 Task: Save favorite listings for townhouses in Springfield, Illinois, with a minimum of 3 bedrooms and a garage, and create a shortlist of properties to tour.
Action: Mouse moved to (295, 214)
Screenshot: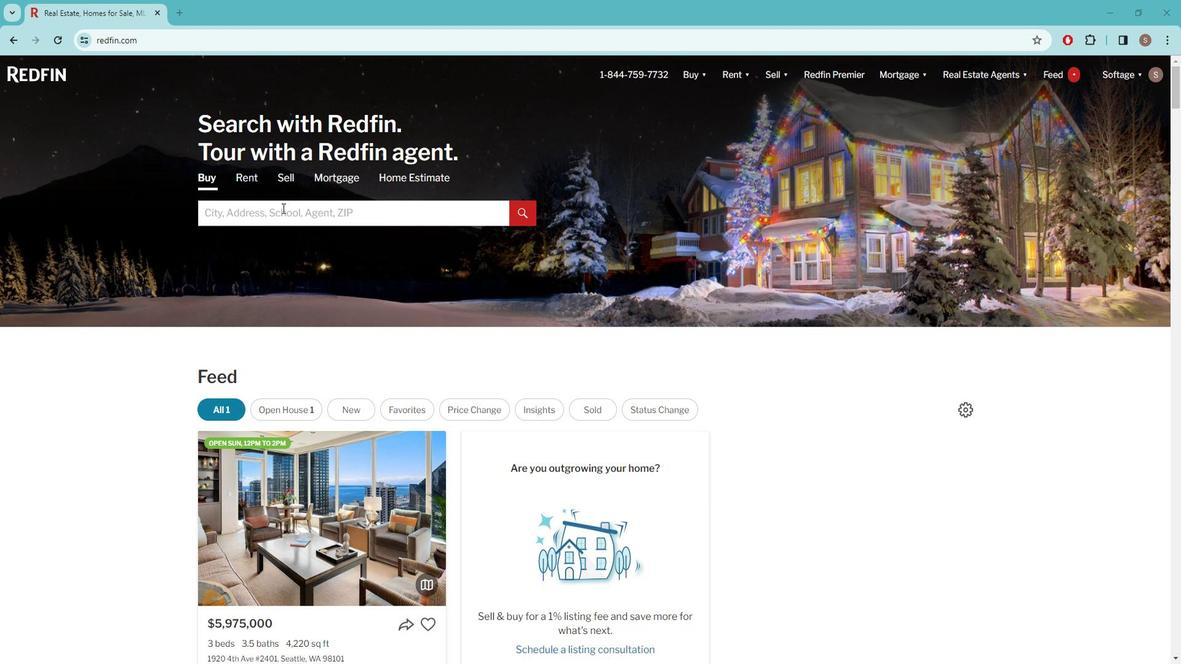 
Action: Mouse pressed left at (295, 214)
Screenshot: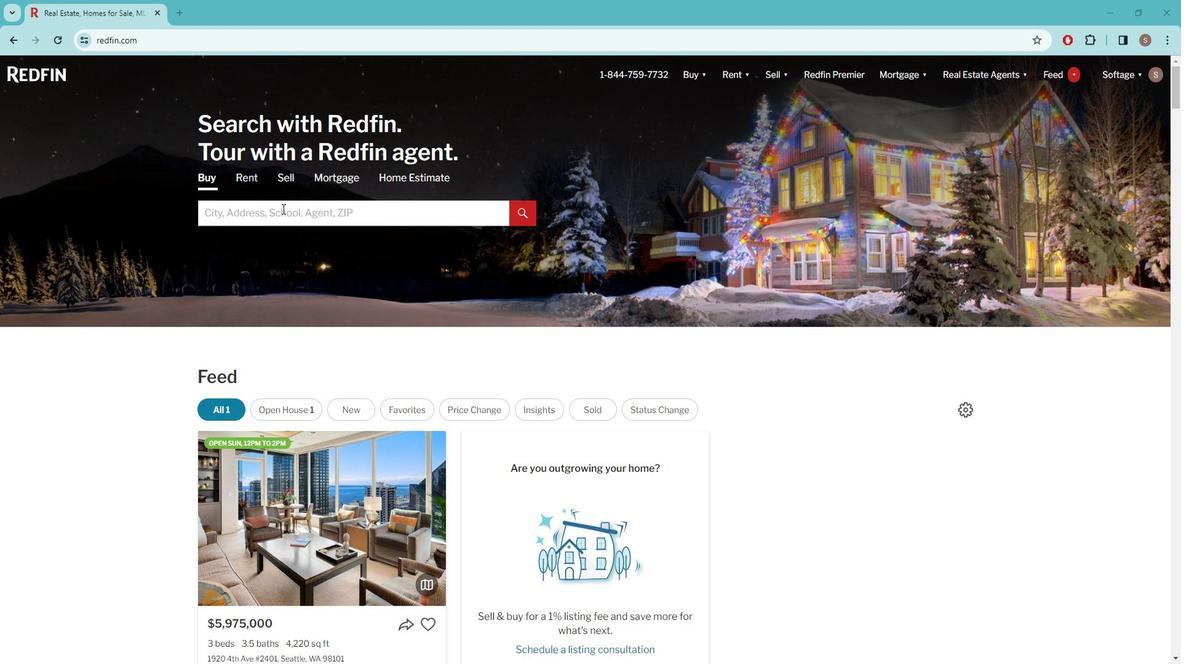 
Action: Key pressed s<Key.caps_lock>PRINGFIELD
Screenshot: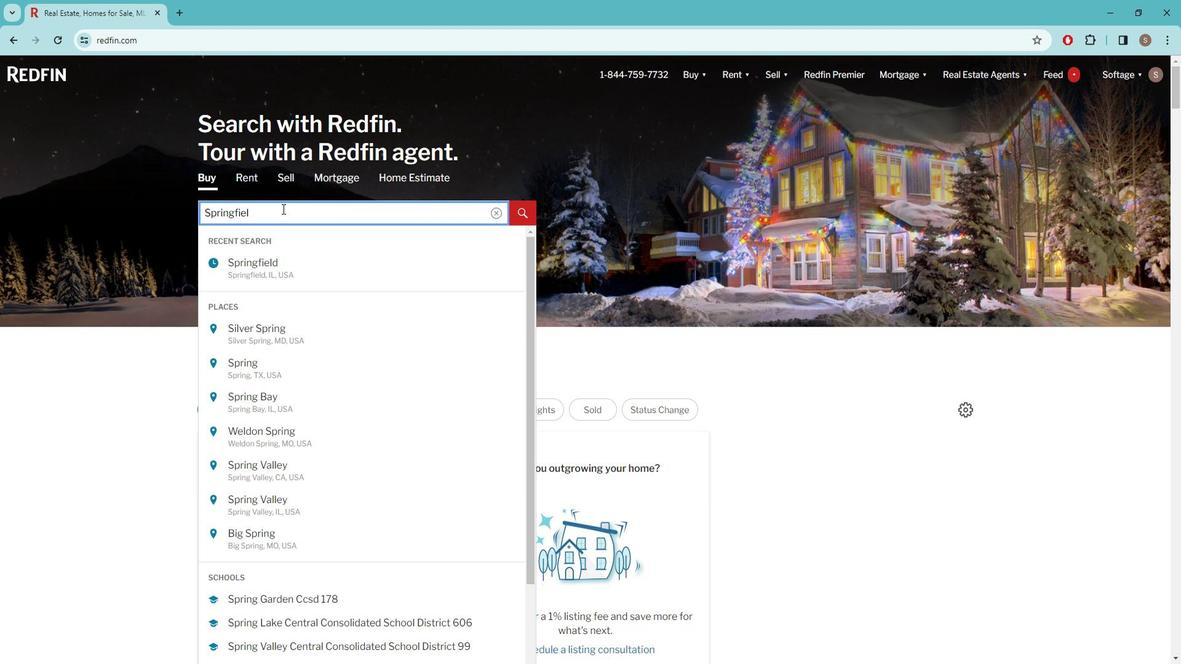 
Action: Mouse moved to (299, 275)
Screenshot: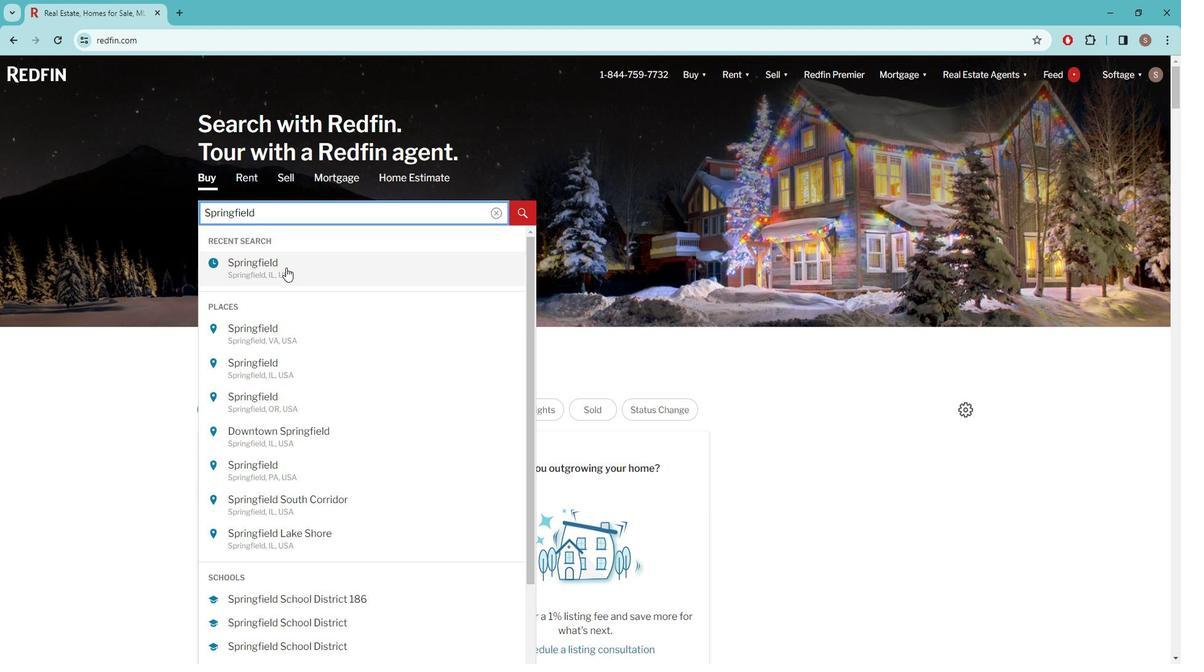 
Action: Mouse pressed left at (299, 275)
Screenshot: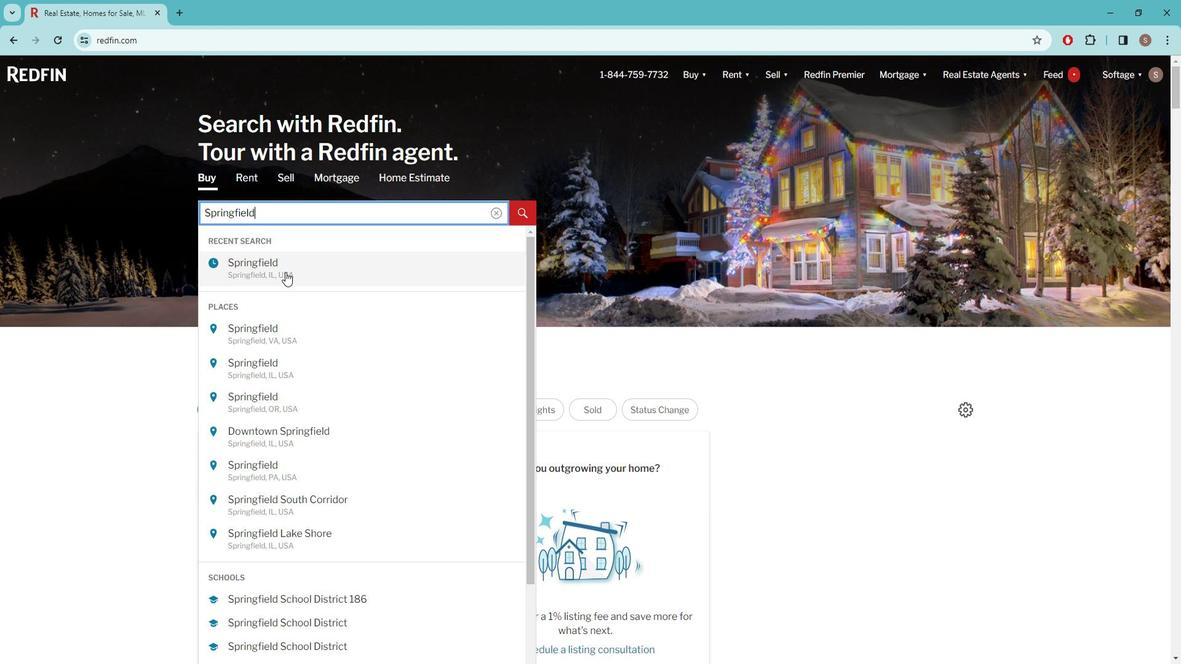 
Action: Mouse moved to (1047, 156)
Screenshot: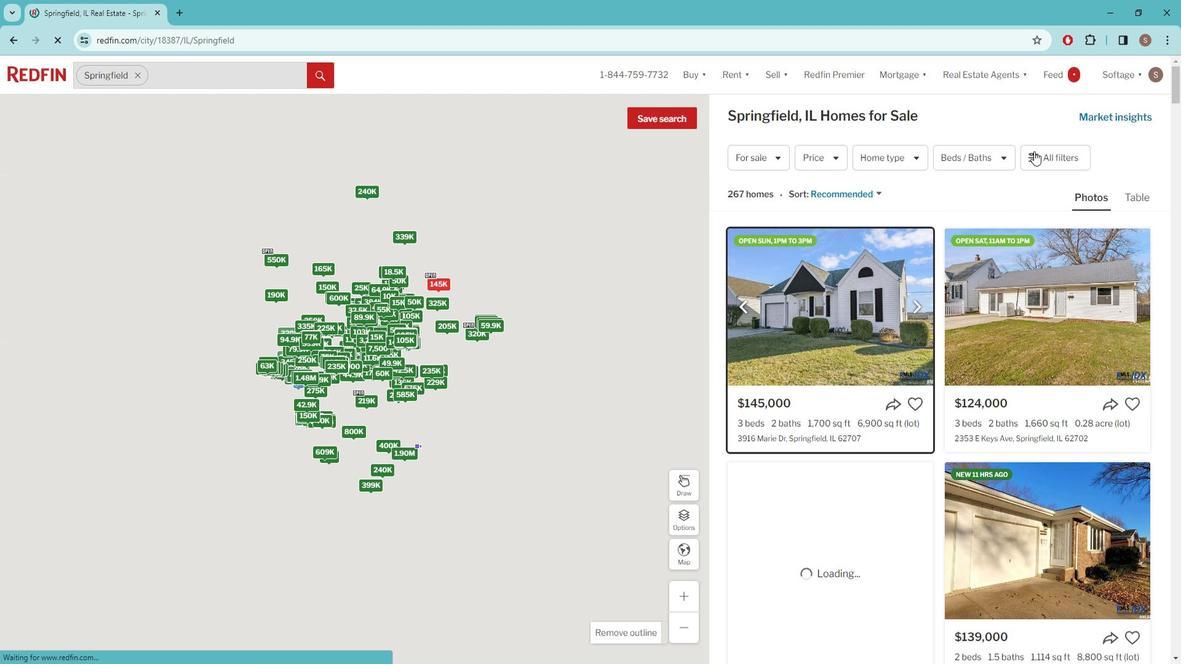 
Action: Mouse pressed left at (1047, 156)
Screenshot: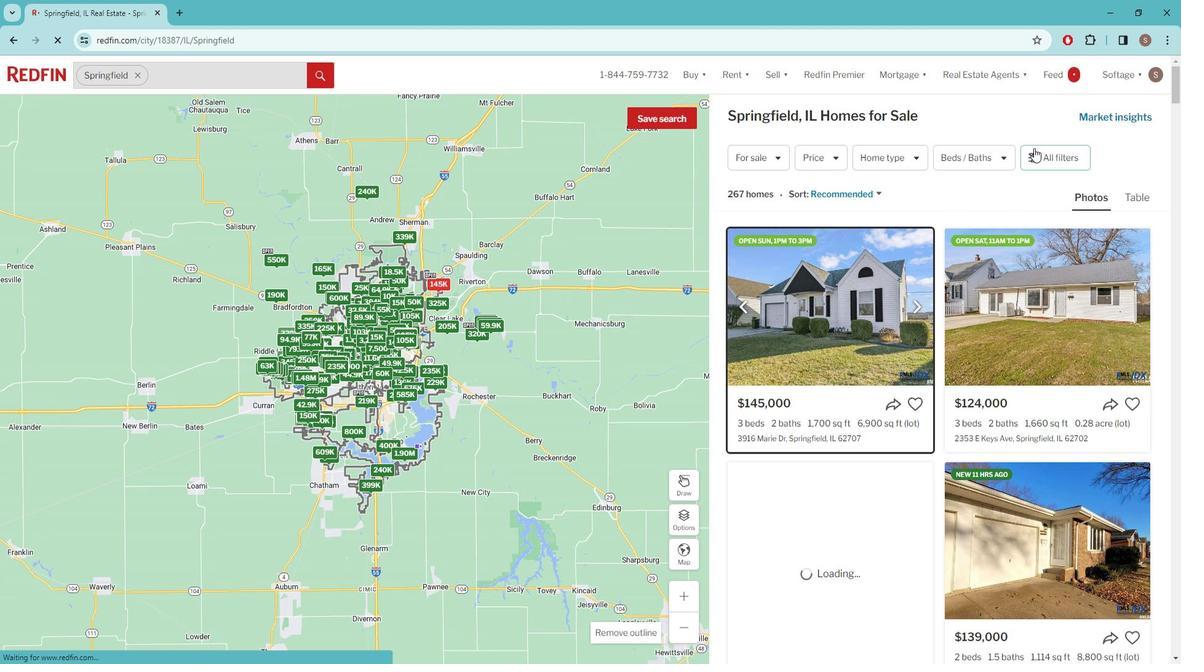 
Action: Mouse pressed left at (1047, 156)
Screenshot: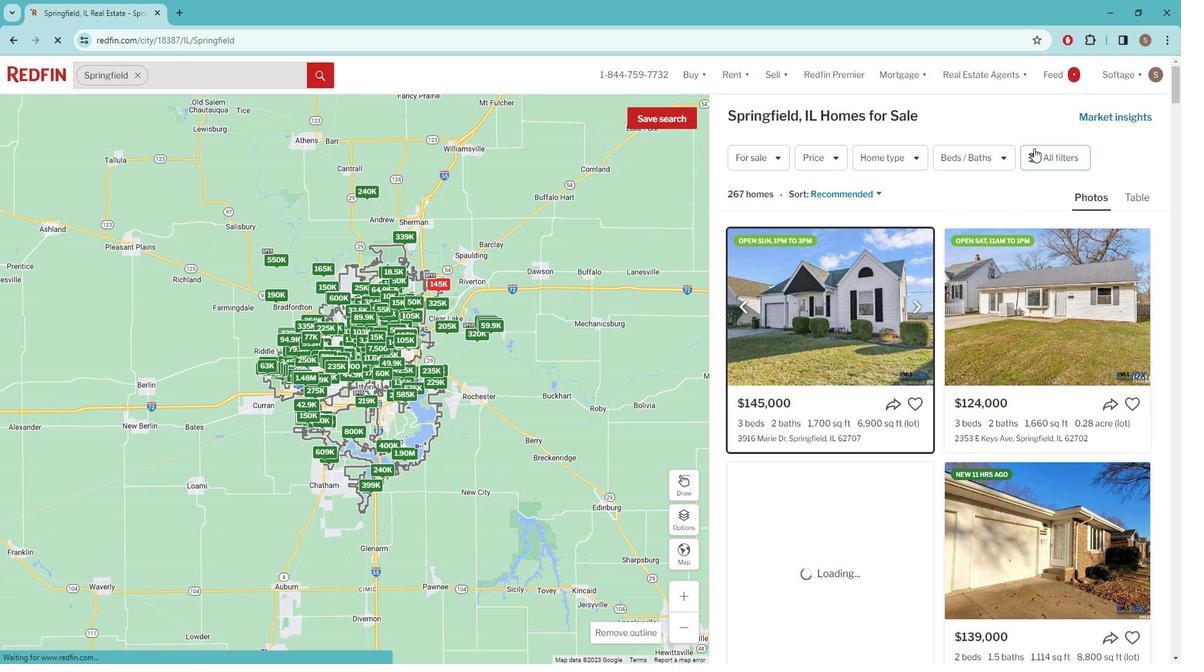 
Action: Mouse pressed left at (1047, 156)
Screenshot: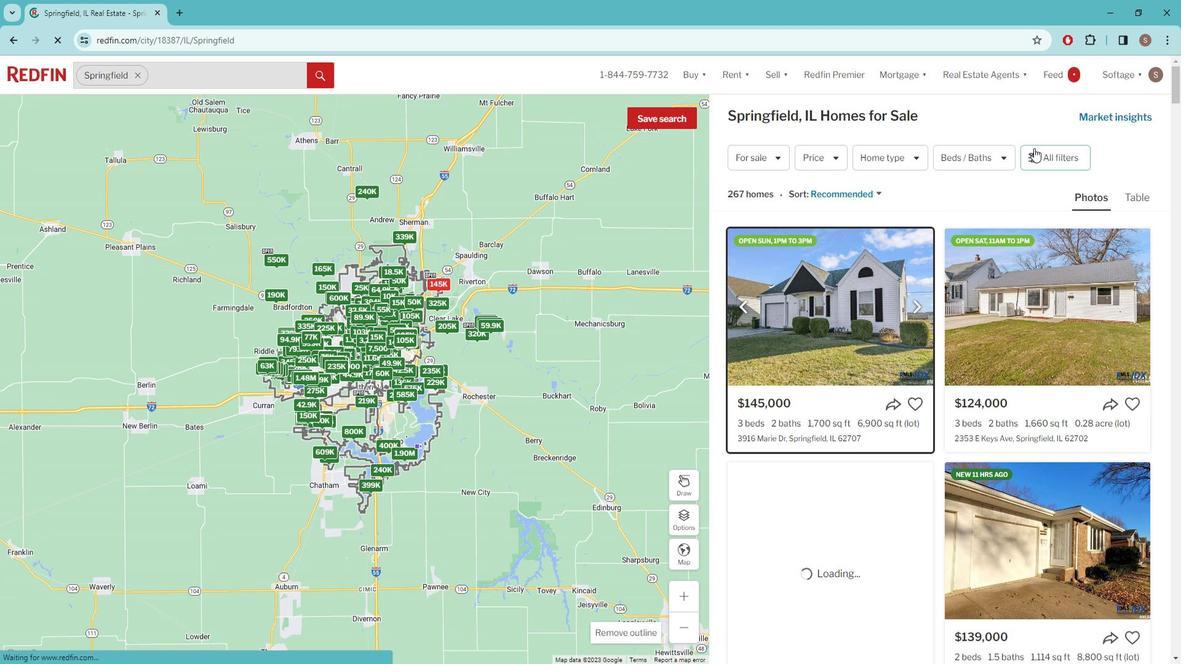 
Action: Mouse moved to (1048, 160)
Screenshot: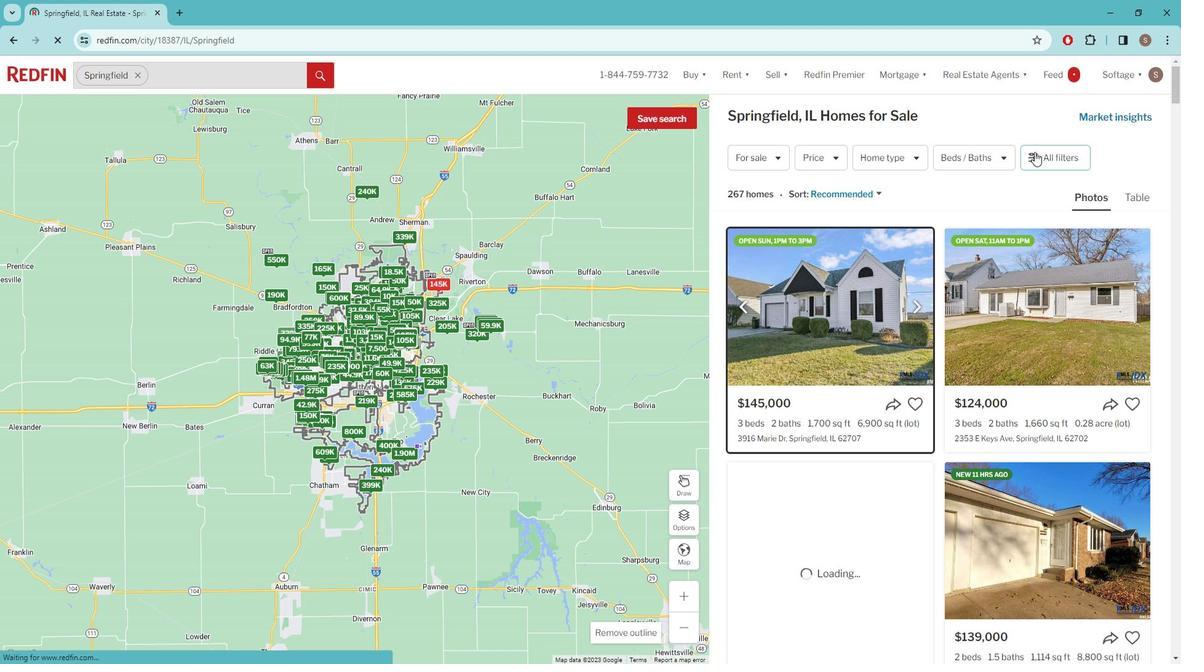 
Action: Mouse pressed left at (1048, 160)
Screenshot: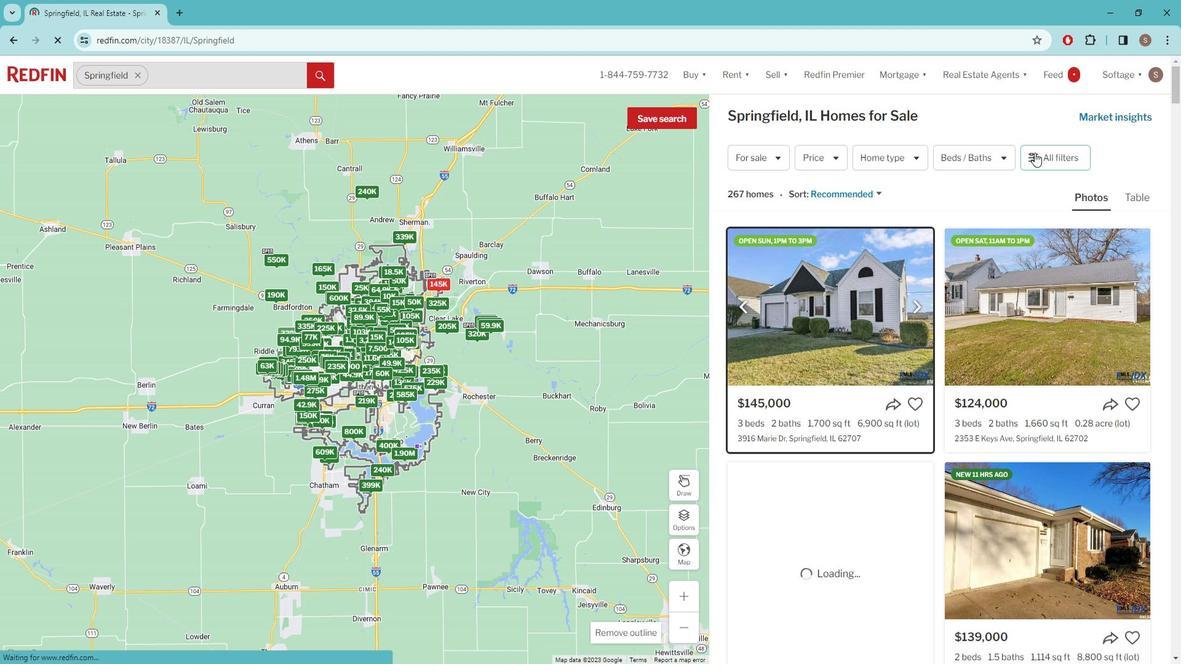 
Action: Mouse pressed left at (1048, 160)
Screenshot: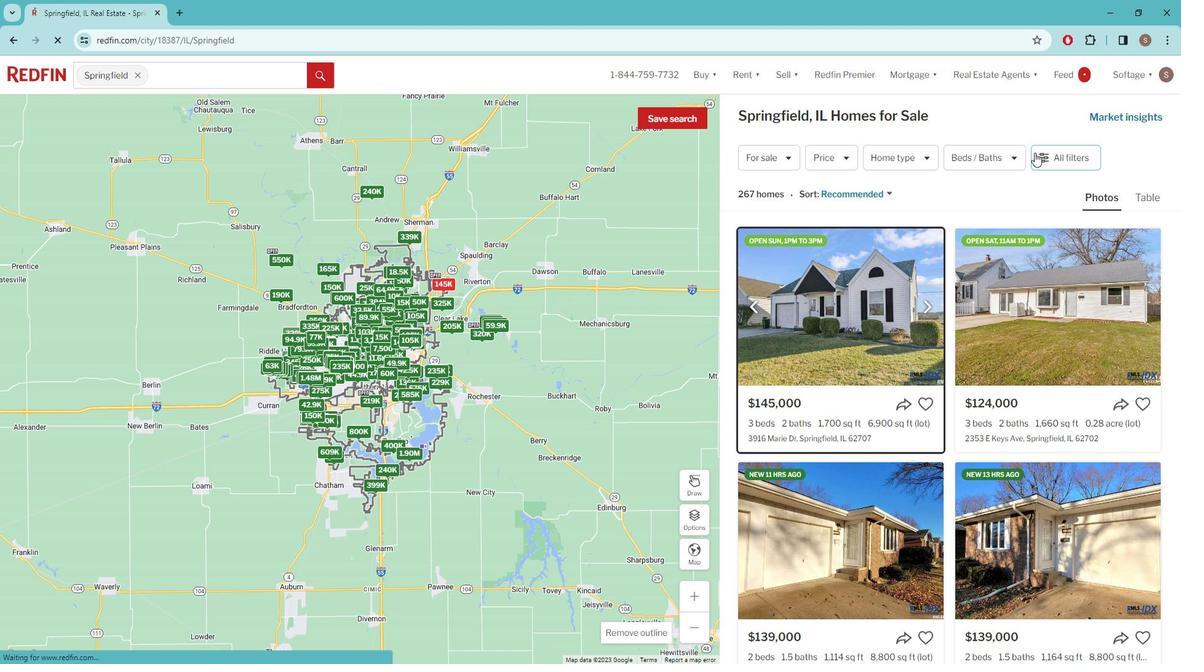 
Action: Mouse moved to (1051, 163)
Screenshot: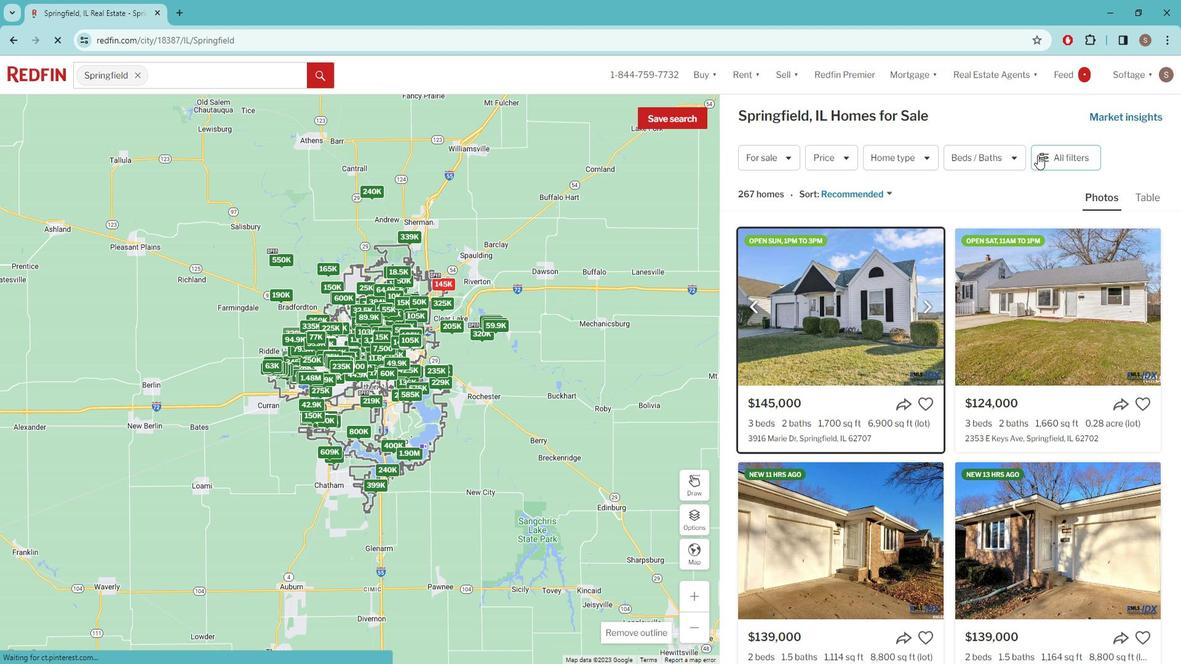 
Action: Mouse pressed left at (1051, 163)
Screenshot: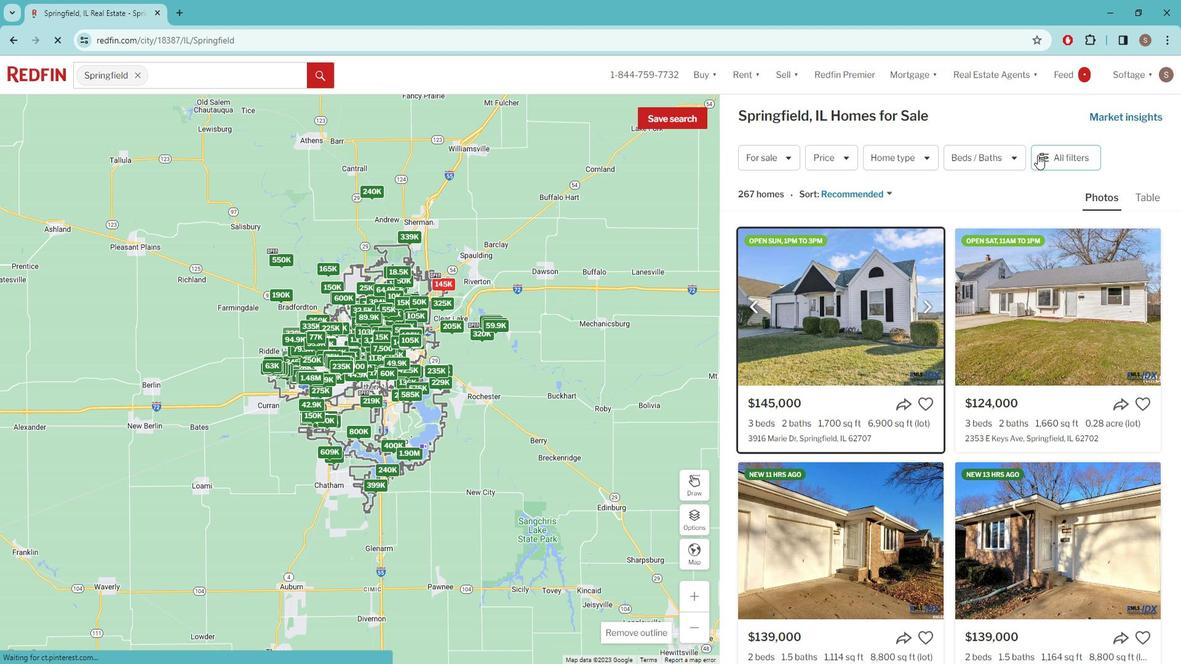 
Action: Mouse moved to (1008, 191)
Screenshot: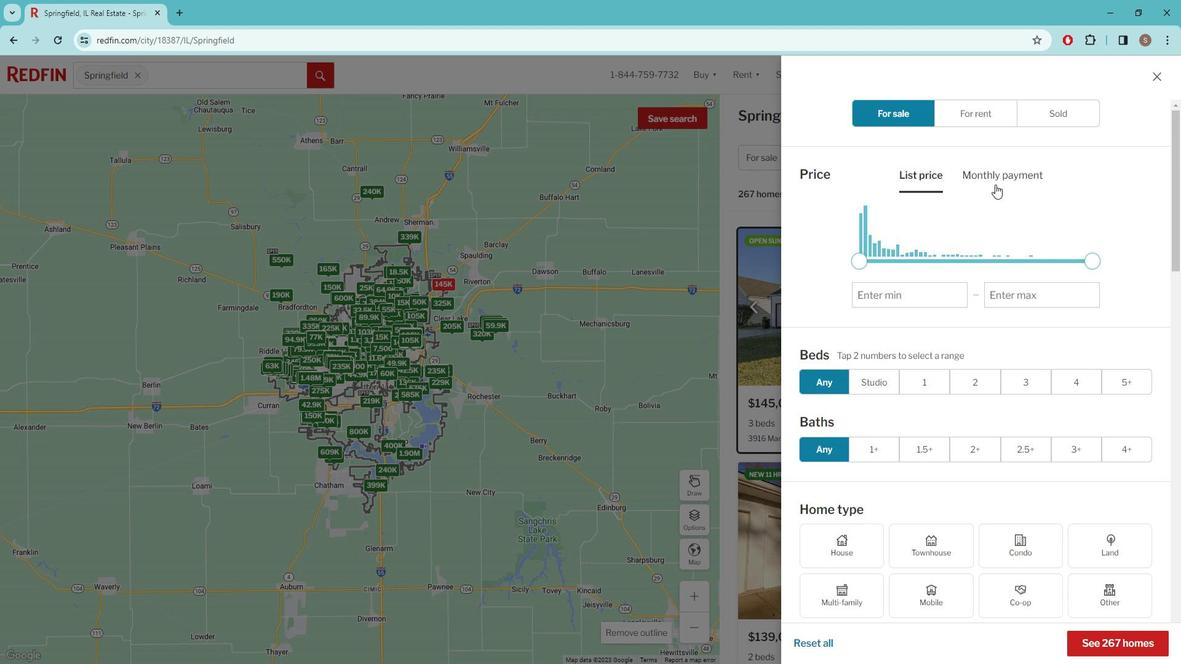 
Action: Mouse scrolled (1008, 191) with delta (0, 0)
Screenshot: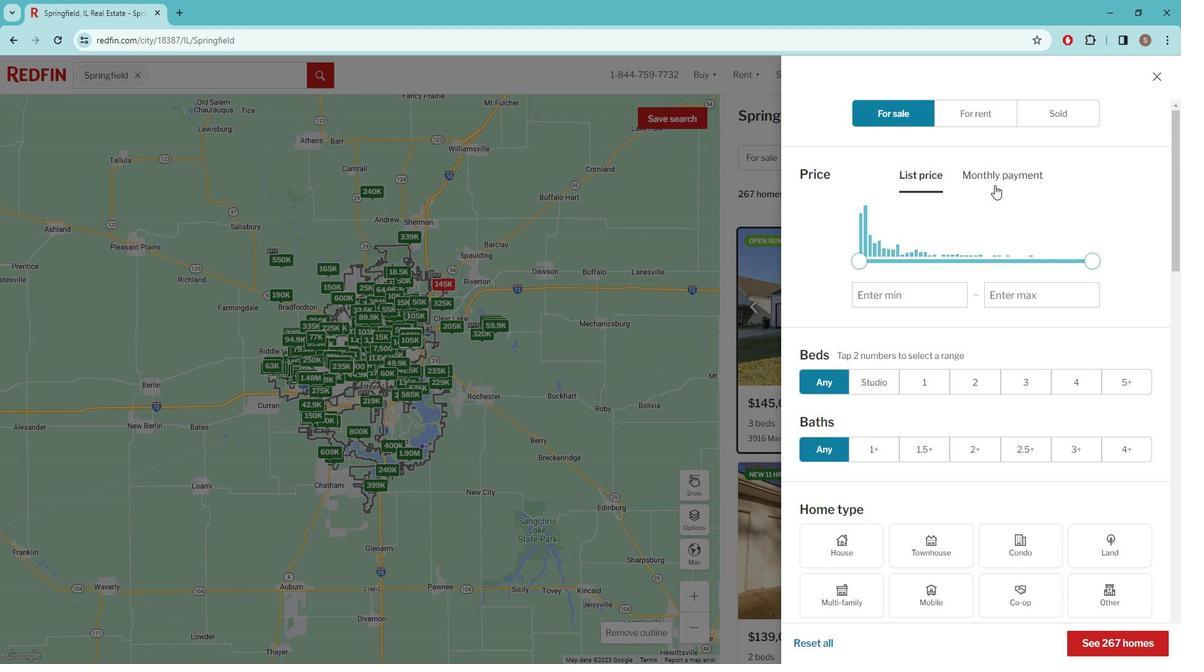 
Action: Mouse moved to (1043, 319)
Screenshot: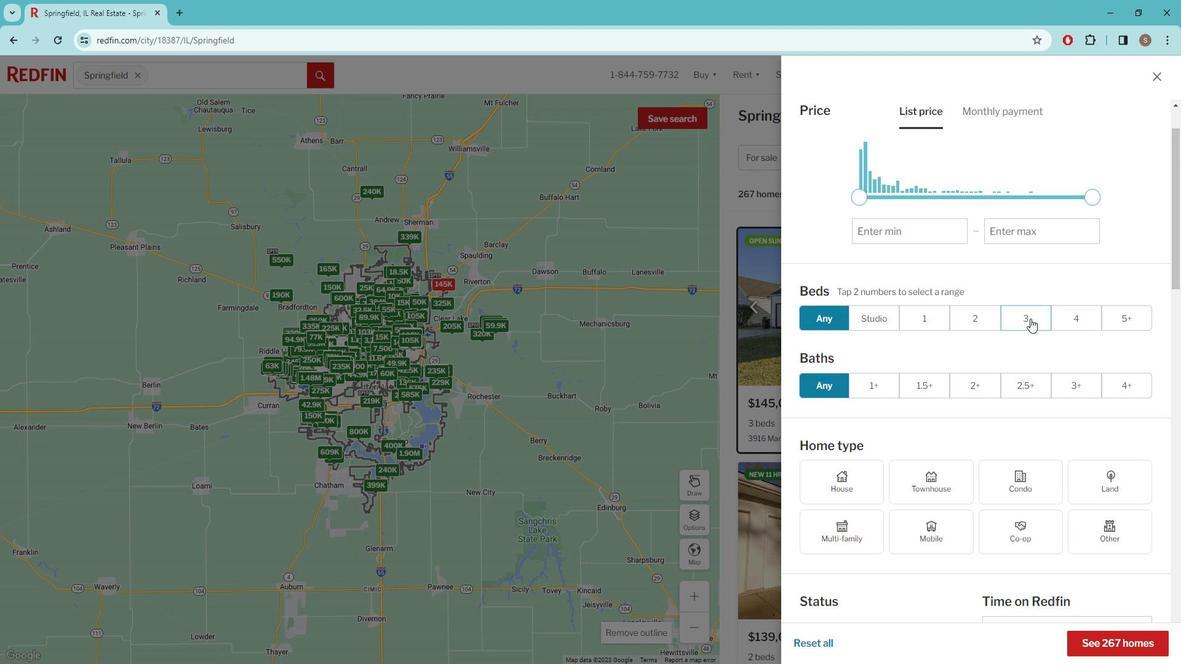 
Action: Mouse pressed left at (1043, 319)
Screenshot: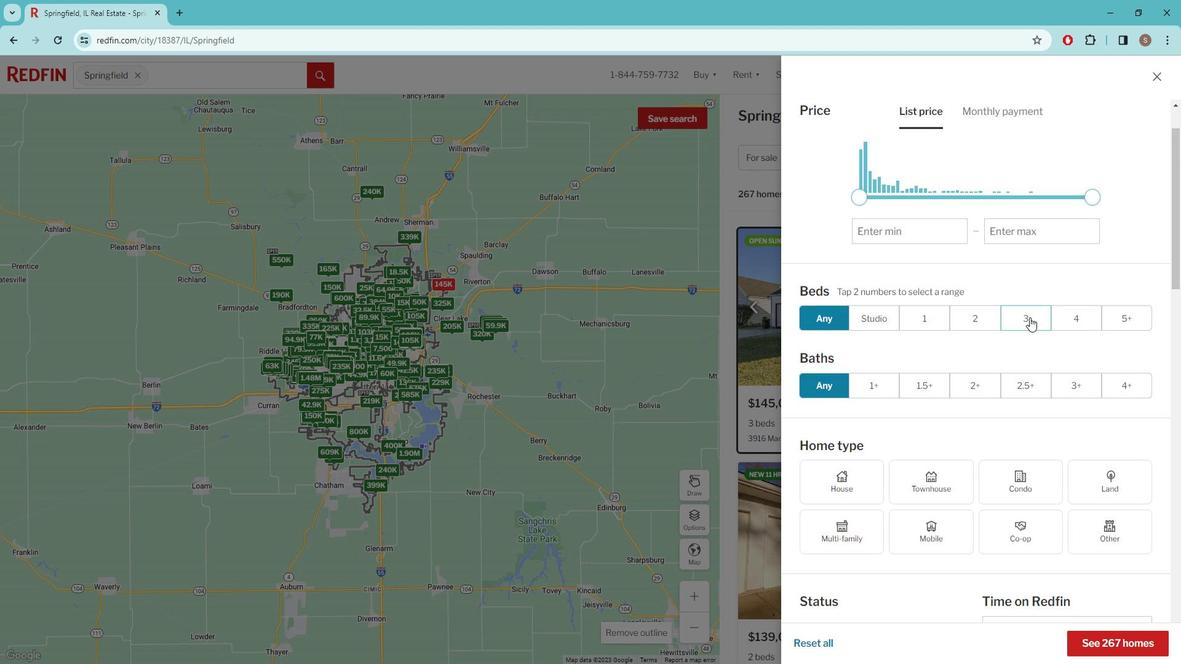 
Action: Mouse moved to (1042, 319)
Screenshot: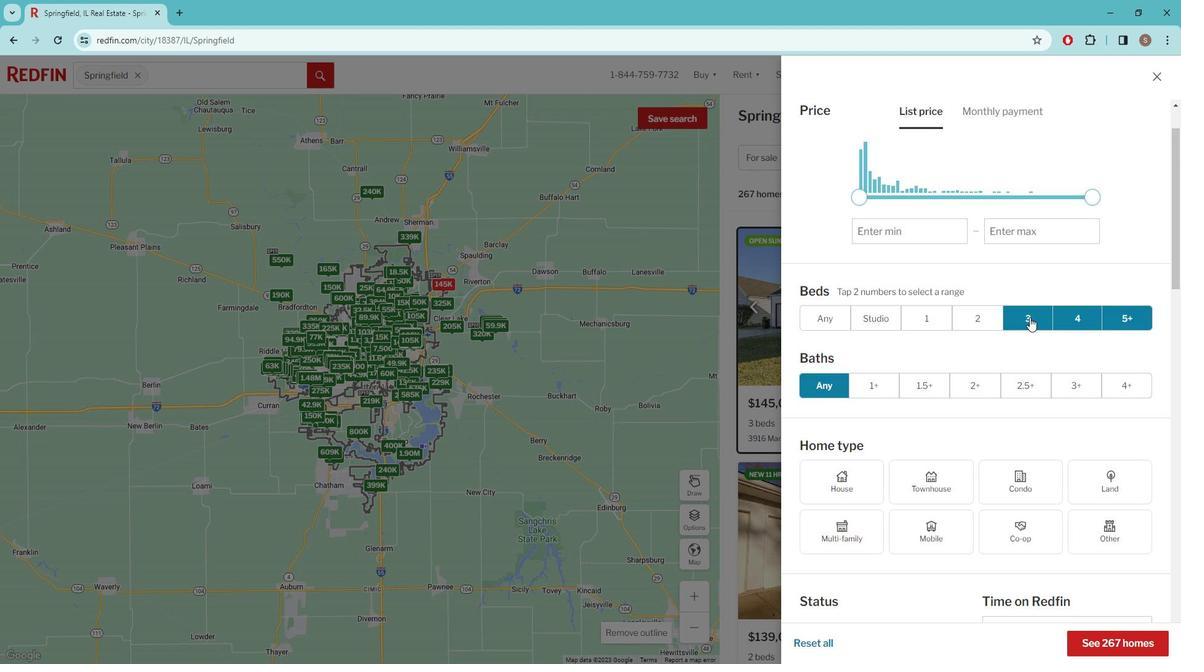 
Action: Mouse pressed left at (1042, 319)
Screenshot: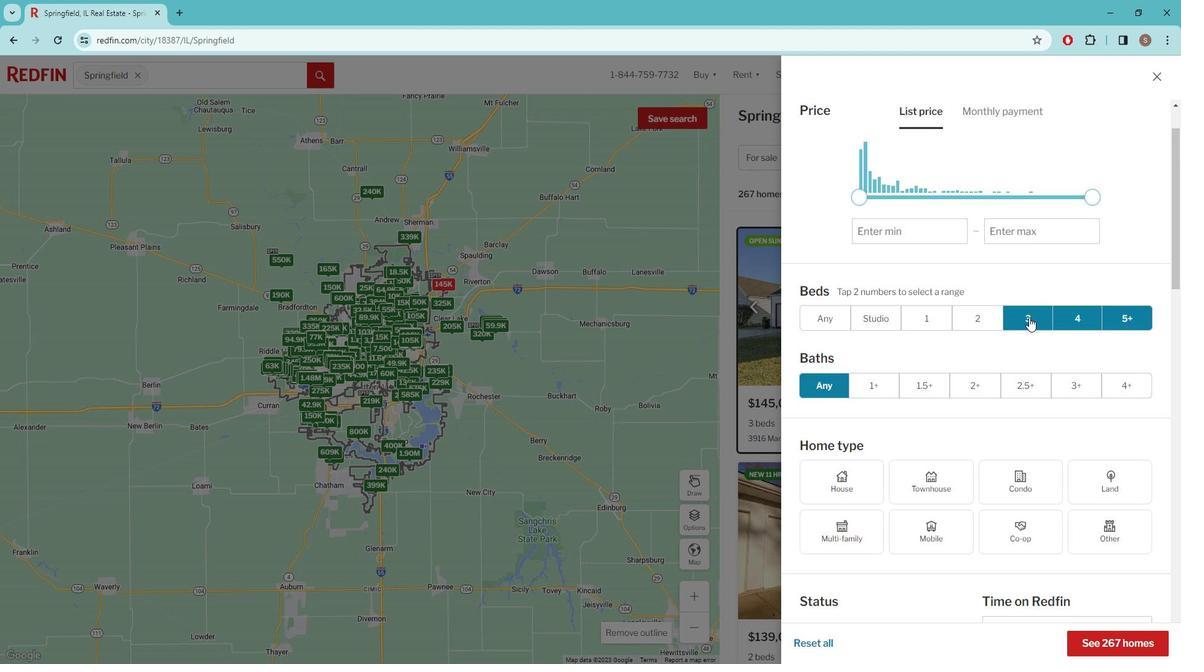 
Action: Mouse moved to (1042, 319)
Screenshot: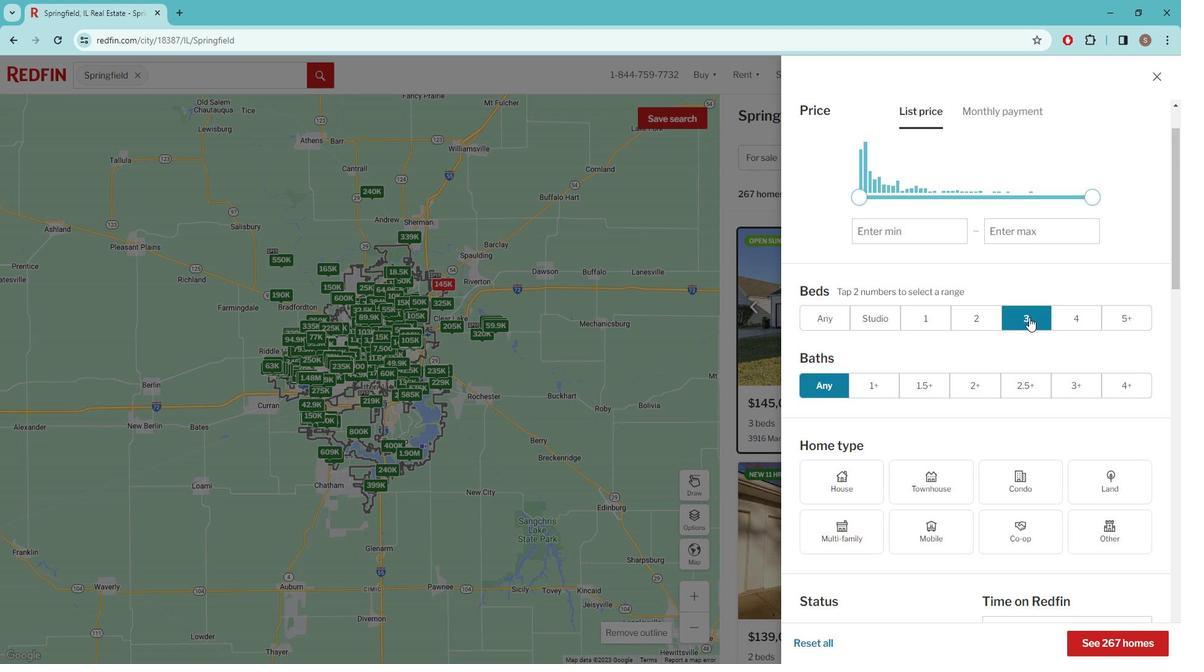 
Action: Mouse scrolled (1042, 318) with delta (0, 0)
Screenshot: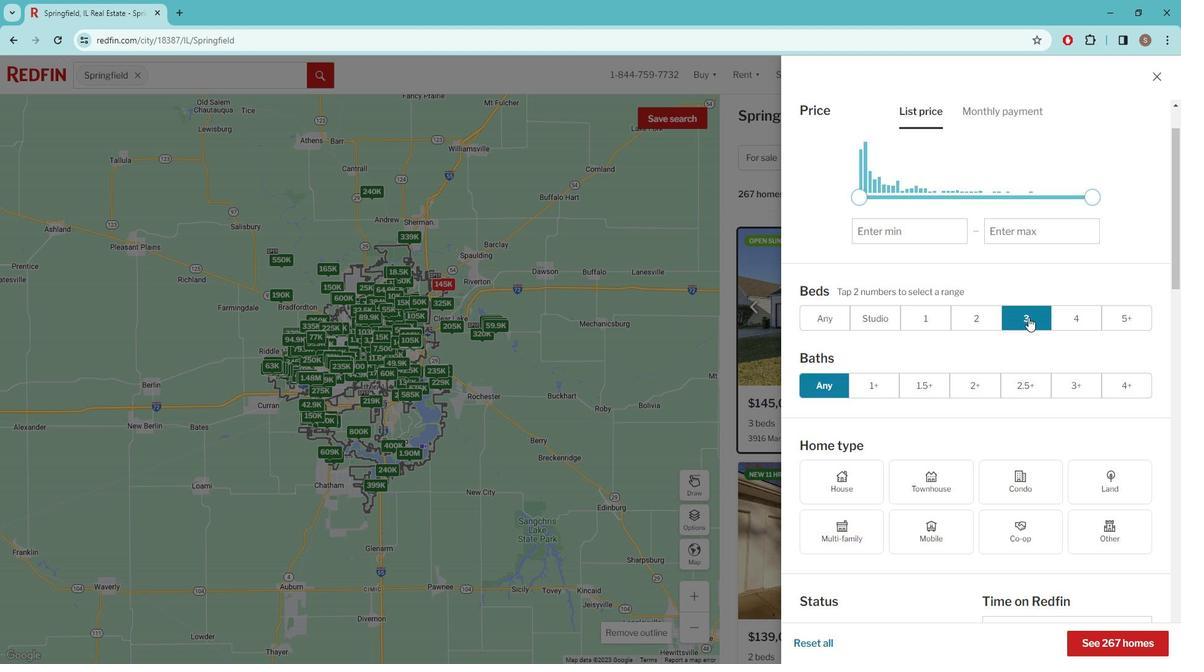 
Action: Mouse moved to (950, 405)
Screenshot: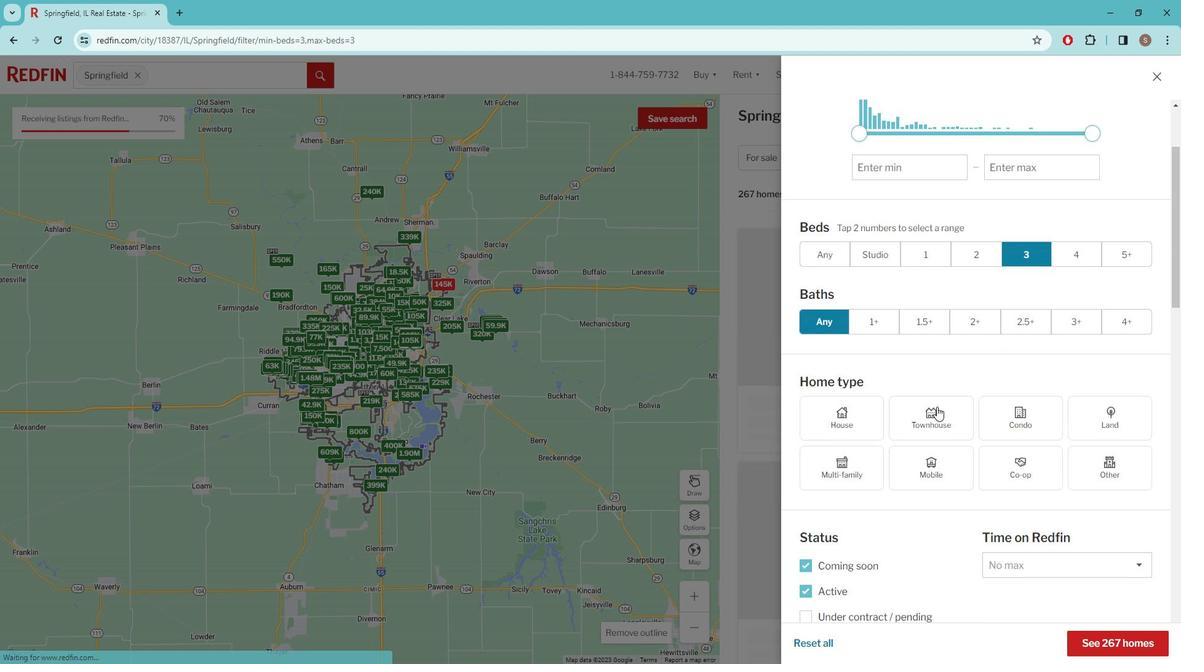 
Action: Mouse pressed left at (950, 405)
Screenshot: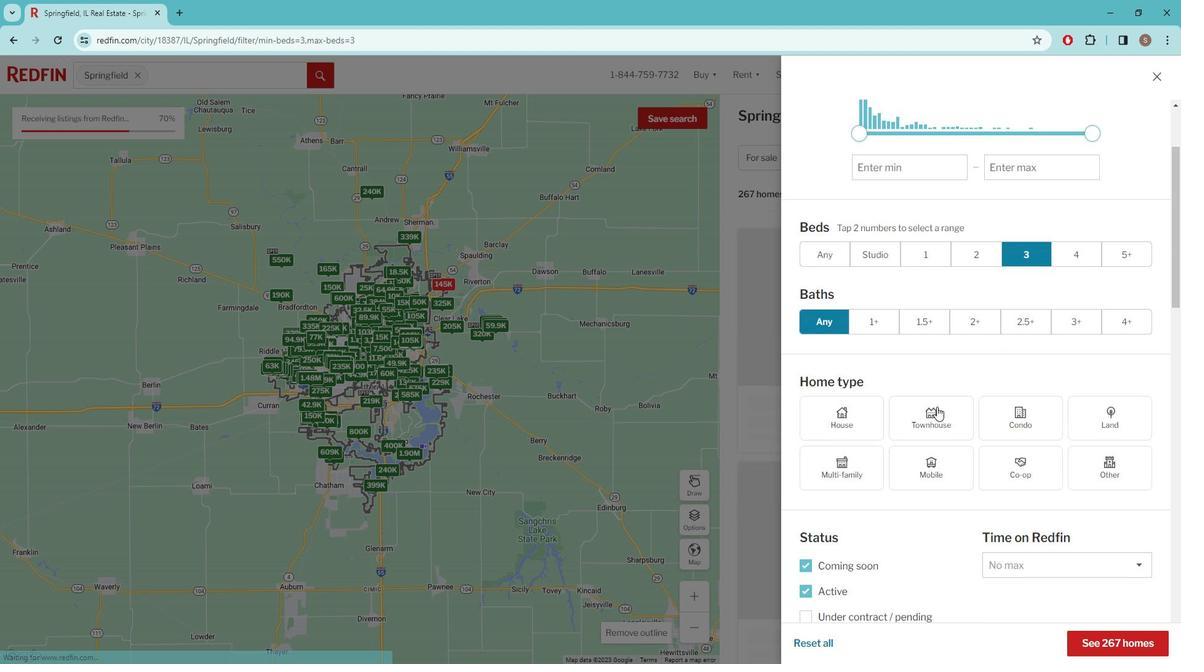 
Action: Mouse scrolled (950, 404) with delta (0, 0)
Screenshot: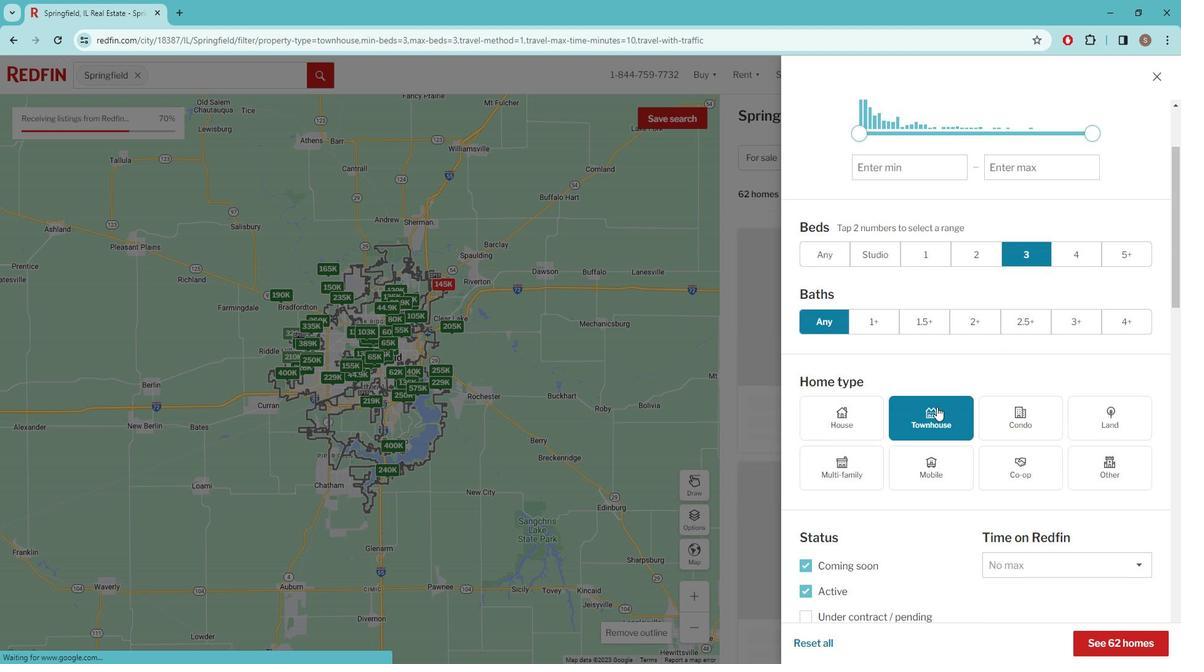 
Action: Mouse moved to (948, 404)
Screenshot: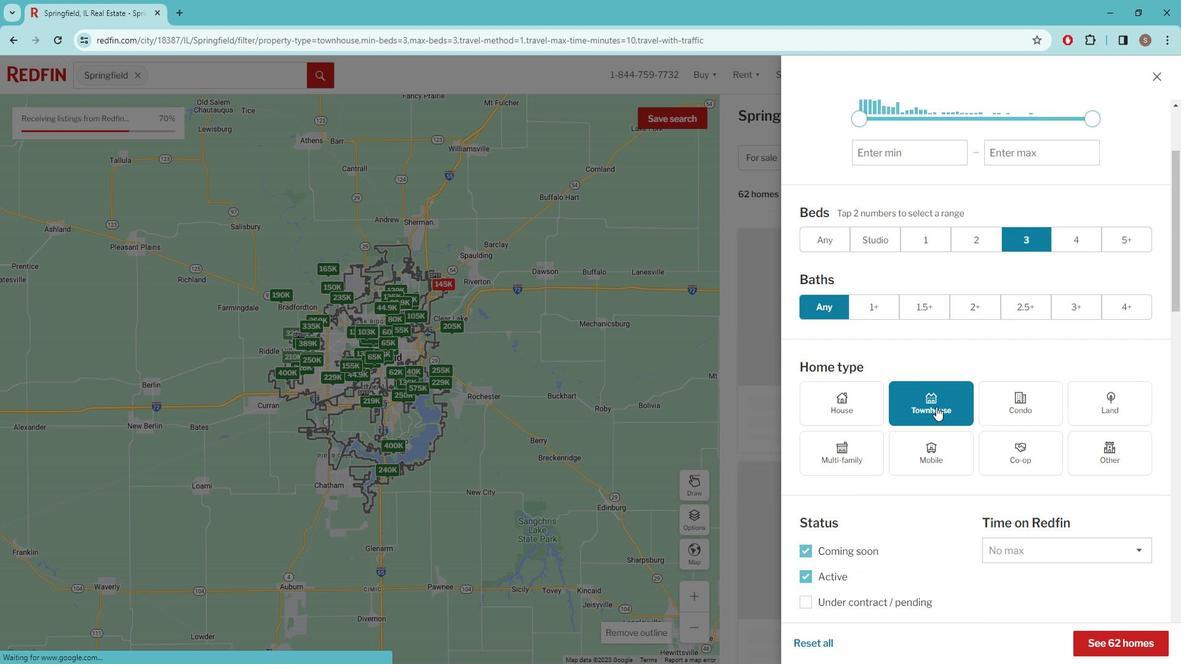 
Action: Mouse scrolled (948, 404) with delta (0, 0)
Screenshot: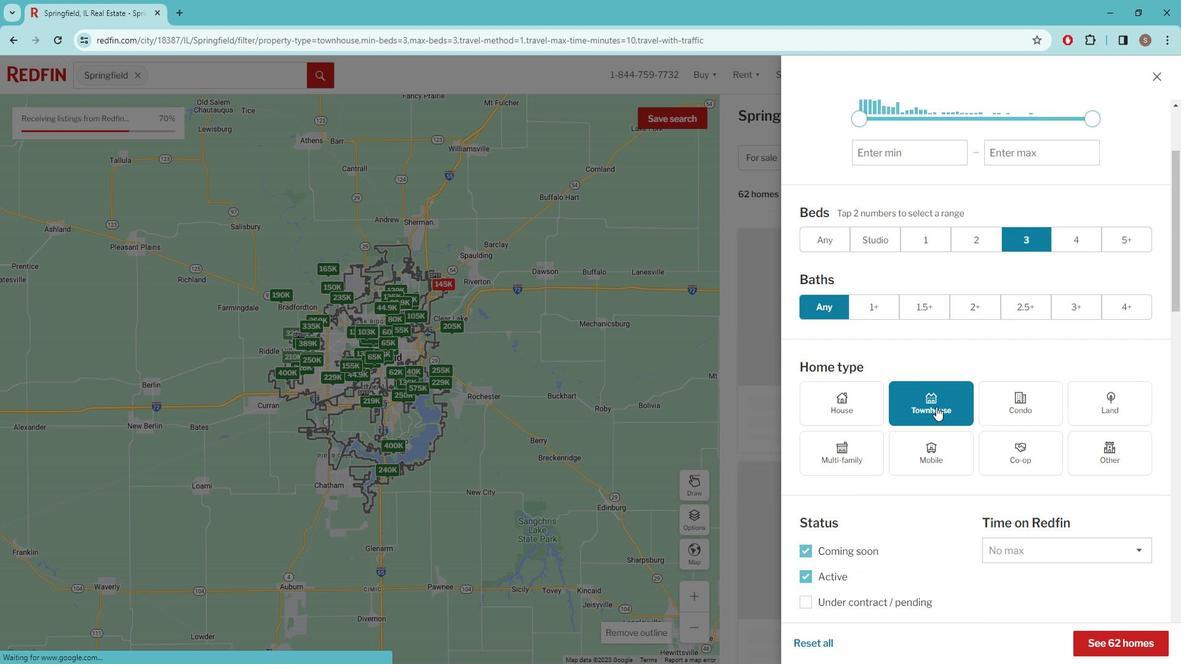 
Action: Mouse moved to (940, 400)
Screenshot: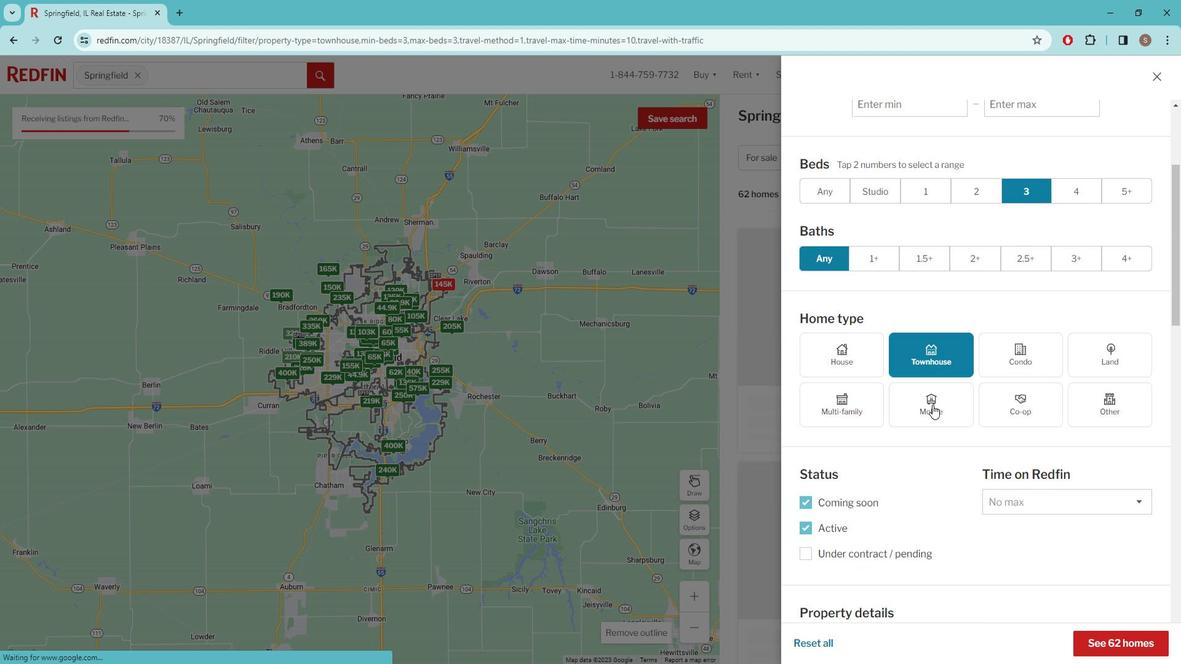 
Action: Mouse scrolled (940, 399) with delta (0, 0)
Screenshot: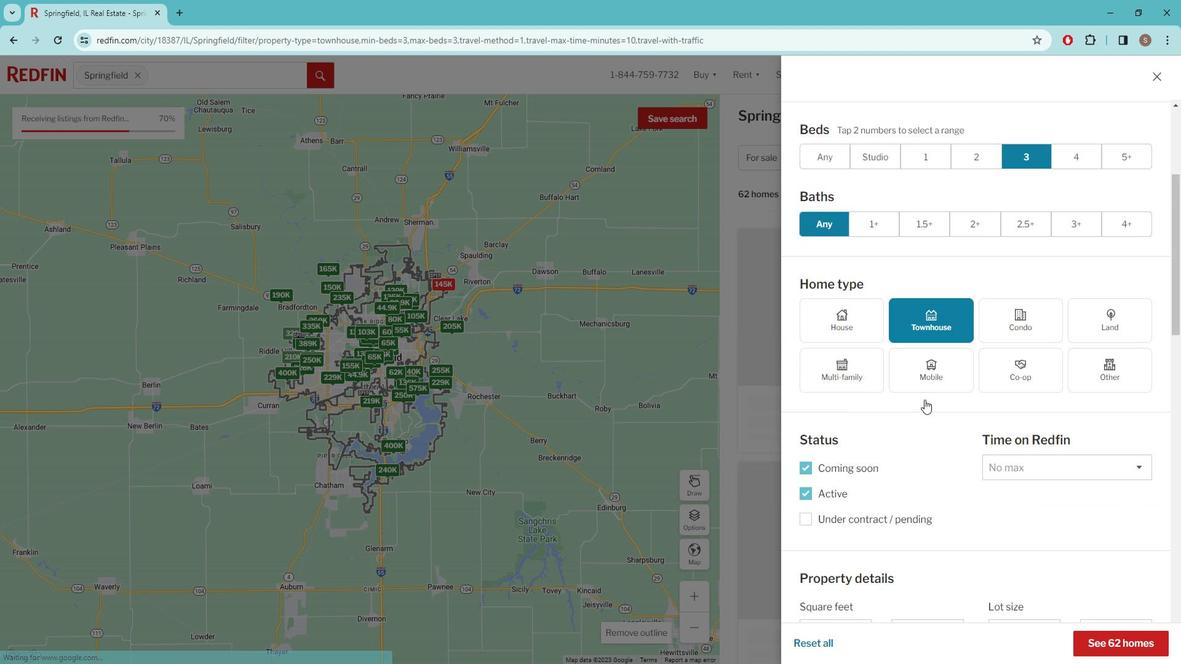 
Action: Mouse moved to (927, 396)
Screenshot: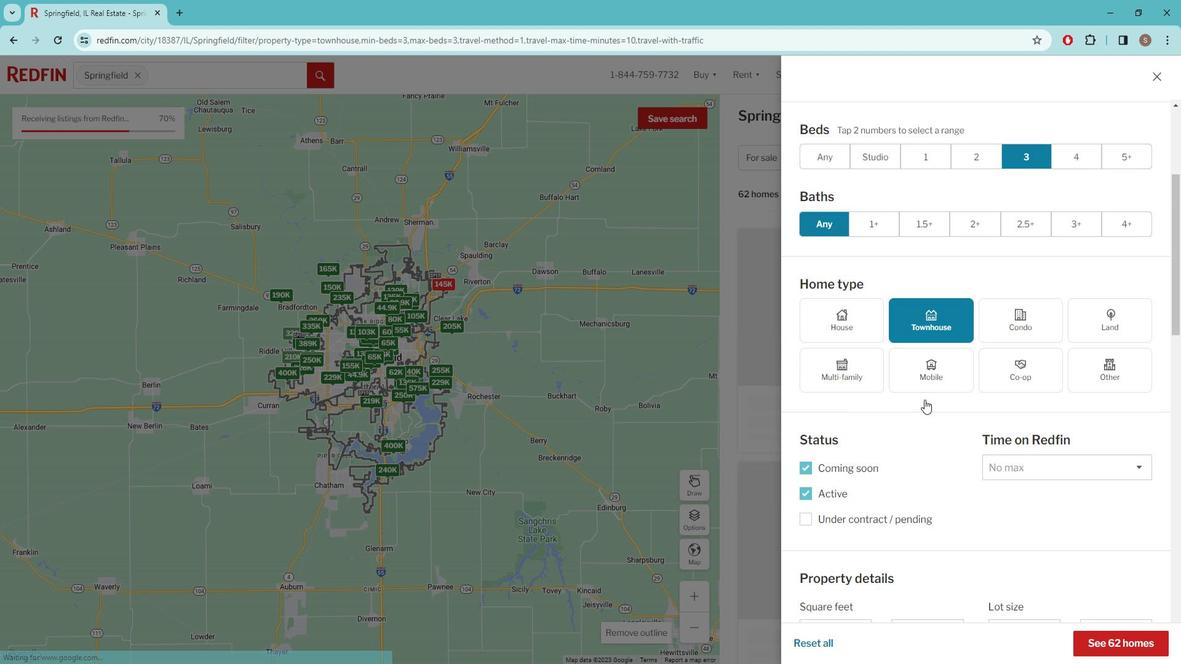 
Action: Mouse scrolled (927, 395) with delta (0, 0)
Screenshot: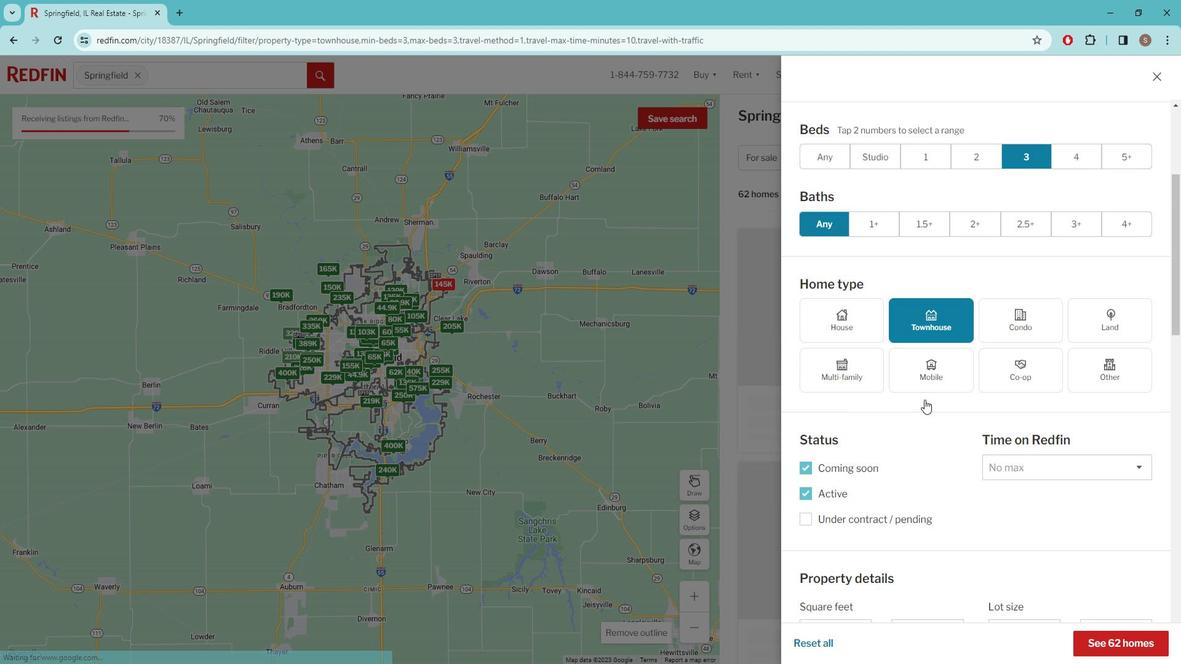 
Action: Mouse moved to (871, 452)
Screenshot: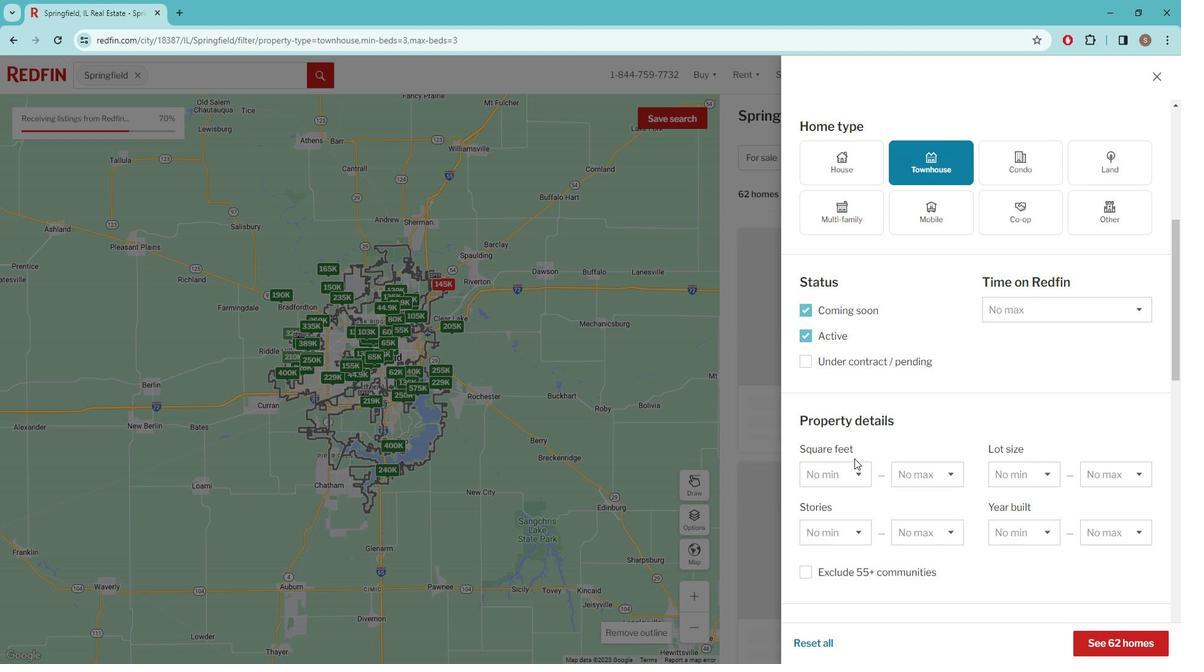 
Action: Mouse scrolled (871, 451) with delta (0, 0)
Screenshot: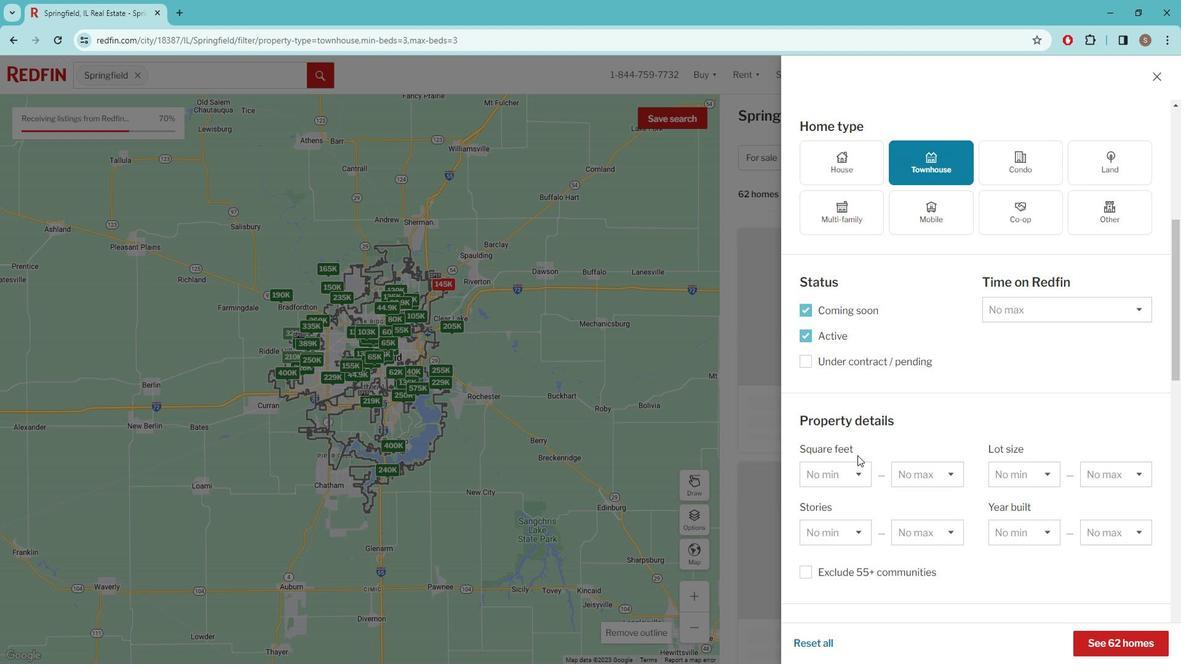 
Action: Mouse moved to (871, 451)
Screenshot: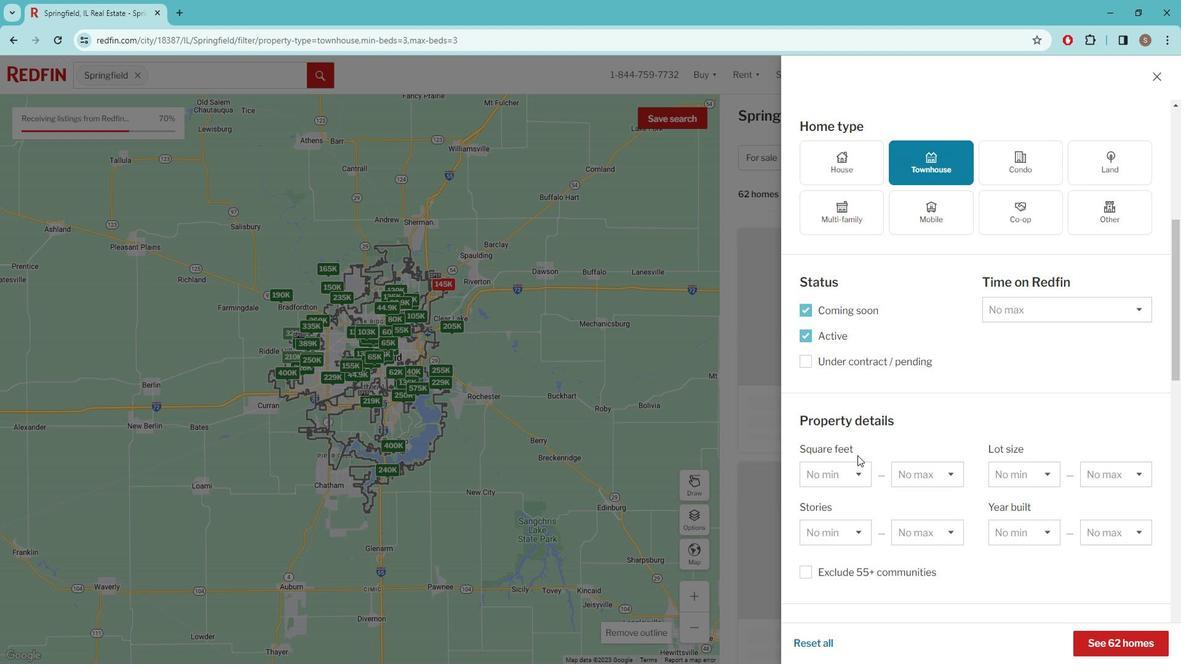 
Action: Mouse scrolled (871, 450) with delta (0, 0)
Screenshot: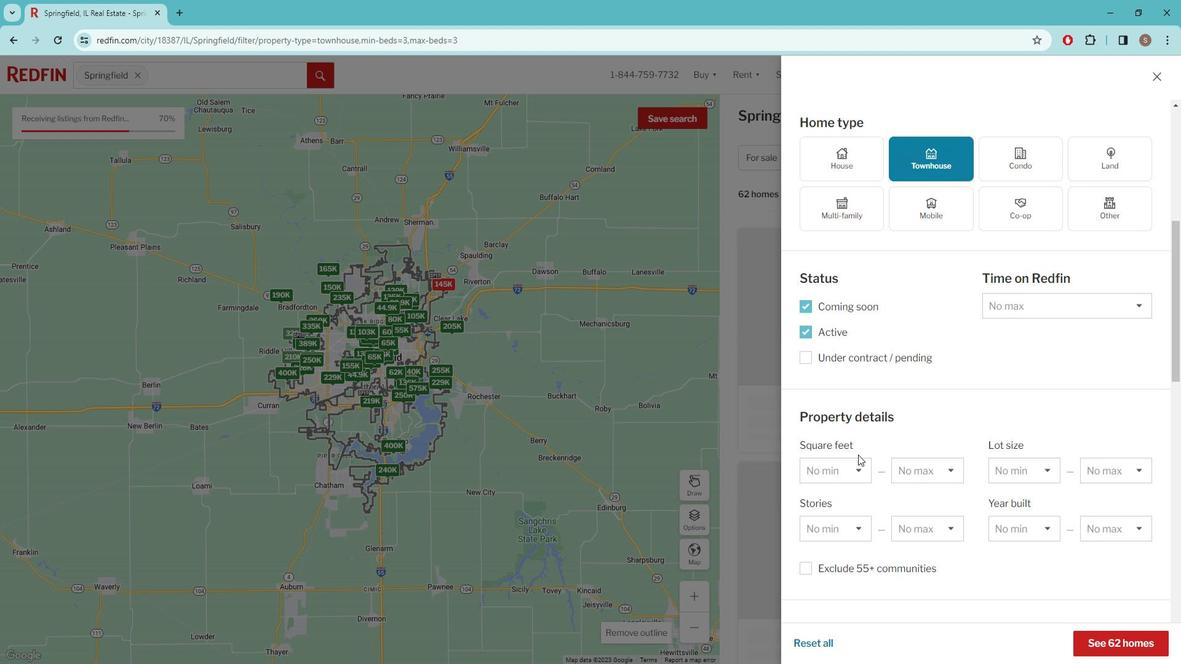 
Action: Mouse moved to (871, 449)
Screenshot: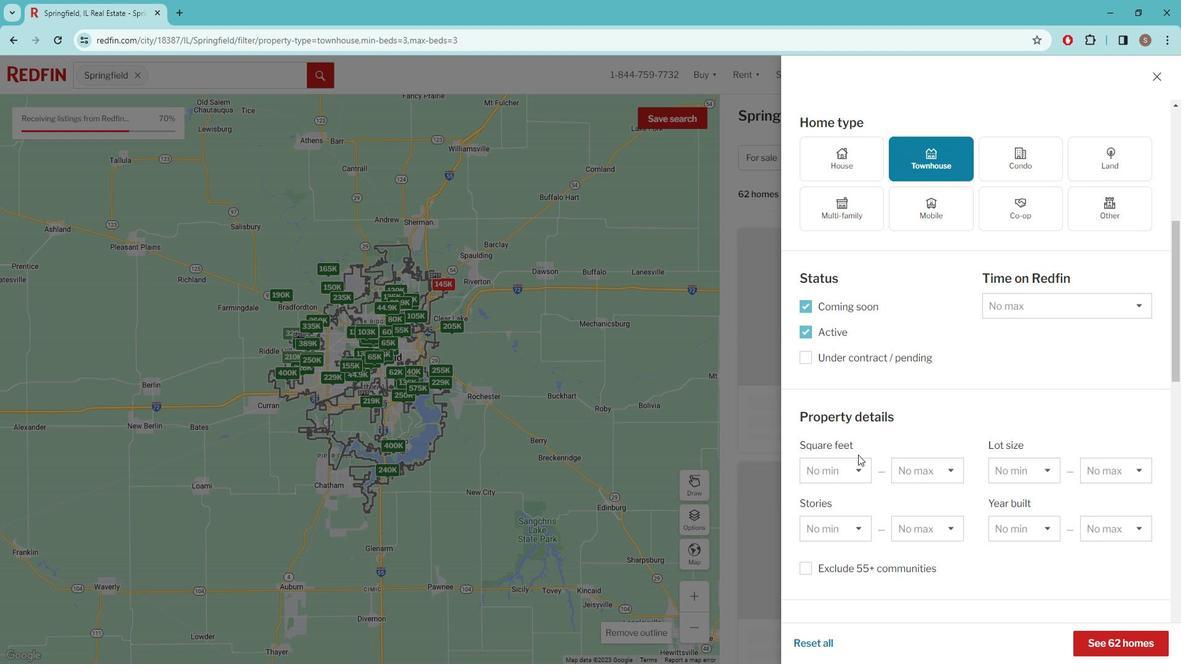 
Action: Mouse scrolled (871, 449) with delta (0, 0)
Screenshot: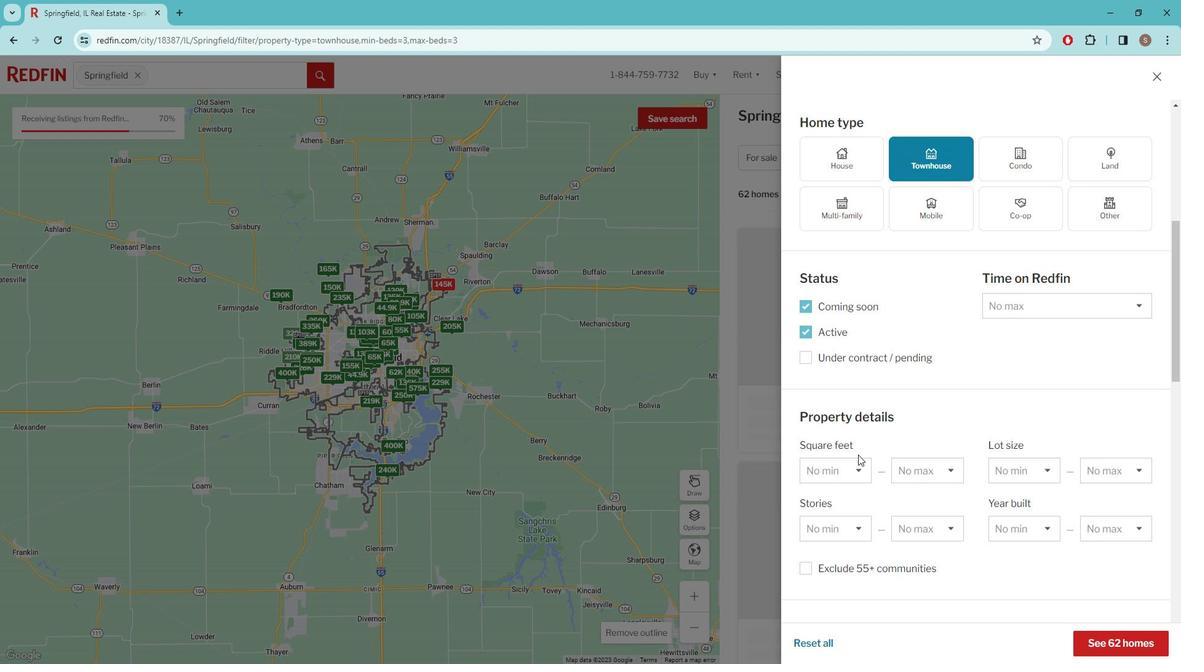
Action: Mouse moved to (855, 487)
Screenshot: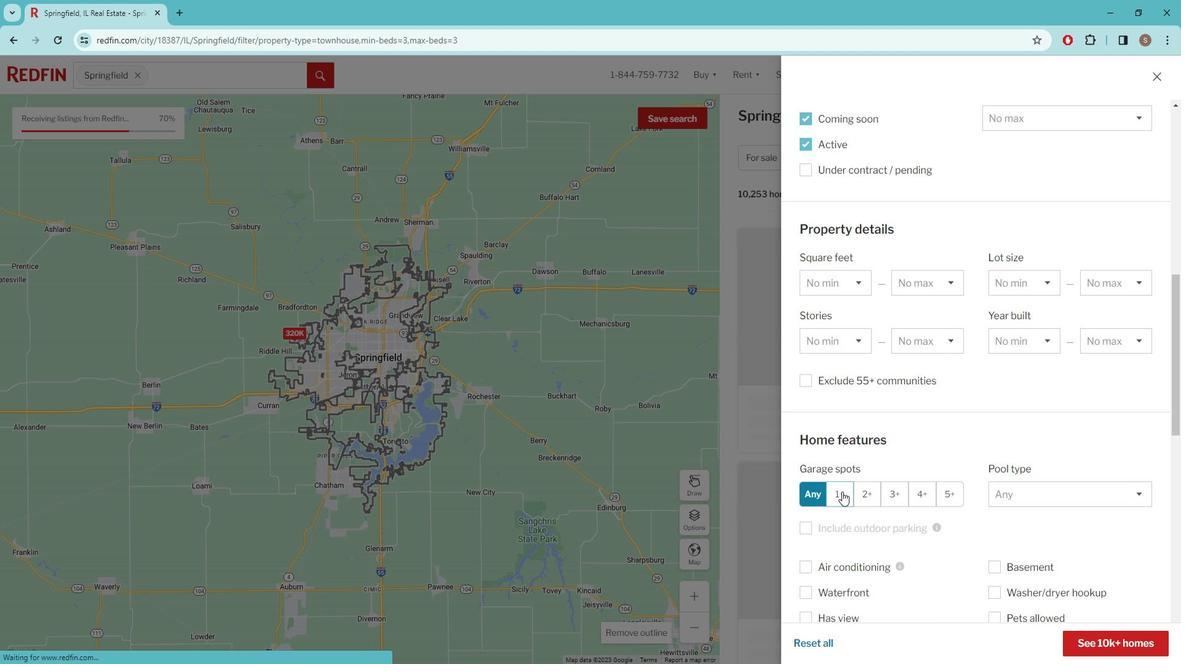 
Action: Mouse pressed left at (855, 487)
Screenshot: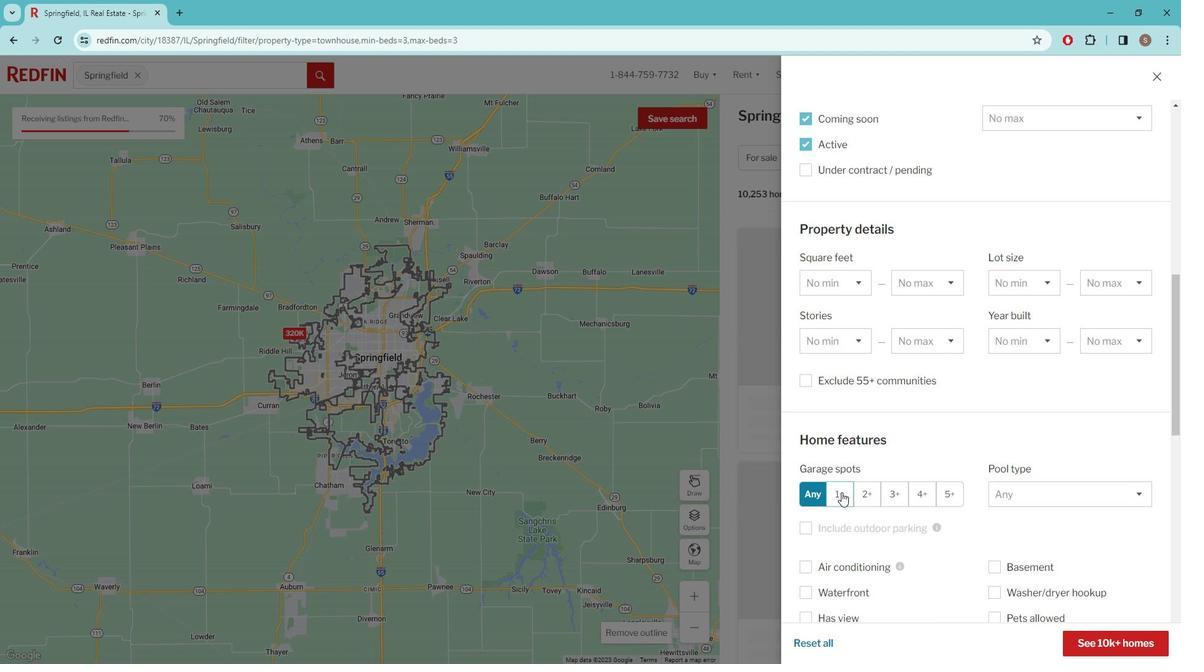 
Action: Mouse moved to (863, 481)
Screenshot: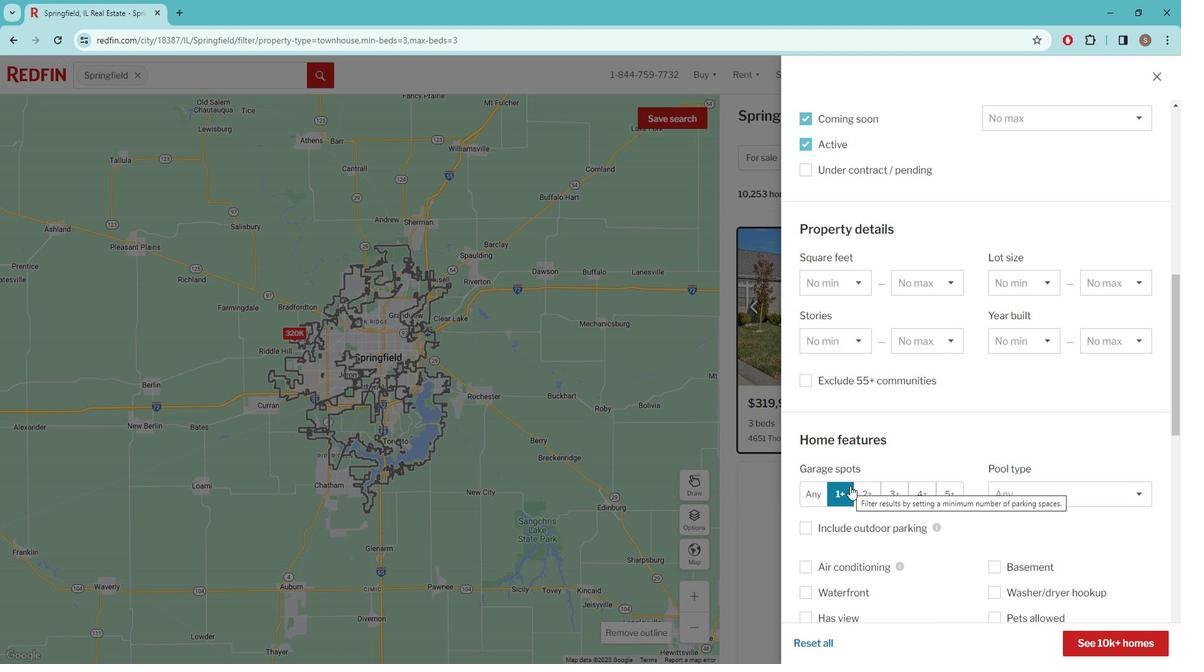 
Action: Mouse scrolled (863, 480) with delta (0, 0)
Screenshot: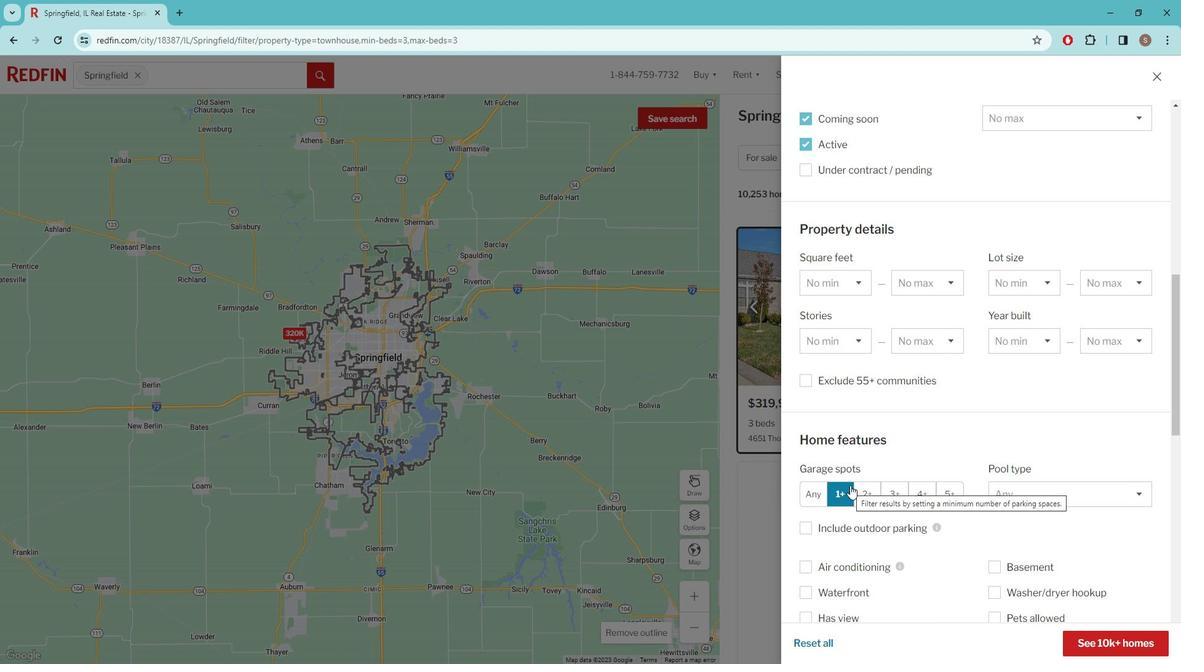 
Action: Mouse moved to (878, 468)
Screenshot: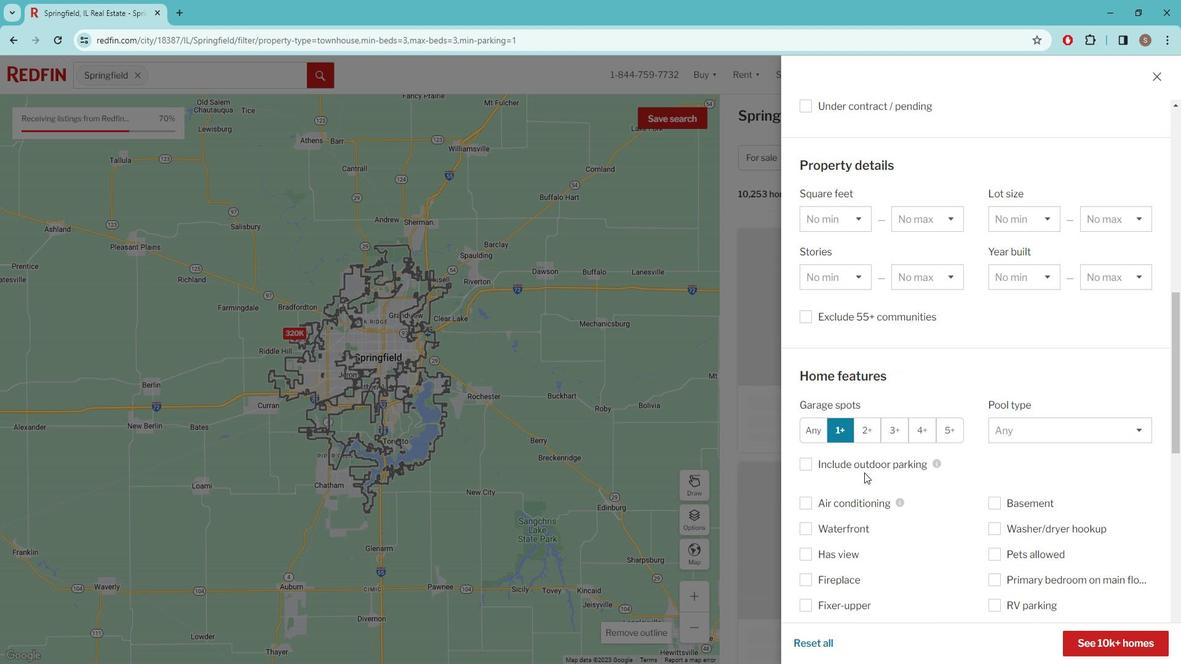 
Action: Mouse scrolled (878, 467) with delta (0, 0)
Screenshot: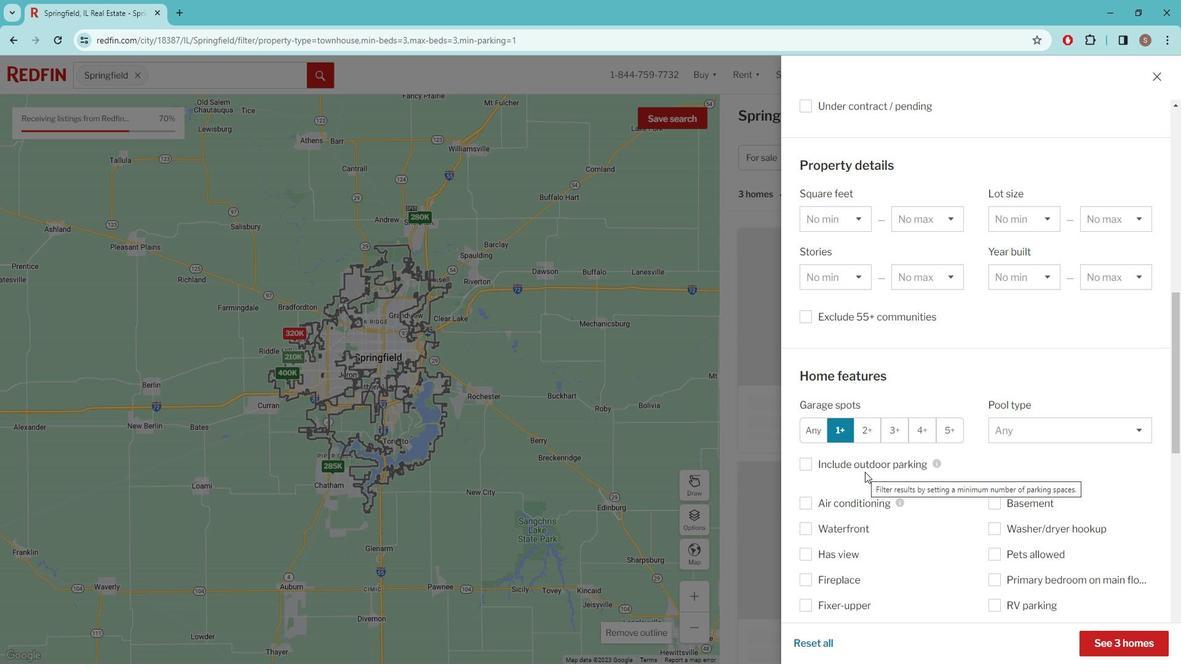 
Action: Mouse moved to (880, 465)
Screenshot: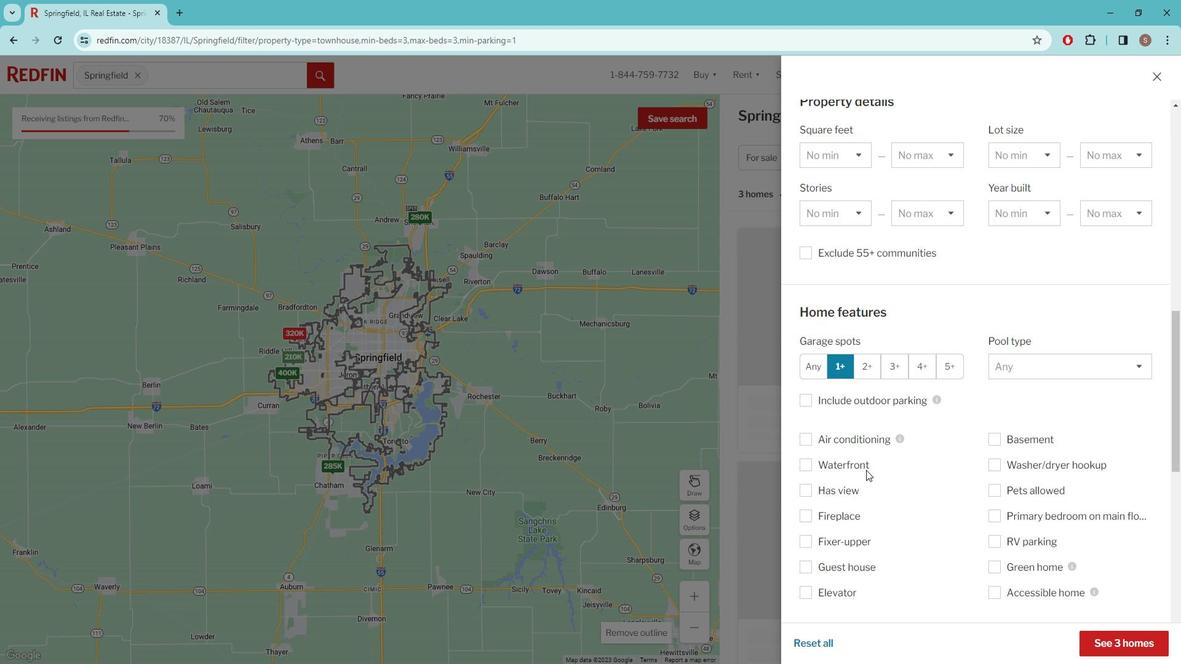 
Action: Mouse scrolled (880, 465) with delta (0, 0)
Screenshot: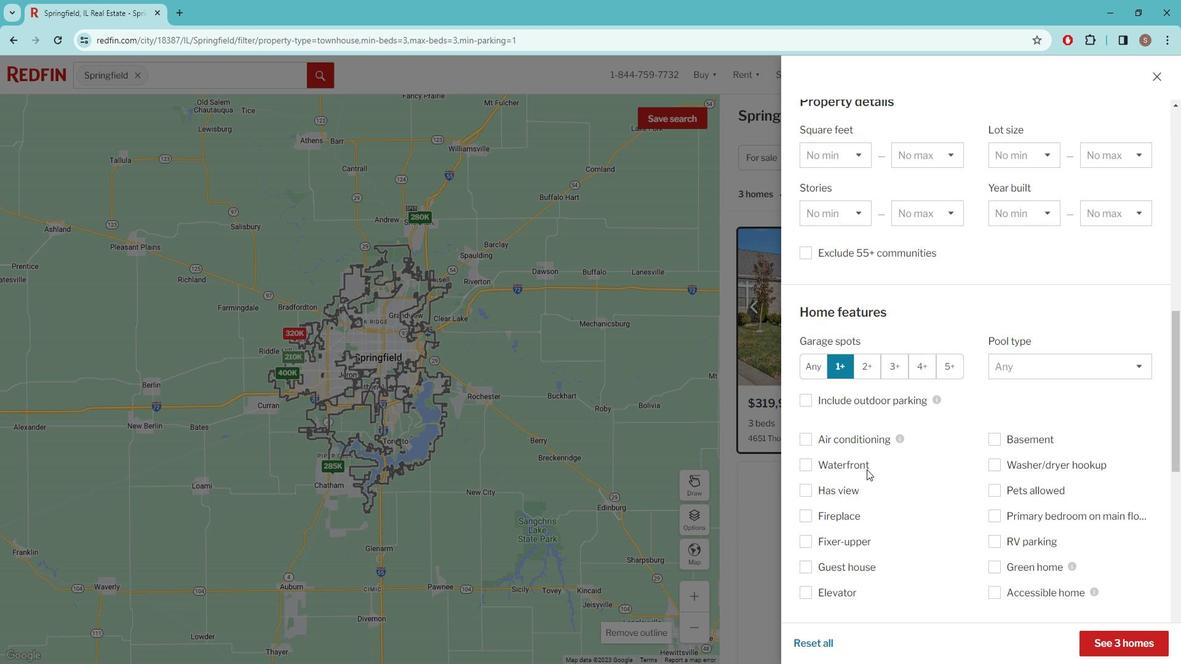 
Action: Mouse moved to (880, 465)
Screenshot: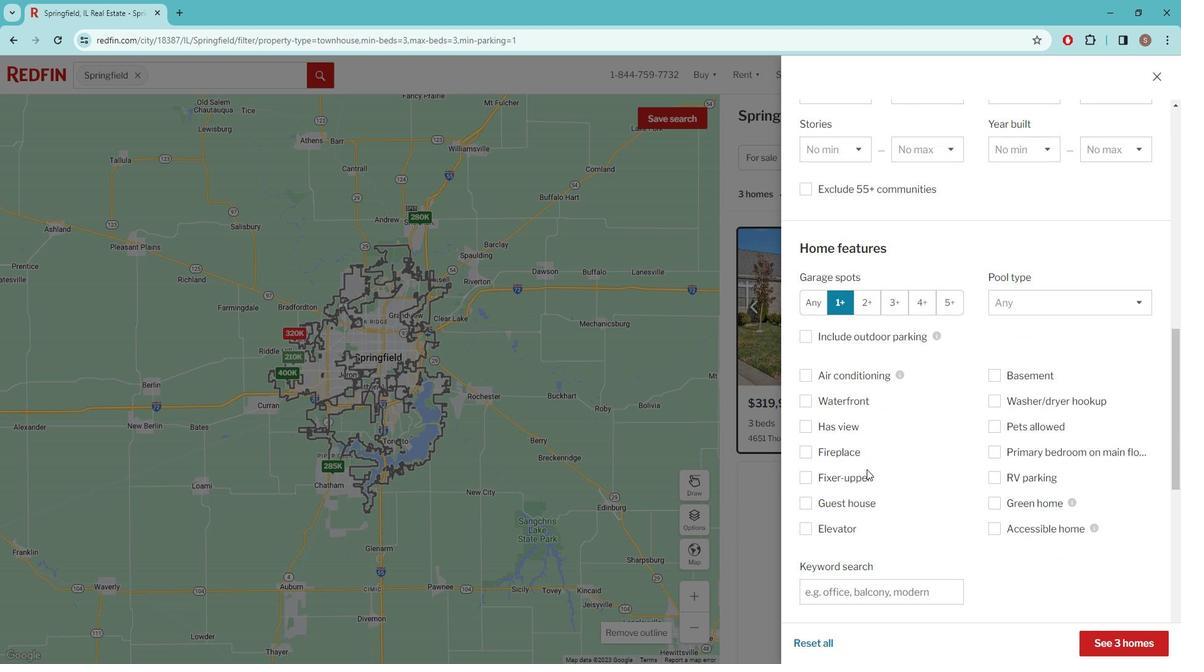 
Action: Mouse scrolled (880, 464) with delta (0, 0)
Screenshot: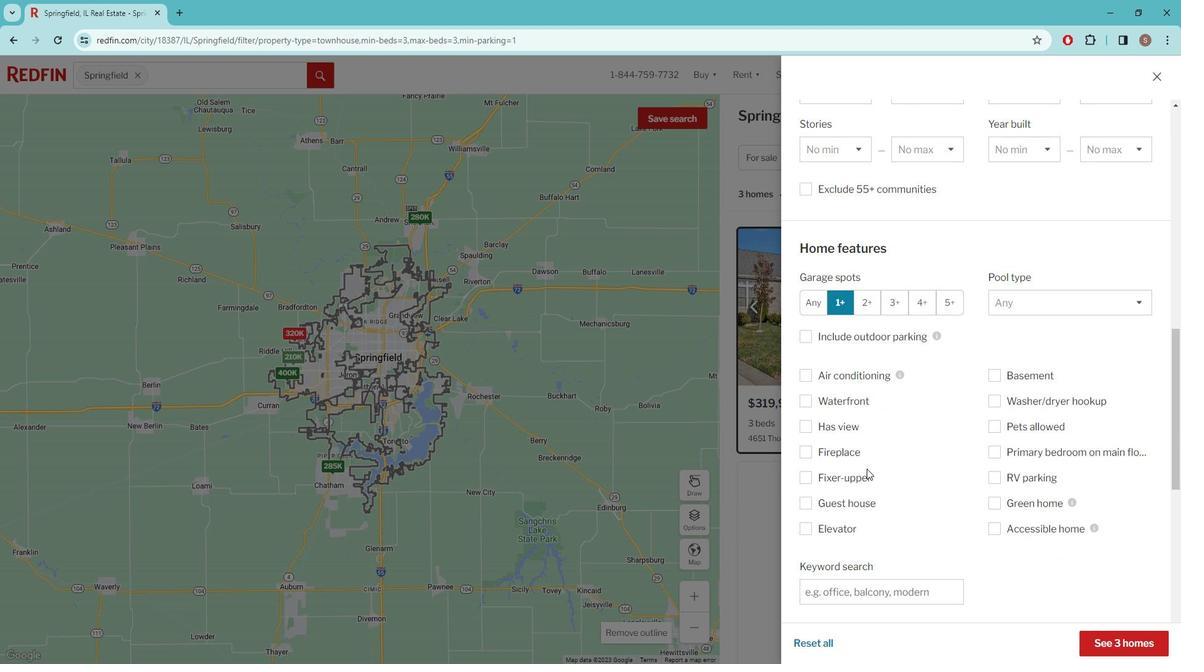 
Action: Mouse scrolled (880, 464) with delta (0, 0)
Screenshot: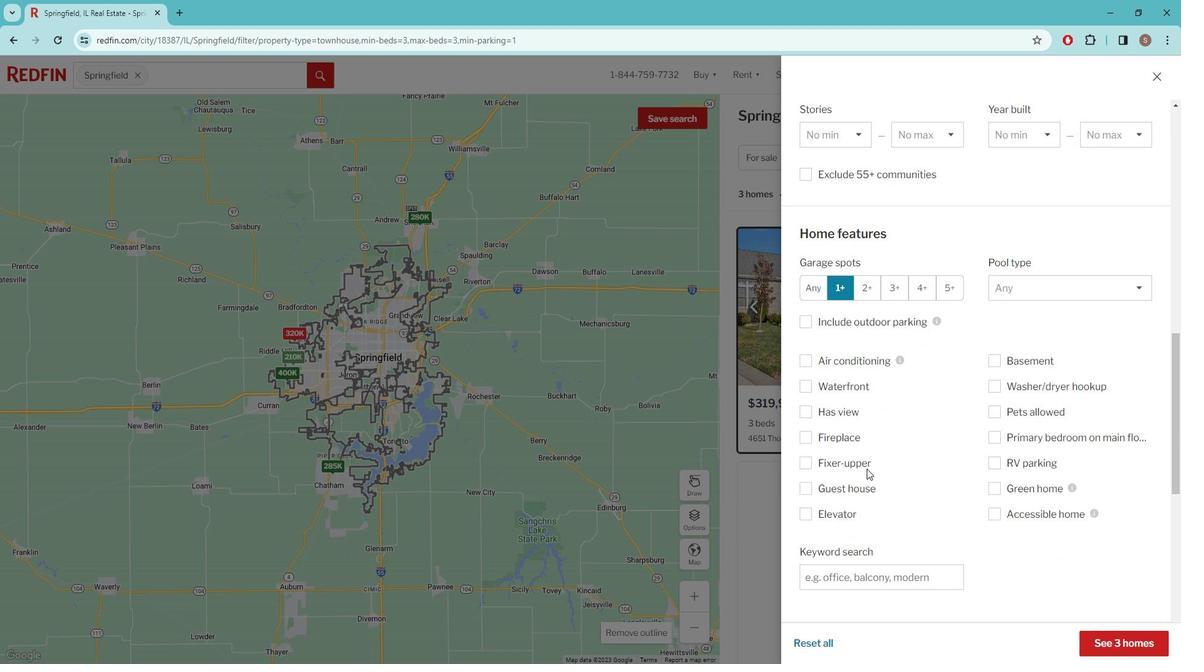 
Action: Mouse moved to (881, 463)
Screenshot: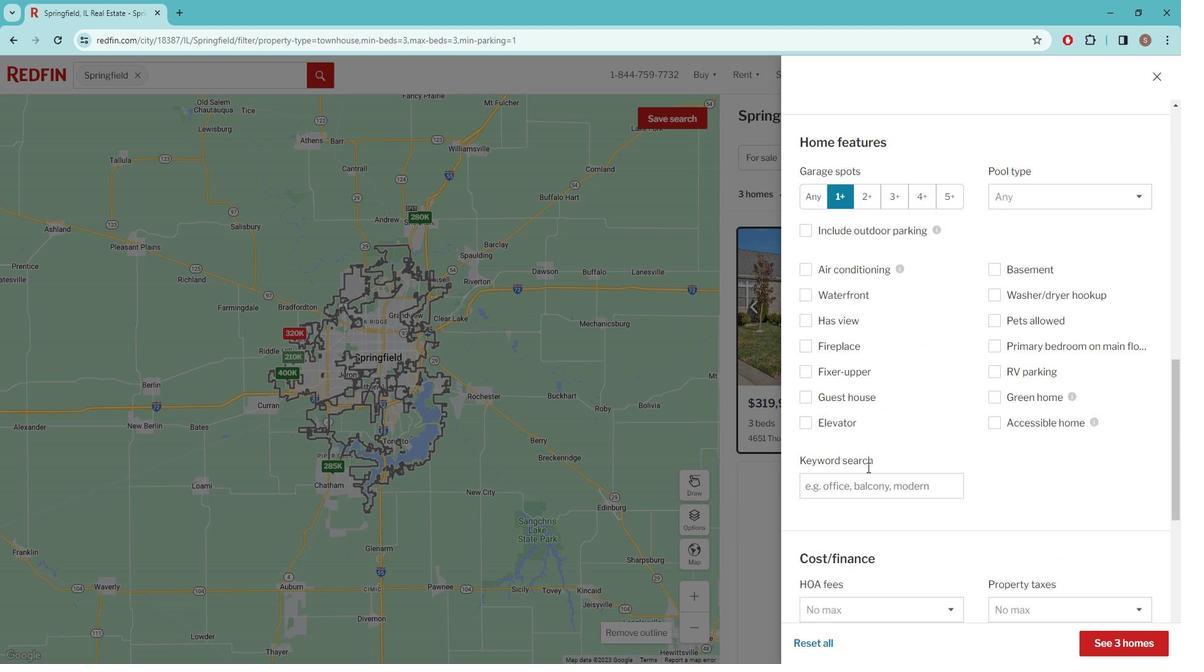 
Action: Mouse scrolled (881, 463) with delta (0, 0)
Screenshot: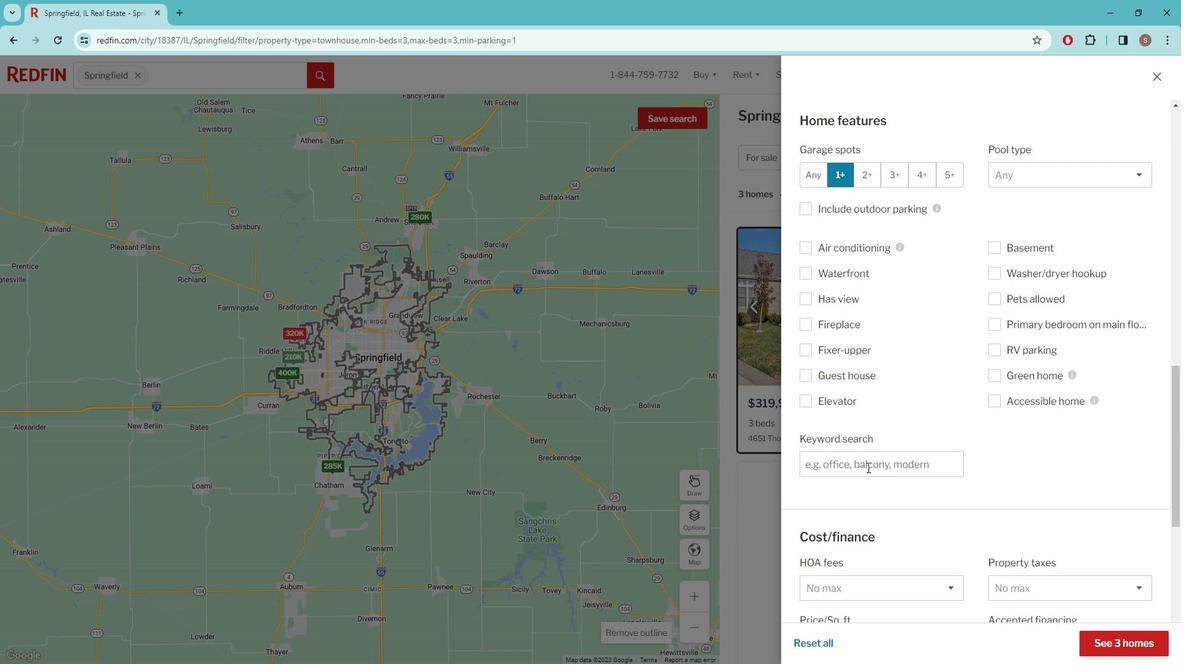 
Action: Mouse scrolled (881, 463) with delta (0, 0)
Screenshot: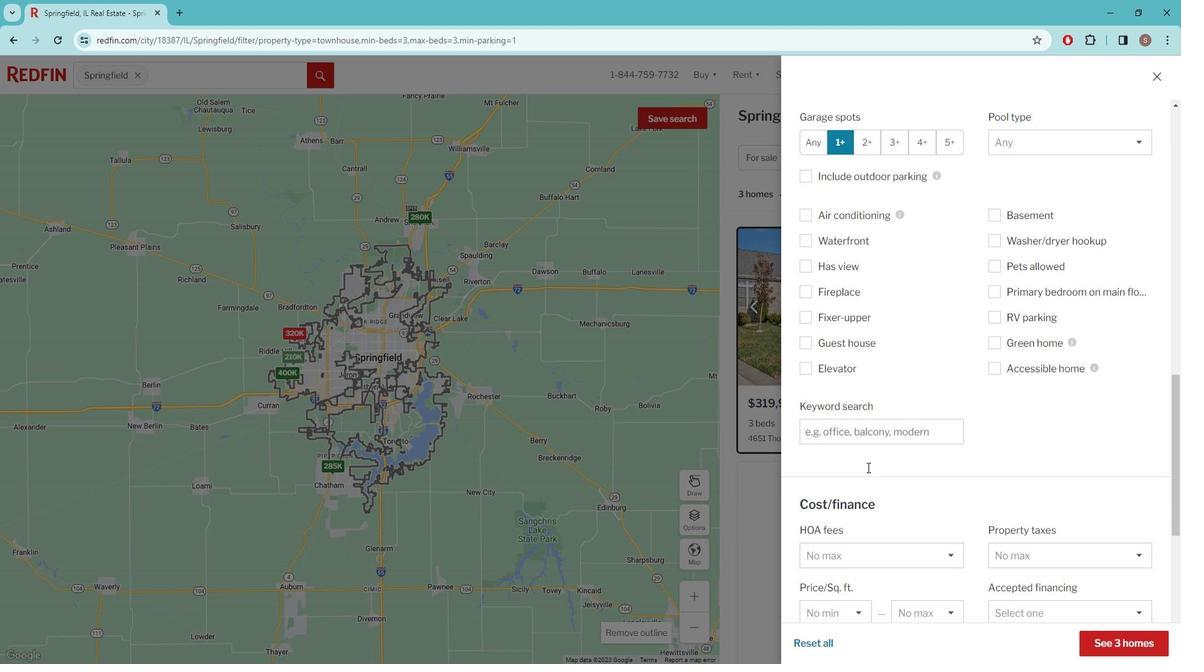
Action: Mouse scrolled (881, 463) with delta (0, 0)
Screenshot: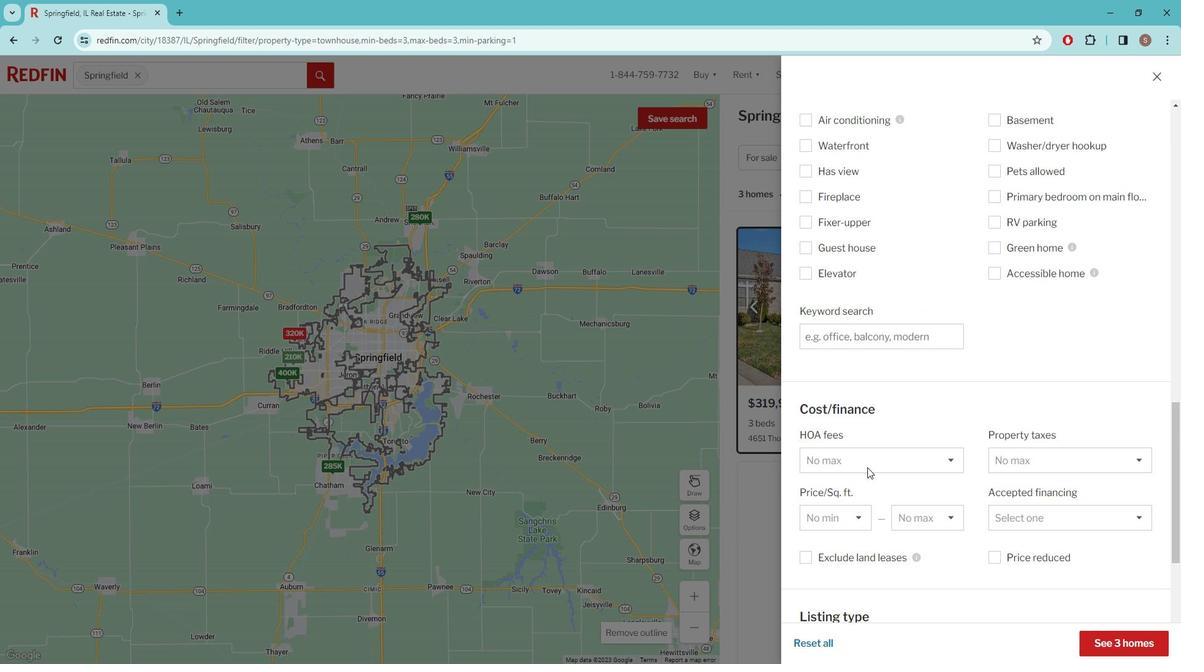
Action: Mouse scrolled (881, 463) with delta (0, 0)
Screenshot: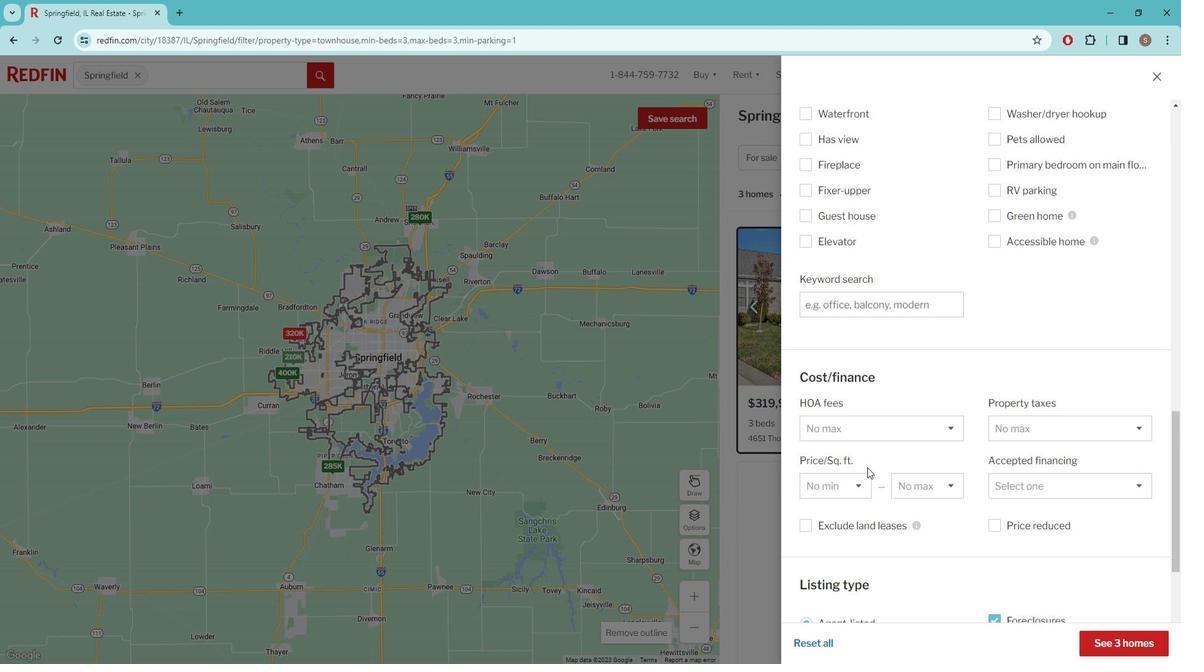 
Action: Mouse scrolled (881, 463) with delta (0, 0)
Screenshot: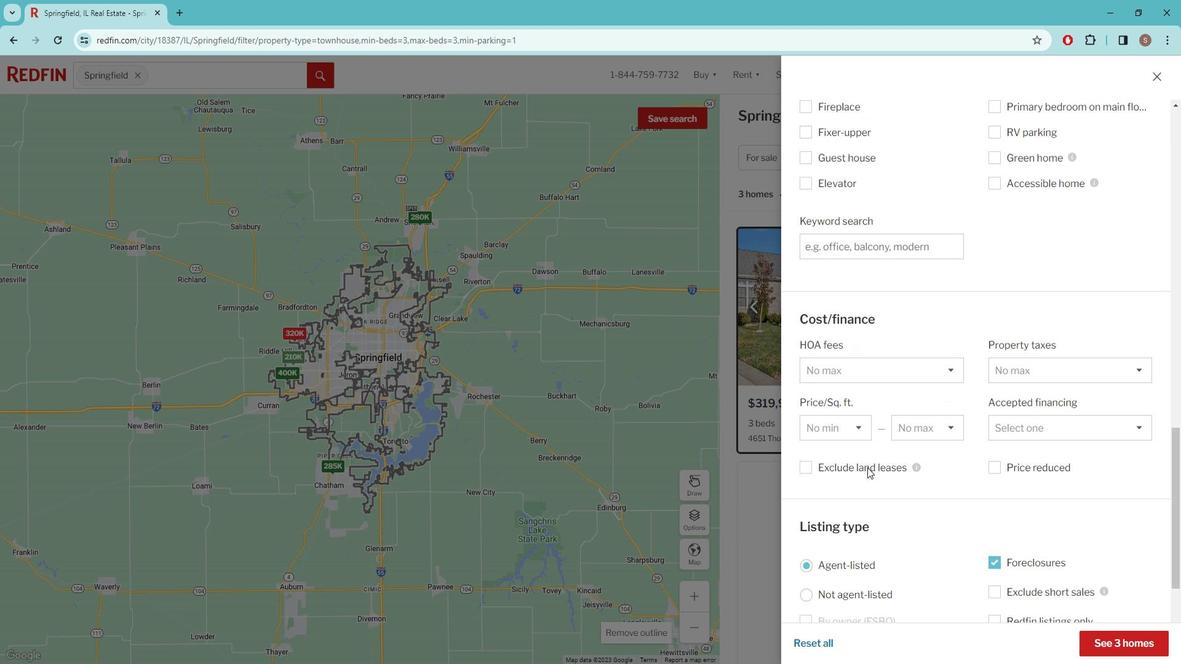 
Action: Mouse scrolled (881, 463) with delta (0, 0)
Screenshot: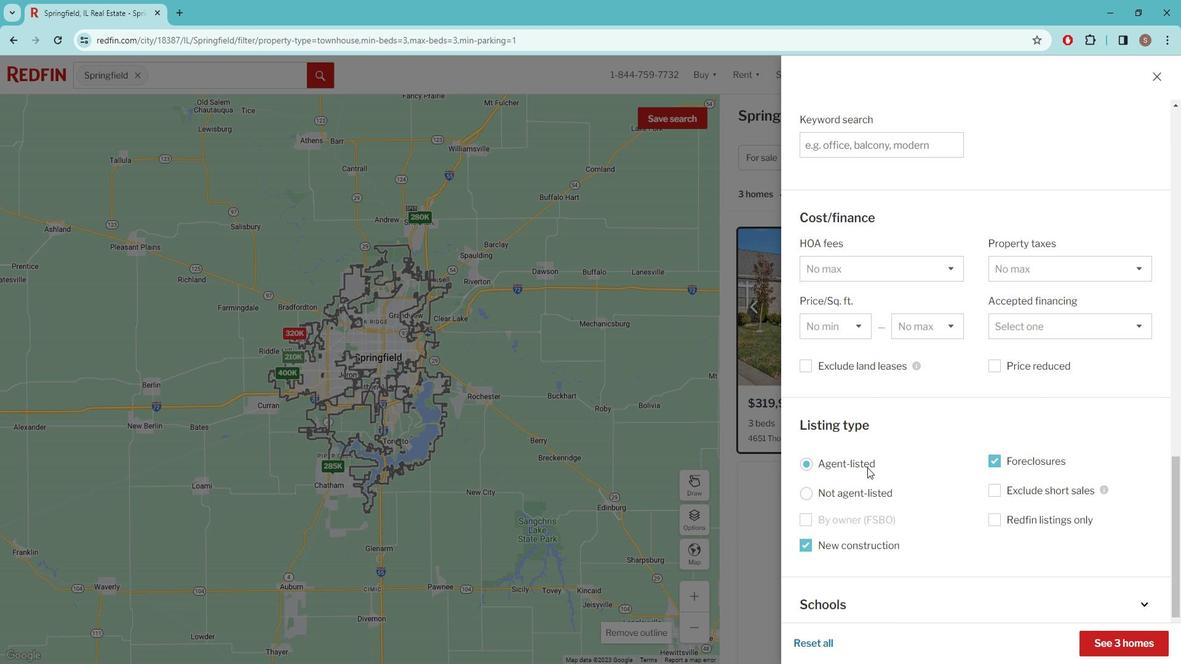 
Action: Mouse scrolled (881, 463) with delta (0, 0)
Screenshot: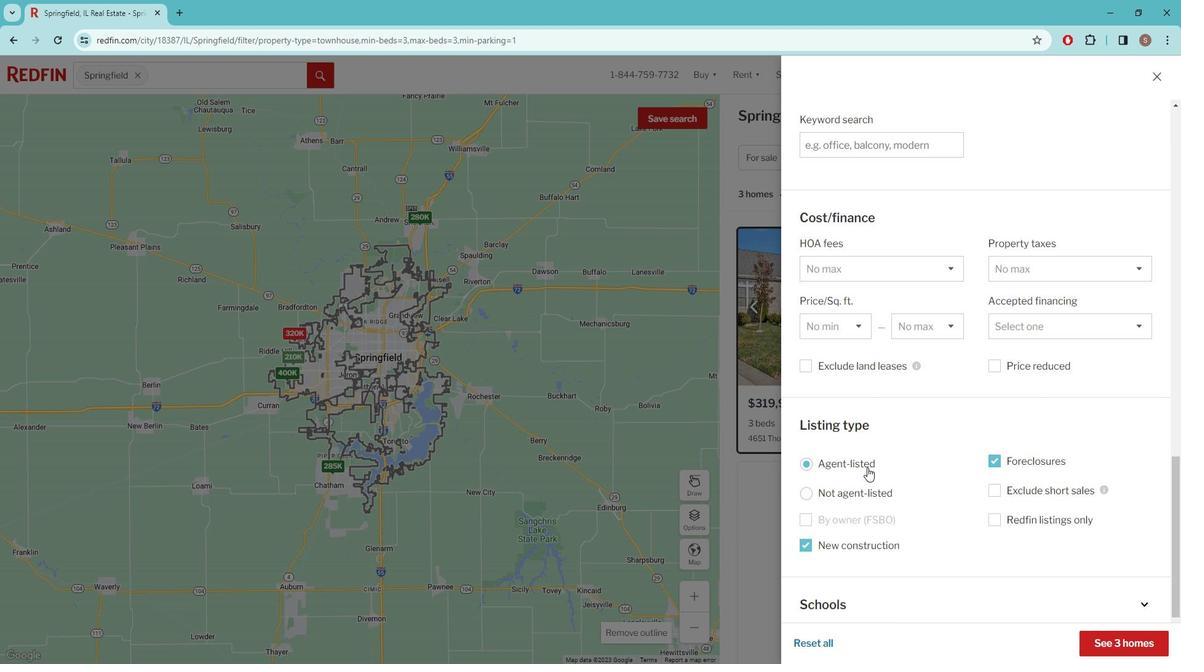 
Action: Mouse scrolled (881, 463) with delta (0, 0)
Screenshot: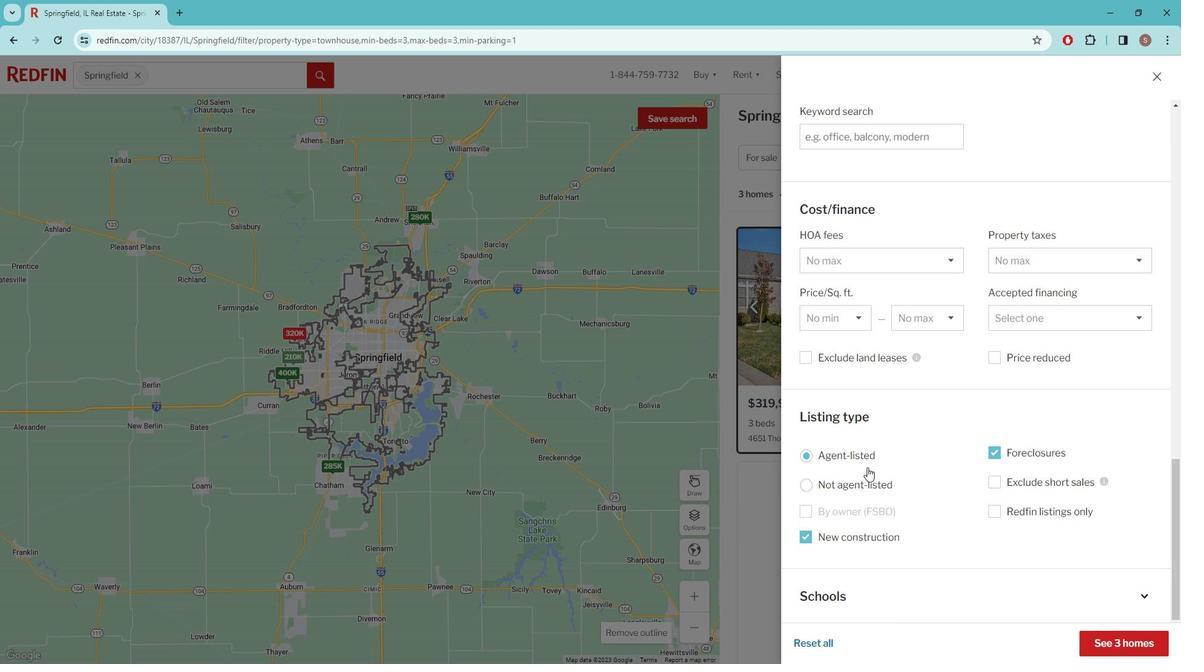 
Action: Mouse moved to (882, 463)
Screenshot: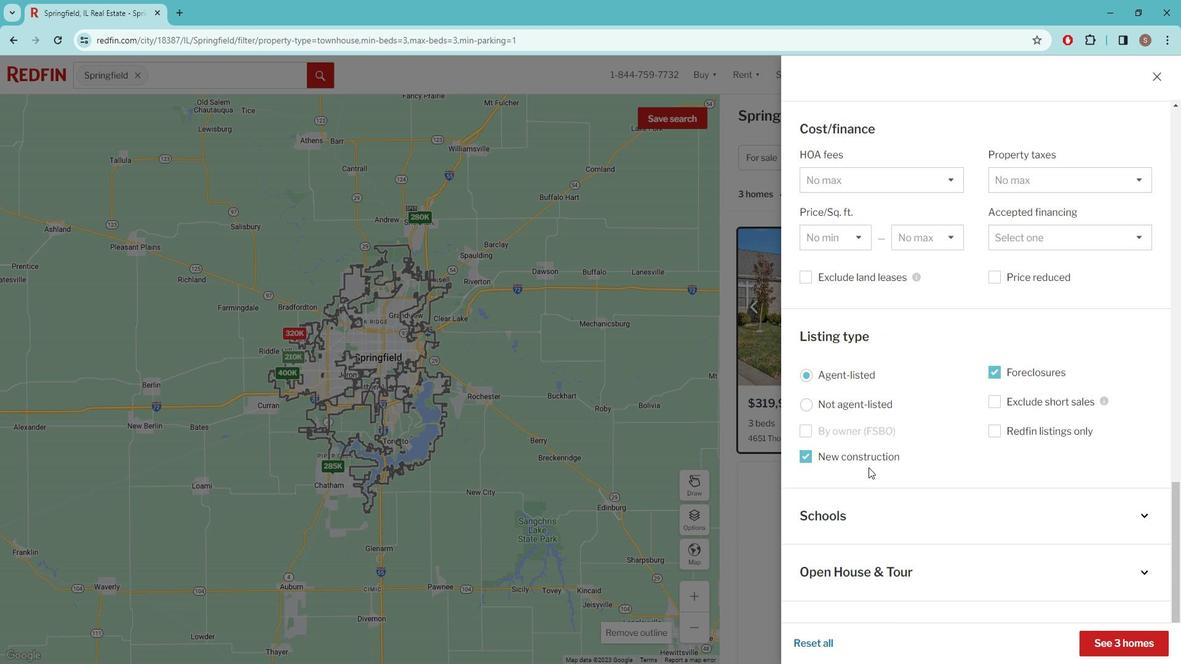 
Action: Mouse scrolled (882, 463) with delta (0, 0)
Screenshot: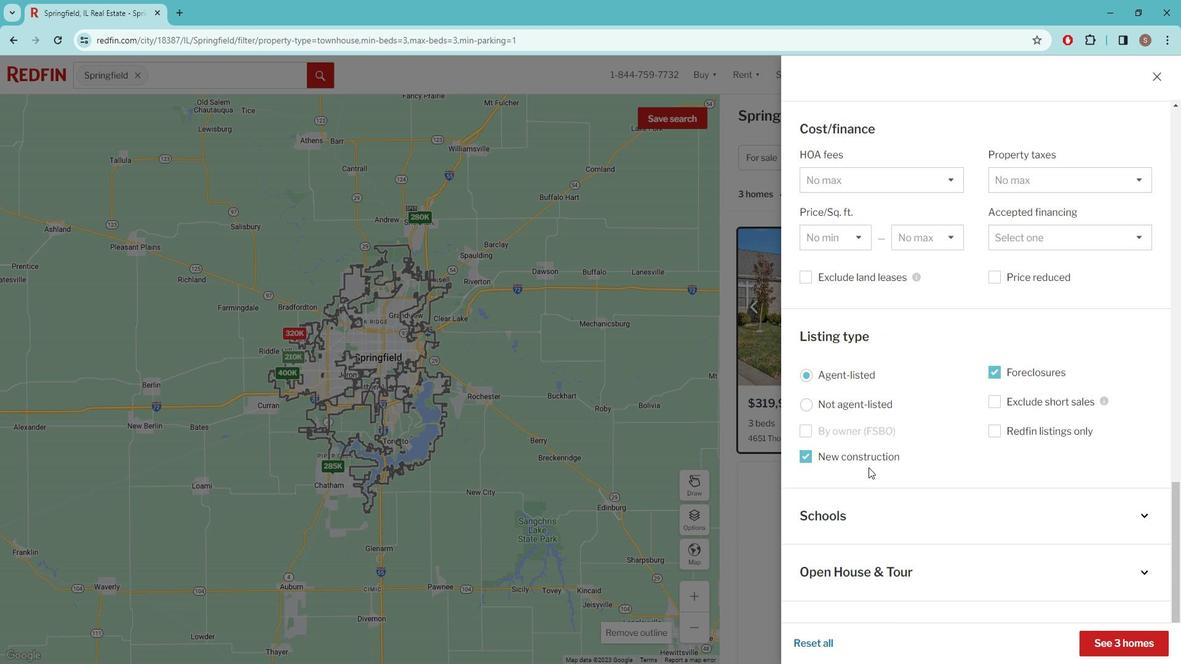 
Action: Mouse moved to (891, 464)
Screenshot: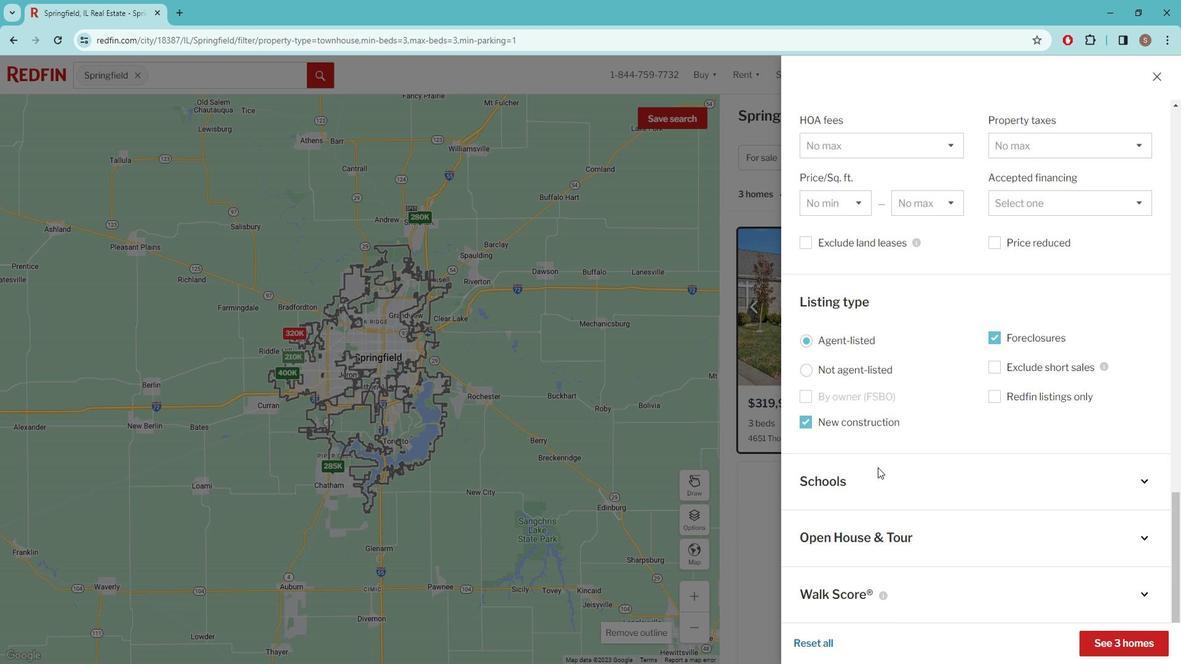 
Action: Mouse scrolled (891, 463) with delta (0, 0)
Screenshot: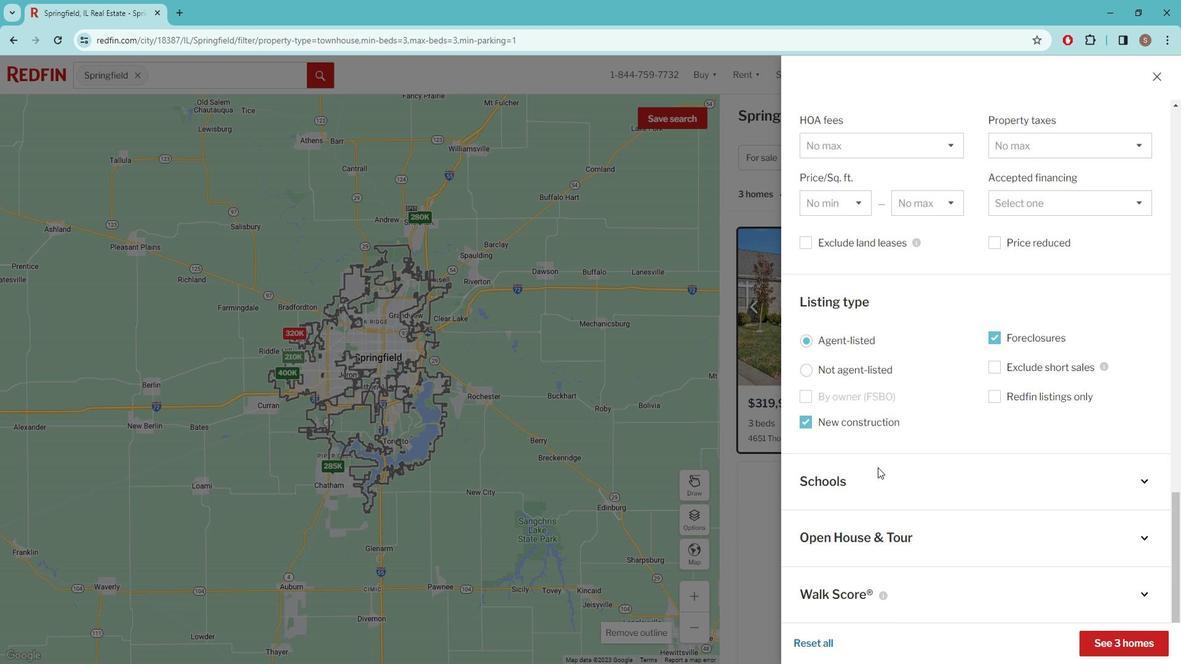 
Action: Mouse scrolled (891, 463) with delta (0, 0)
Screenshot: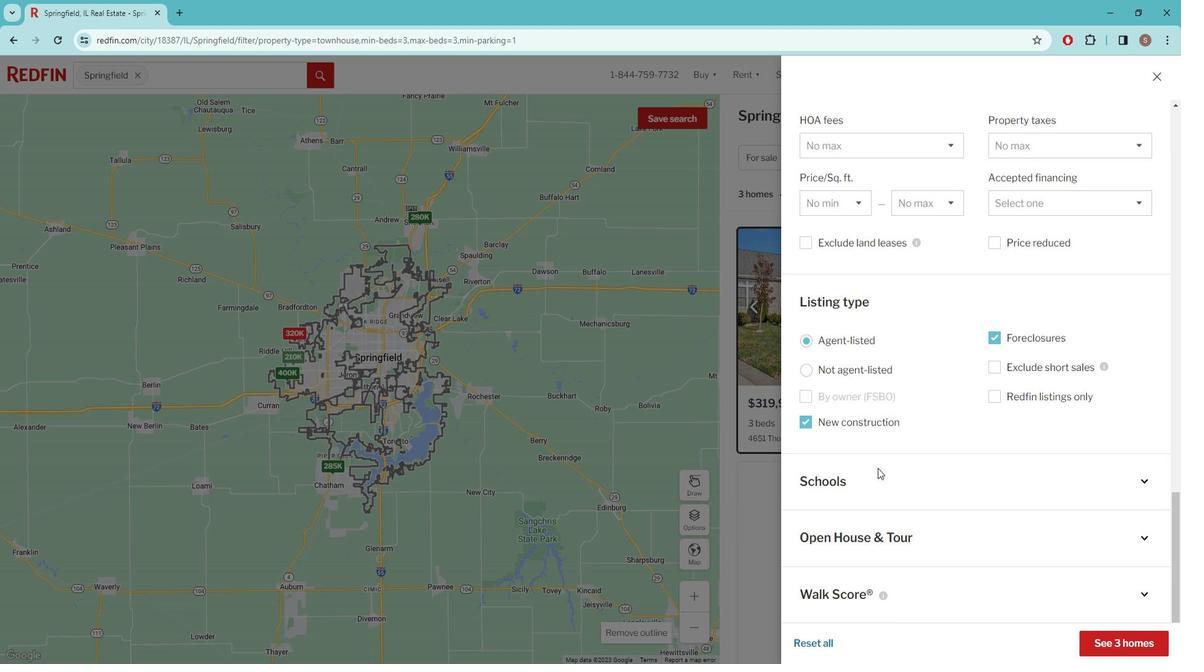 
Action: Mouse moved to (891, 465)
Screenshot: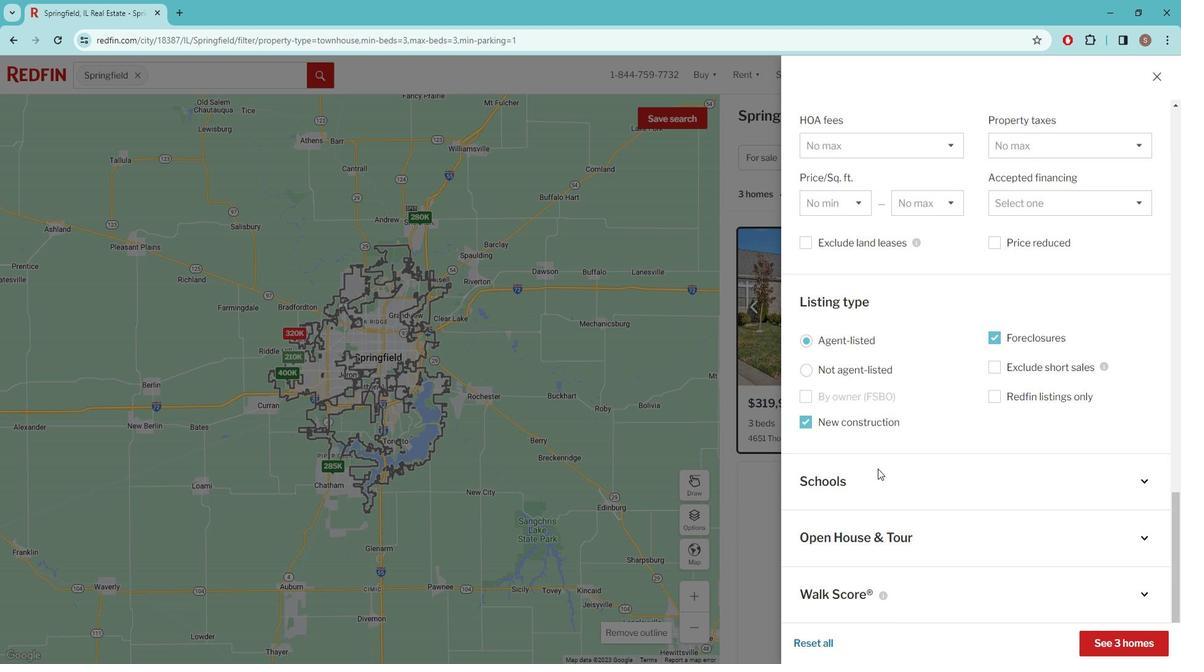 
Action: Mouse scrolled (891, 465) with delta (0, 0)
Screenshot: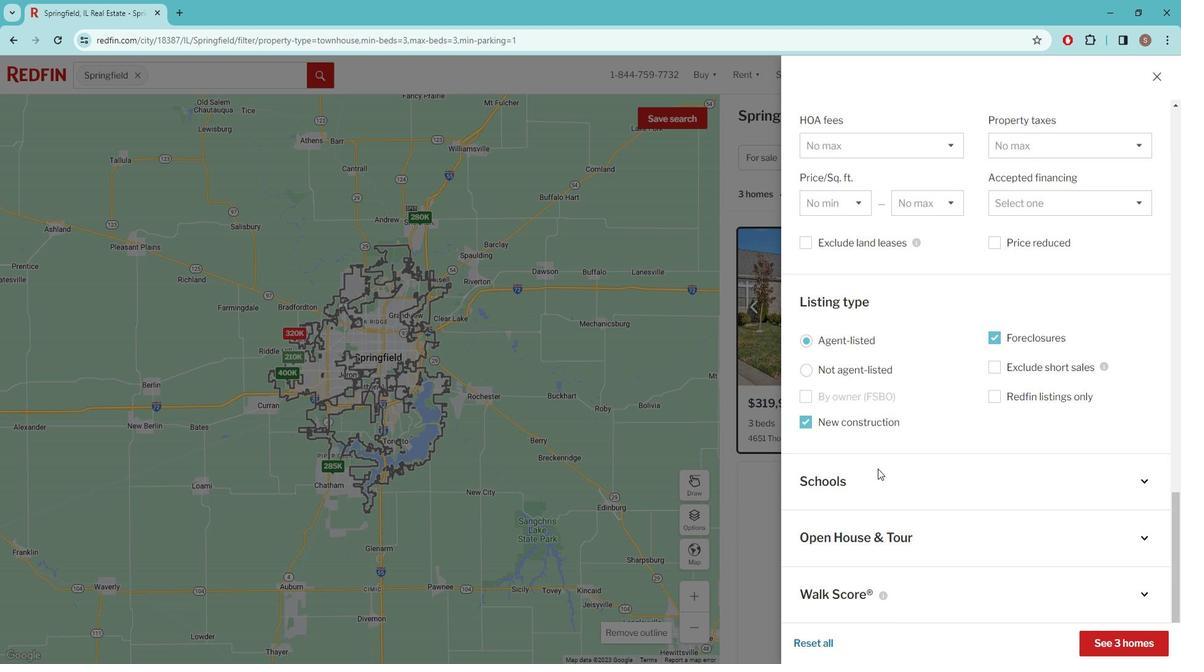 
Action: Mouse moved to (1124, 630)
Screenshot: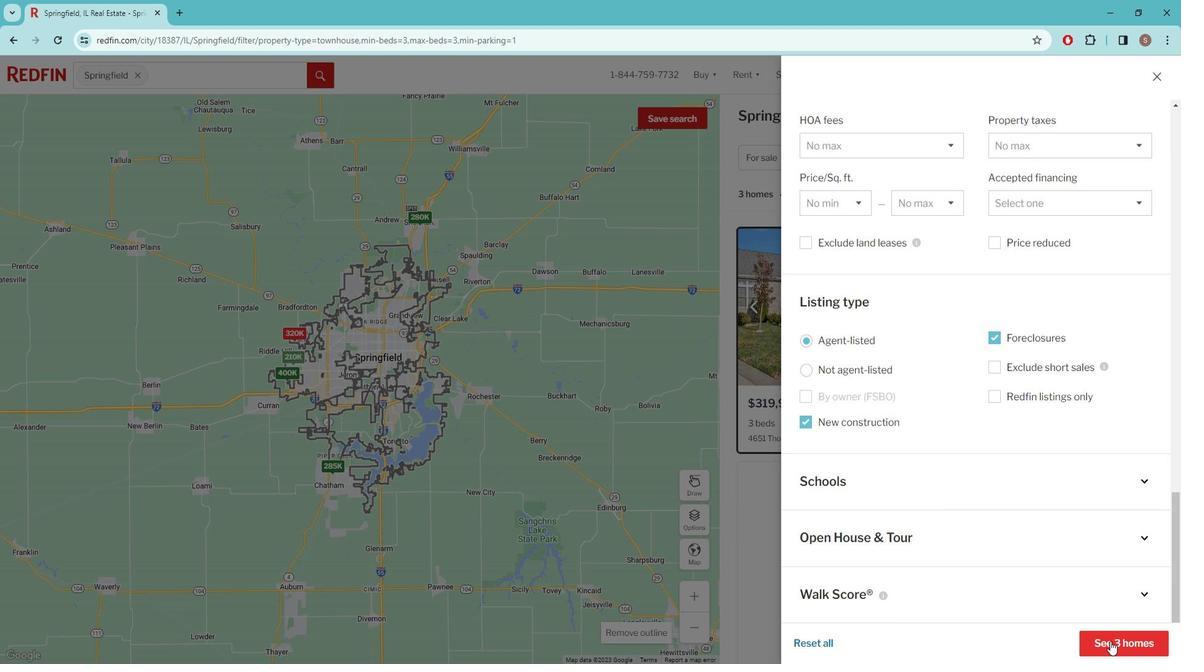 
Action: Mouse pressed left at (1124, 630)
Screenshot: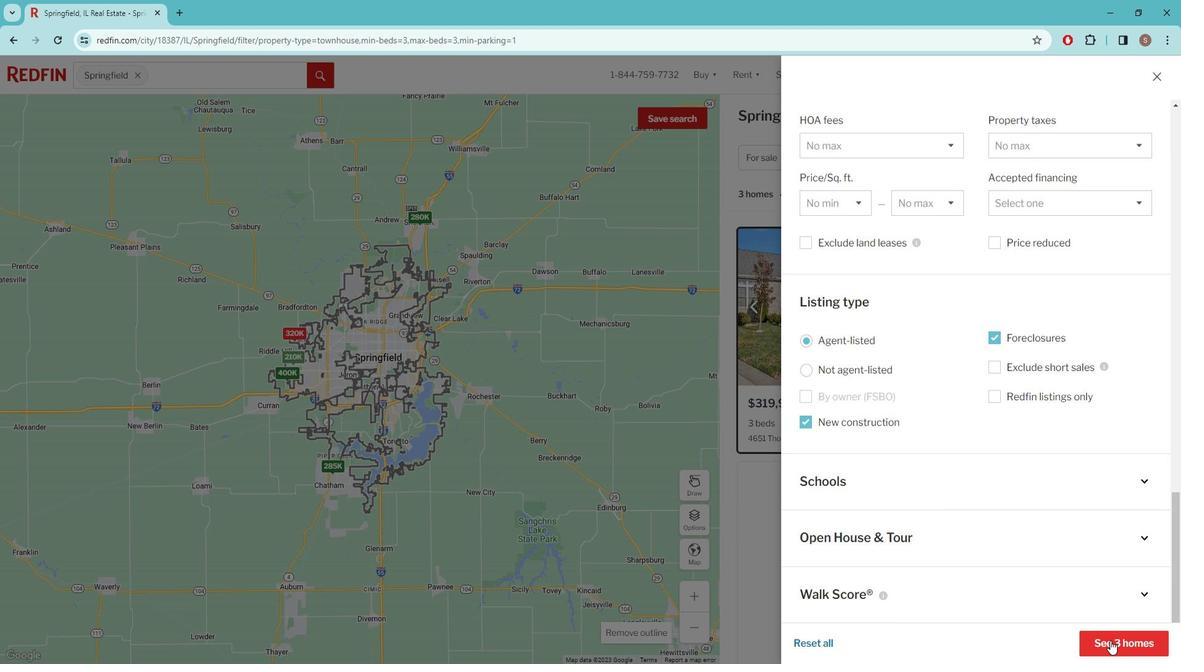 
Action: Mouse moved to (1145, 399)
Screenshot: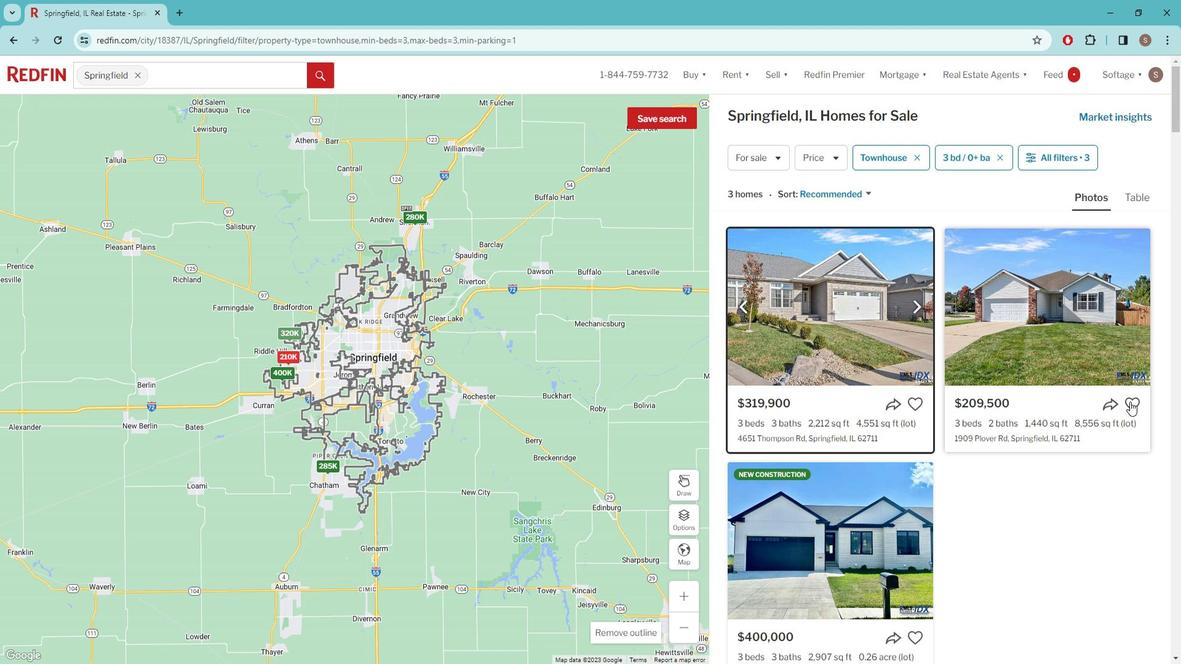 
Action: Mouse pressed left at (1145, 399)
Screenshot: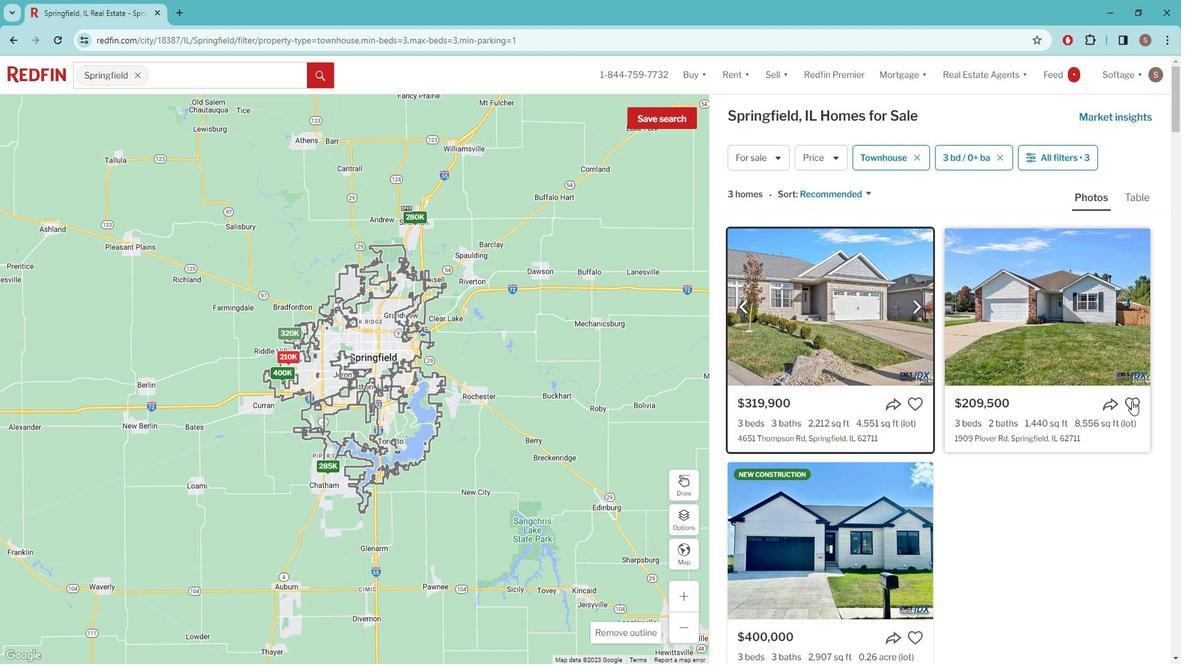 
Action: Mouse moved to (1084, 398)
Screenshot: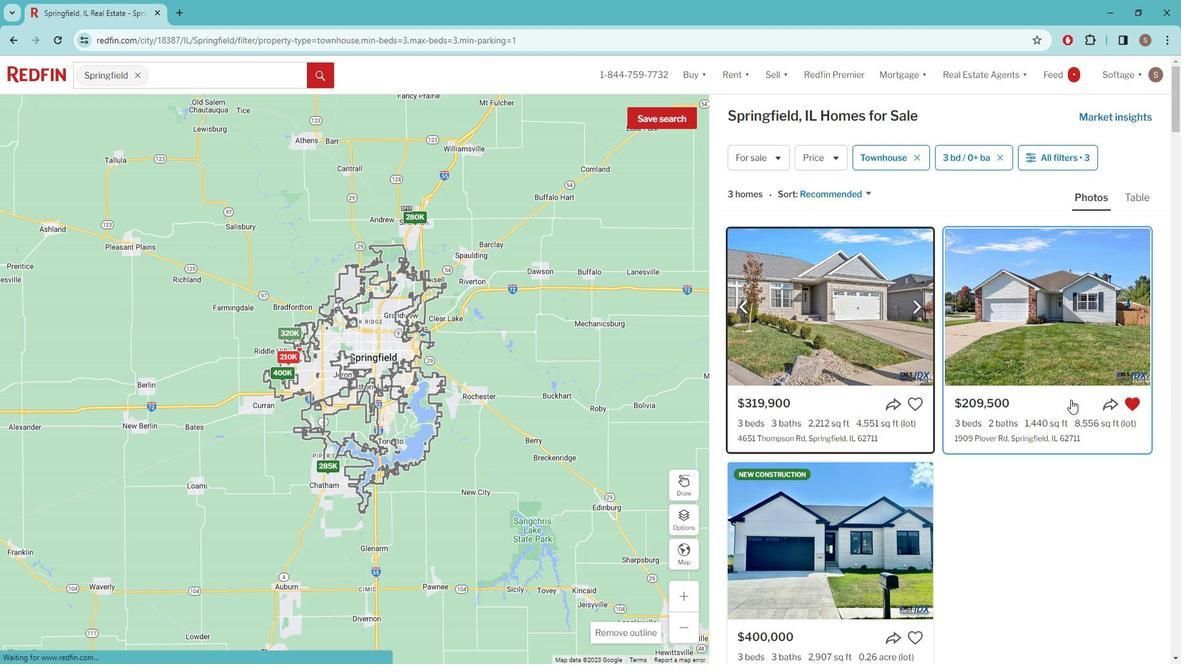 
Action: Mouse pressed left at (1084, 398)
Screenshot: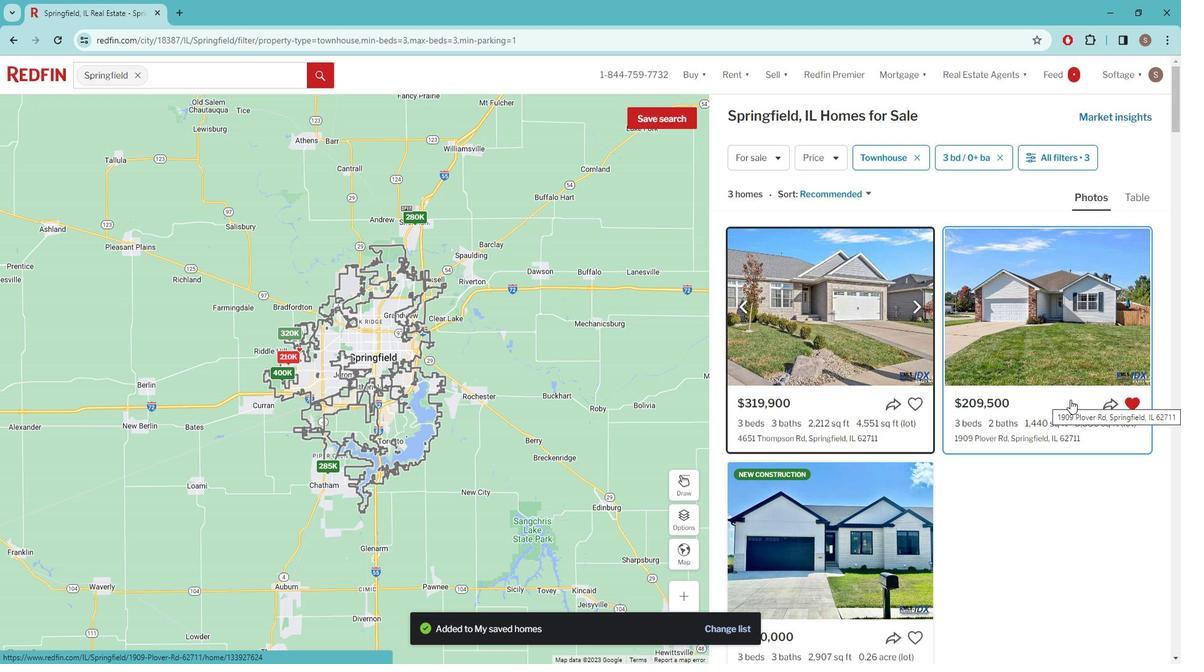 
Action: Mouse moved to (562, 266)
Screenshot: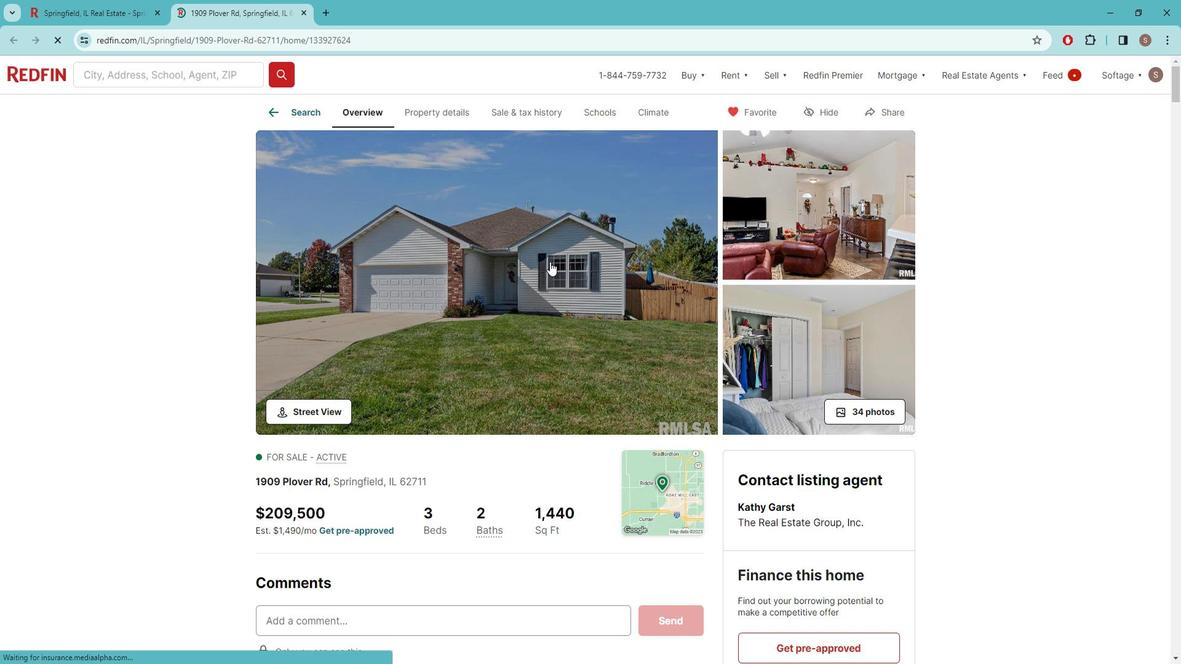 
Action: Mouse pressed left at (562, 266)
Screenshot: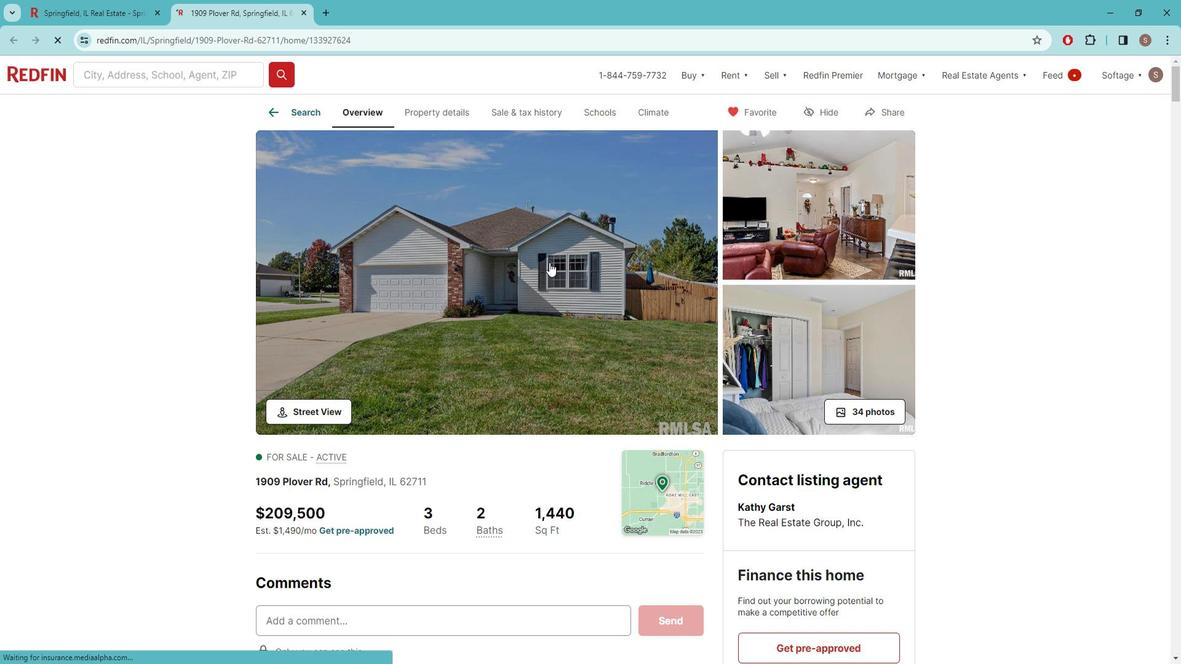 
Action: Mouse moved to (1120, 376)
Screenshot: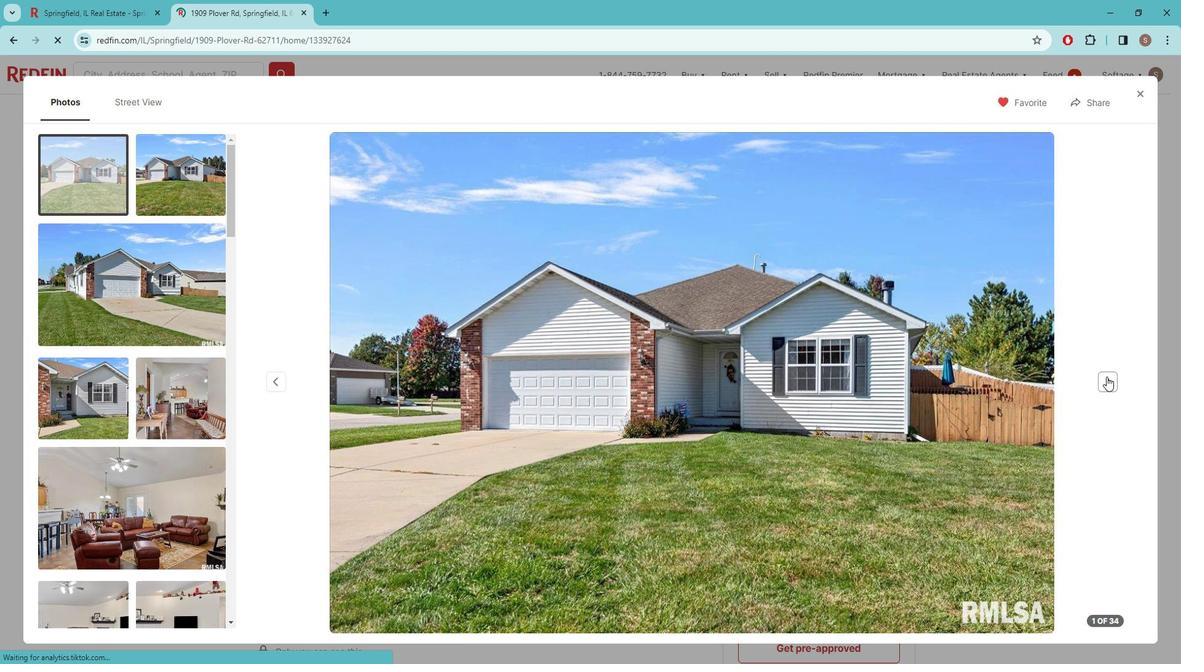 
Action: Mouse pressed left at (1120, 376)
Screenshot: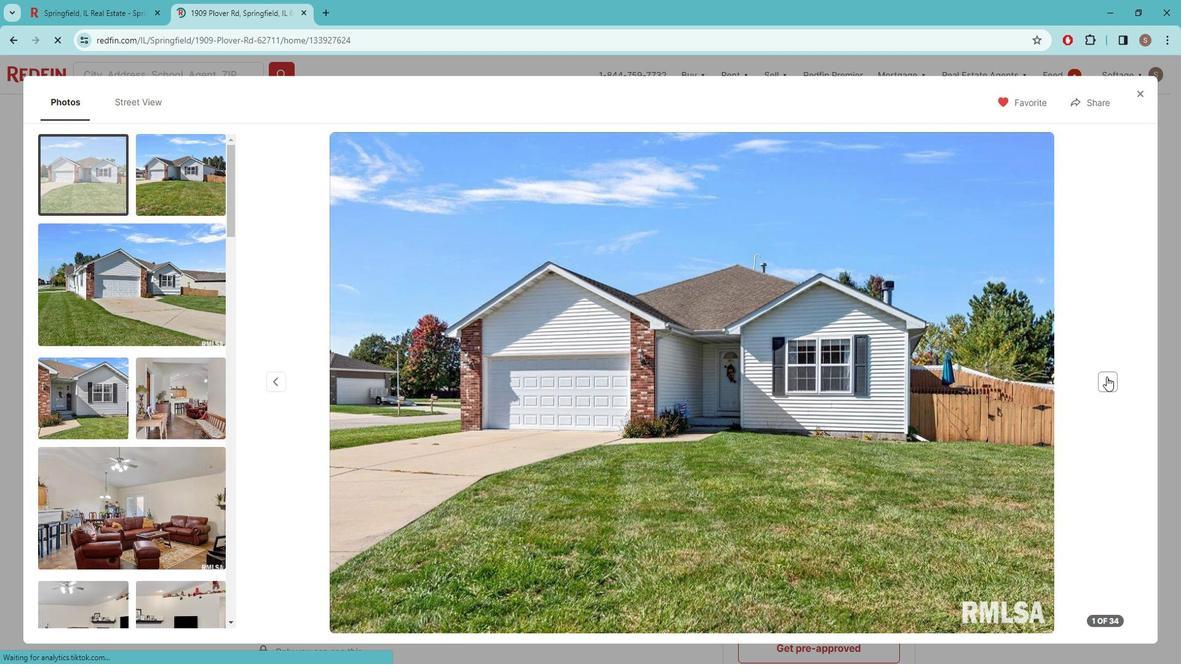
Action: Mouse pressed left at (1120, 376)
Screenshot: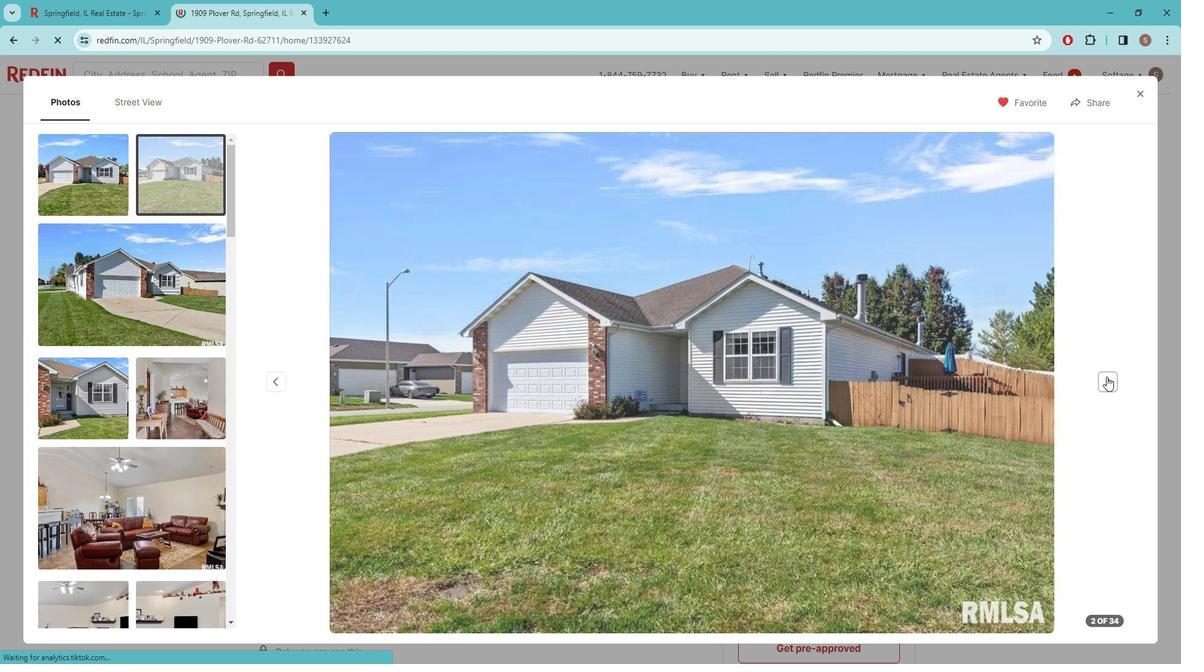
Action: Mouse moved to (1121, 376)
Screenshot: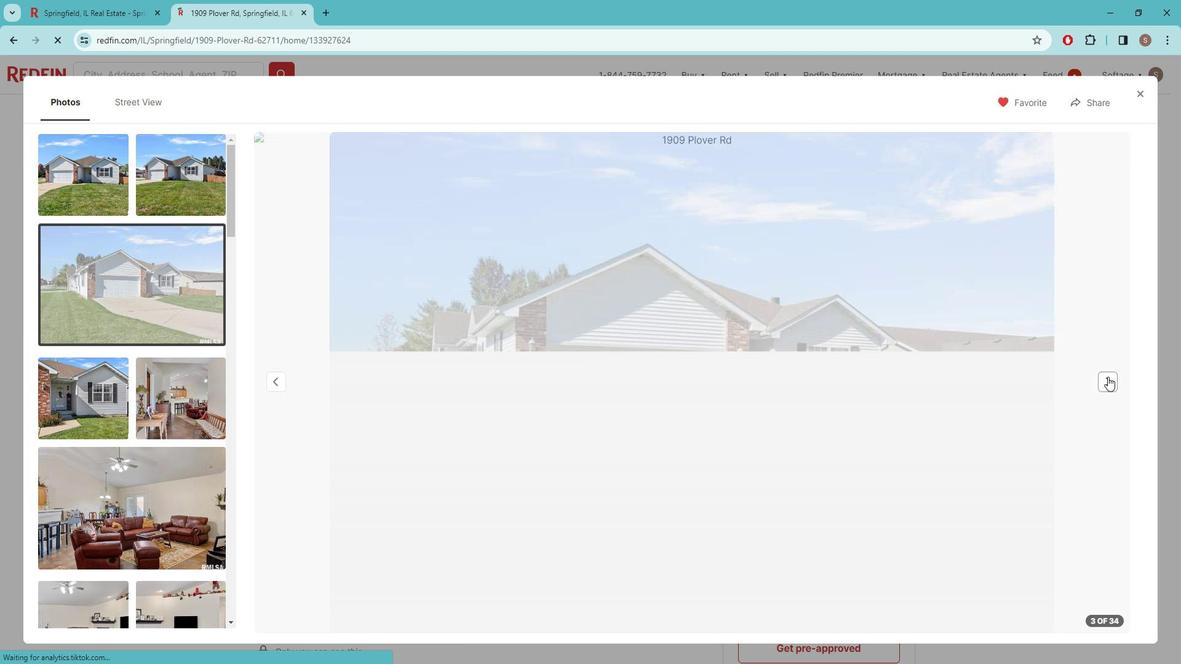 
Action: Mouse pressed left at (1121, 376)
Screenshot: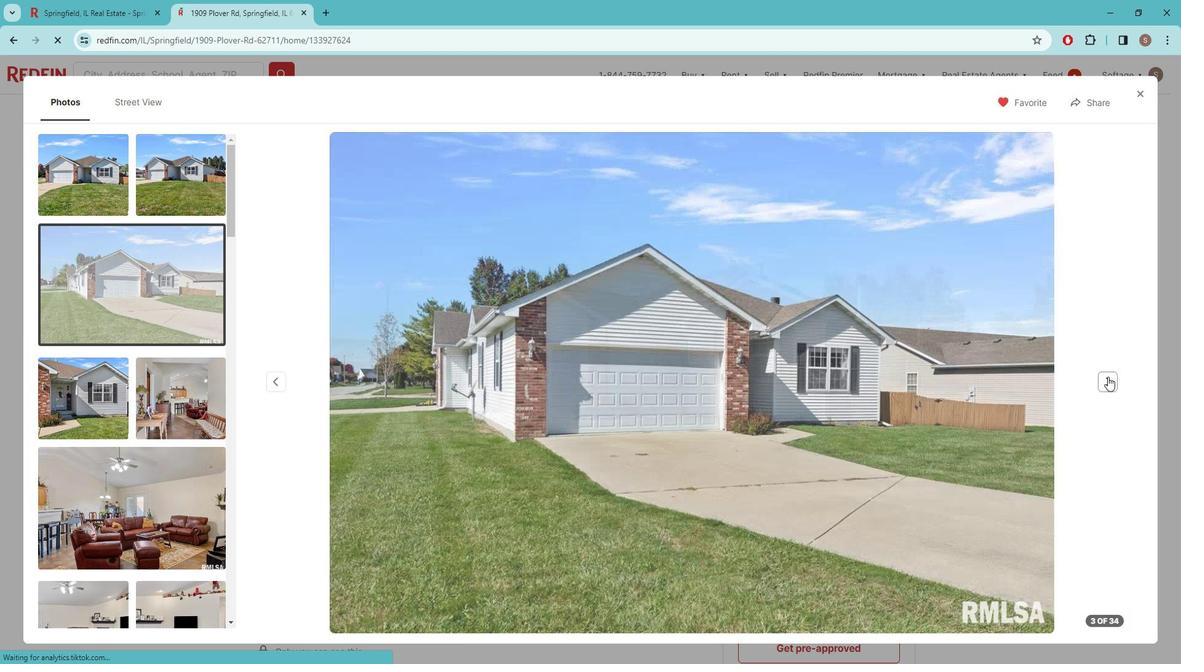 
Action: Mouse pressed left at (1121, 376)
Screenshot: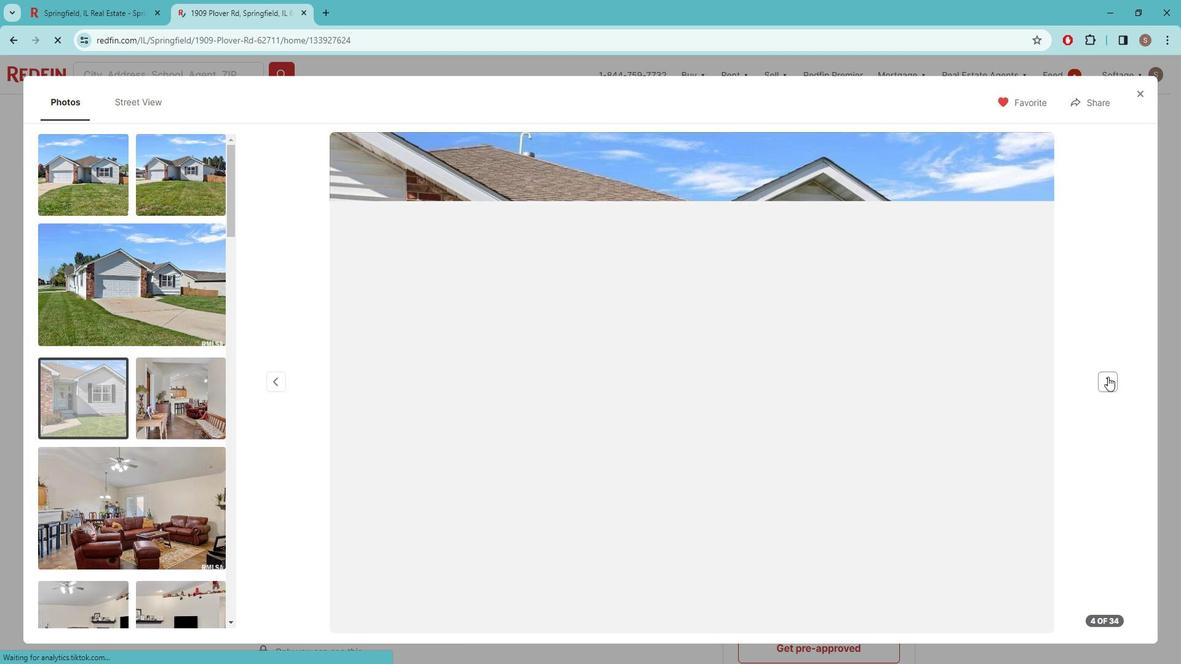 
Action: Mouse pressed left at (1121, 376)
Screenshot: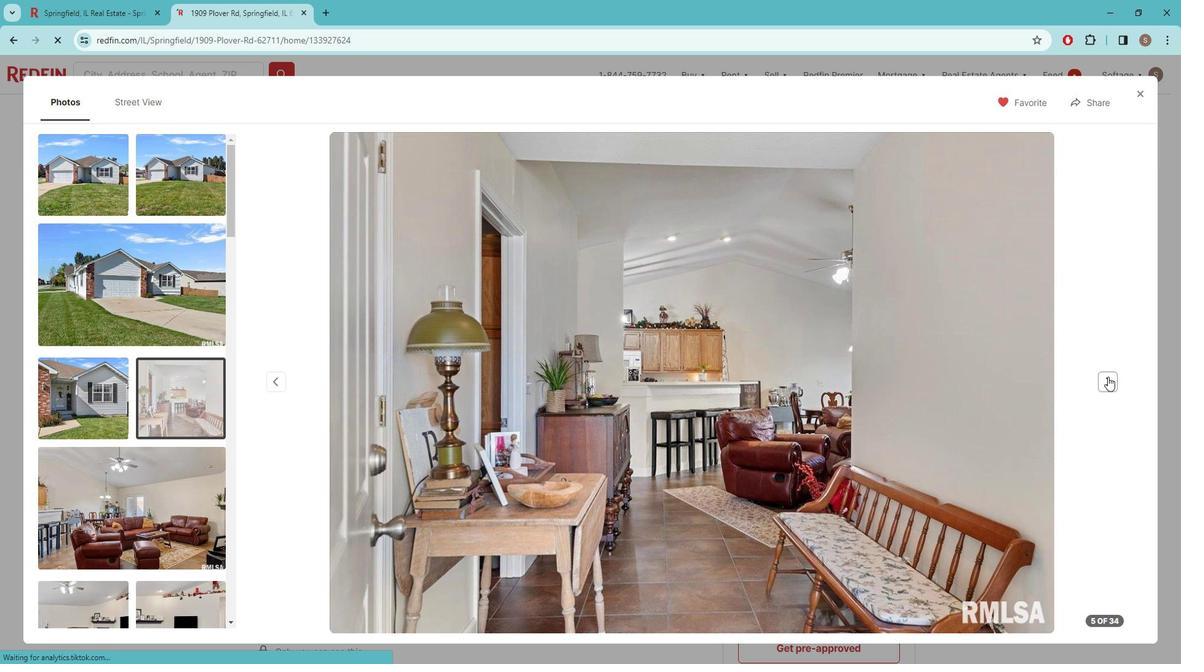 
Action: Mouse pressed left at (1121, 376)
Screenshot: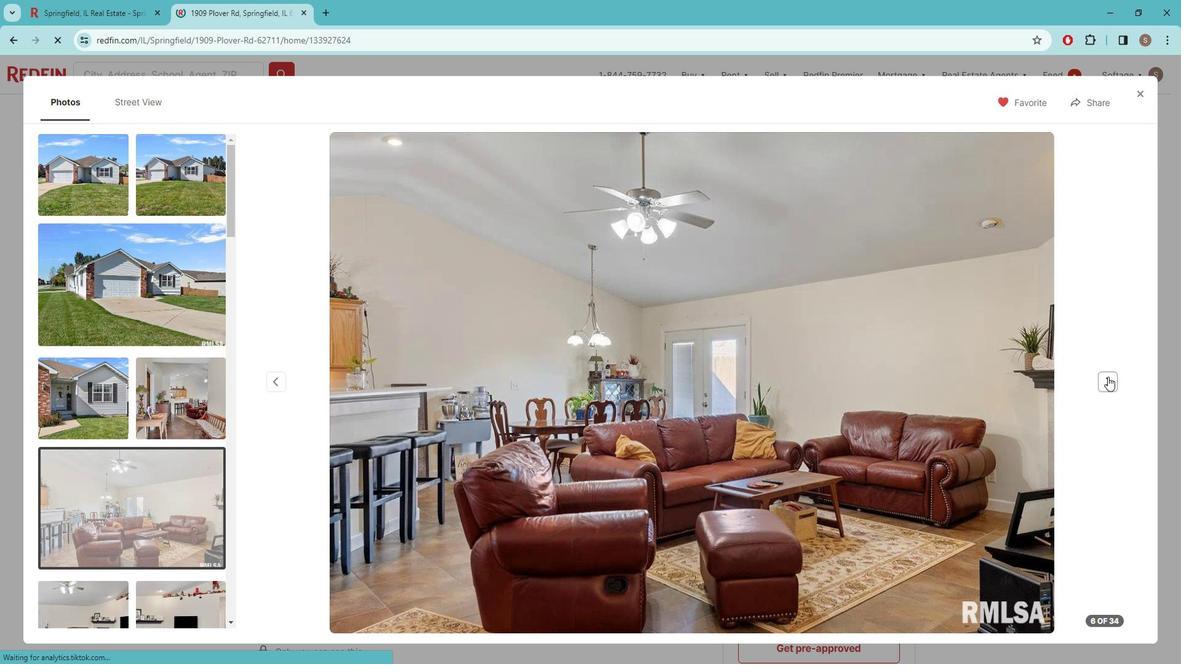 
Action: Mouse pressed left at (1121, 376)
Screenshot: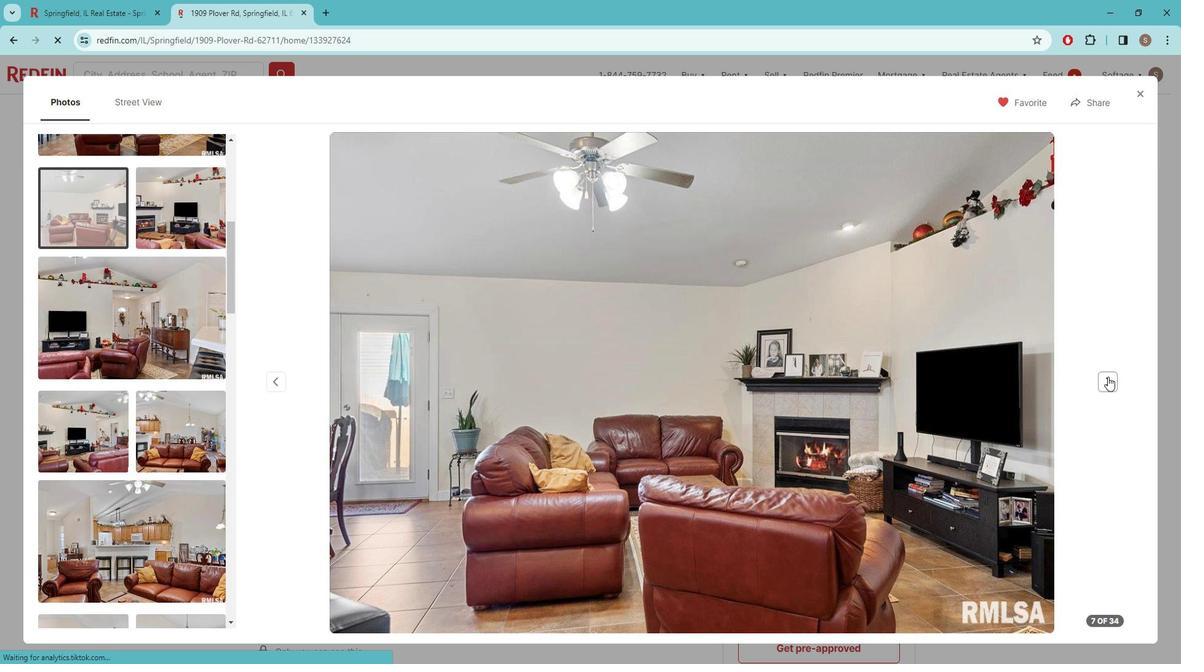 
Action: Mouse pressed left at (1121, 376)
Screenshot: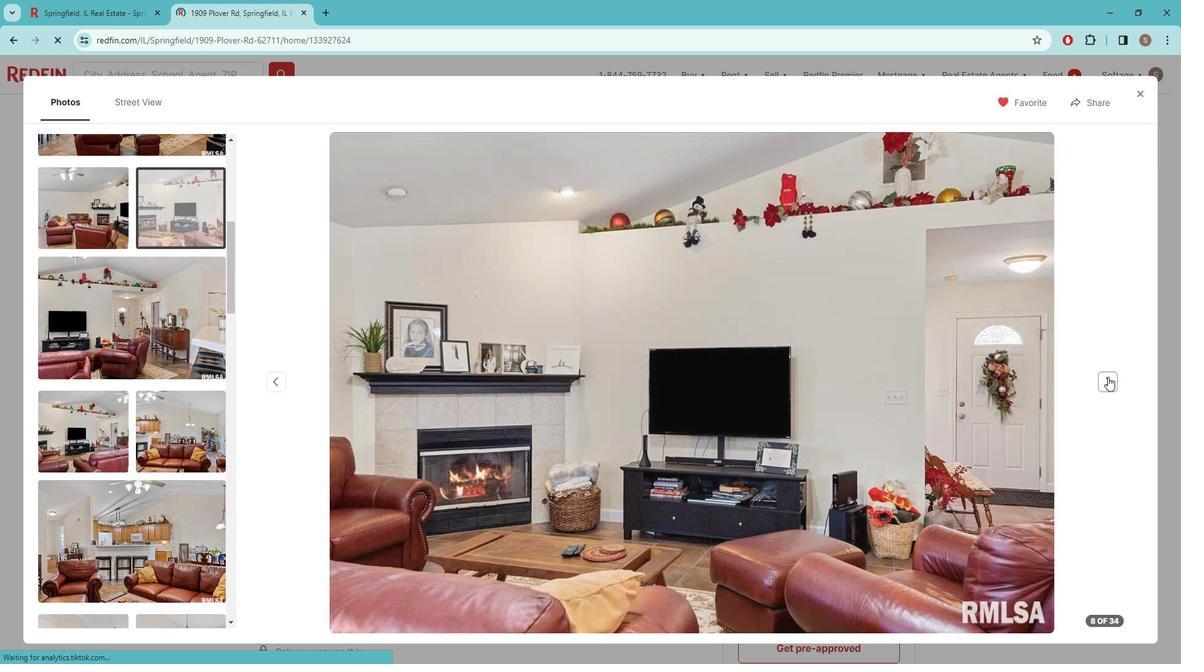 
Action: Mouse pressed left at (1121, 376)
Screenshot: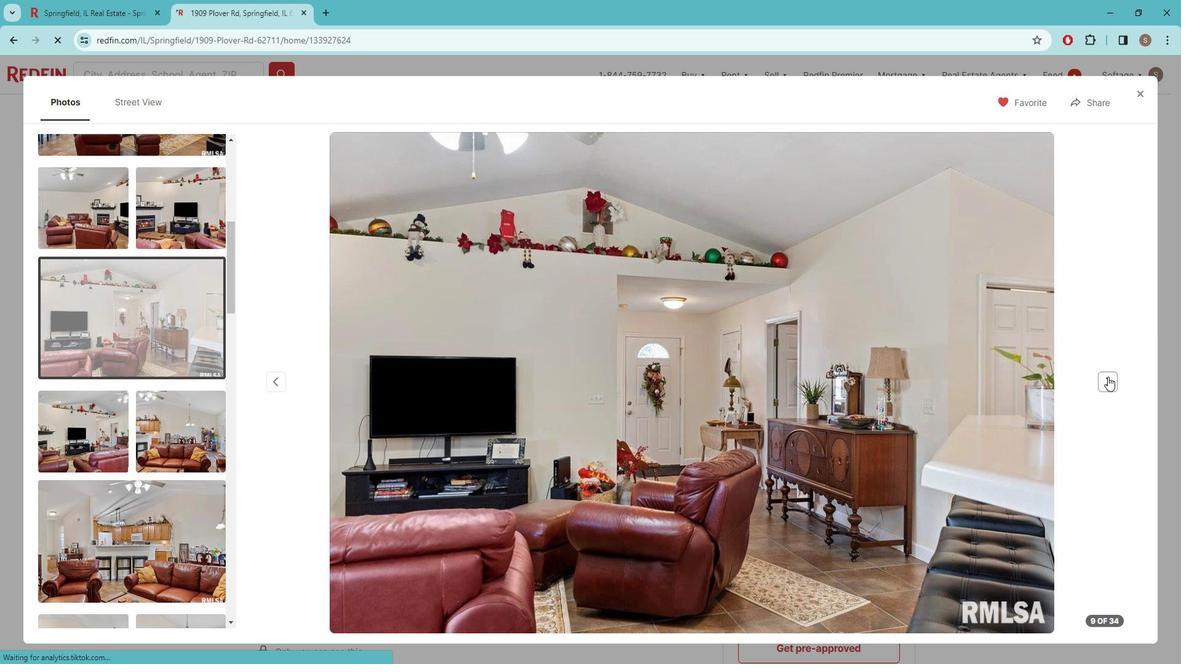 
Action: Mouse moved to (1121, 376)
Screenshot: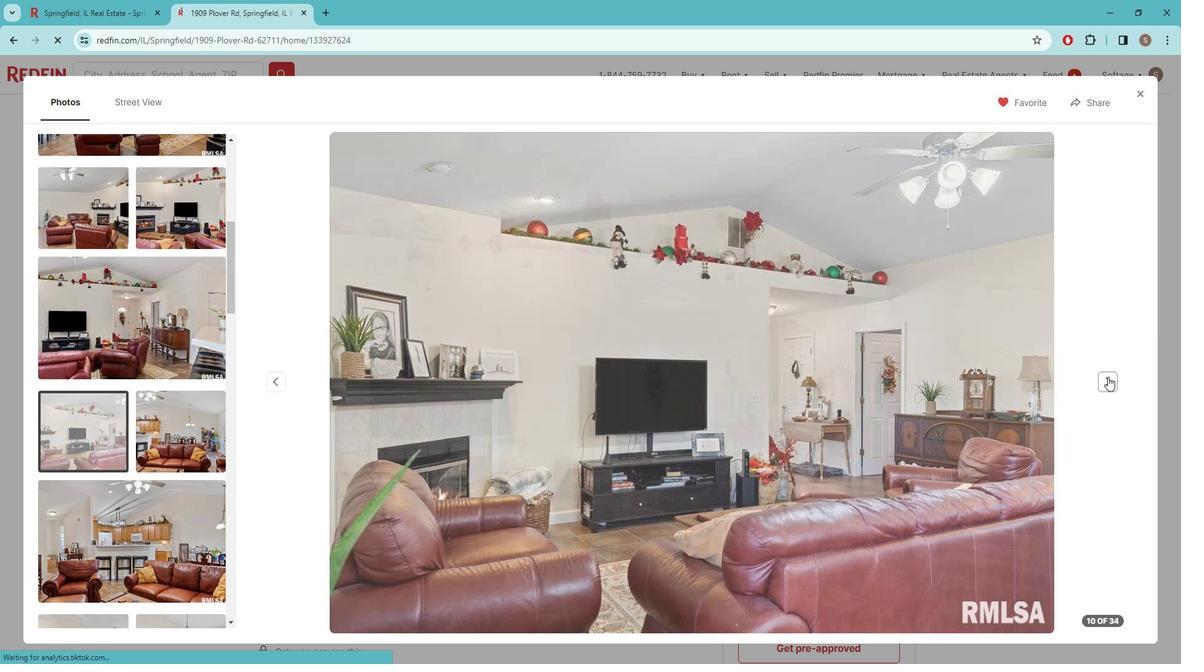
Action: Mouse pressed left at (1121, 376)
Screenshot: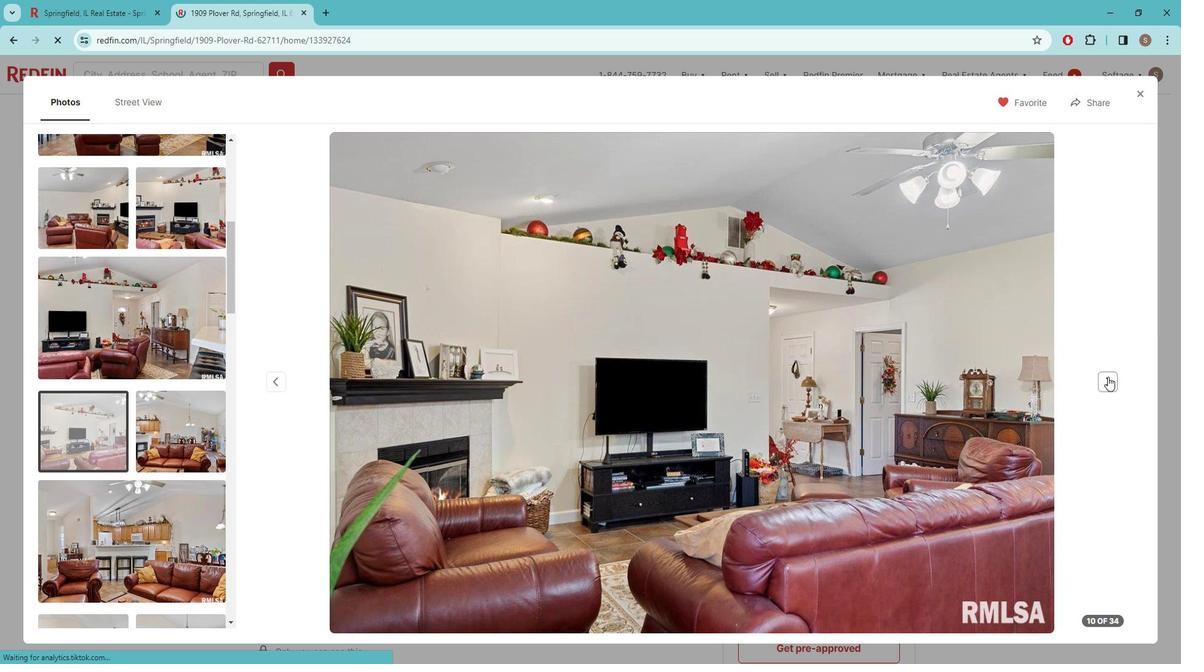 
Action: Mouse pressed left at (1121, 376)
Screenshot: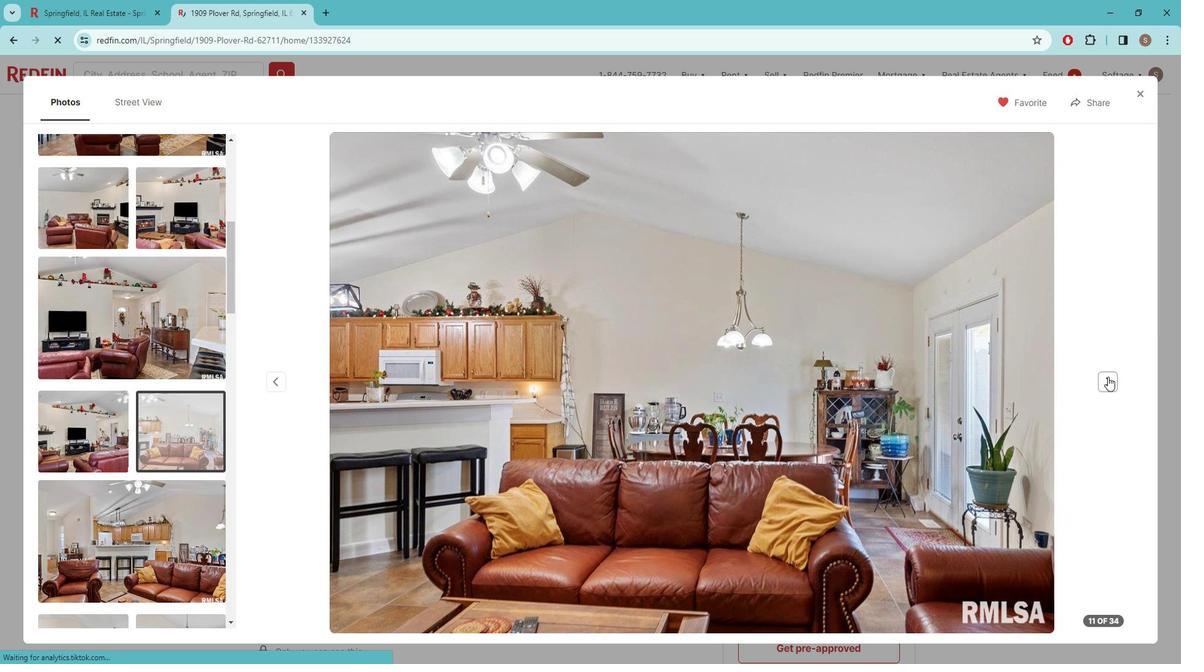 
Action: Mouse moved to (1122, 376)
Screenshot: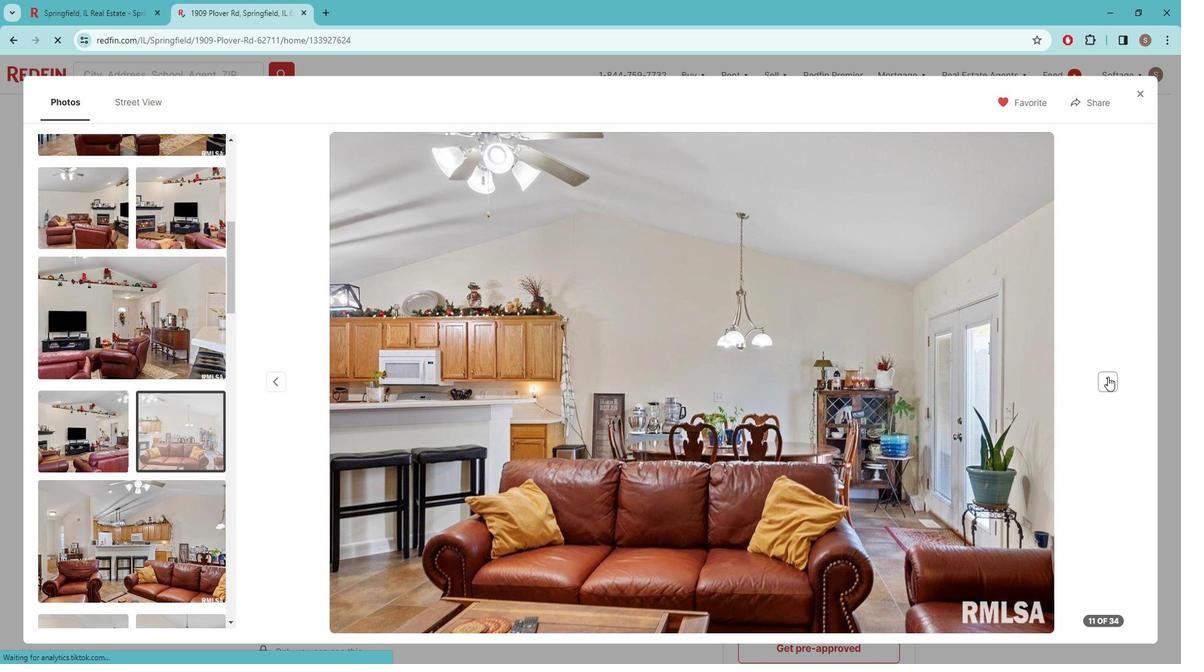 
Action: Mouse pressed left at (1122, 376)
Screenshot: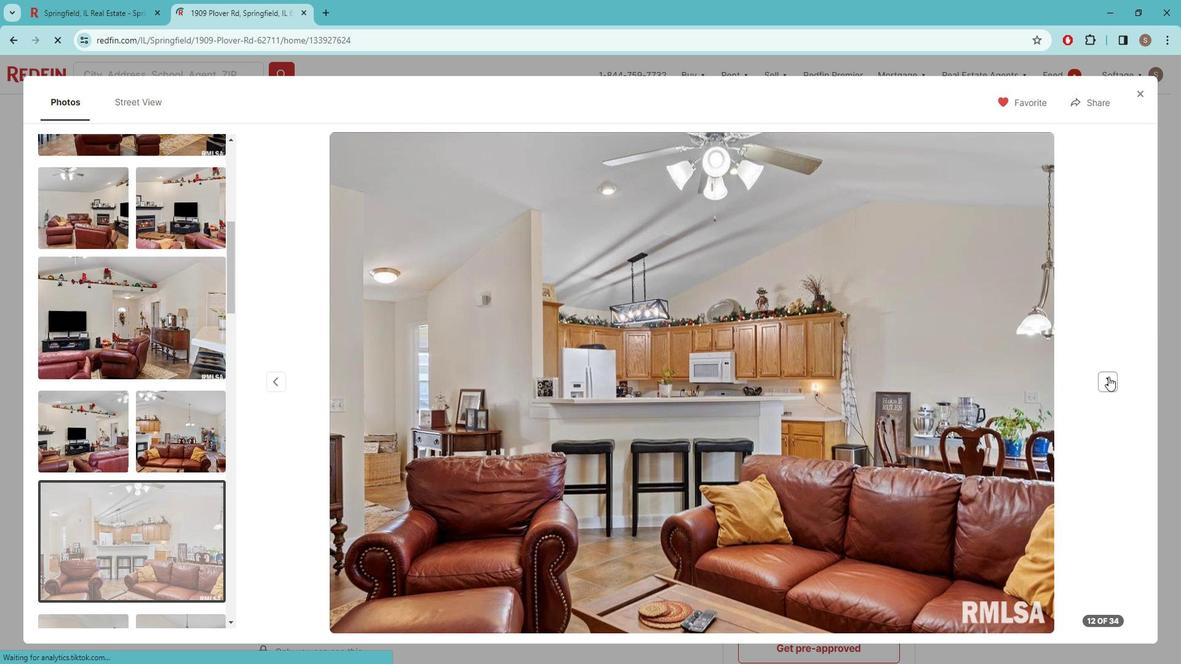 
Action: Mouse pressed left at (1122, 376)
Screenshot: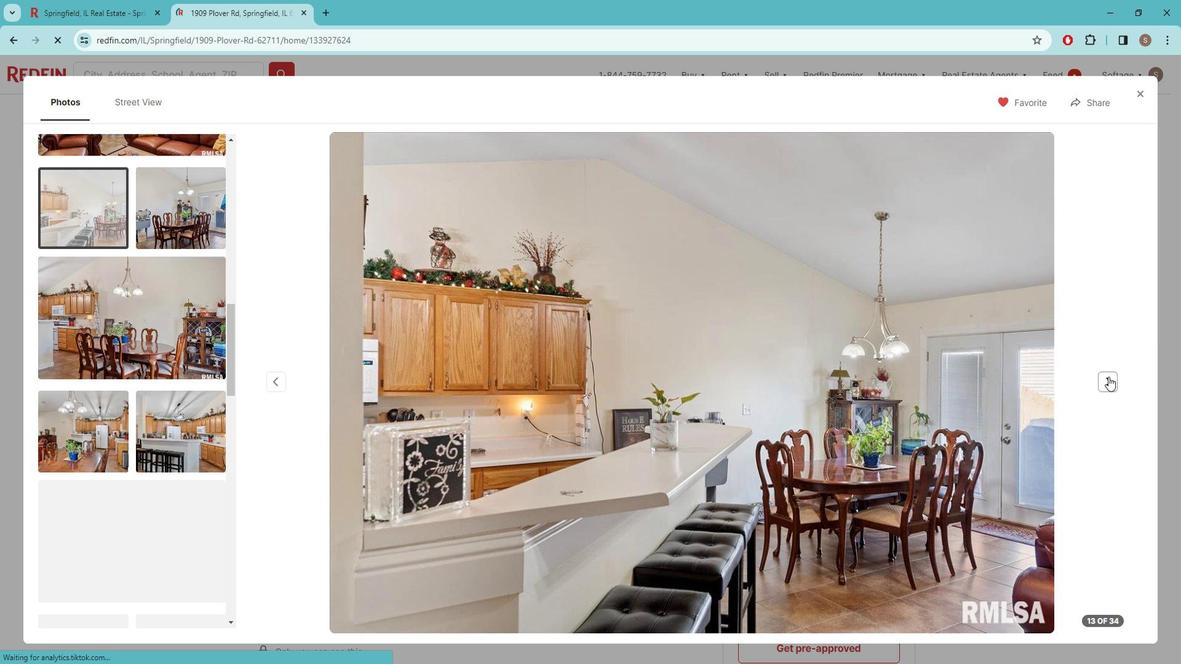 
Action: Mouse pressed left at (1122, 376)
Screenshot: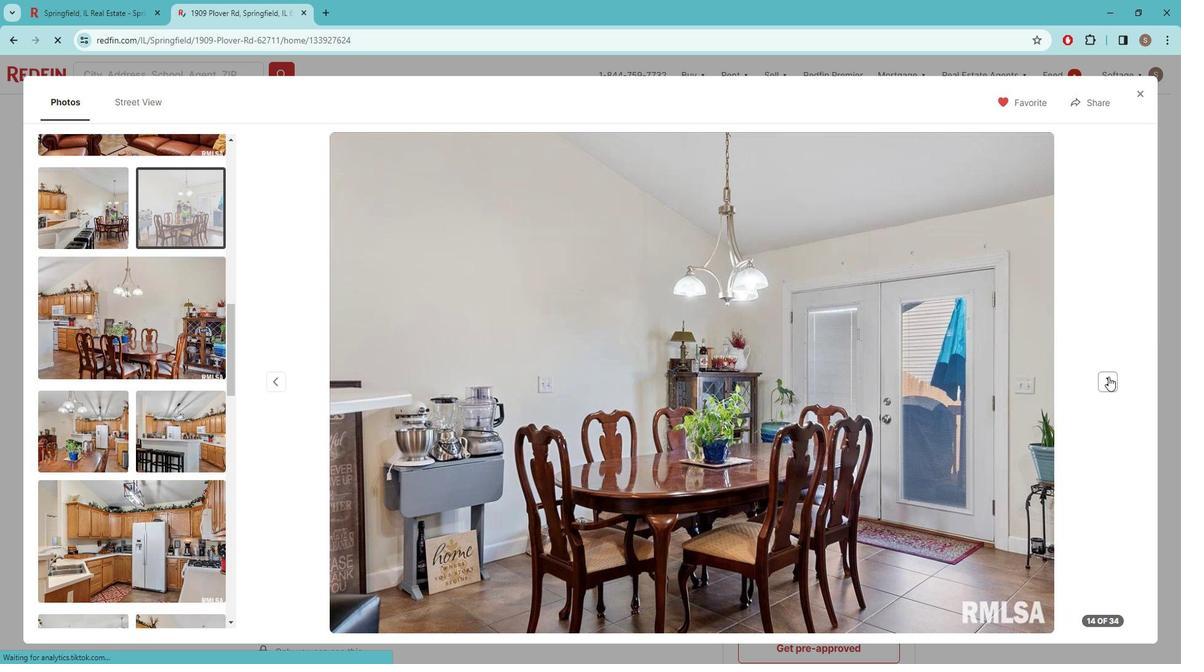 
Action: Mouse pressed left at (1122, 376)
Screenshot: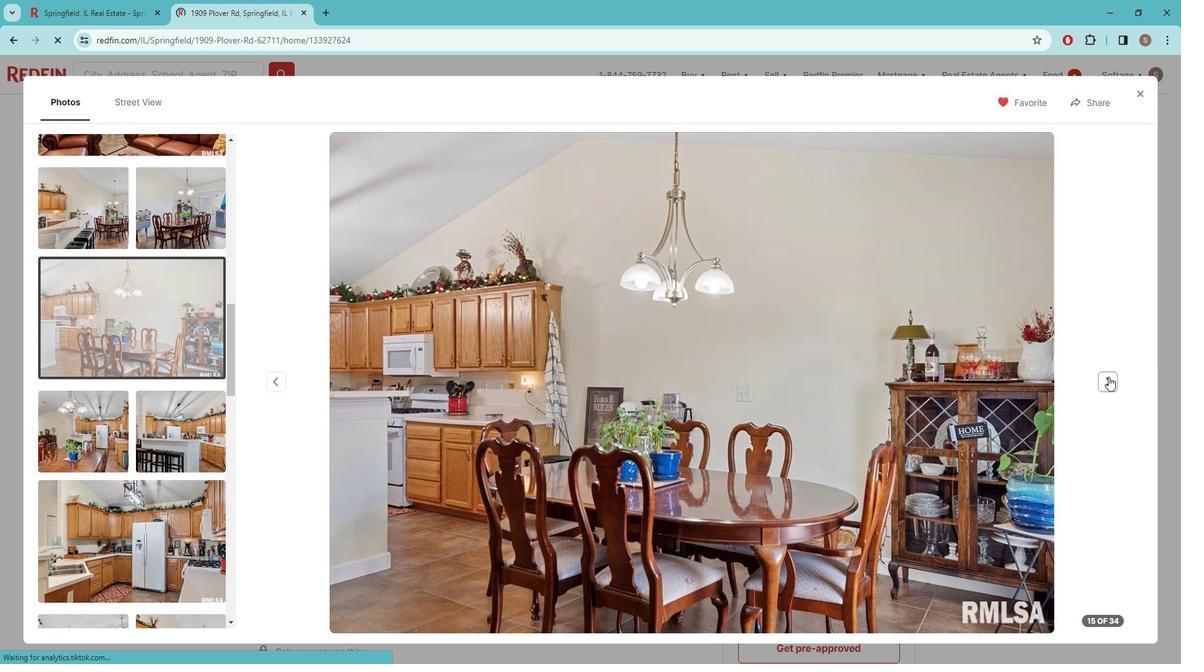 
Action: Mouse pressed left at (1122, 376)
Screenshot: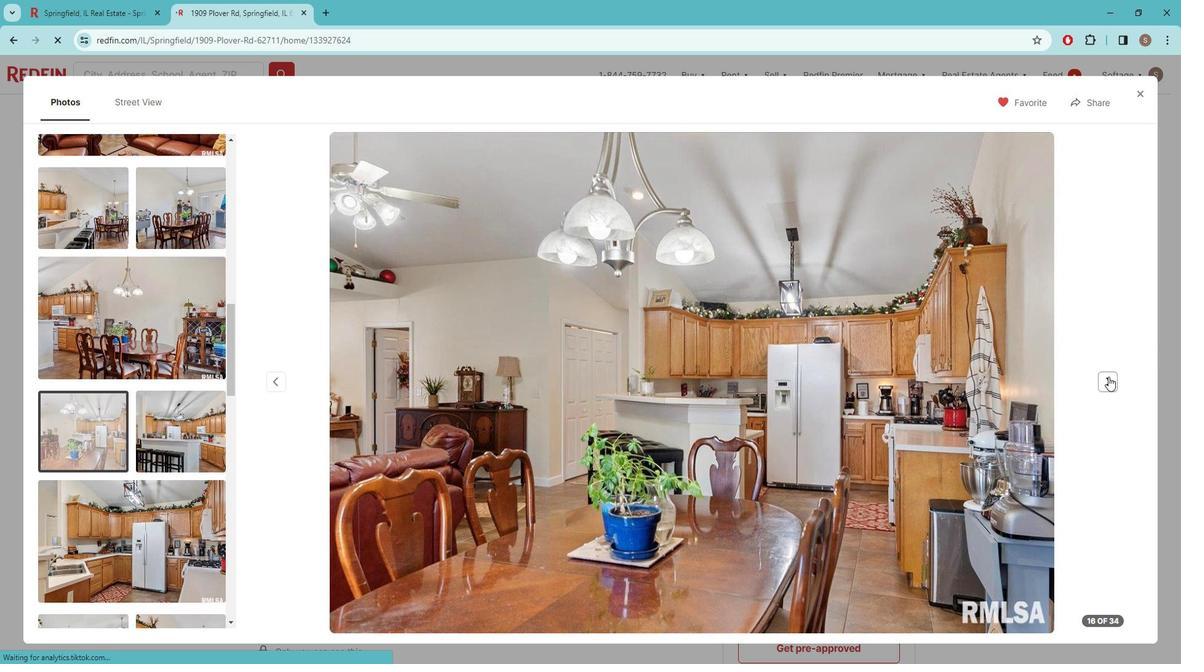 
Action: Mouse moved to (1122, 375)
Screenshot: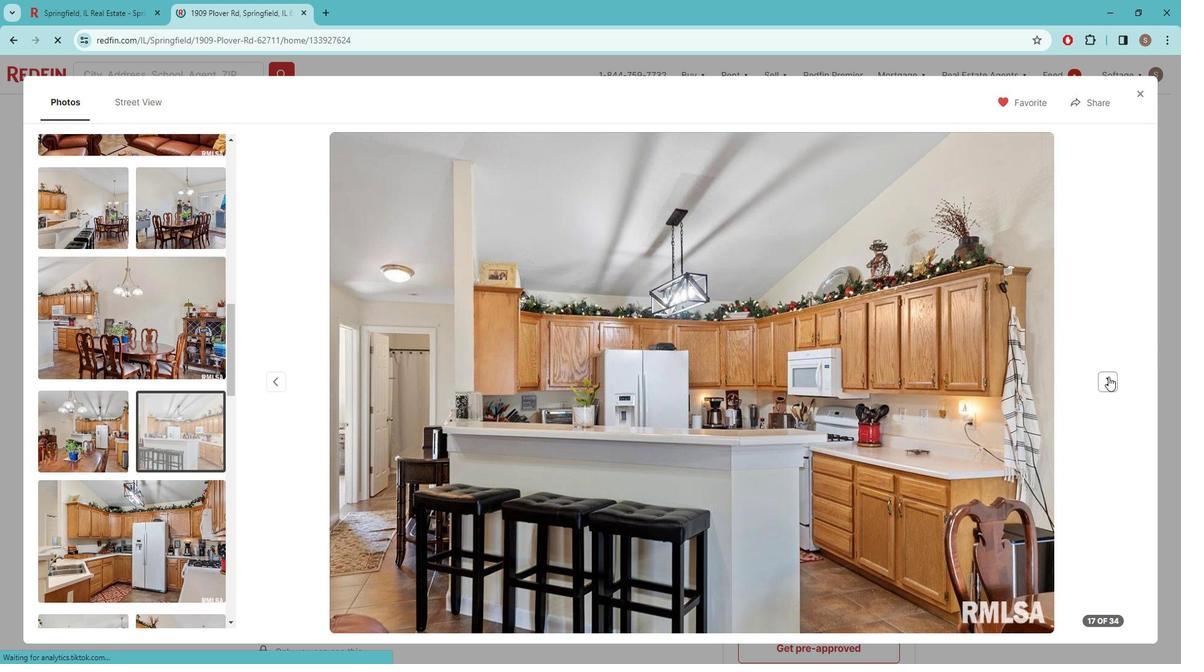 
Action: Mouse pressed left at (1122, 375)
Screenshot: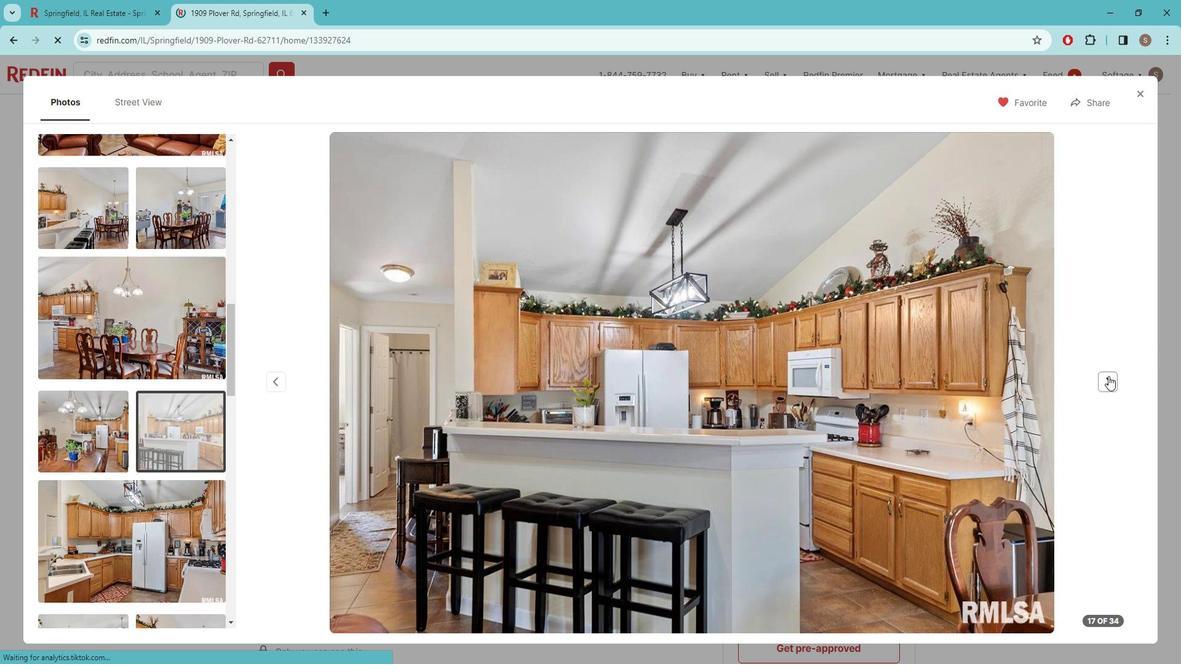 
Action: Mouse moved to (1122, 375)
Screenshot: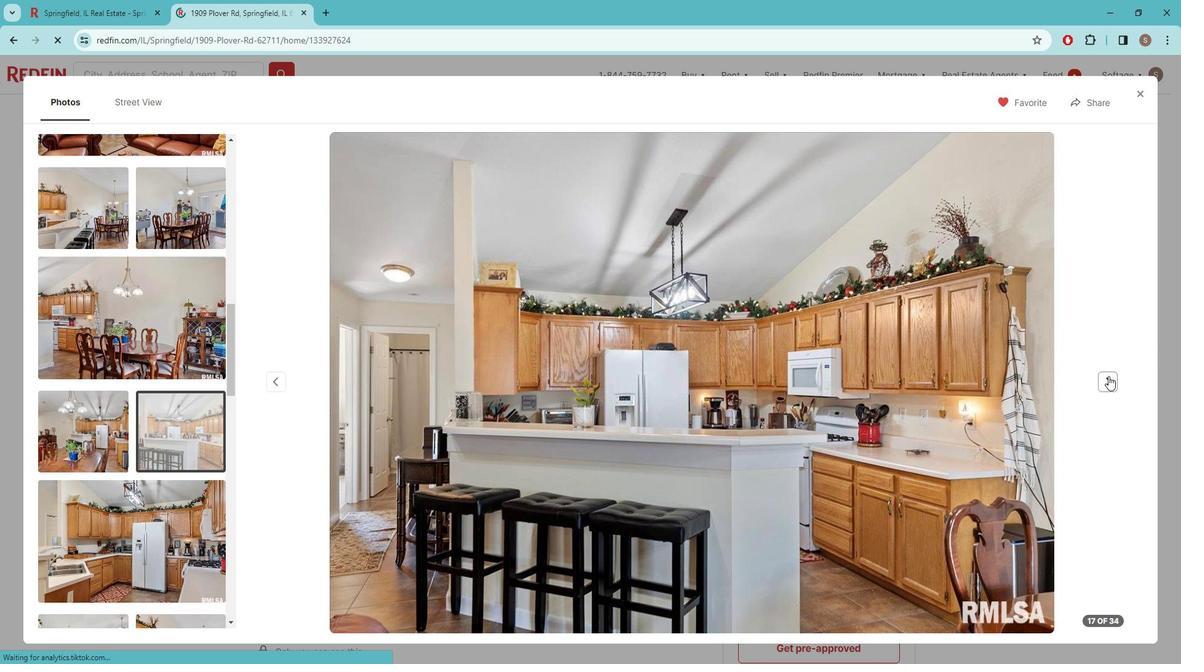 
Action: Mouse pressed left at (1122, 375)
Screenshot: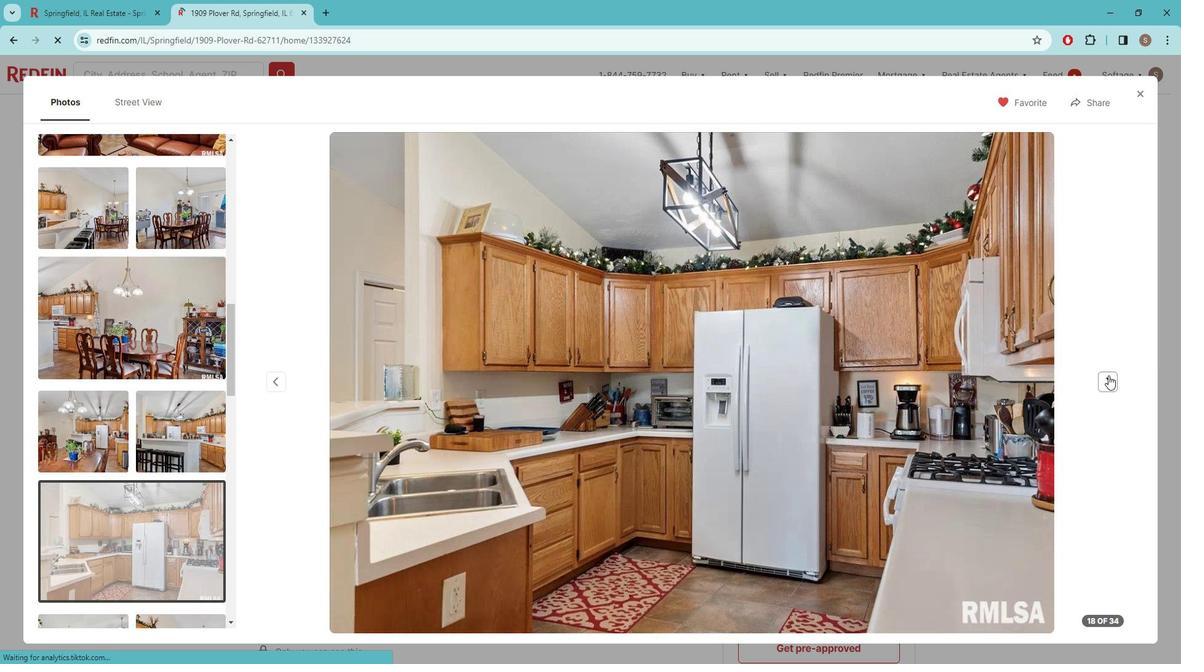 
Action: Mouse pressed left at (1122, 375)
Screenshot: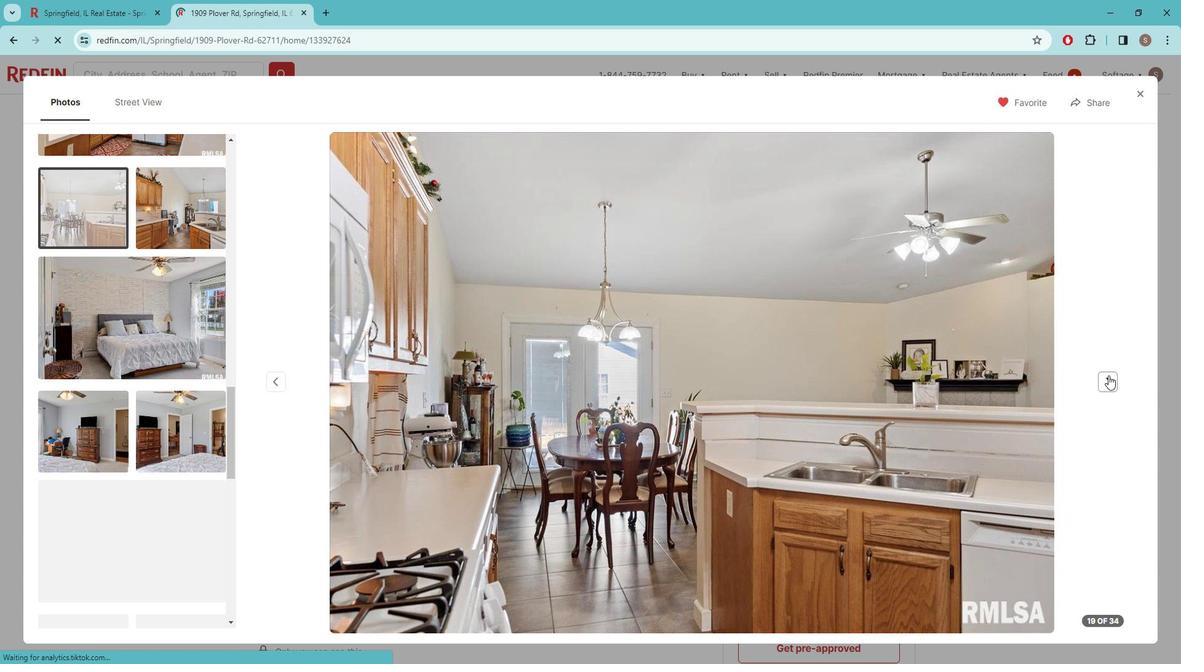 
Action: Mouse pressed left at (1122, 375)
Screenshot: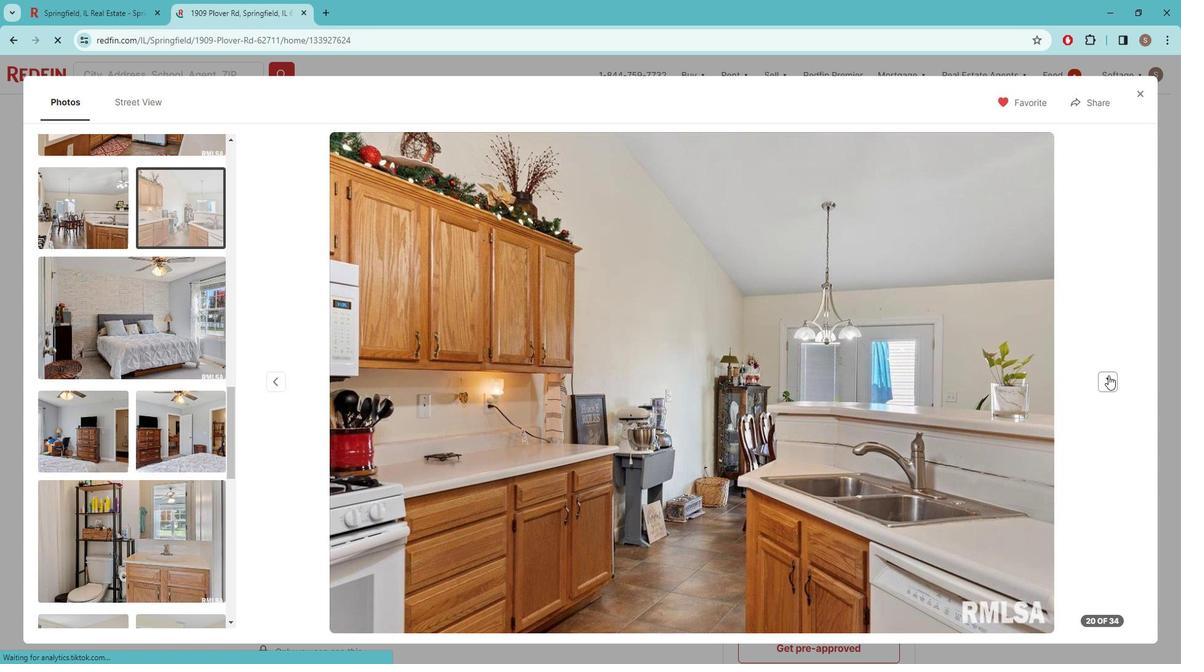 
Action: Mouse pressed left at (1122, 375)
Screenshot: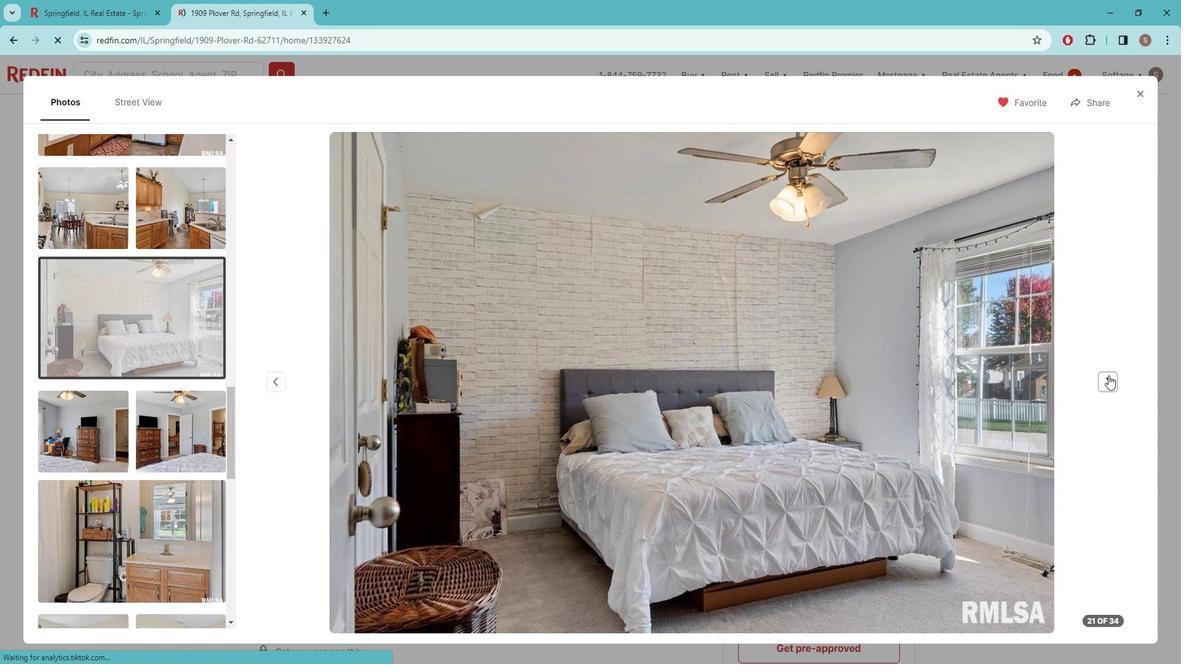 
Action: Mouse moved to (1122, 374)
Screenshot: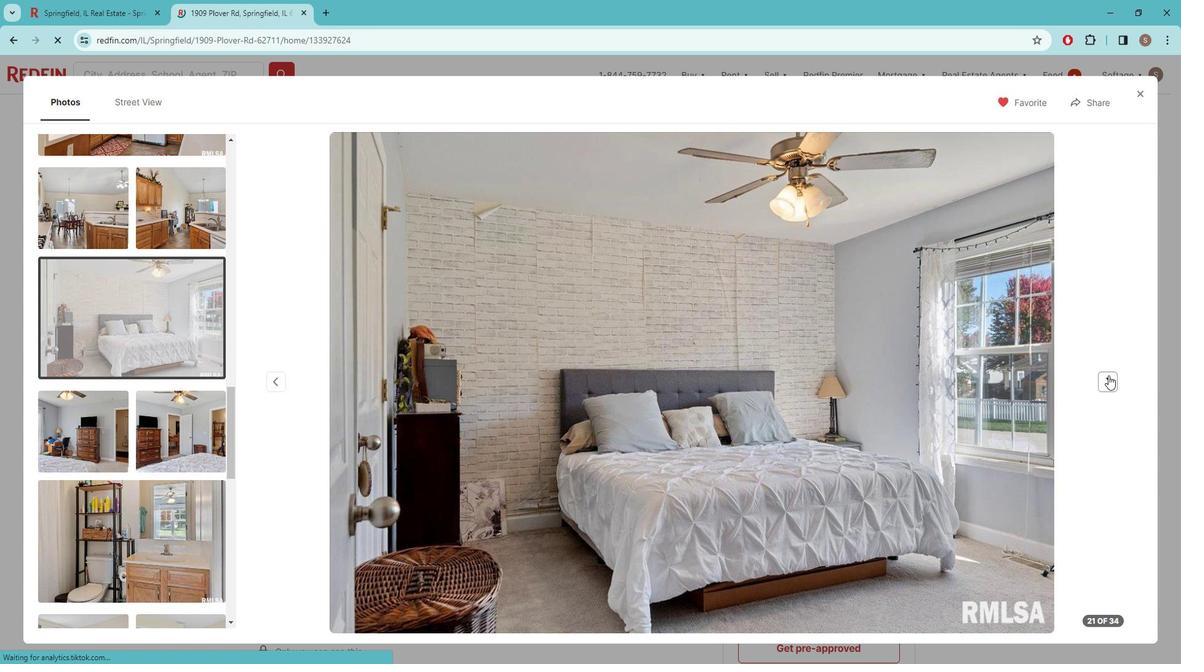 
Action: Mouse pressed left at (1122, 374)
Screenshot: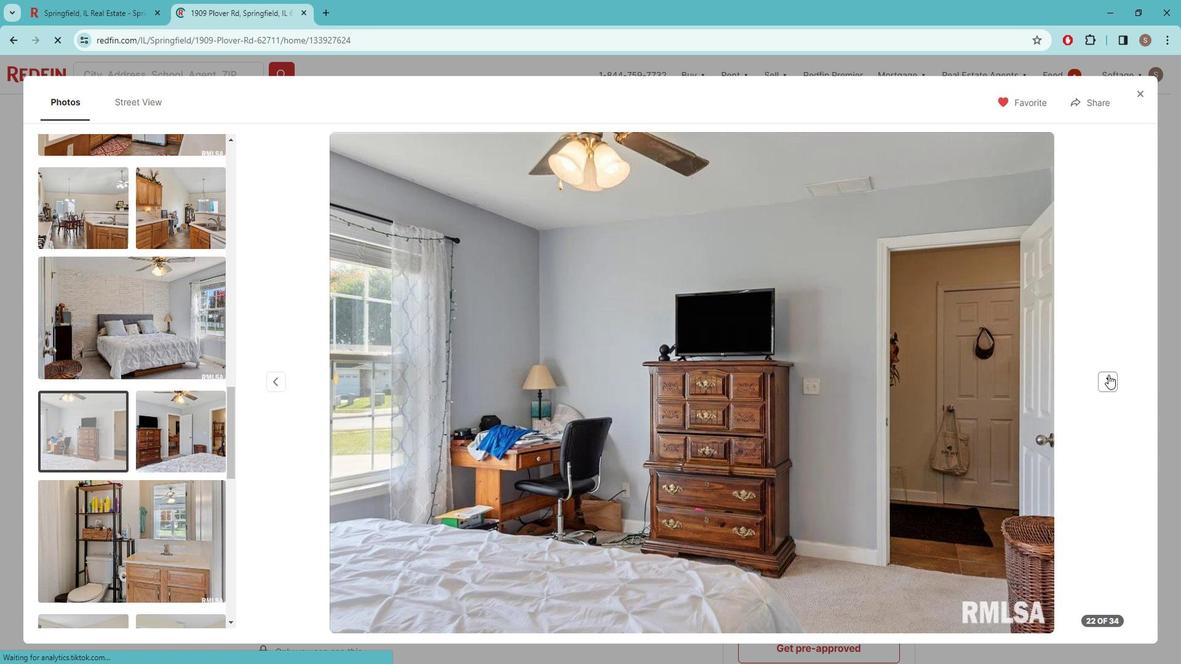
Action: Mouse pressed left at (1122, 374)
Screenshot: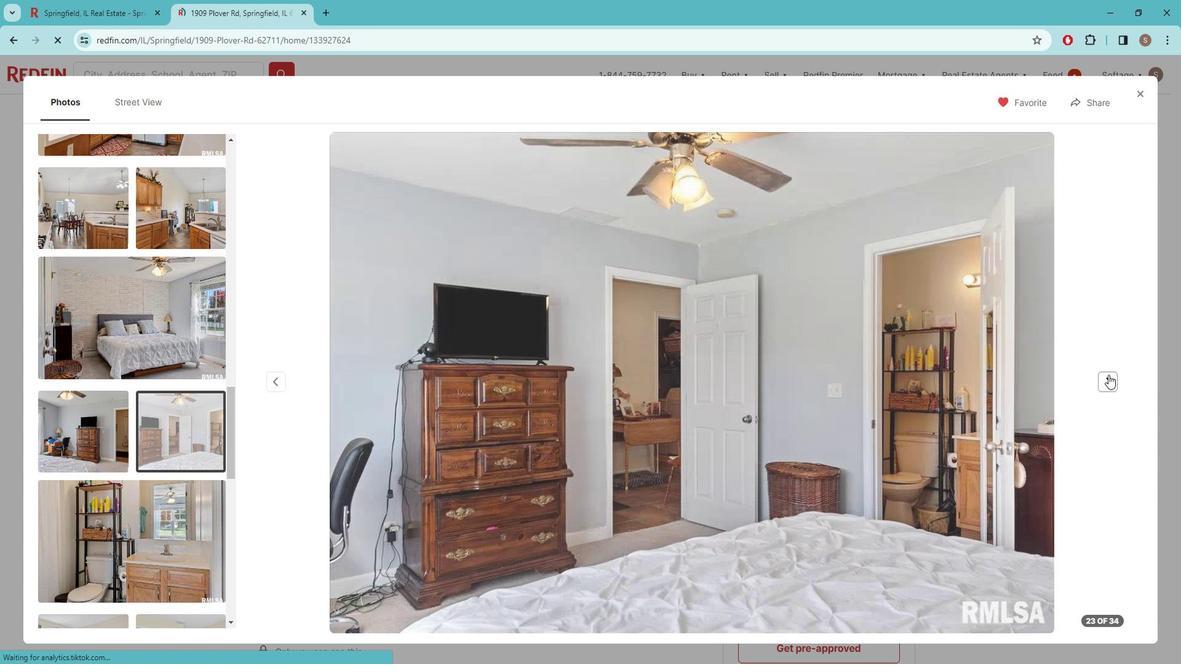 
Action: Mouse pressed left at (1122, 374)
Screenshot: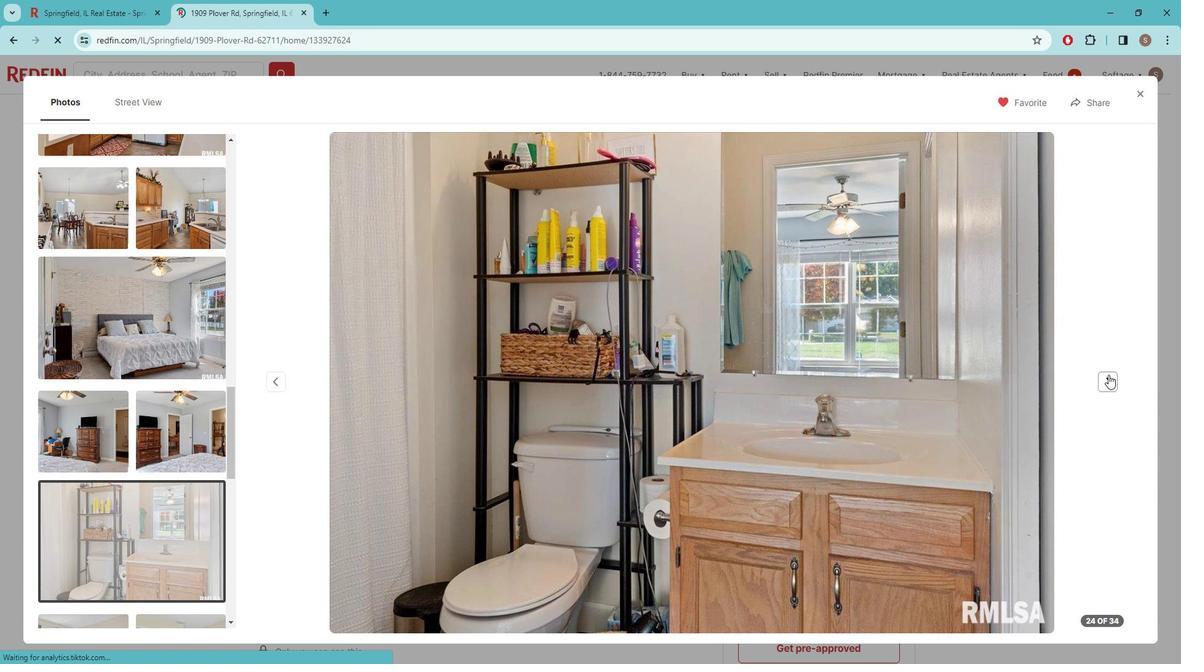 
Action: Mouse pressed left at (1122, 374)
Screenshot: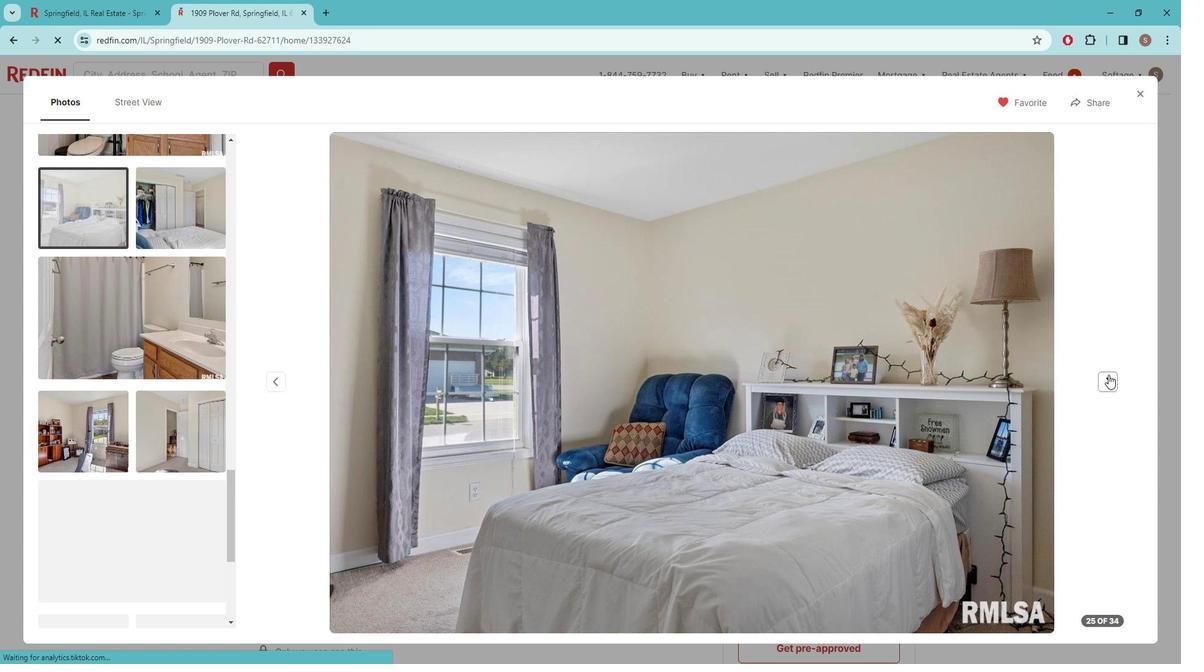 
Action: Mouse moved to (1122, 374)
Screenshot: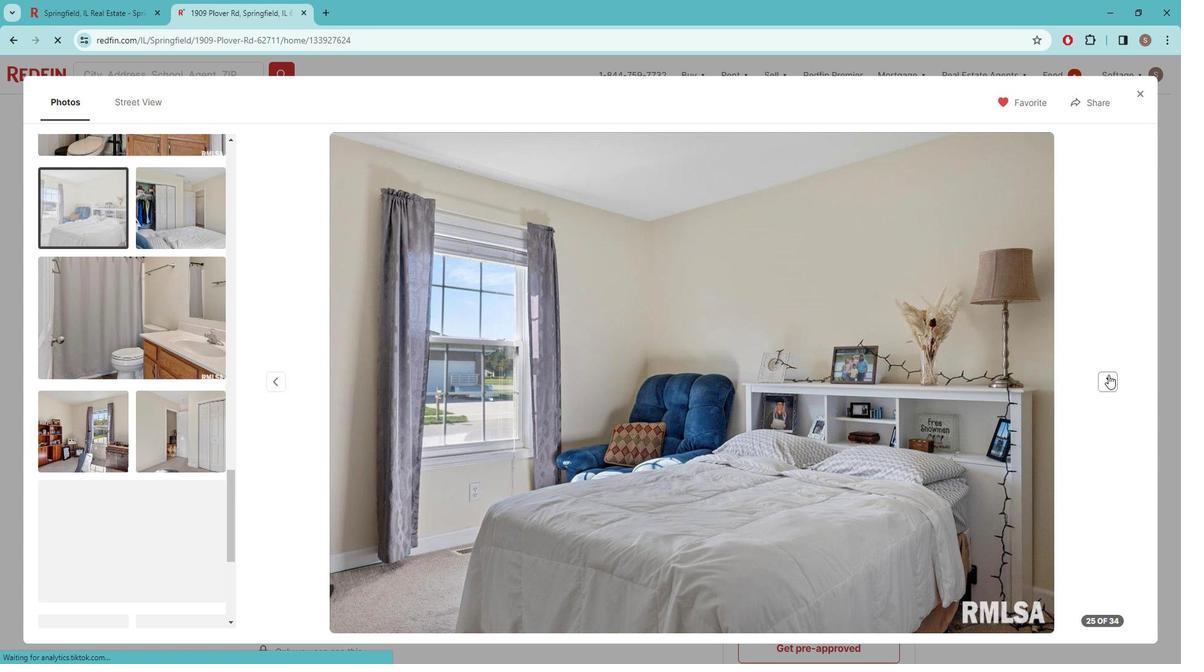 
Action: Mouse pressed left at (1122, 374)
Screenshot: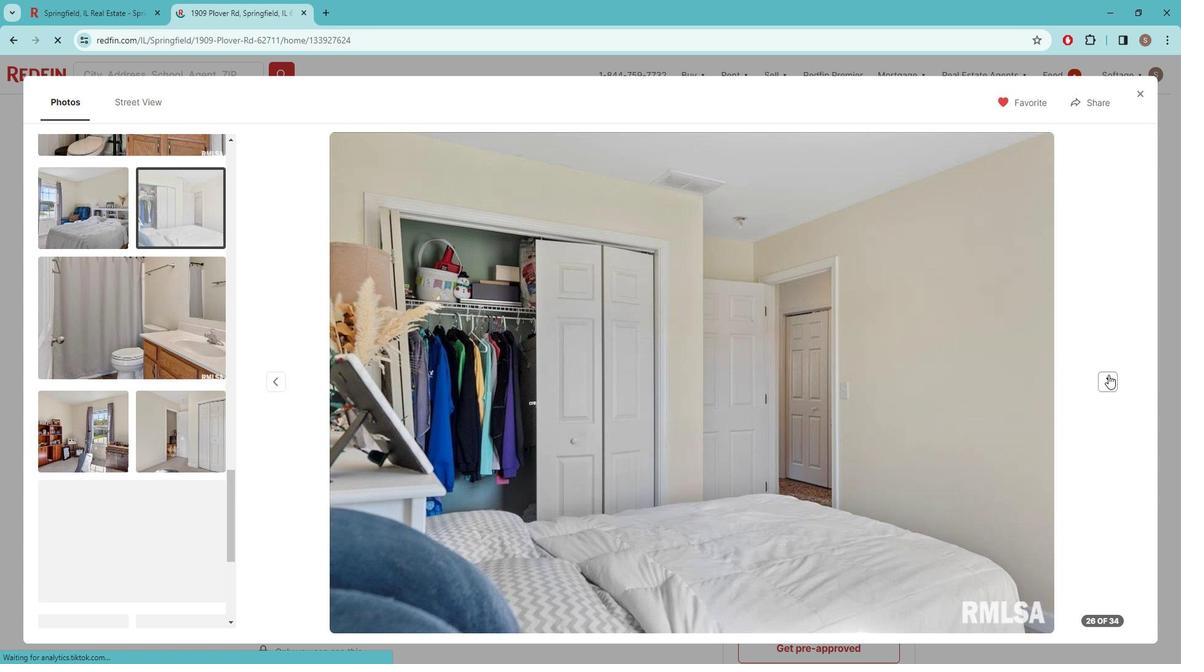 
Action: Mouse pressed left at (1122, 374)
Screenshot: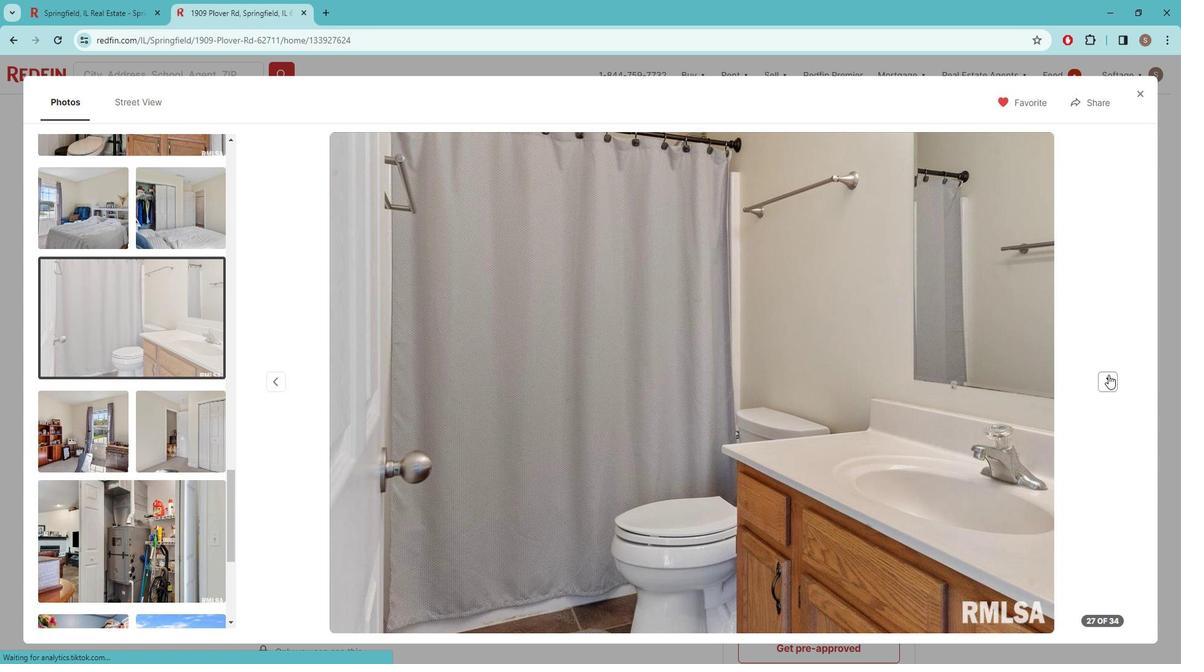 
Action: Mouse pressed left at (1122, 374)
Screenshot: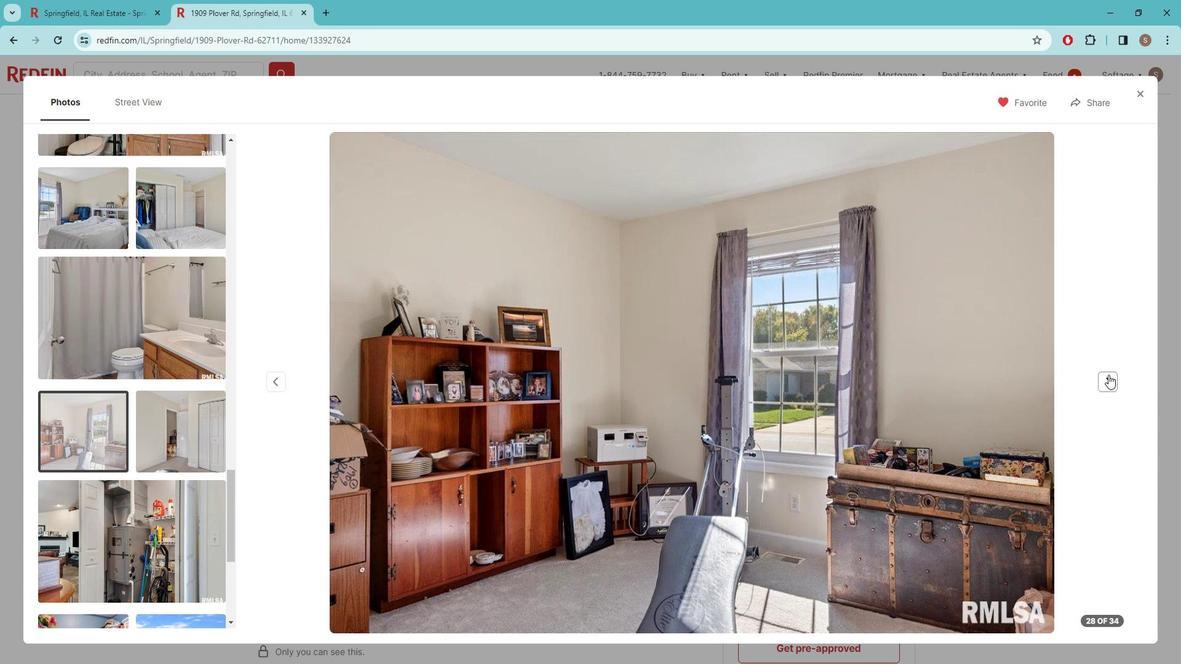 
Action: Mouse pressed left at (1122, 374)
Screenshot: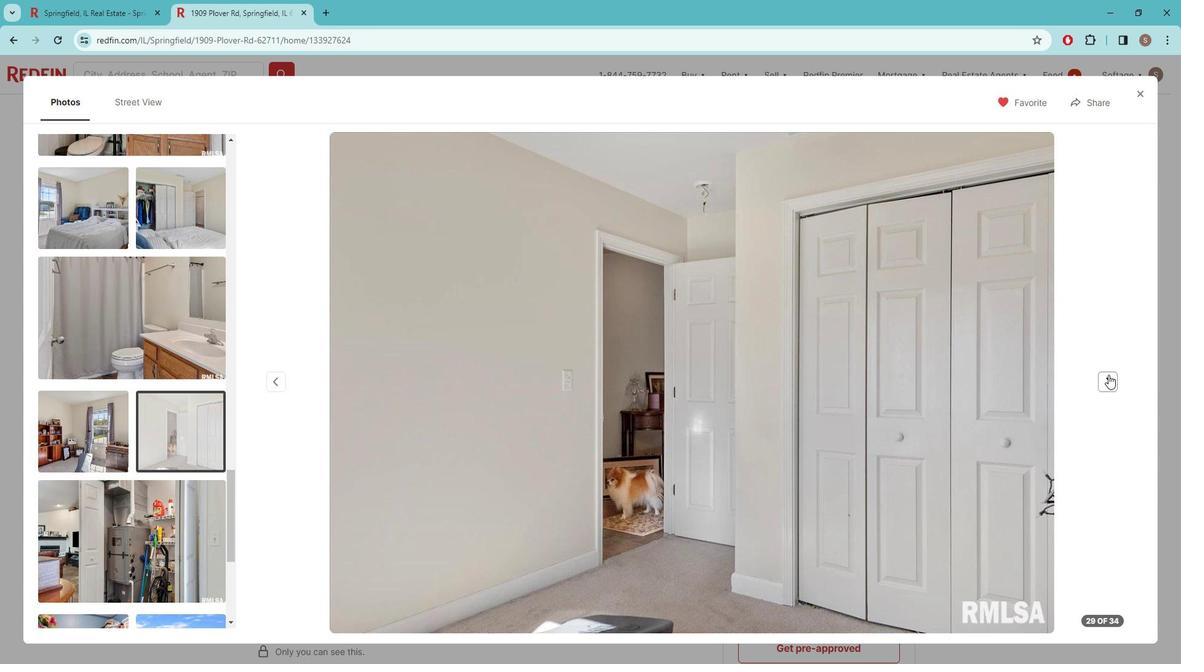 
Action: Mouse pressed left at (1122, 374)
Screenshot: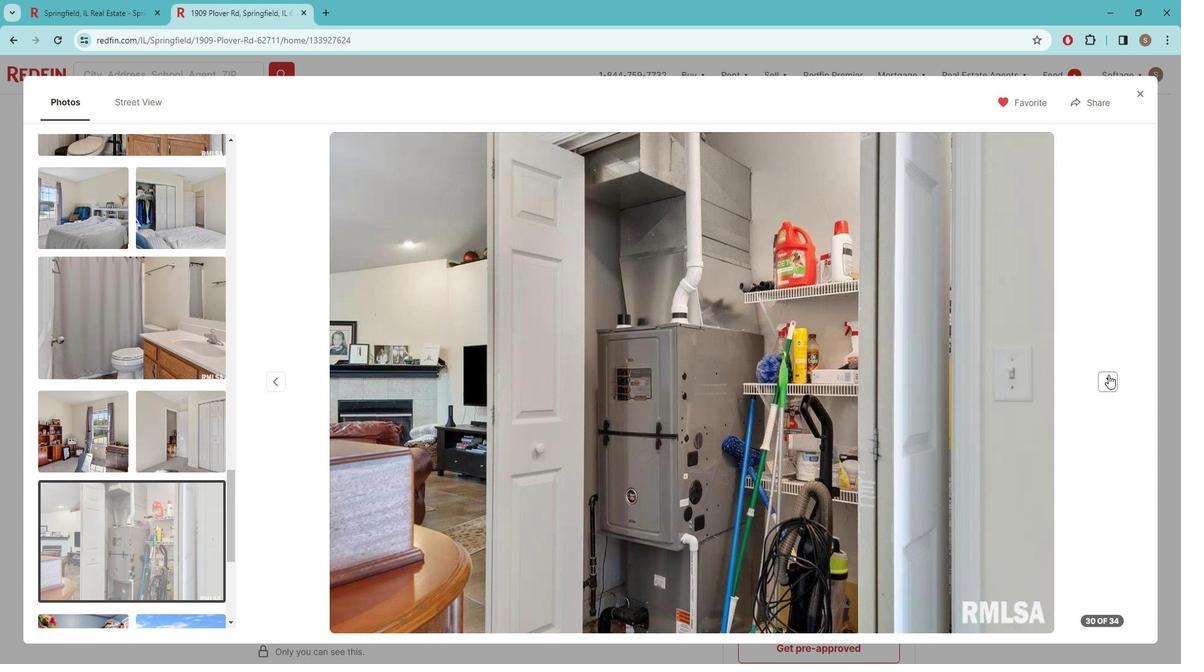 
Action: Mouse pressed left at (1122, 374)
Screenshot: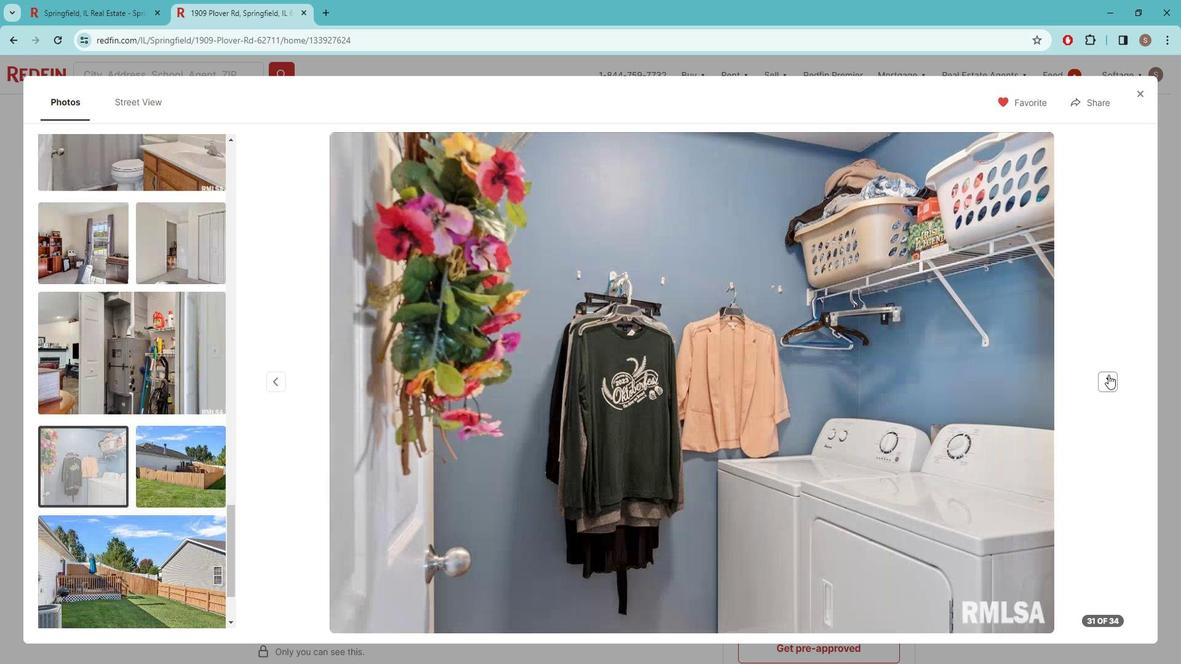 
Action: Mouse pressed left at (1122, 374)
Screenshot: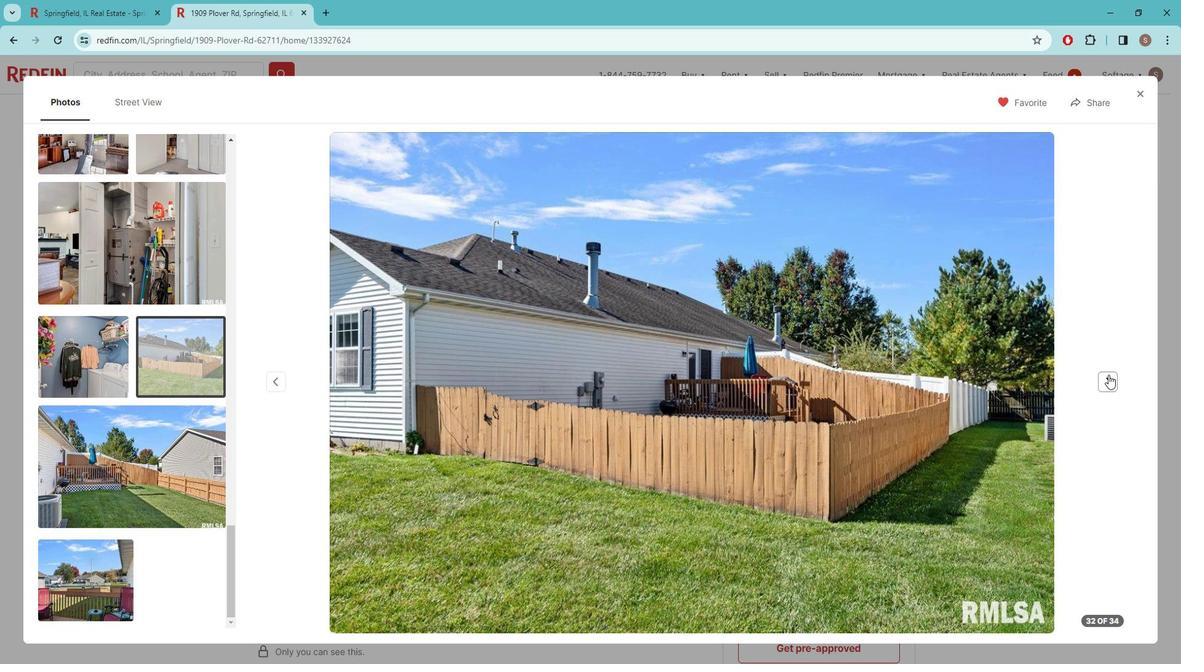 
Action: Mouse pressed left at (1122, 374)
Screenshot: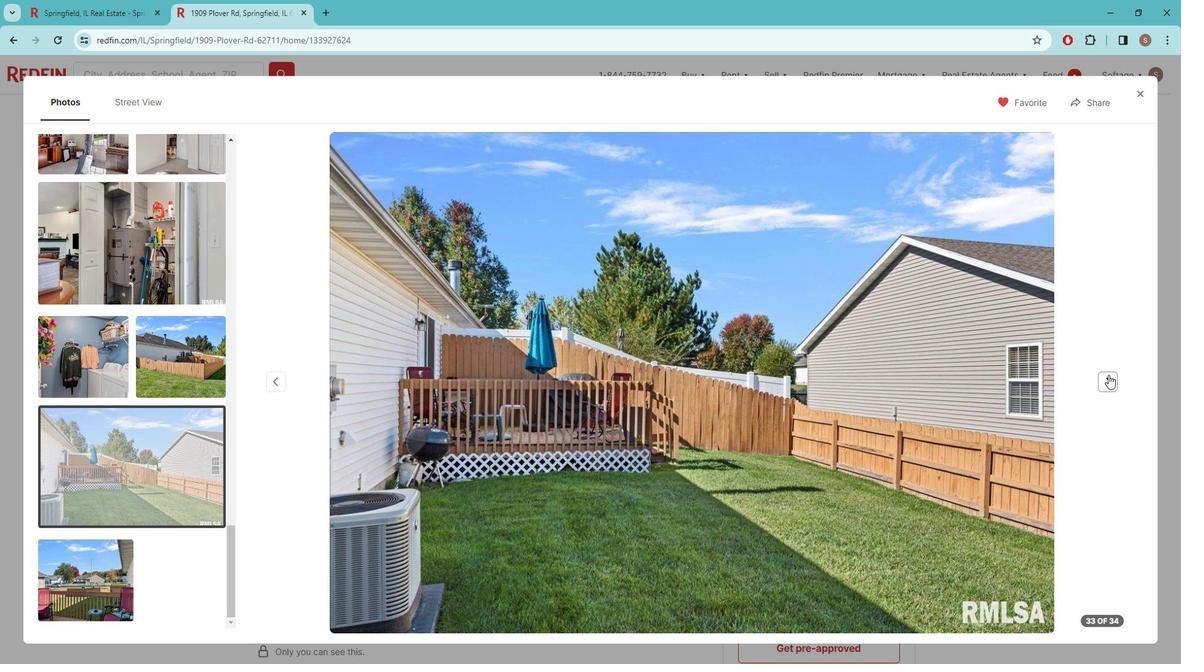 
Action: Mouse moved to (1158, 100)
Screenshot: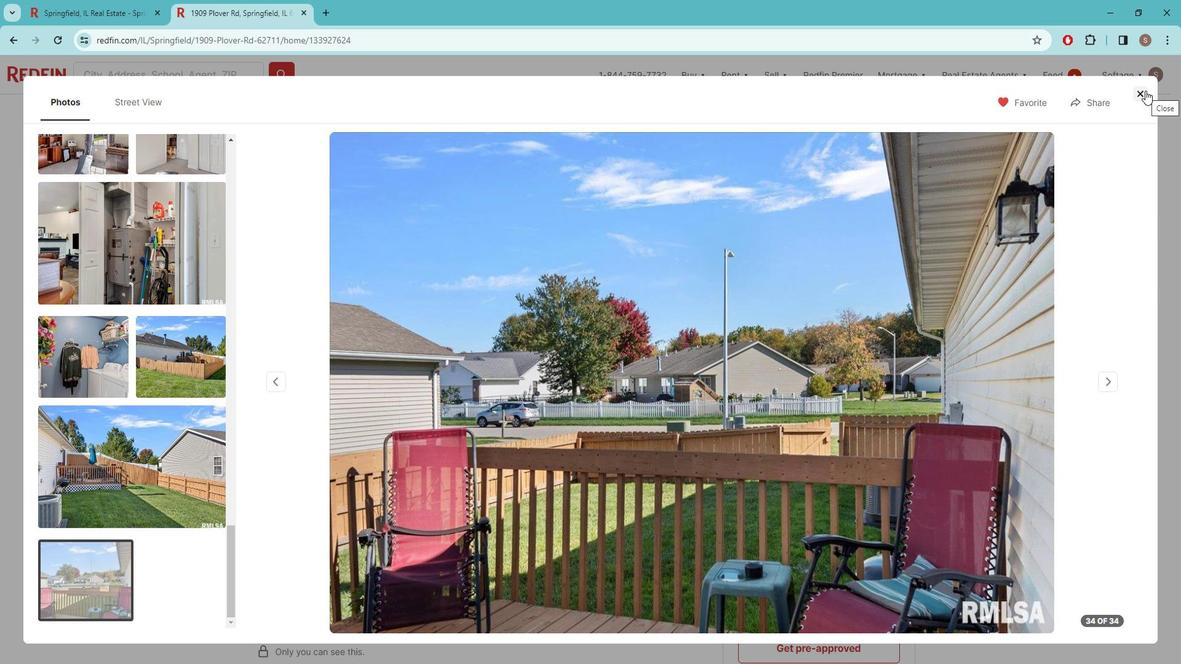 
Action: Mouse pressed left at (1158, 100)
Screenshot: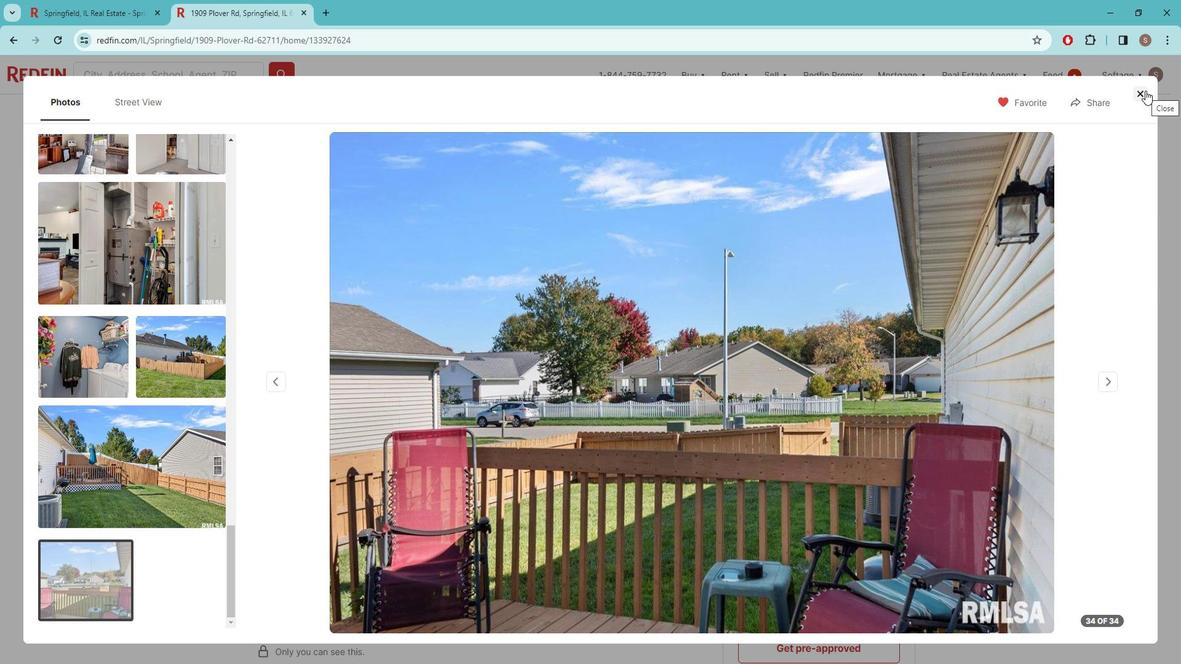 
Action: Mouse moved to (468, 121)
Screenshot: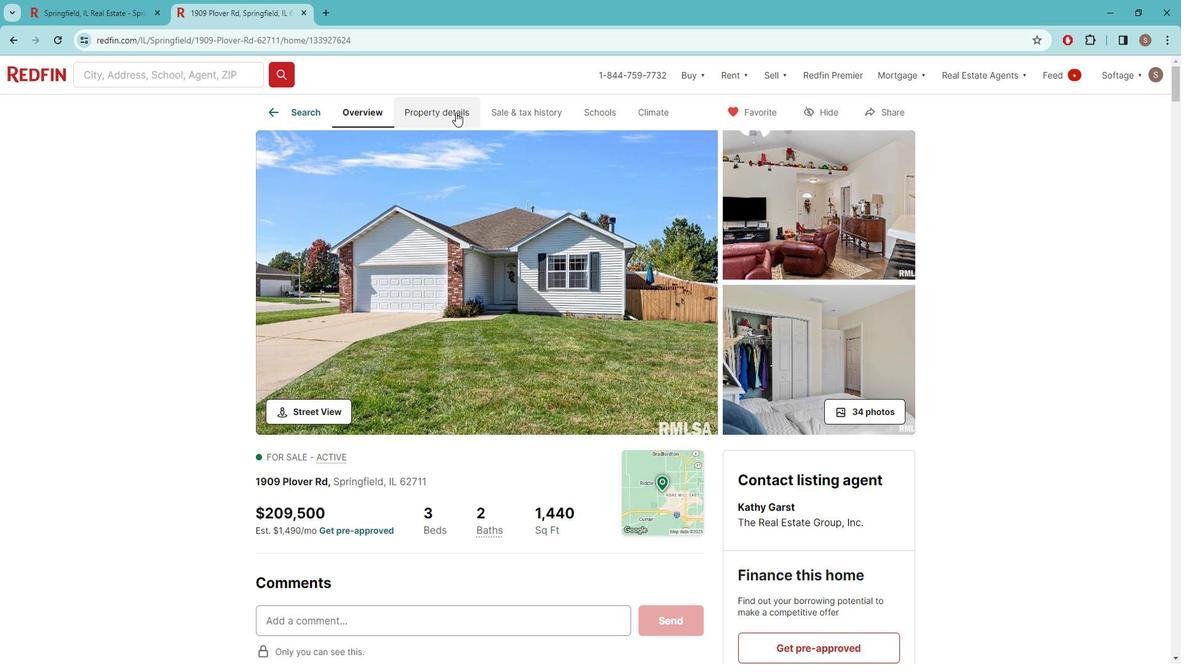 
Action: Mouse pressed left at (468, 121)
Screenshot: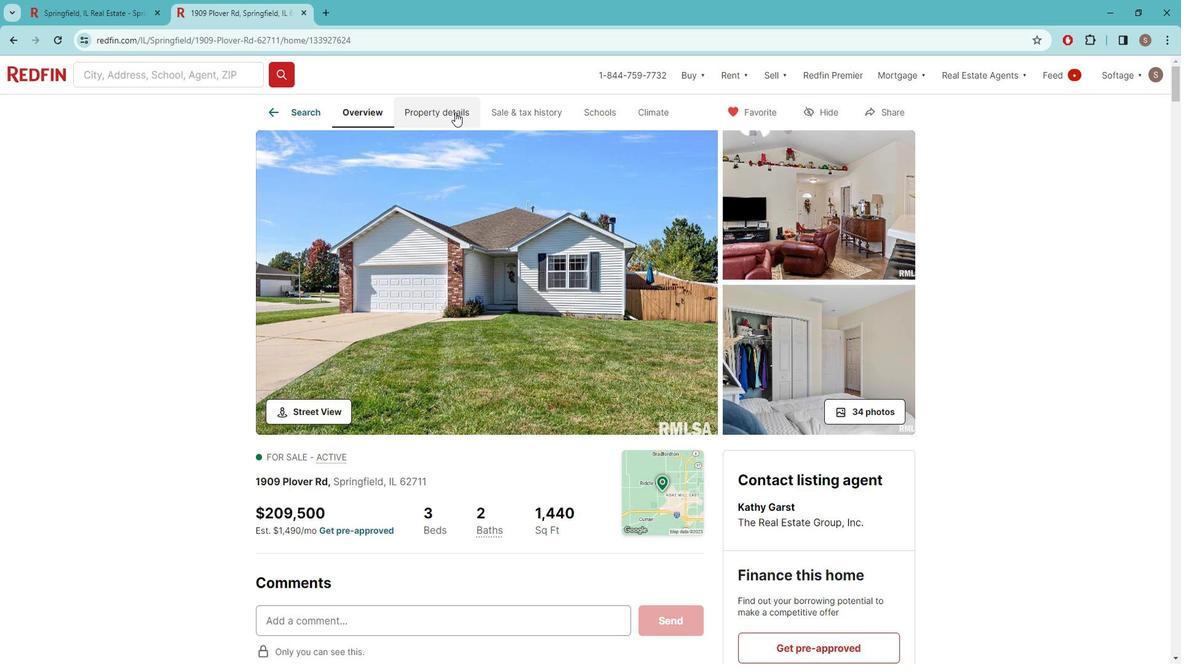 
Action: Mouse moved to (267, 663)
Screenshot: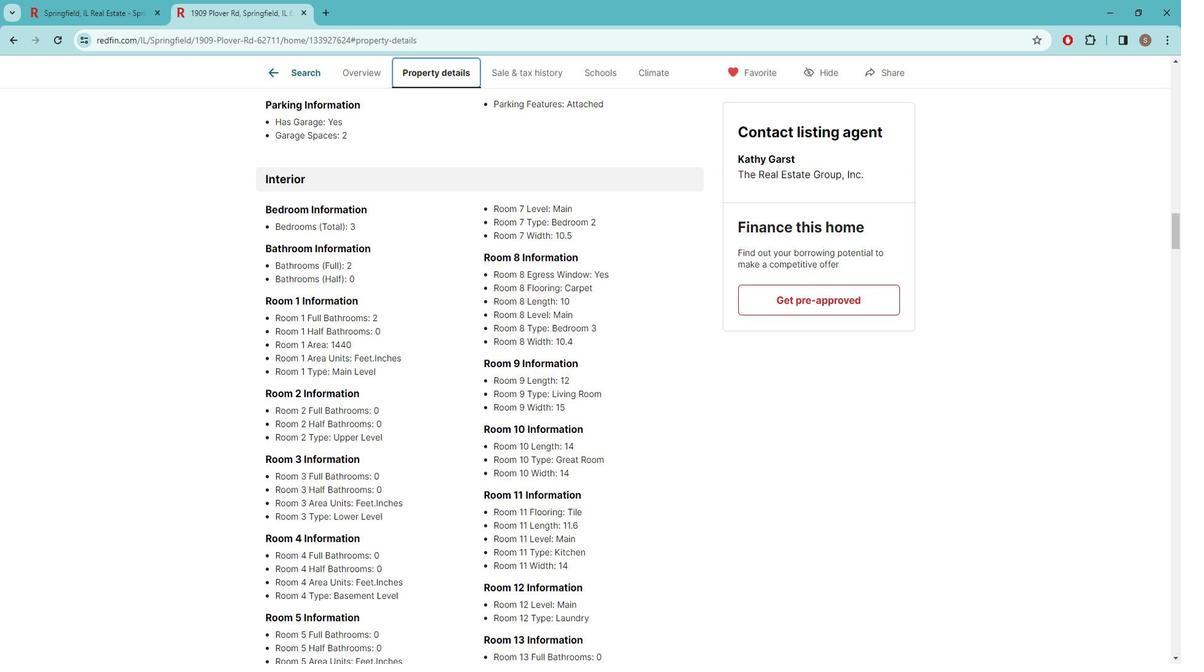 
Action: Mouse pressed left at (267, 663)
Screenshot: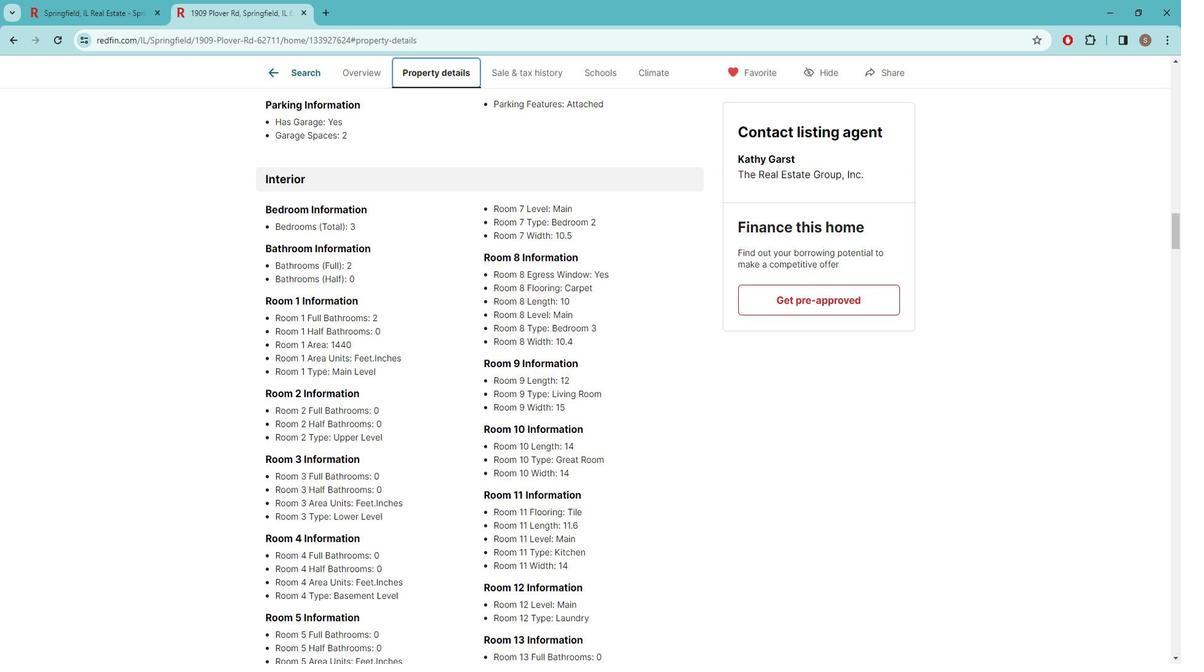 
Action: Mouse moved to (97, 144)
Screenshot: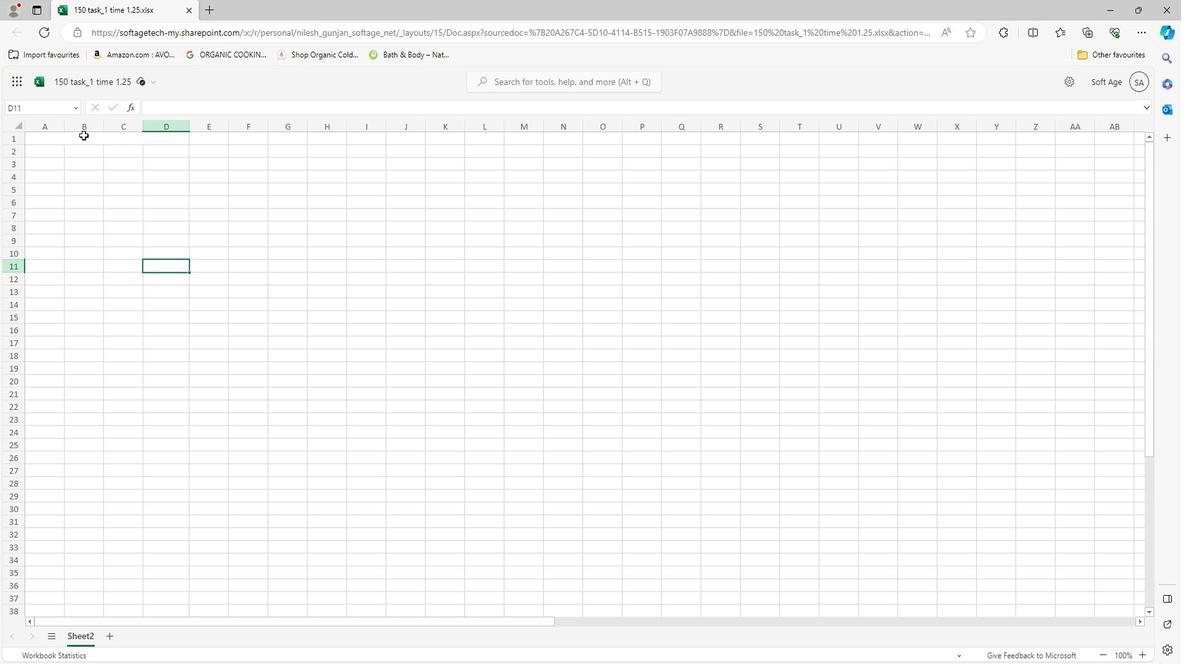 
Action: Mouse pressed left at (97, 144)
Screenshot: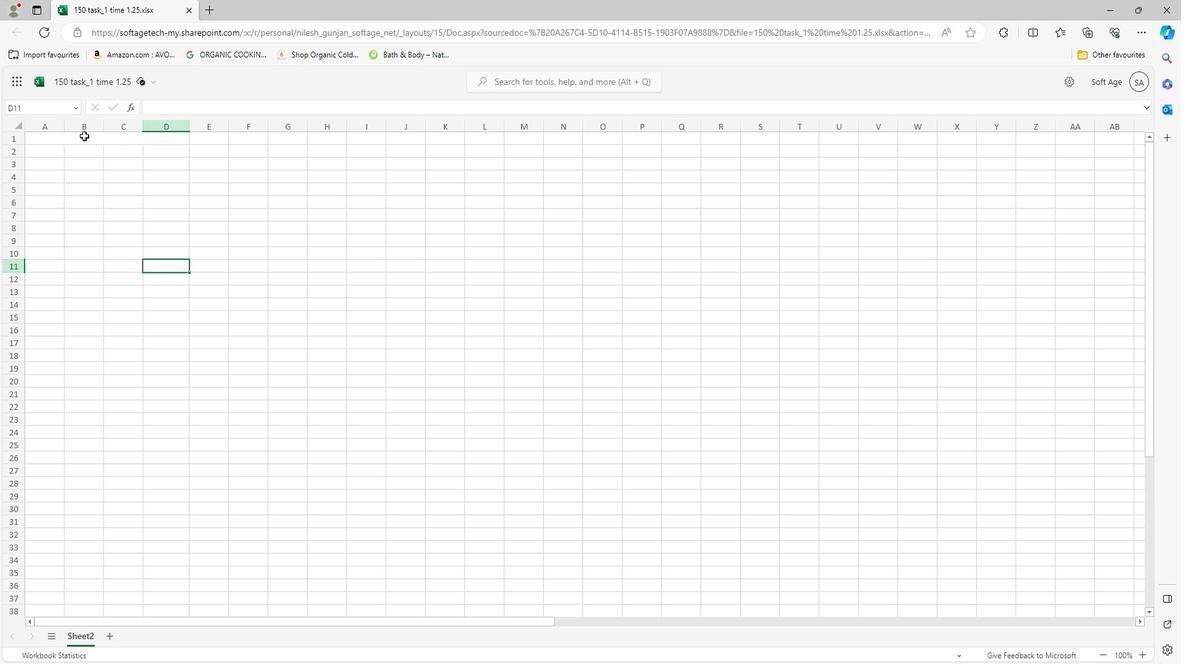
Action: Mouse moved to (163, 126)
Screenshot: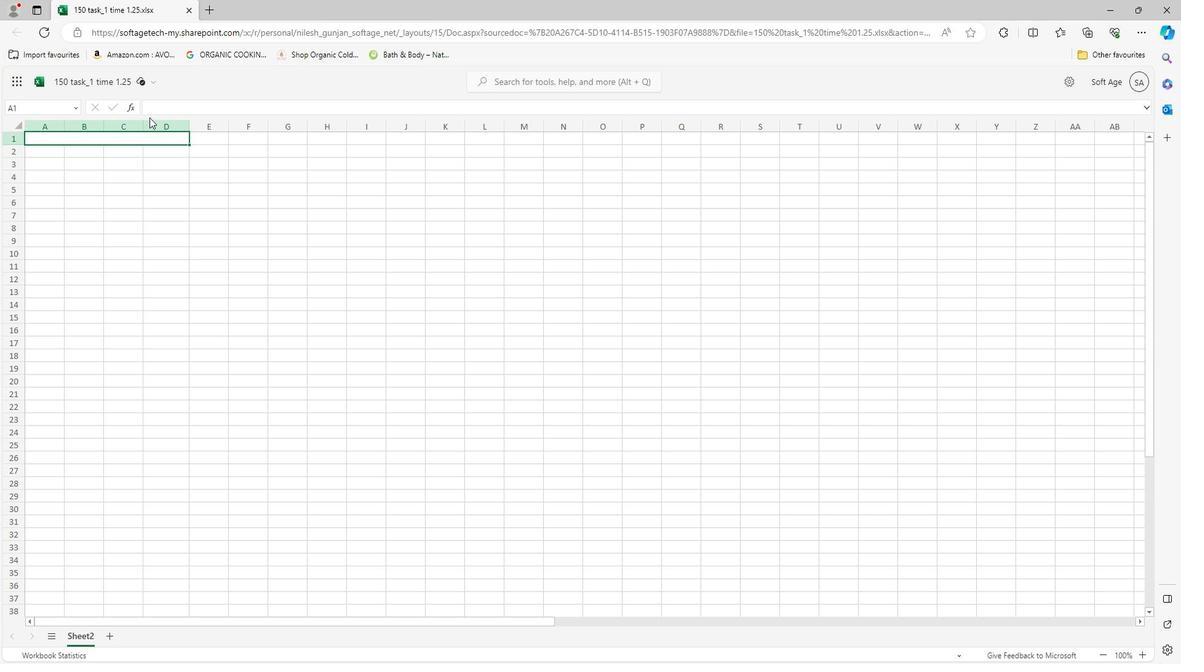 
Action: Key pressed <Key.caps_lock>a<Key.caps_lock><Key.space><Key.caps_lock>s<Key.caps_lock>HORTLIST<Key.space>OF<Key.space><Key.caps_lock>p<Key.caps_lock>ROPERTIES<Key.space>TO<Key.space><Key.caps_lock>t<Key.caps_lock>OUR<Key.space>
Screenshot: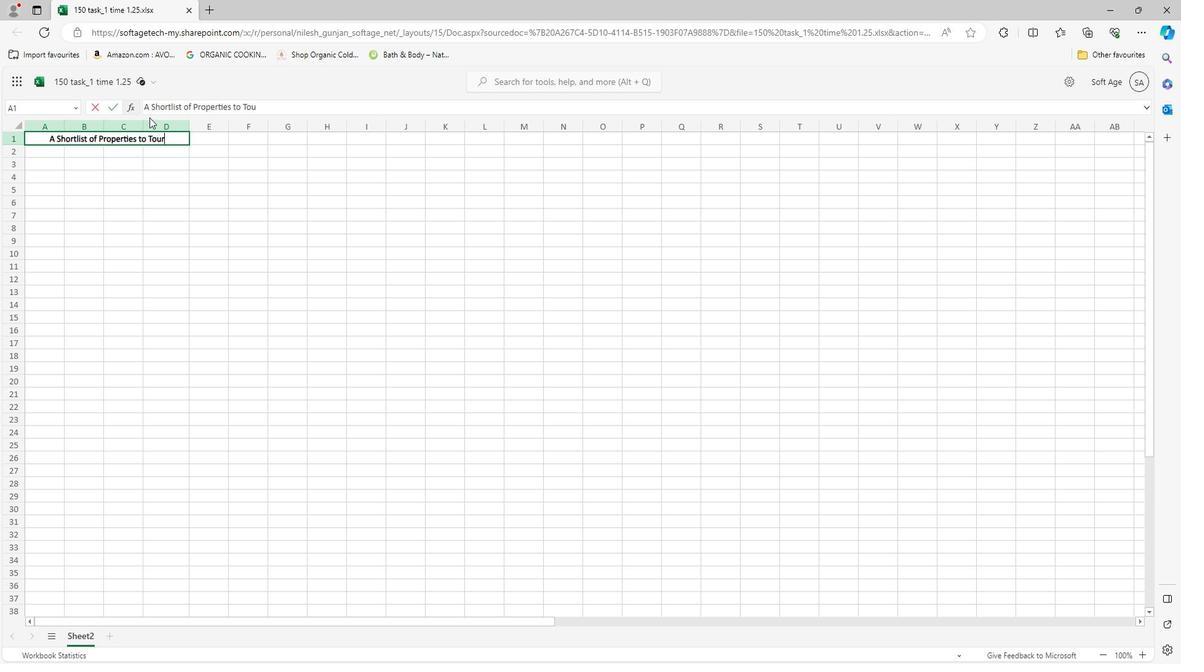 
Action: Mouse moved to (55, 163)
Screenshot: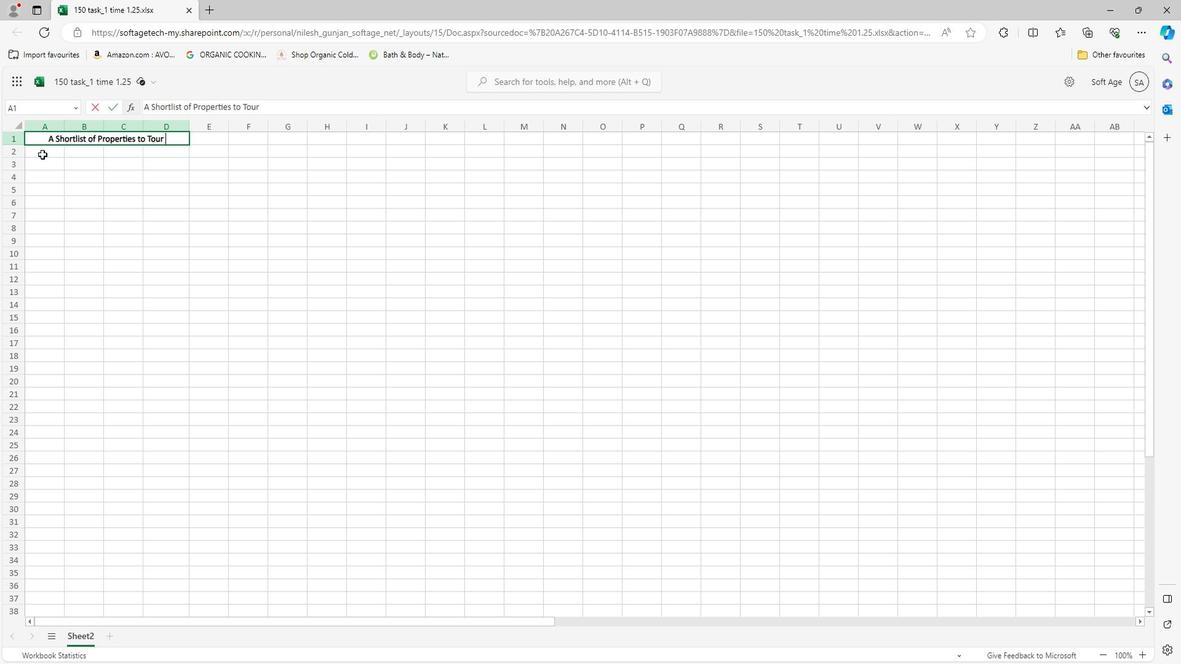 
Action: Mouse pressed left at (55, 163)
Screenshot: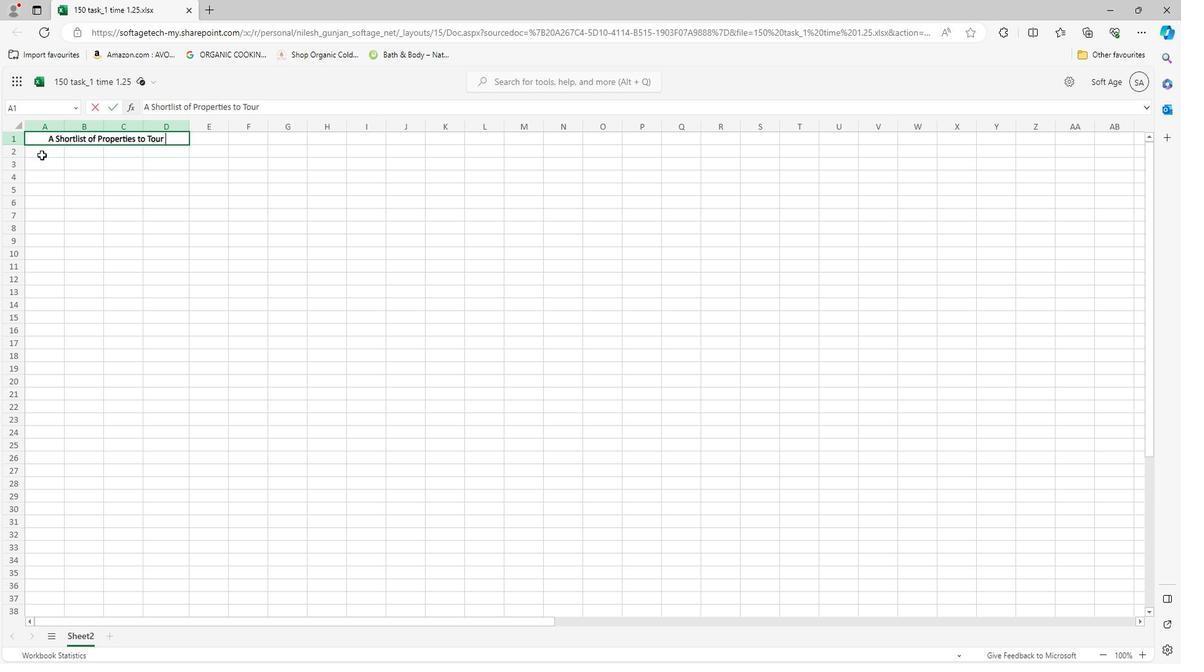 
Action: Mouse moved to (56, 159)
Screenshot: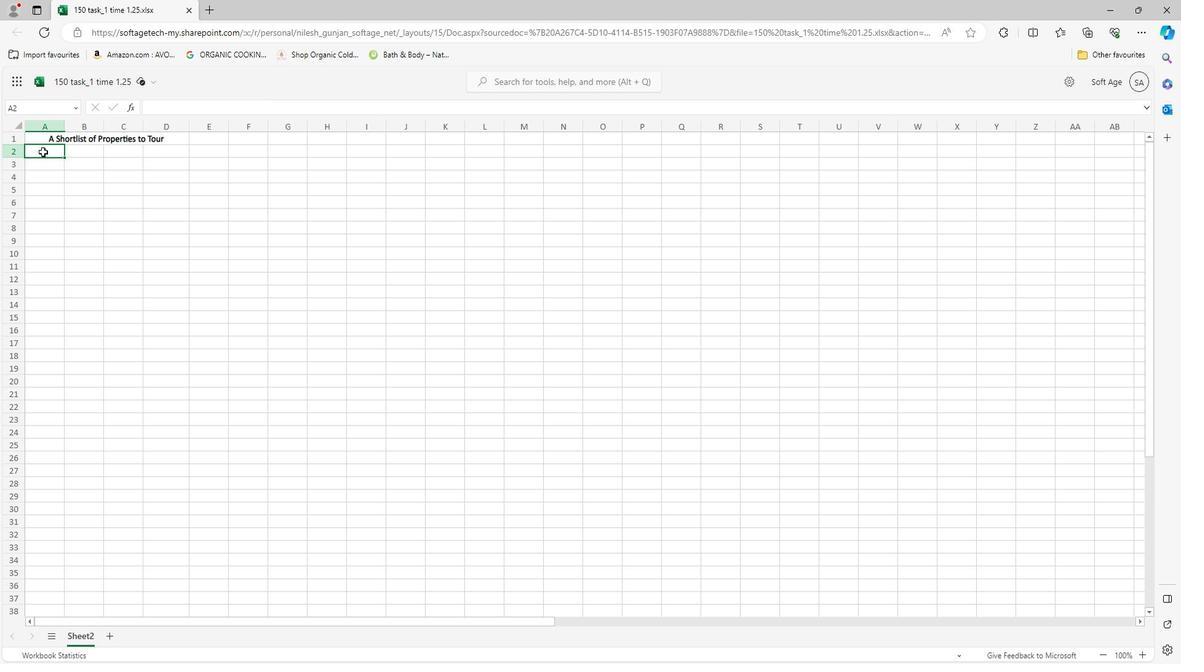 
Action: Key pressed 1<Key.down>2<Key.down>
Screenshot: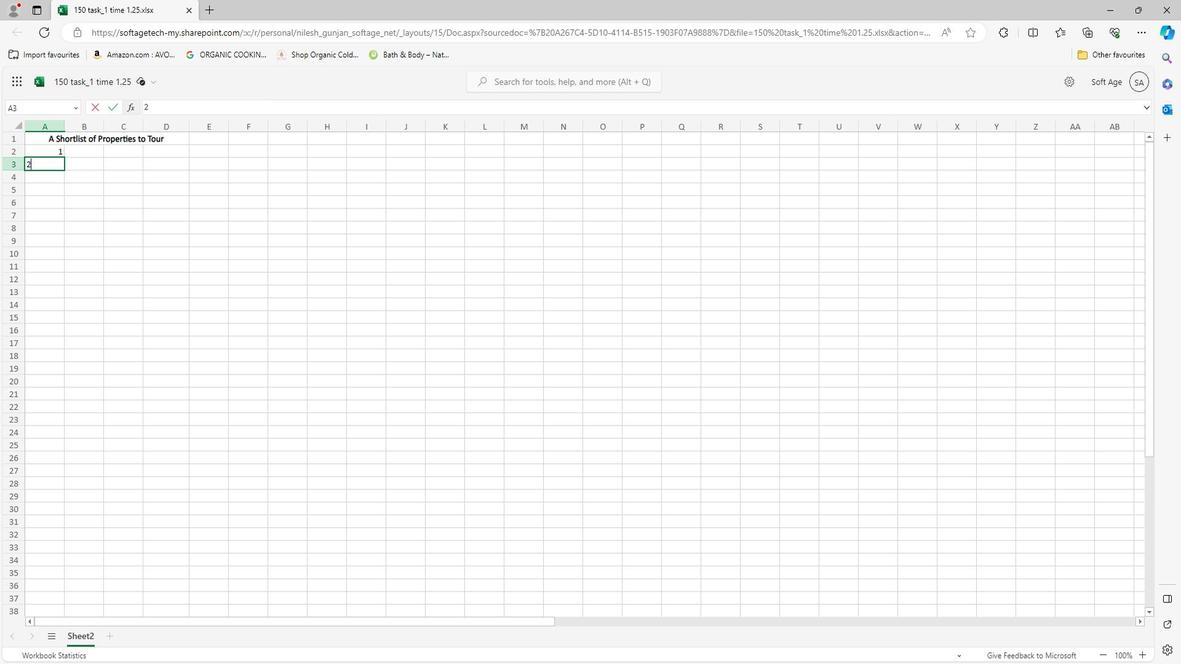 
Action: Mouse moved to (99, 153)
Screenshot: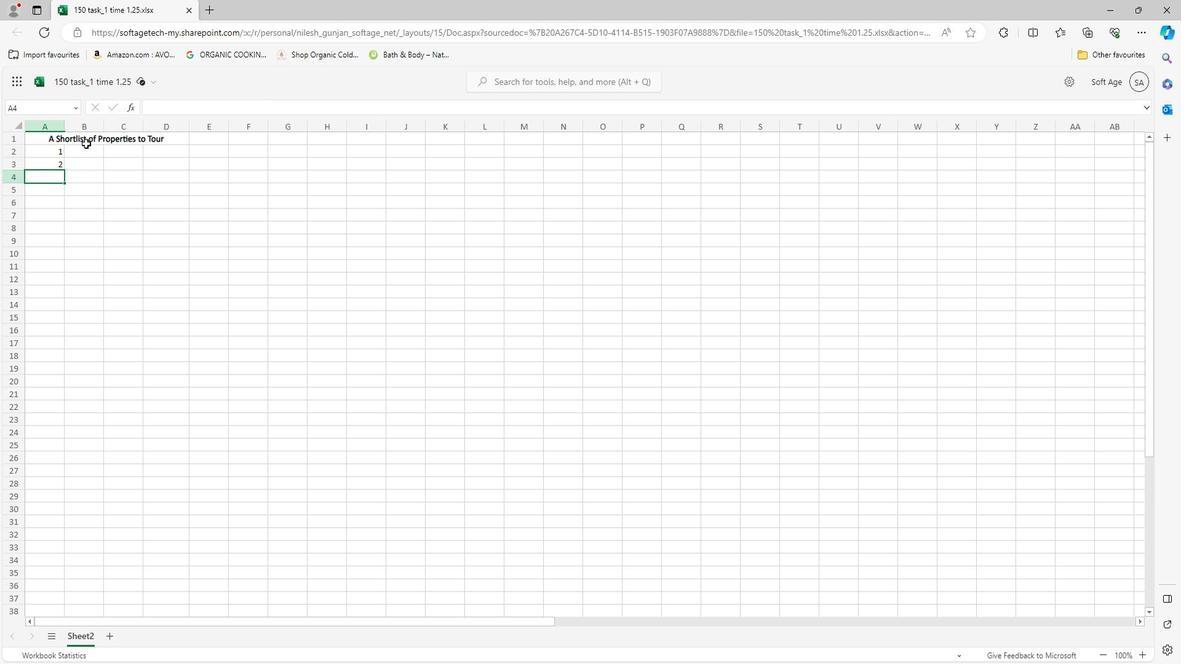 
Action: Mouse pressed left at (99, 153)
Screenshot: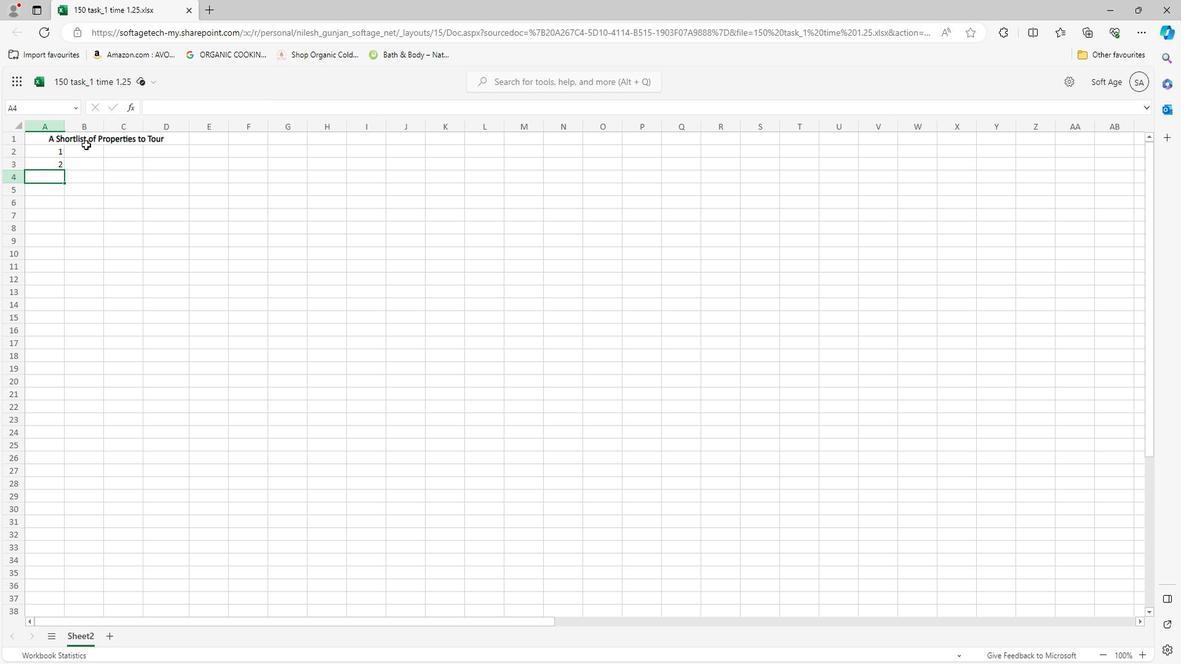 
Action: Mouse moved to (118, 132)
Screenshot: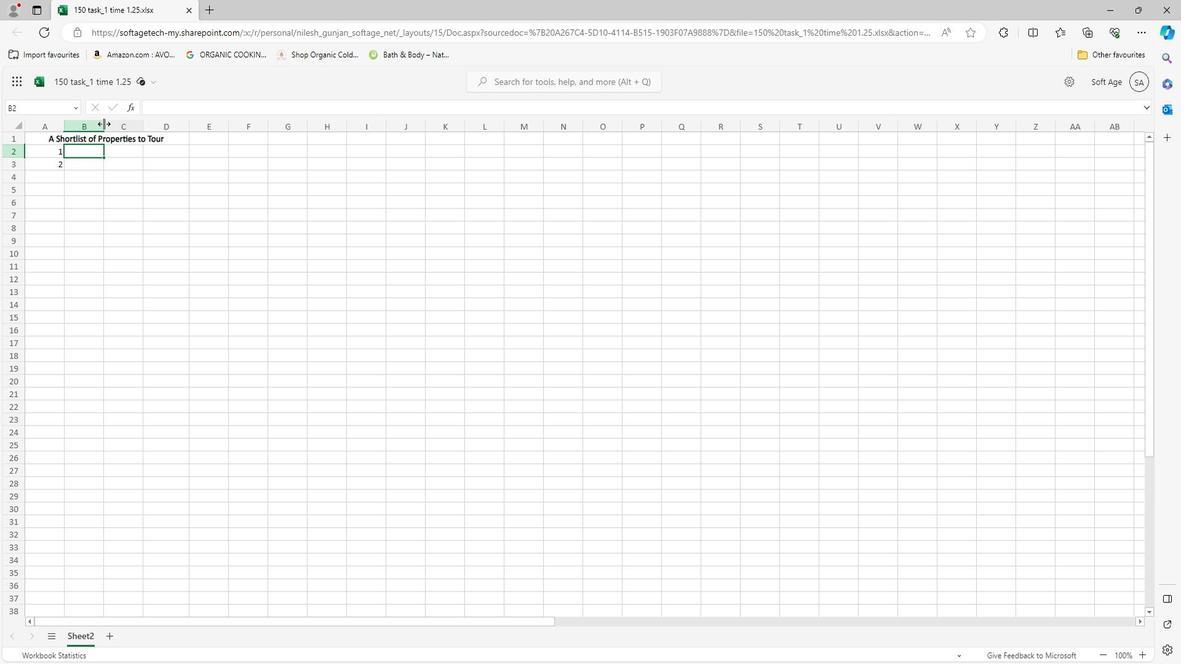 
Action: Mouse pressed left at (118, 132)
Screenshot: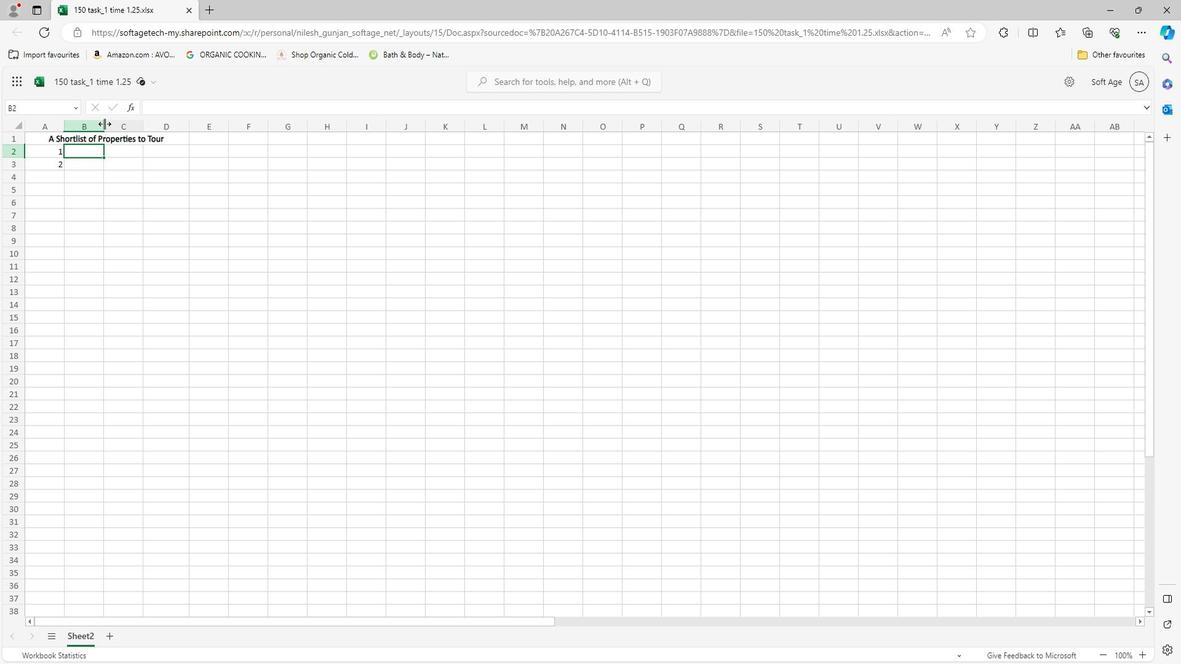 
Action: Mouse moved to (76, 136)
Screenshot: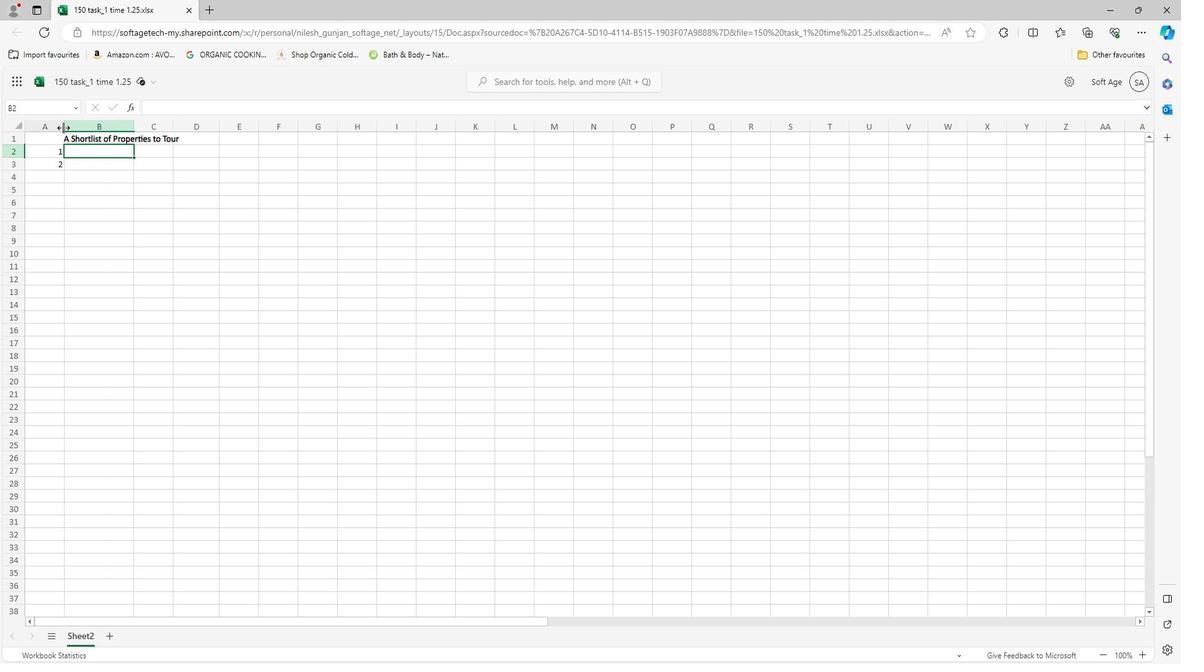 
Action: Mouse pressed left at (76, 136)
Screenshot: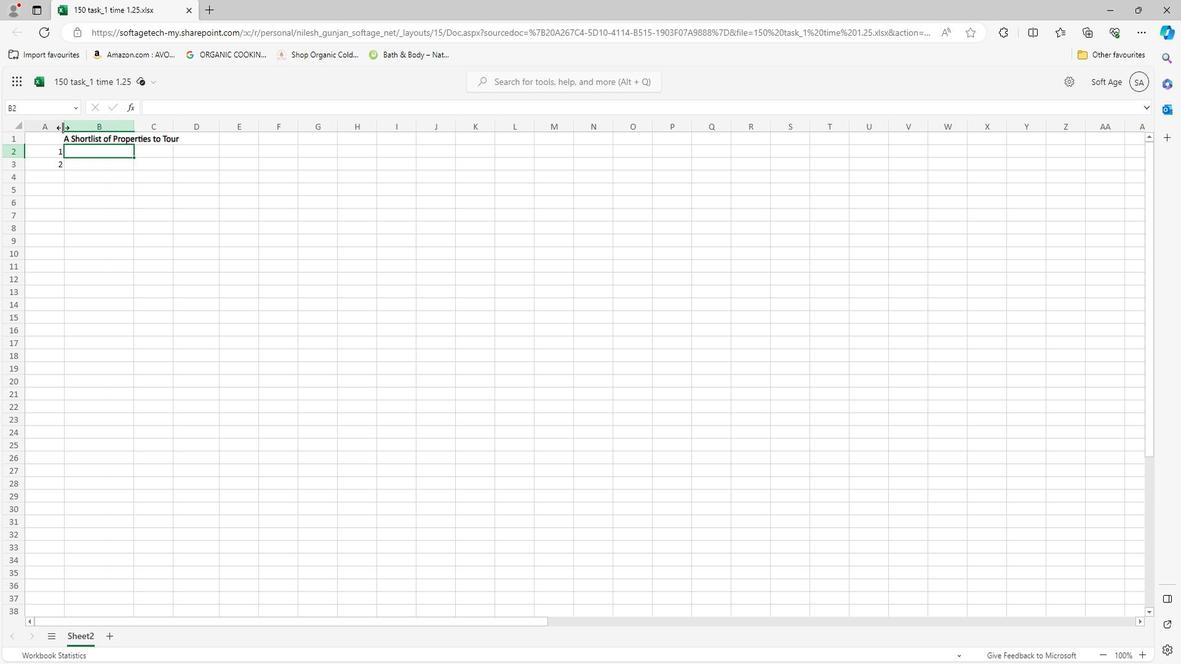 
Action: Mouse moved to (99, 161)
Screenshot: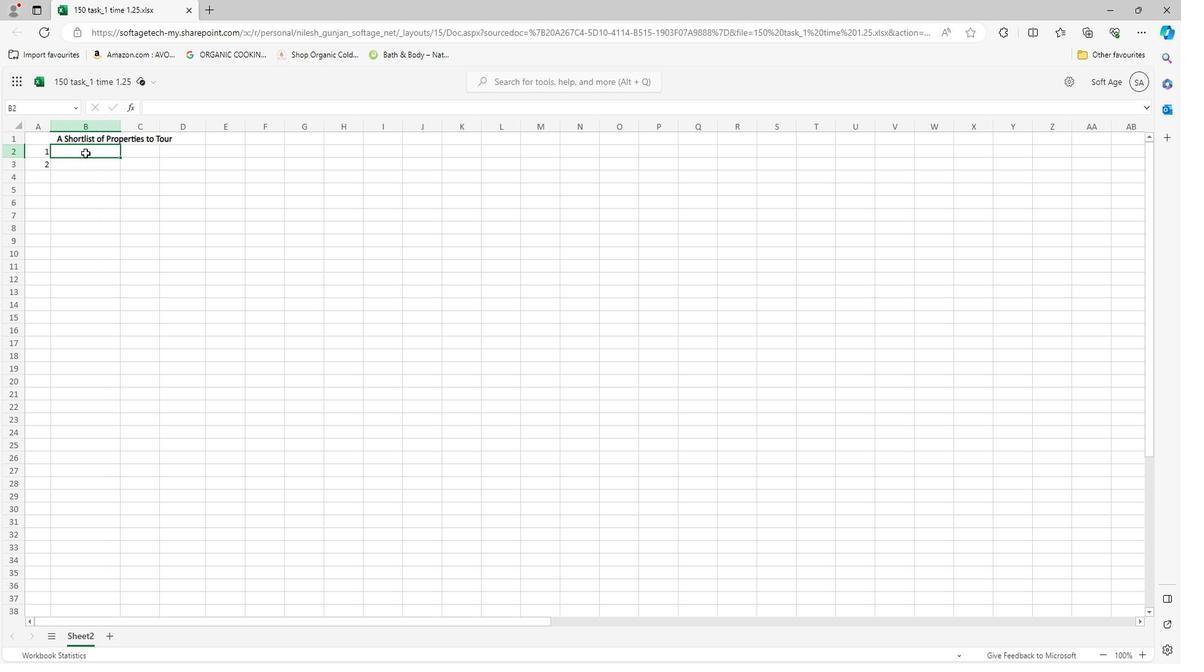 
Action: Mouse pressed left at (99, 161)
Screenshot: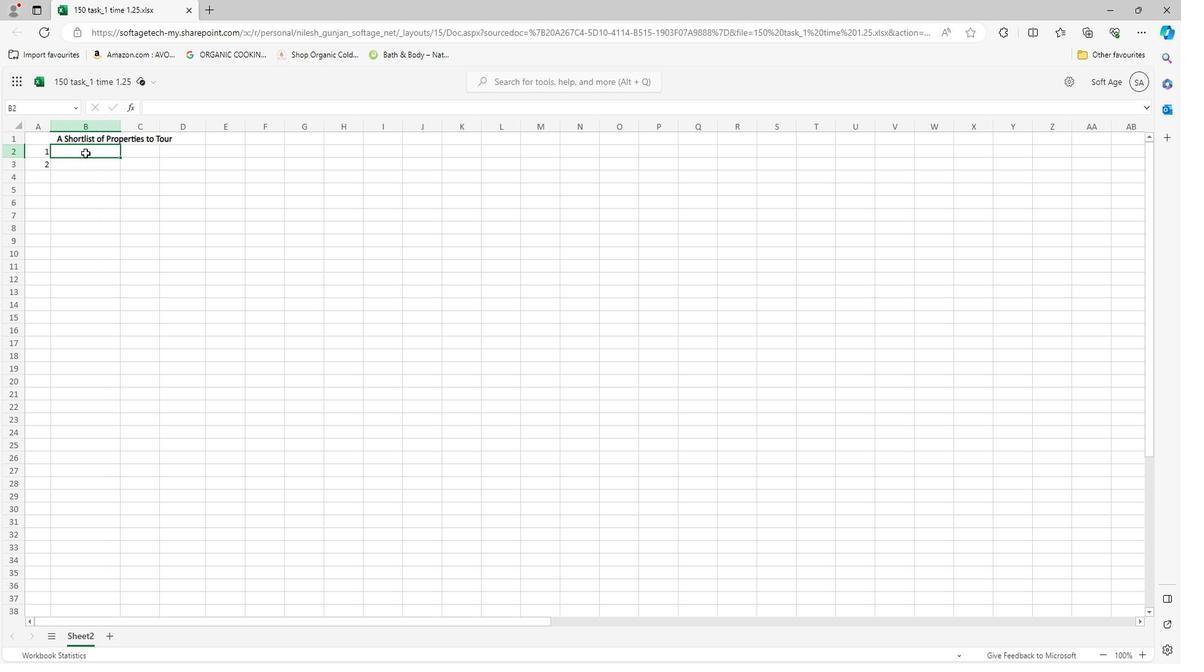 
Action: Mouse moved to (136, 132)
Screenshot: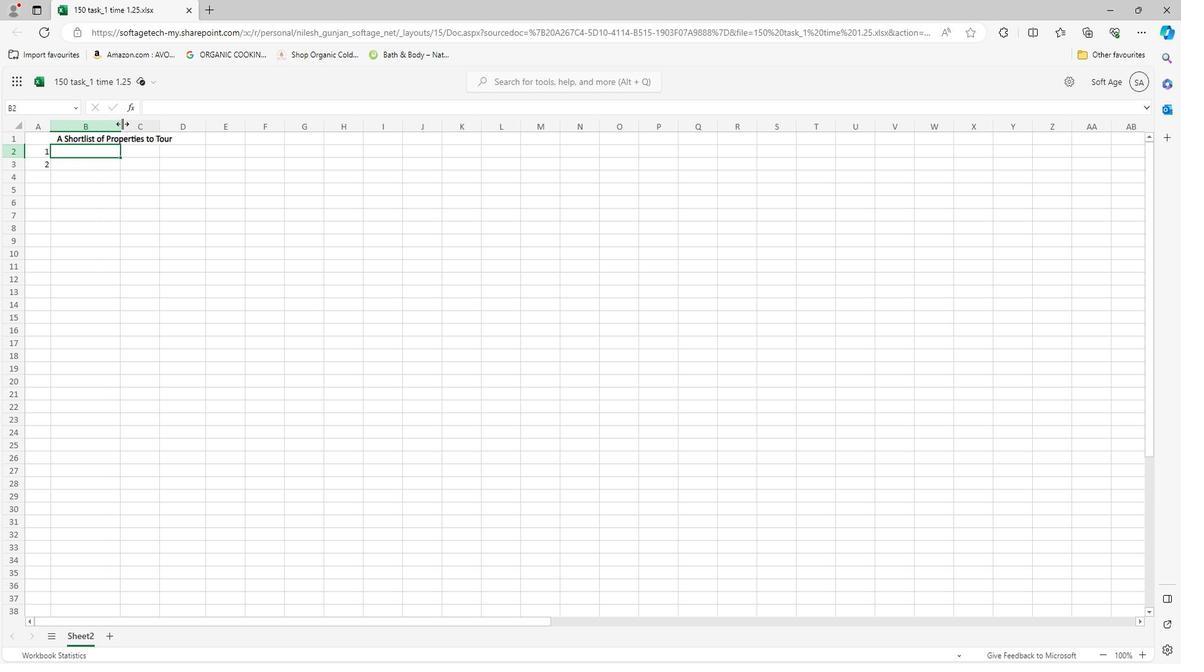 
Action: Mouse pressed left at (136, 132)
Screenshot: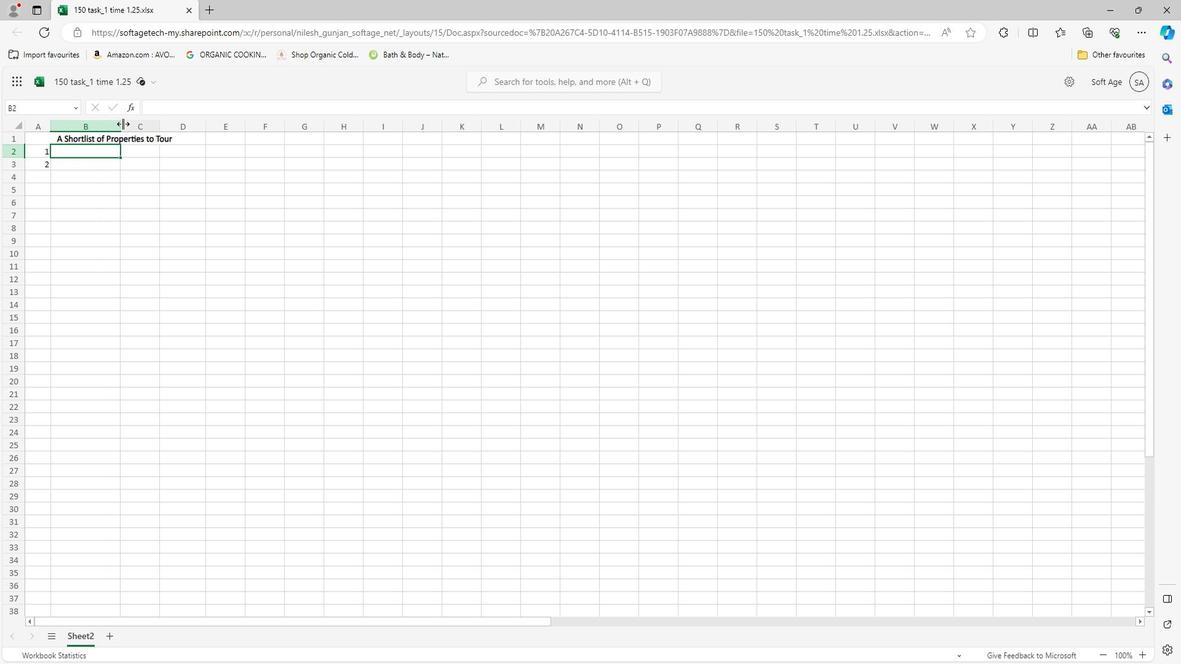 
Action: Mouse moved to (118, 159)
Screenshot: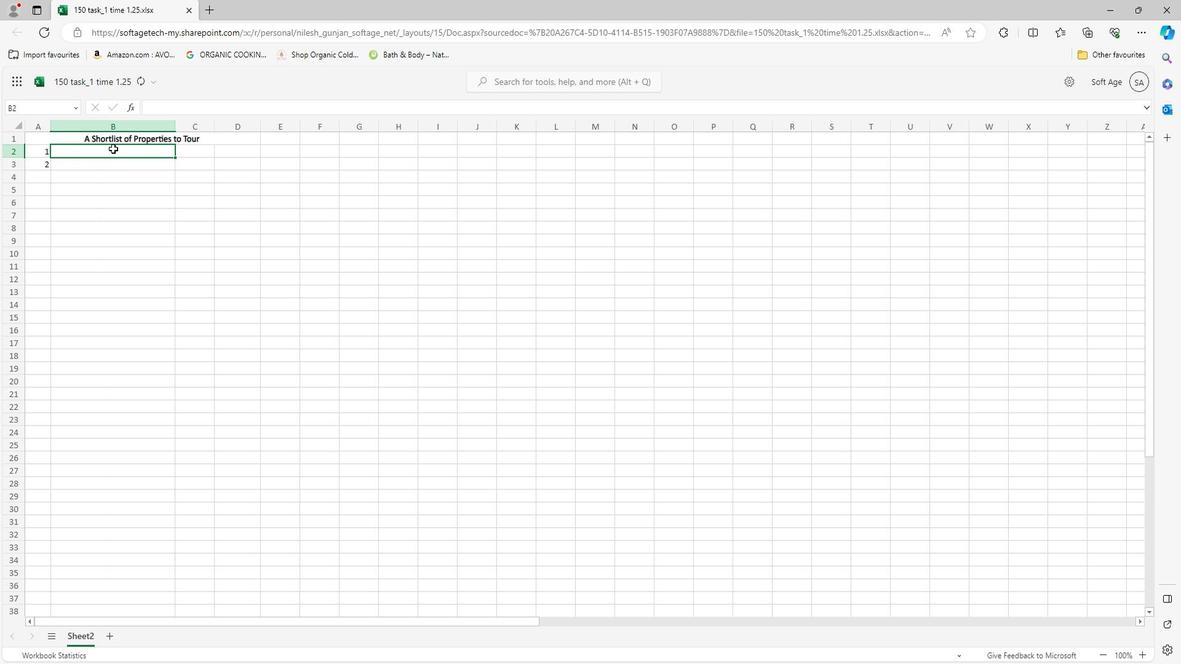 
Action: Mouse pressed left at (118, 159)
Screenshot: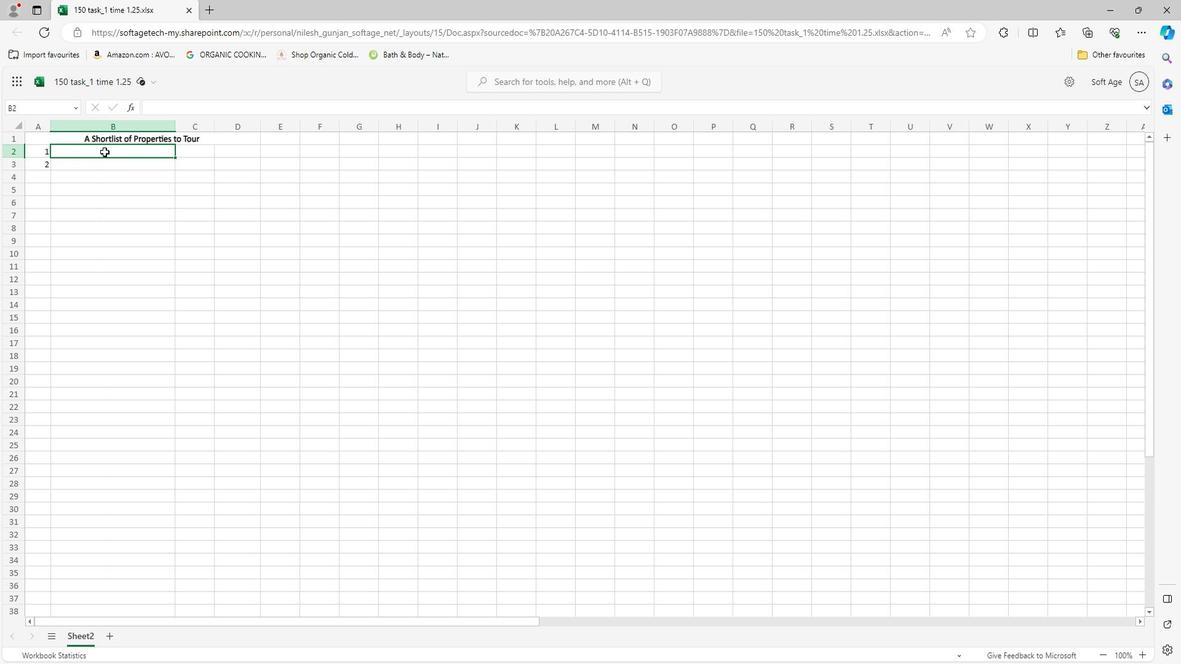 
Action: Mouse moved to (95, 145)
Screenshot: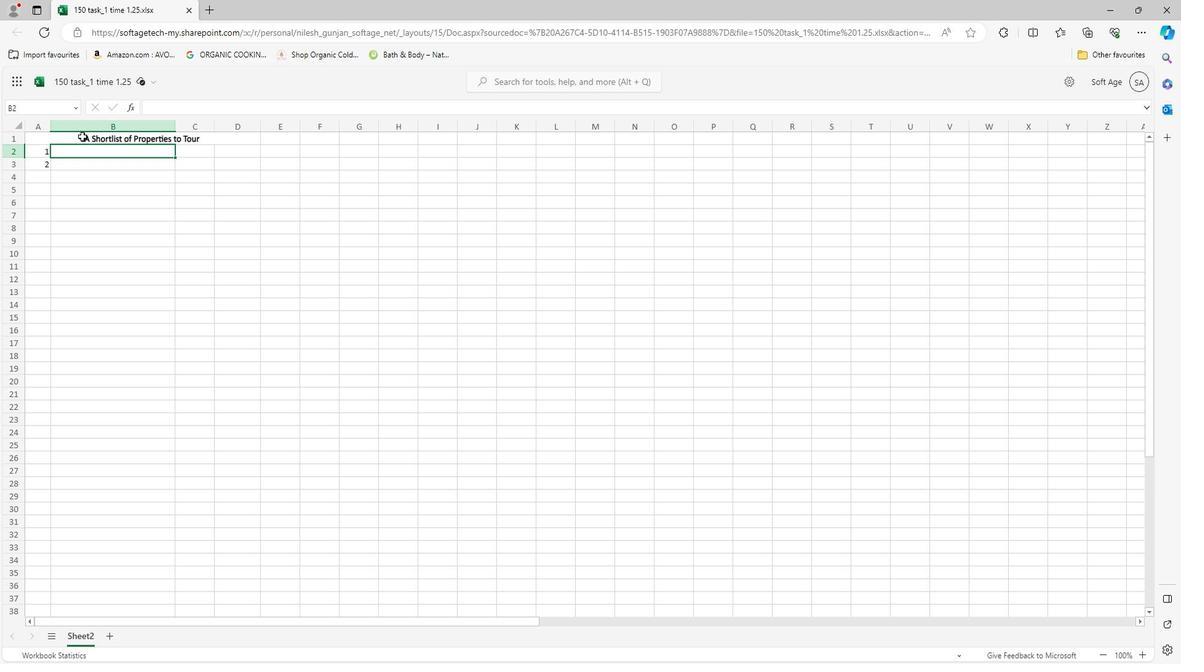 
Action: Mouse pressed left at (95, 145)
Screenshot: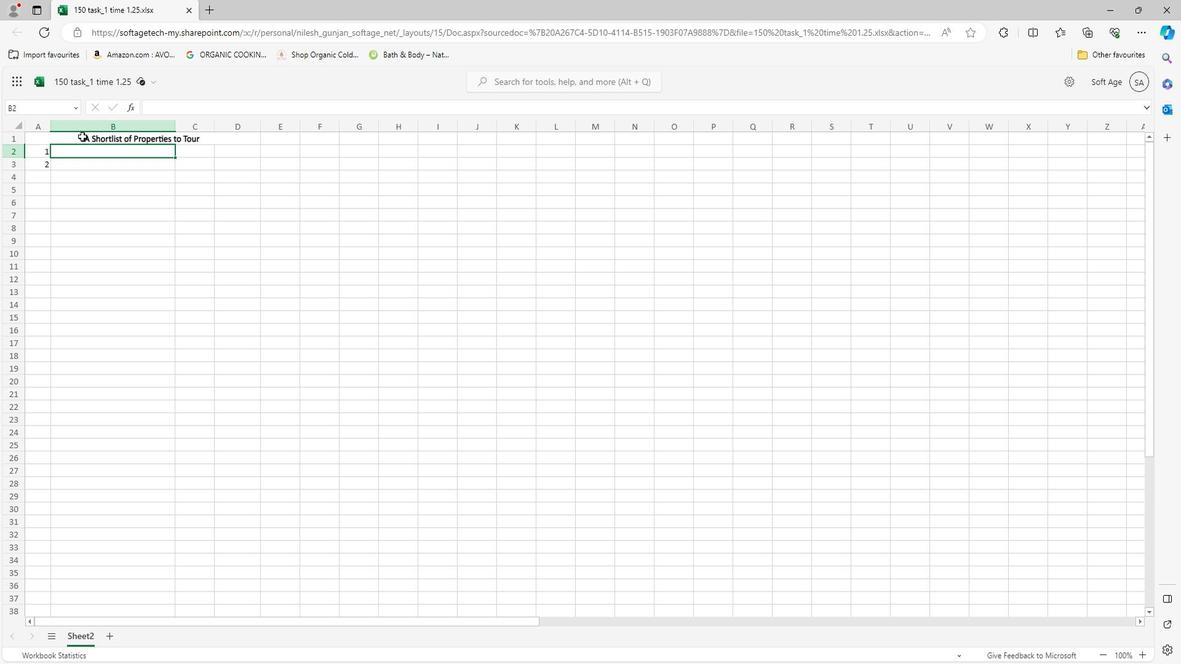
Action: Mouse moved to (100, 163)
Screenshot: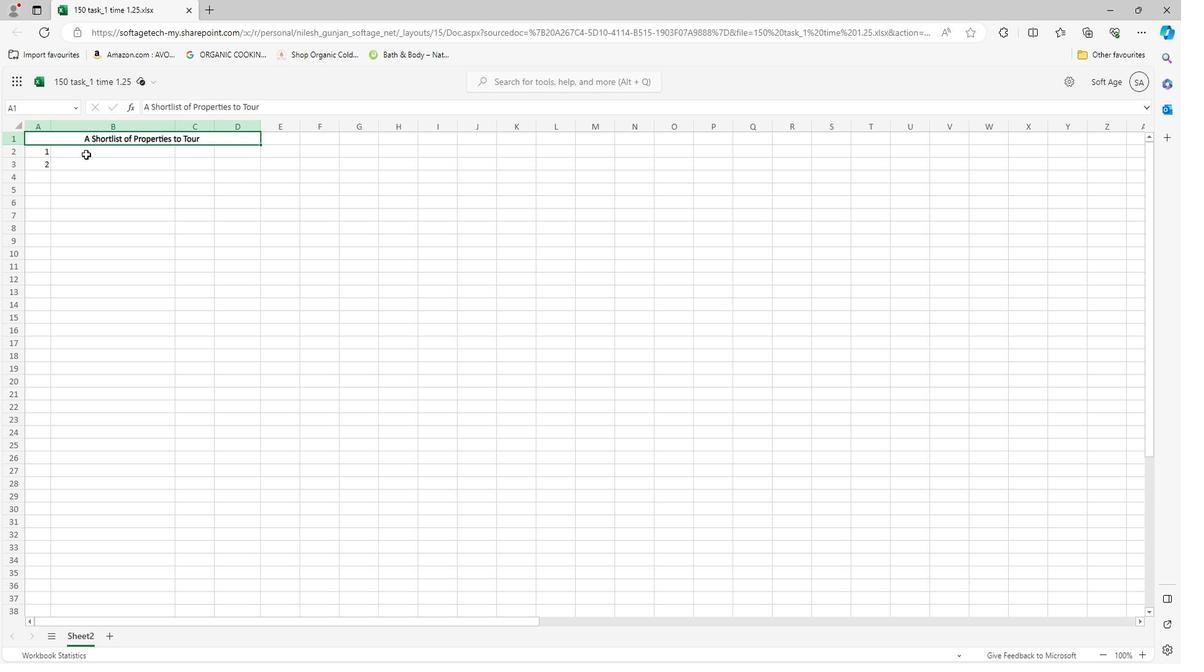 
Action: Mouse pressed left at (100, 163)
Screenshot: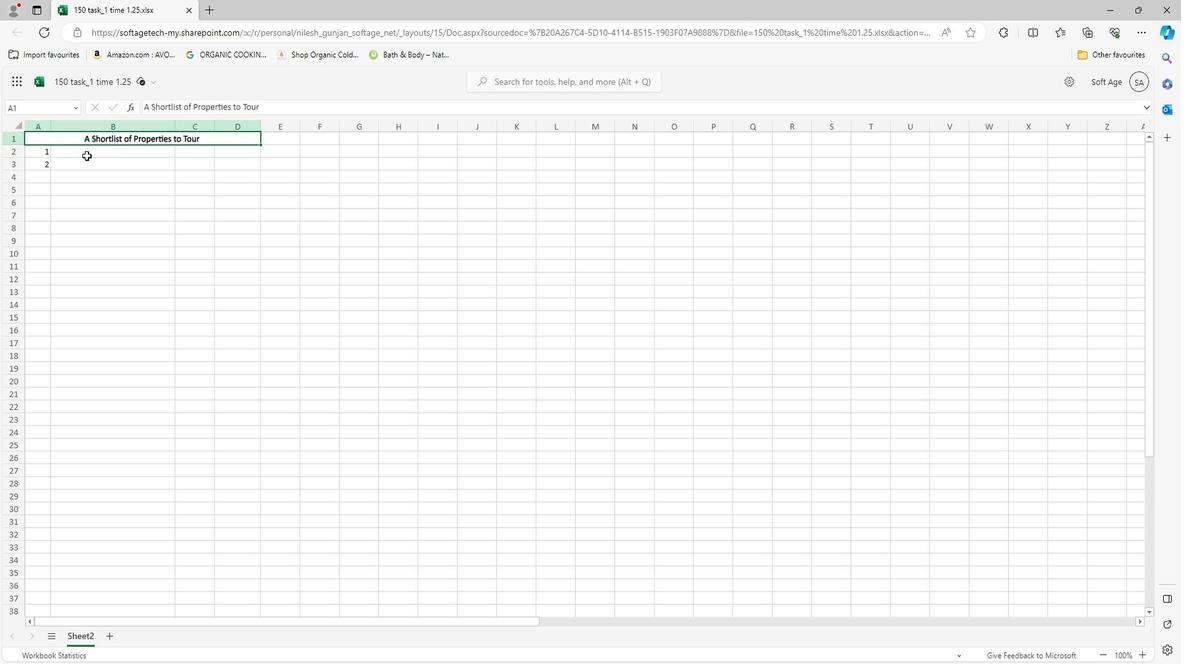 
Action: Mouse moved to (426, 613)
Screenshot: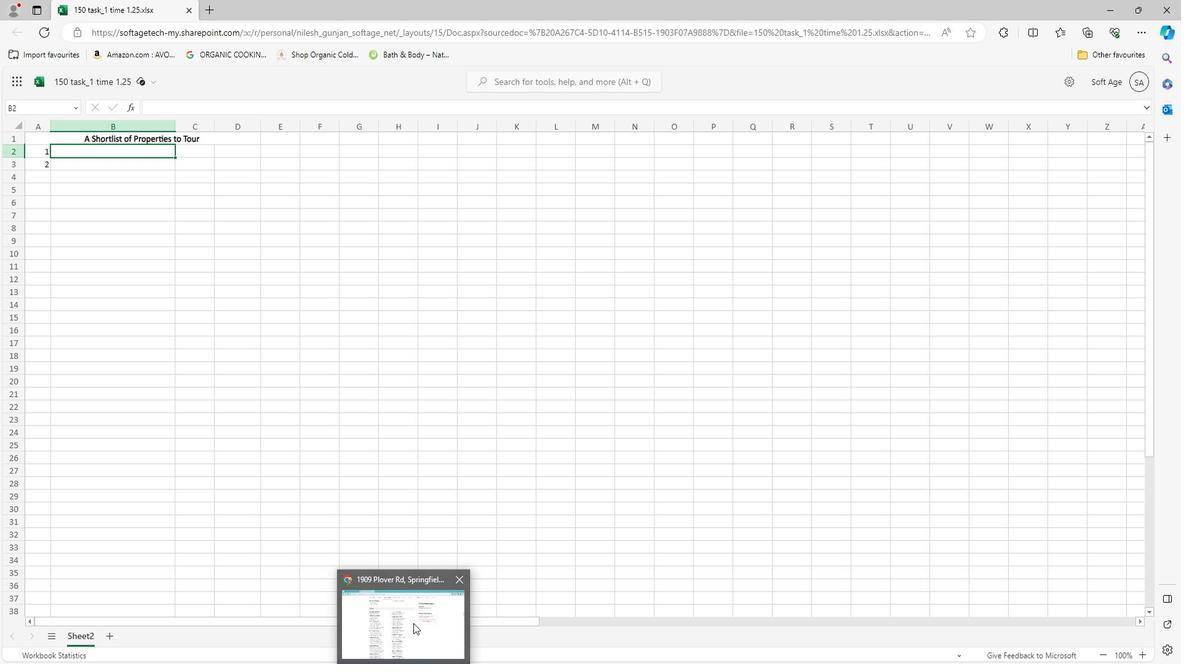 
Action: Mouse pressed left at (426, 613)
Screenshot: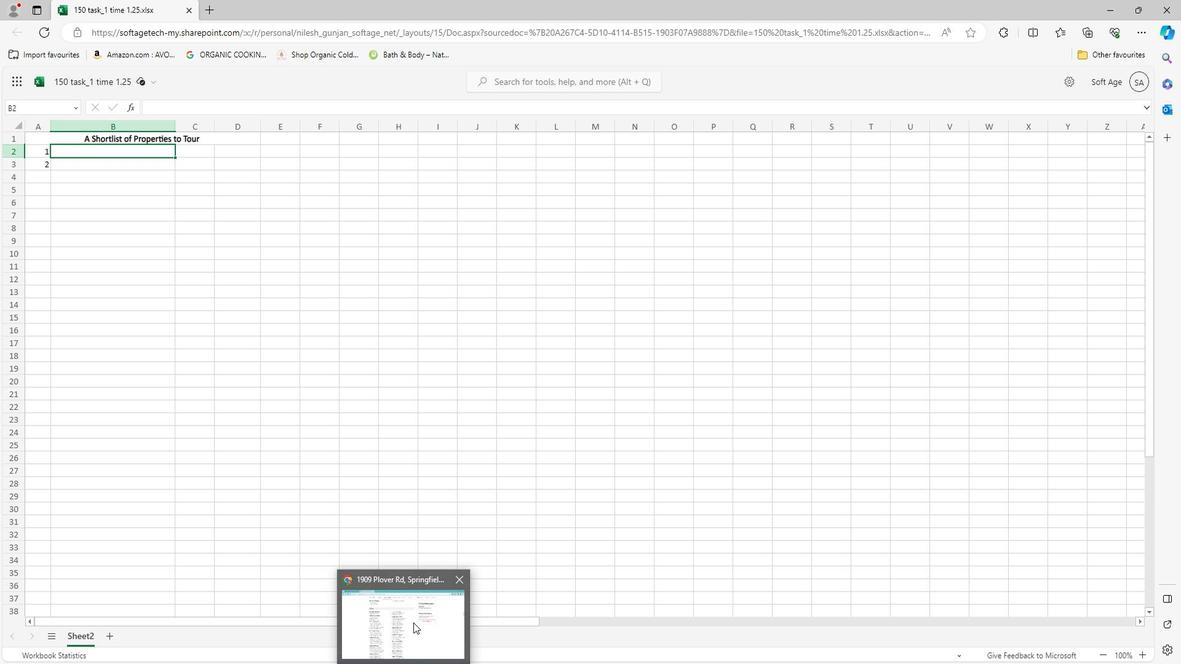 
Action: Mouse moved to (426, 393)
Screenshot: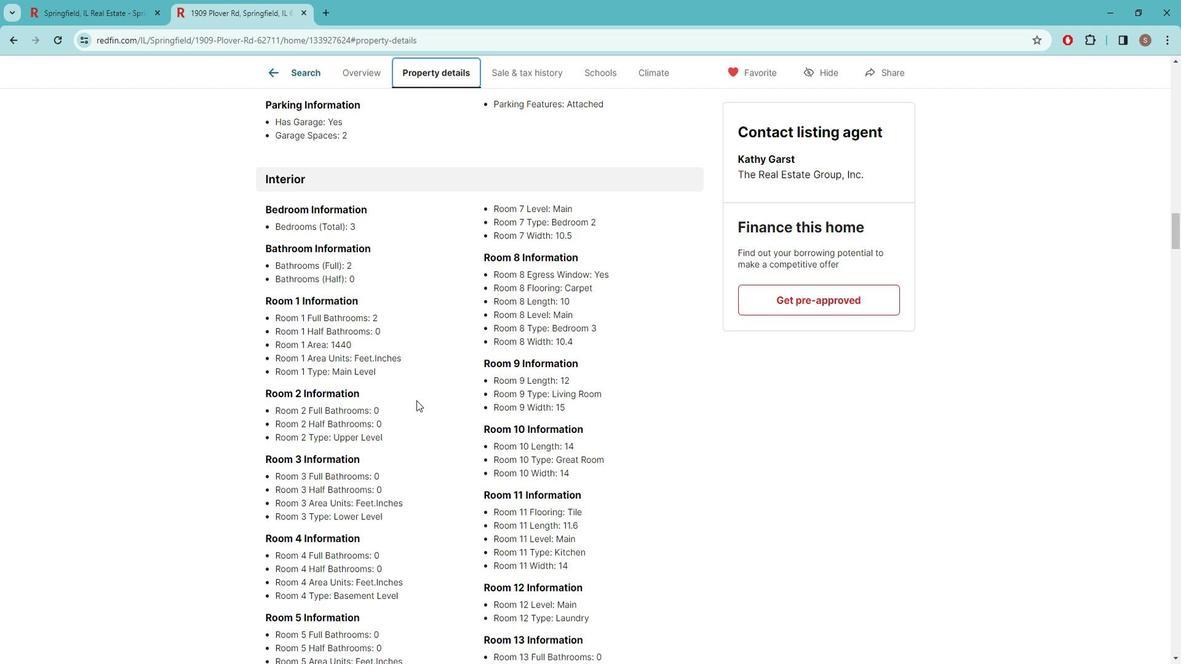 
Action: Mouse scrolled (426, 394) with delta (0, 0)
Screenshot: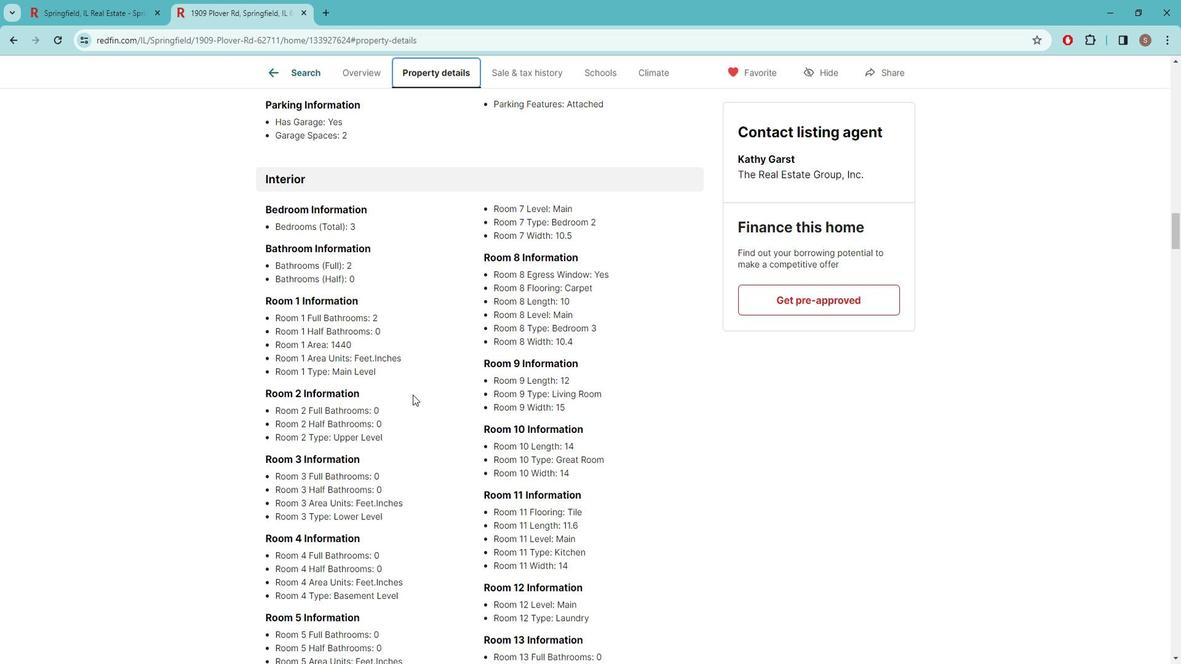
Action: Mouse moved to (268, 668)
Screenshot: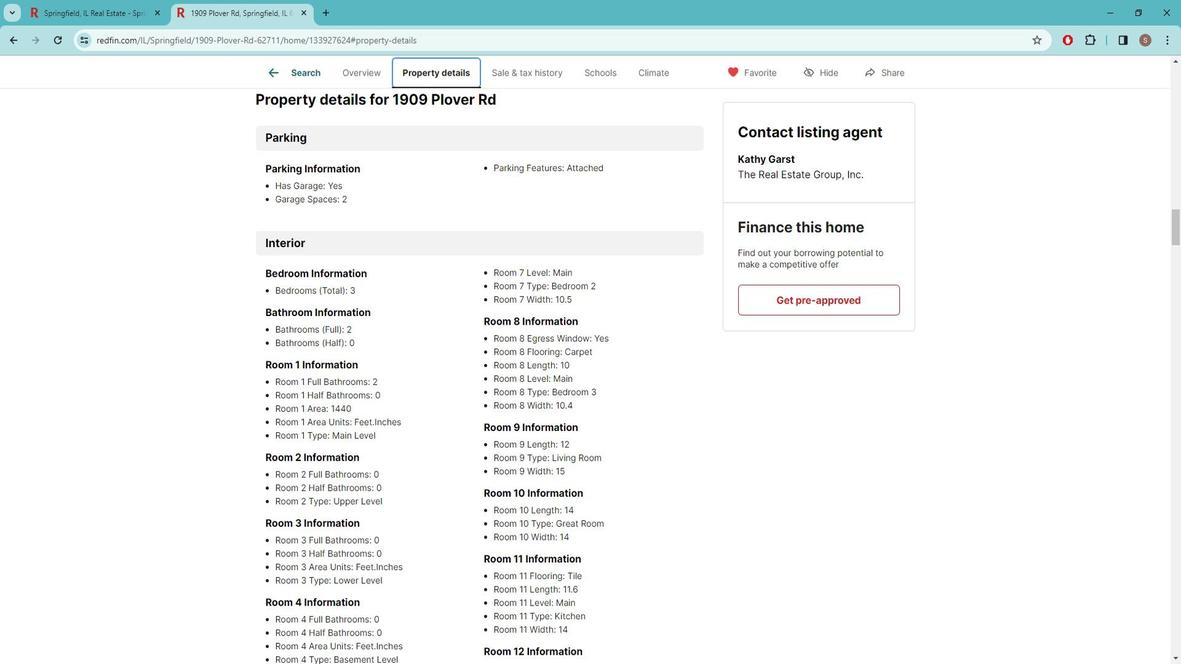 
Action: Mouse pressed left at (268, 668)
Screenshot: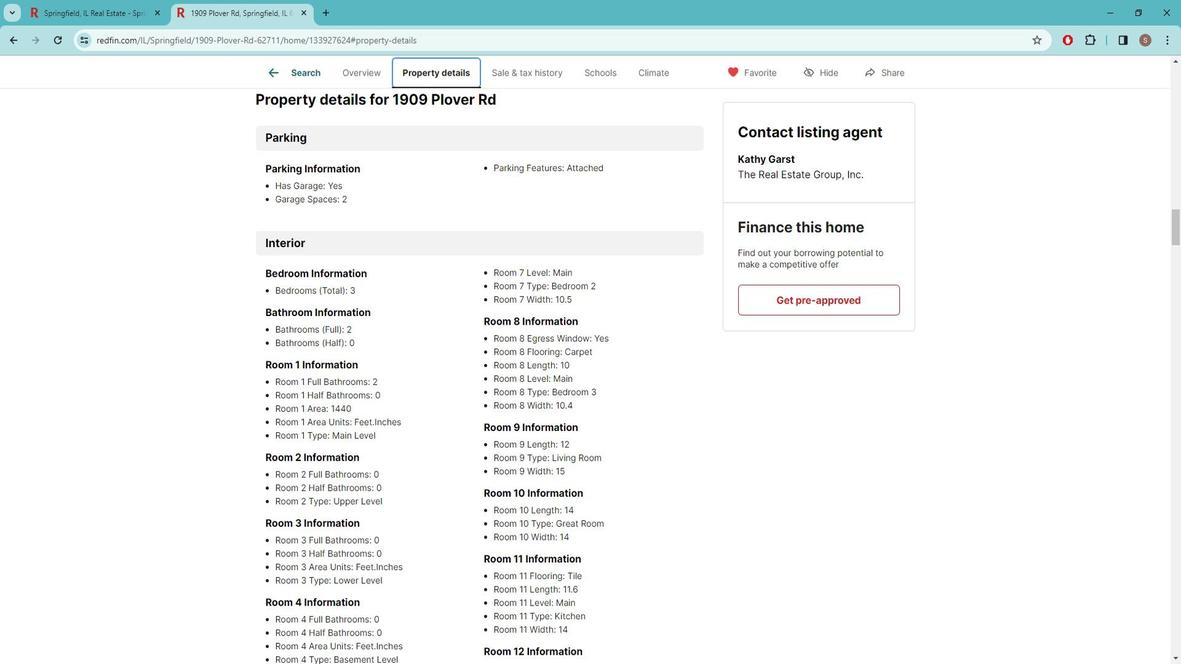 
Action: Mouse moved to (84, 166)
Screenshot: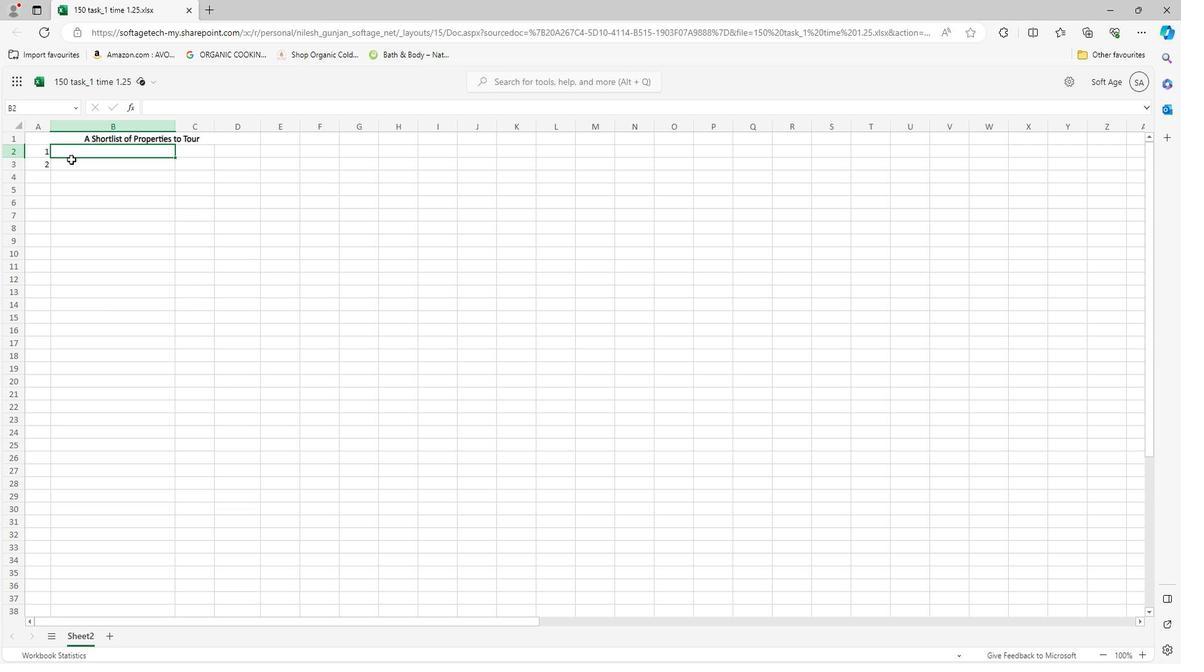 
Action: Key pressed <Key.caps_lock>t<Key.caps_lock>OTAL<Key.space><Key.caps_lock>b<Key.caps_lock>EDROOMS<Key.space>
Screenshot: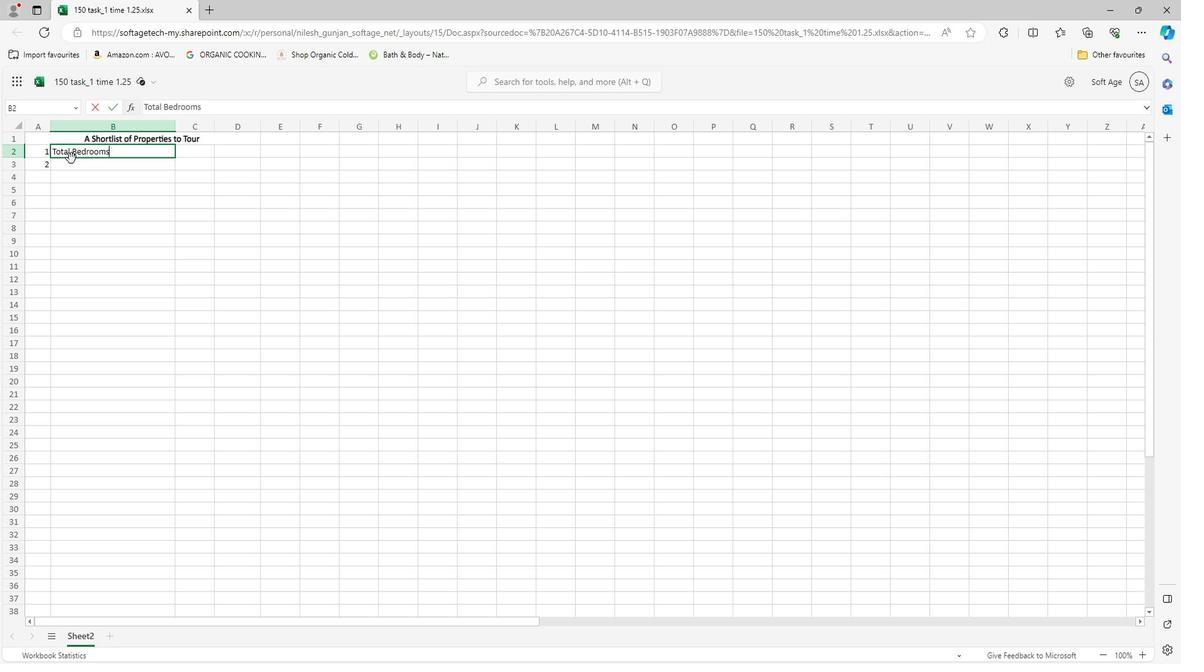 
Action: Mouse moved to (216, 159)
Screenshot: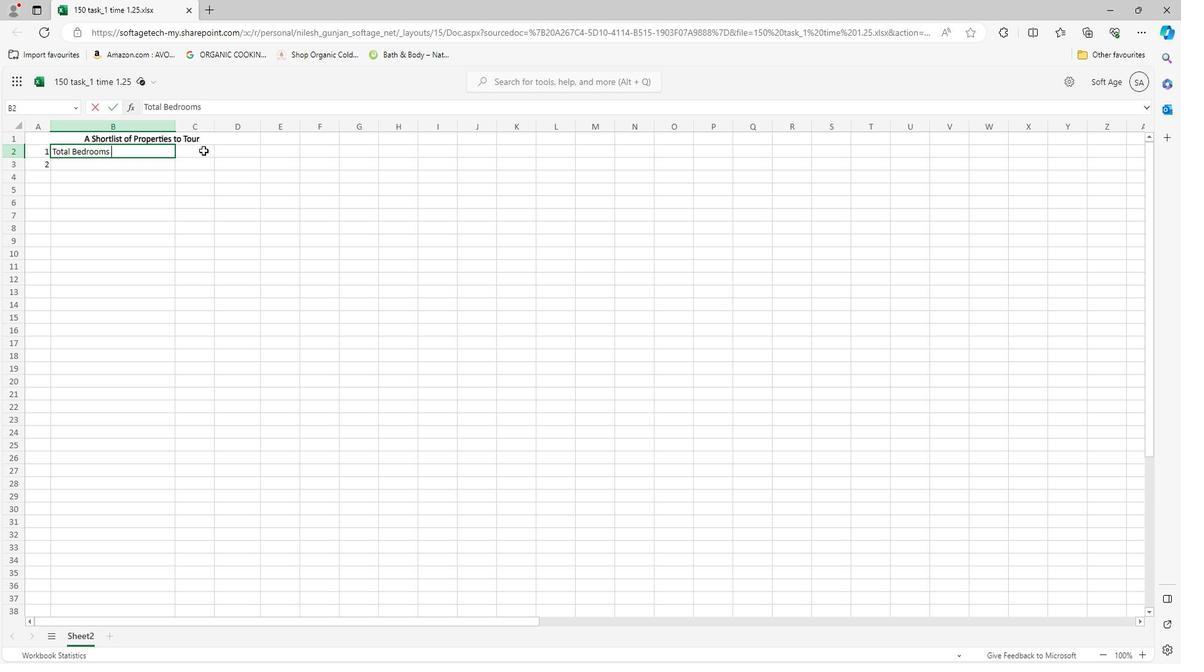 
Action: Mouse pressed left at (216, 159)
Screenshot: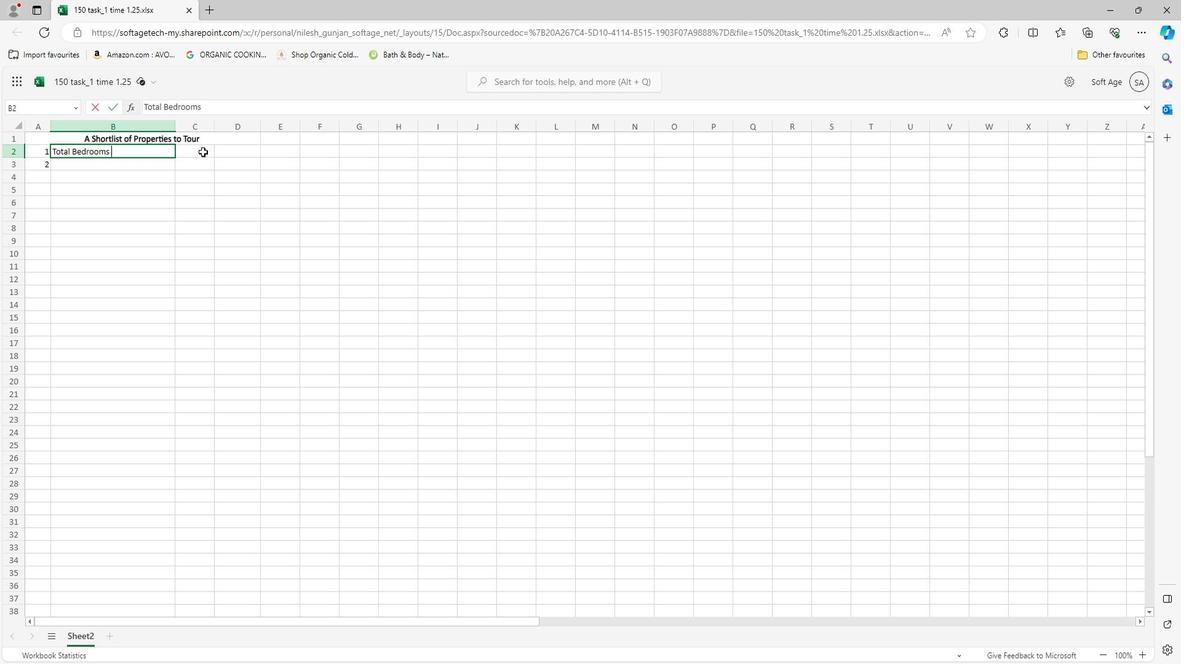 
Action: Key pressed 3
Screenshot: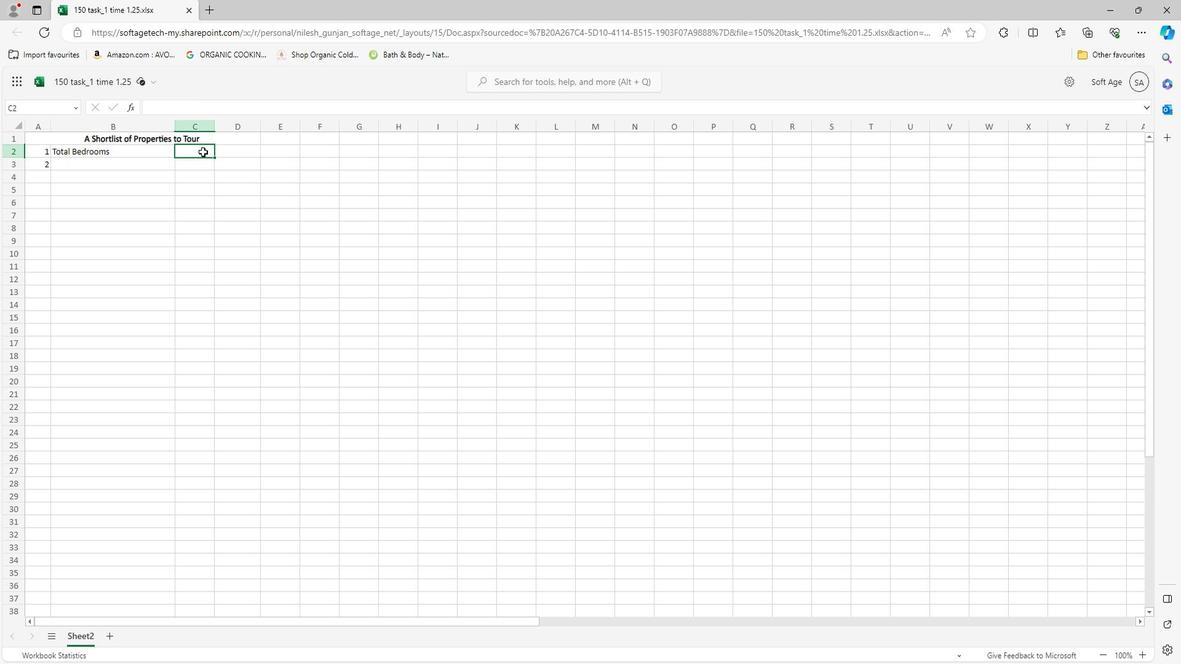 
Action: Mouse moved to (207, 214)
Screenshot: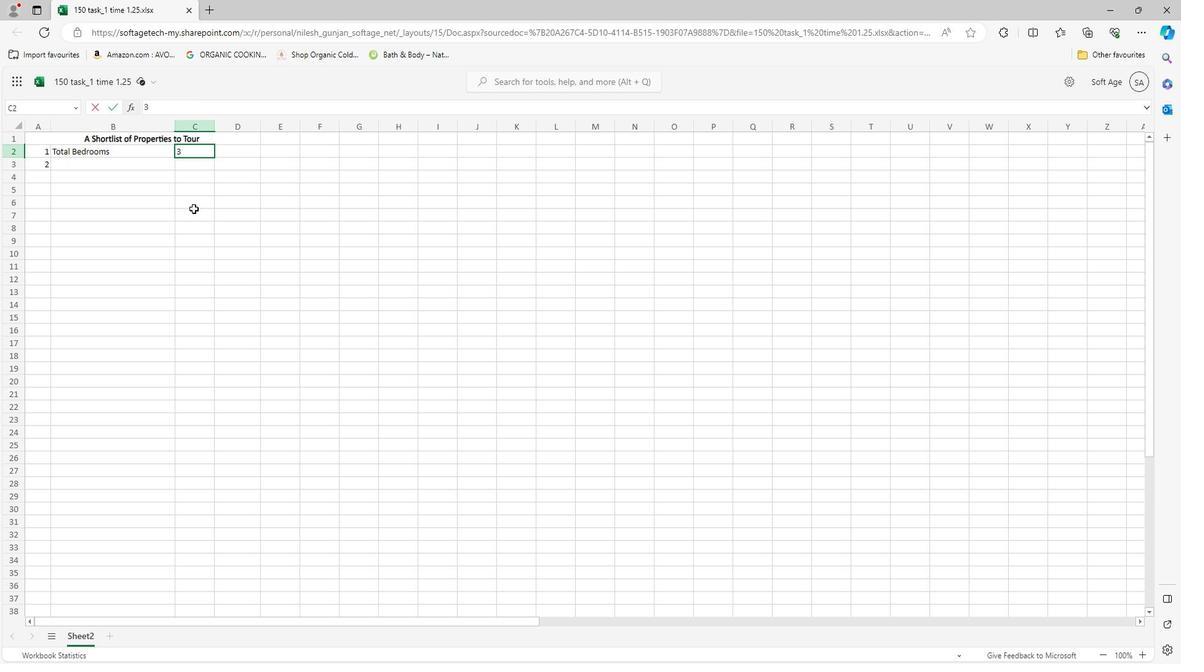 
Action: Mouse pressed left at (207, 214)
Screenshot: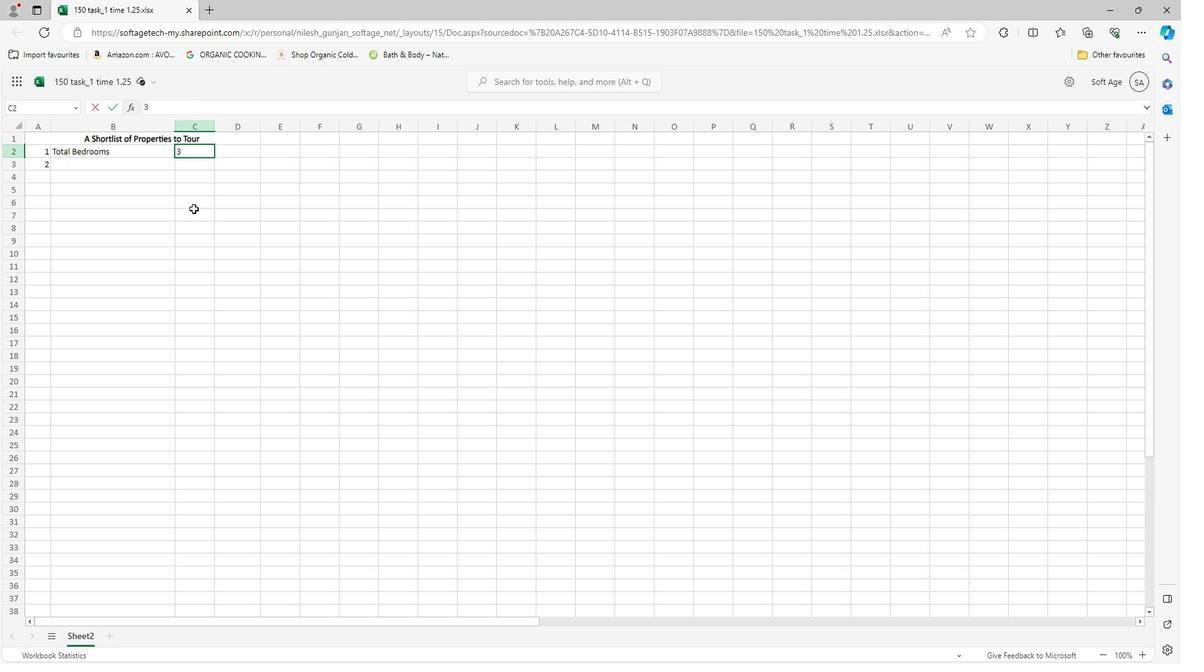 
Action: Mouse moved to (158, 177)
Screenshot: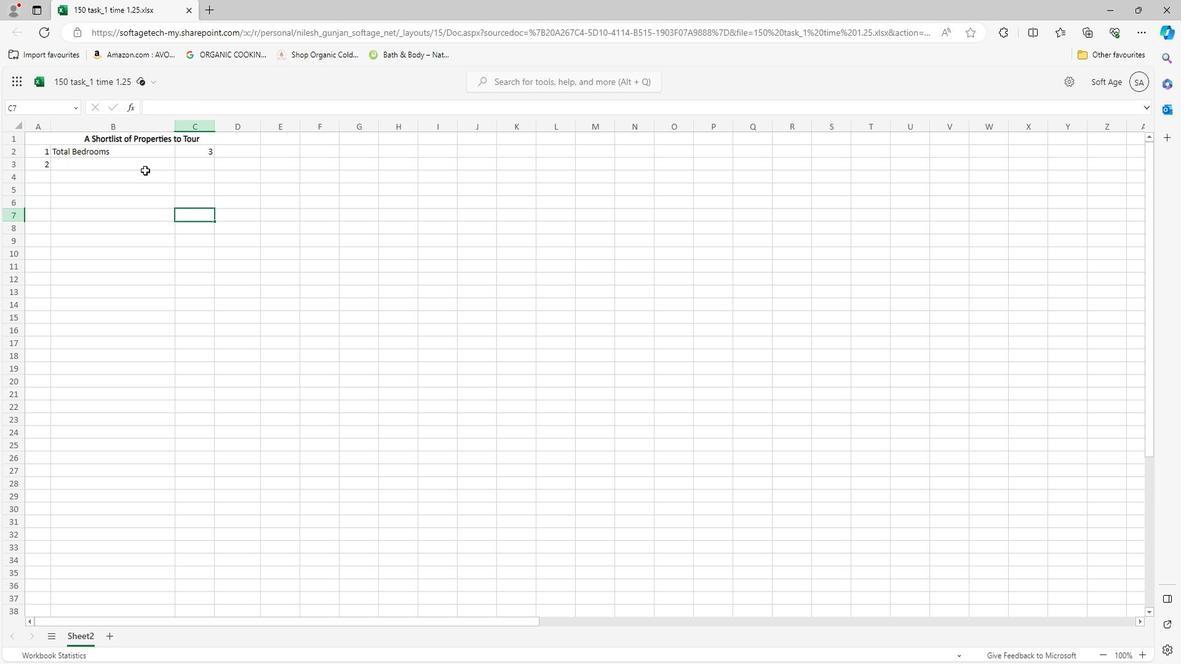 
Action: Mouse pressed left at (158, 177)
Screenshot: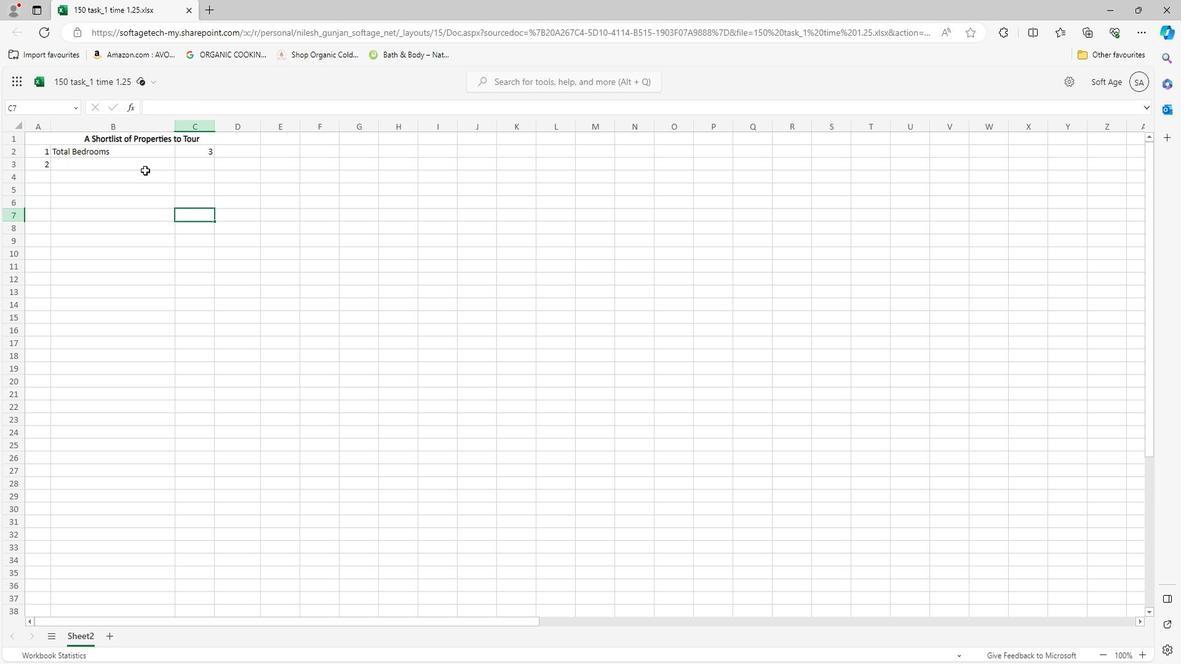 
Action: Mouse moved to (155, 174)
Screenshot: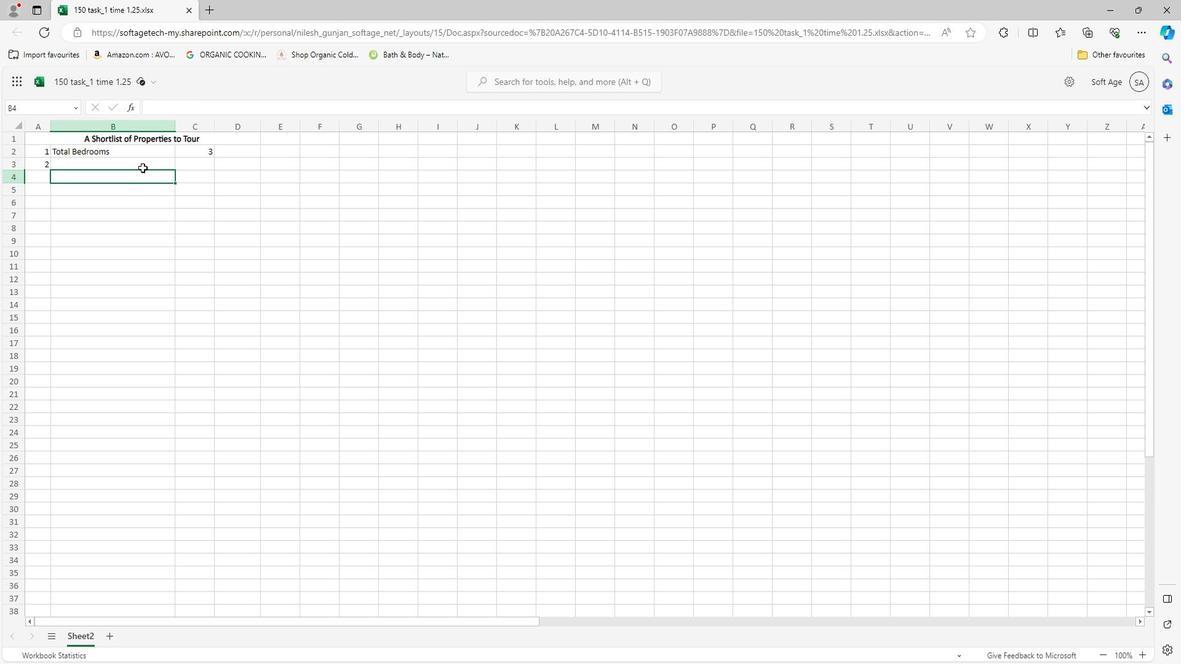 
Action: Mouse pressed left at (155, 174)
Screenshot: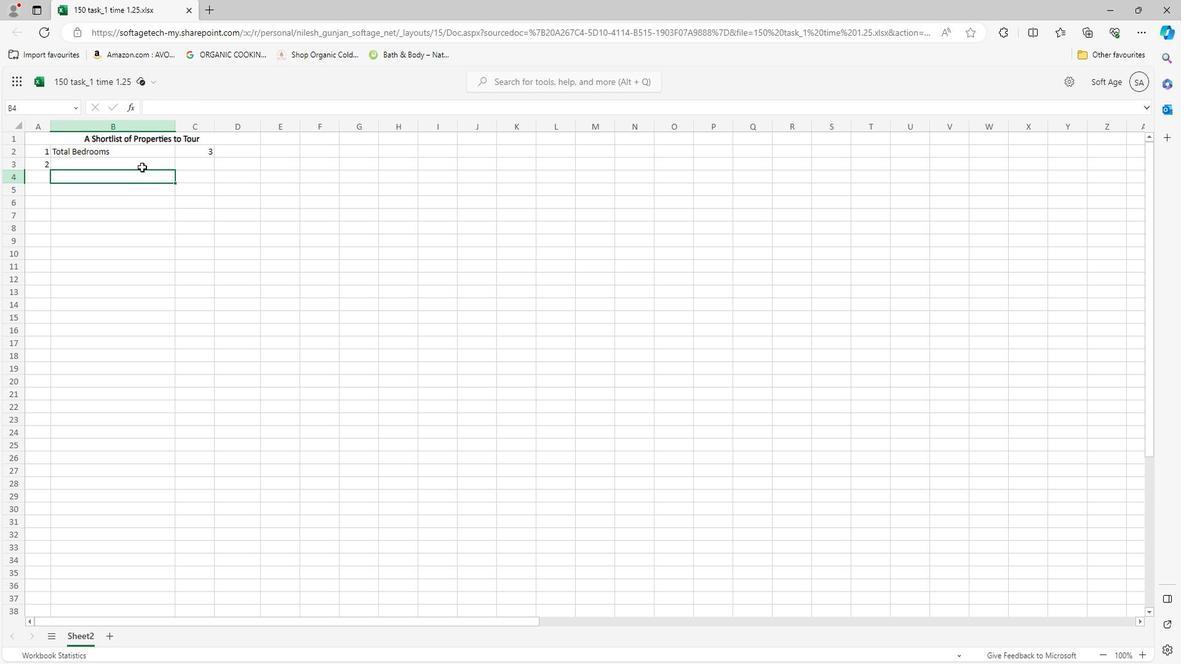 
Action: Mouse moved to (153, 169)
Screenshot: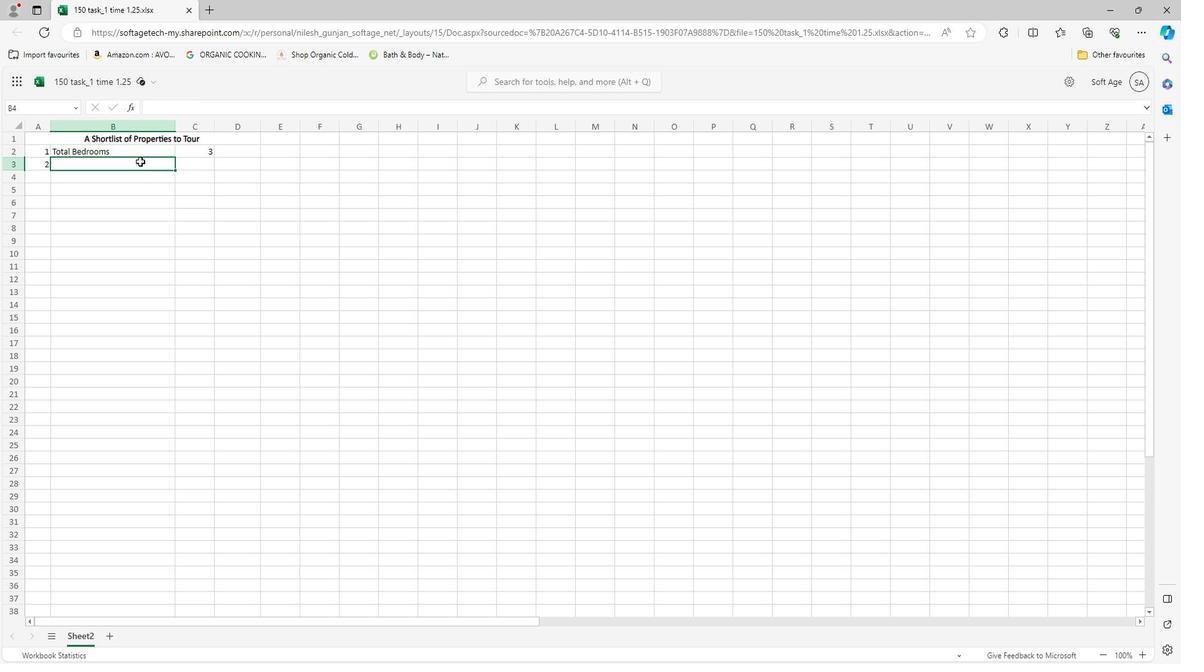 
Action: Key pressed <Key.caps_lock>g<Key.caps_lock>ARAGE<Key.space>
Screenshot: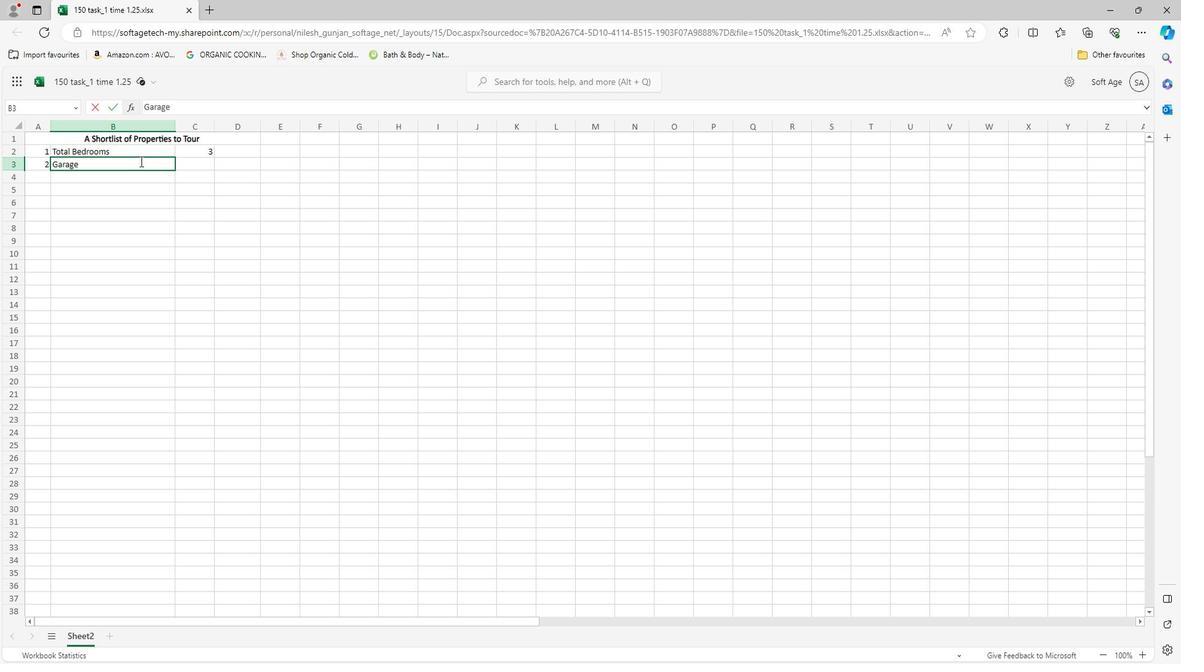 
Action: Mouse moved to (212, 174)
Screenshot: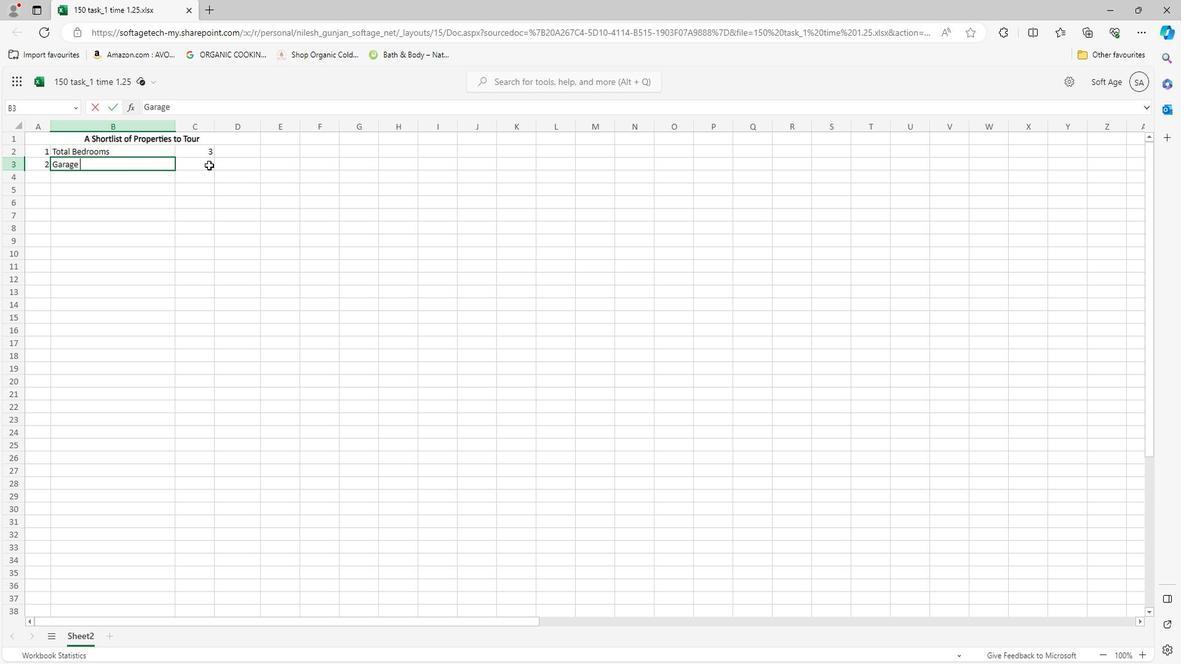 
Action: Mouse pressed left at (212, 174)
Screenshot: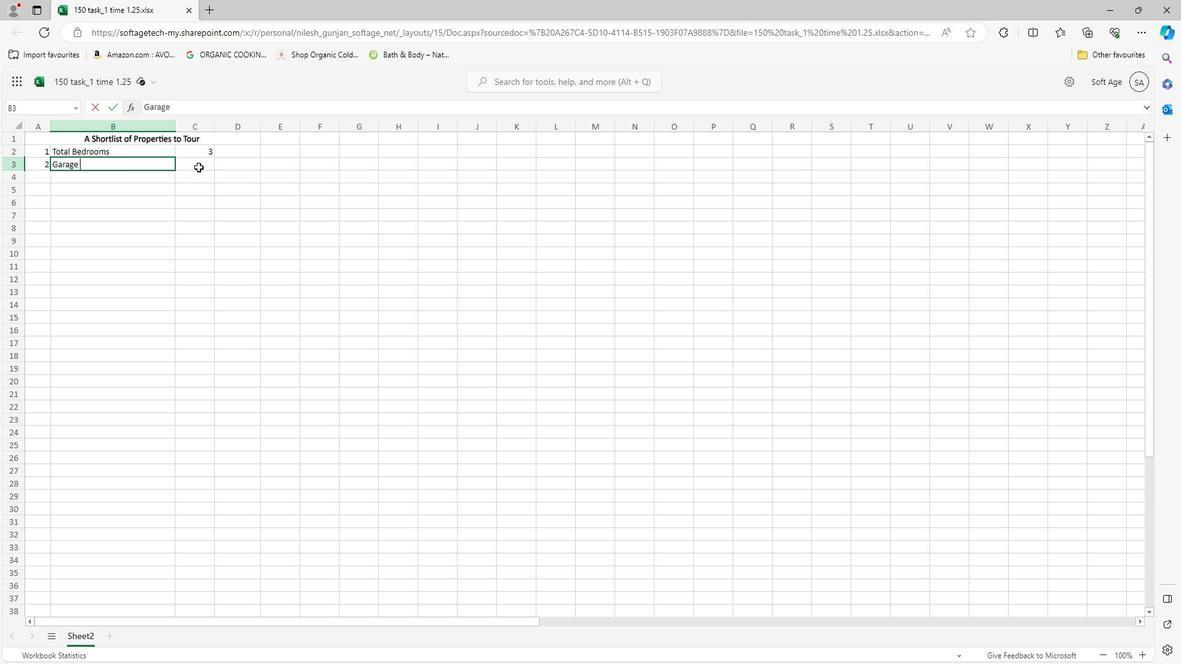 
Action: Key pressed 1
Screenshot: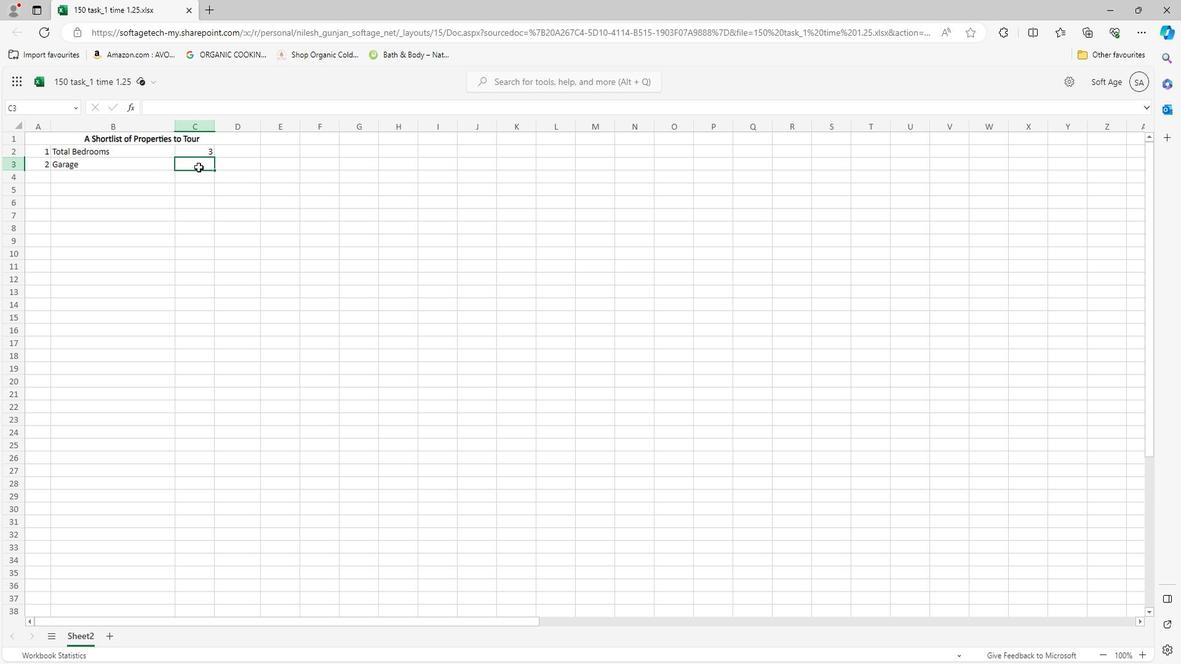 
Action: Mouse moved to (120, 183)
Screenshot: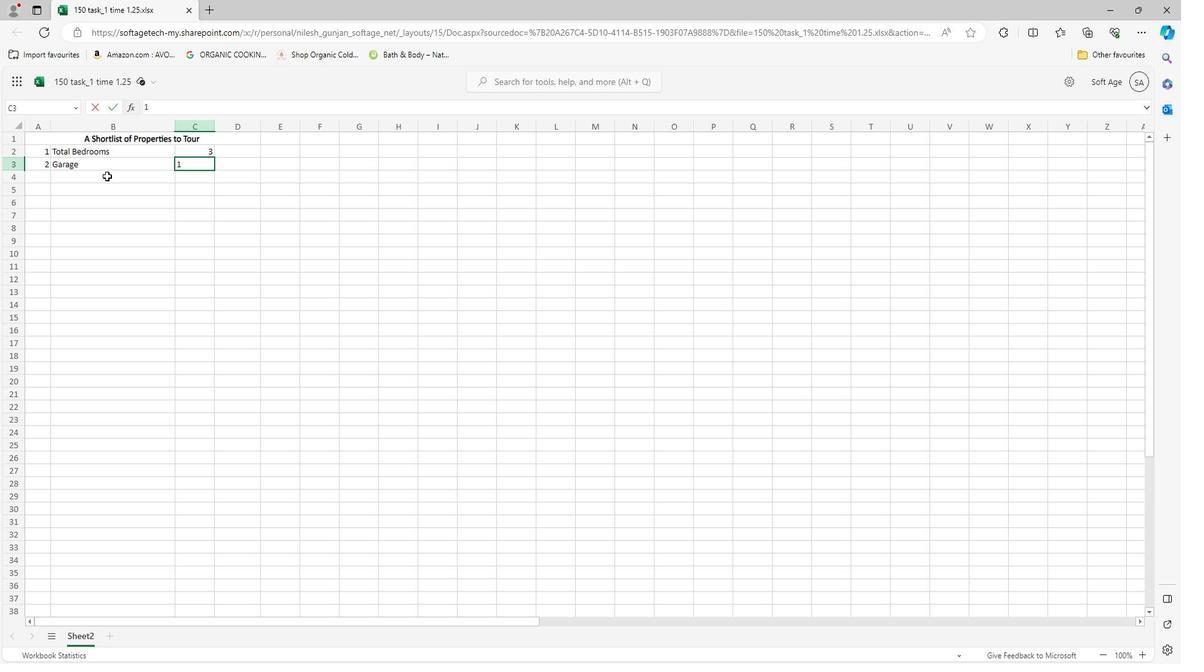 
Action: Mouse pressed left at (120, 183)
Screenshot: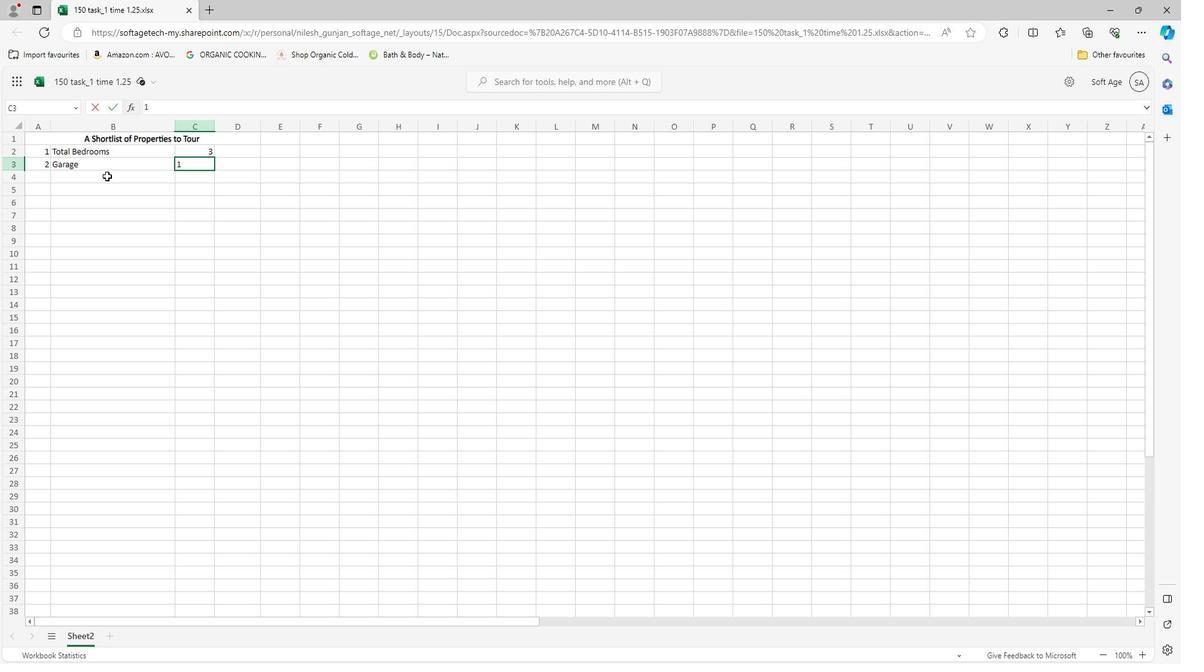 
Action: Mouse moved to (415, 664)
Screenshot: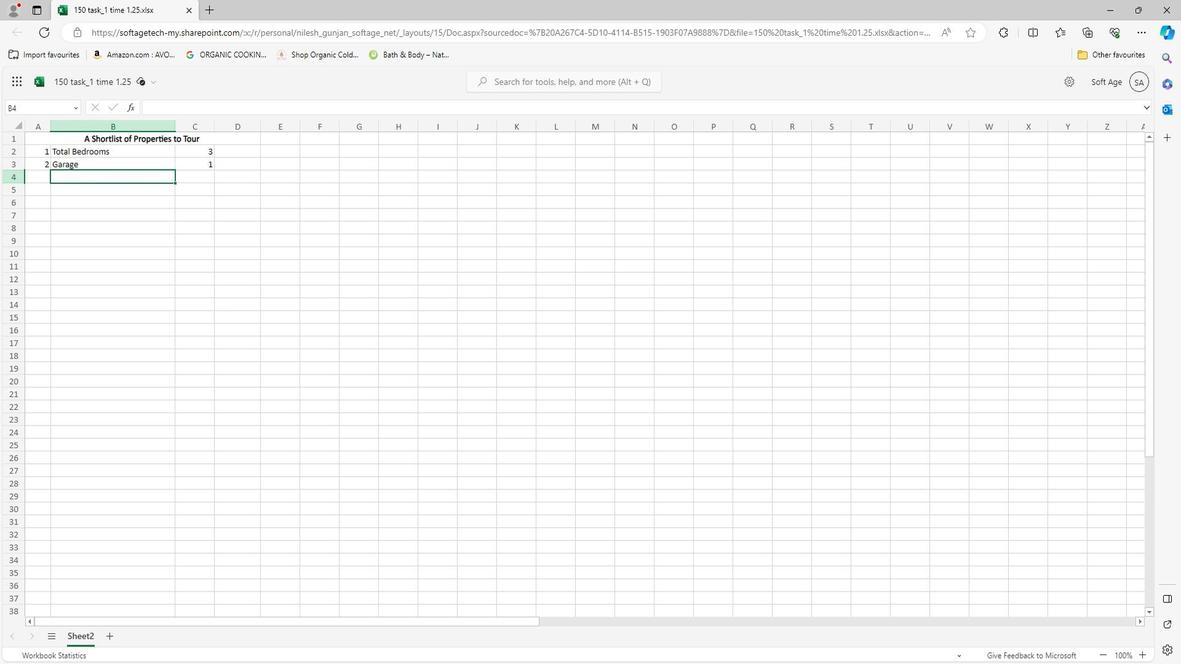 
Action: Mouse pressed left at (415, 664)
Screenshot: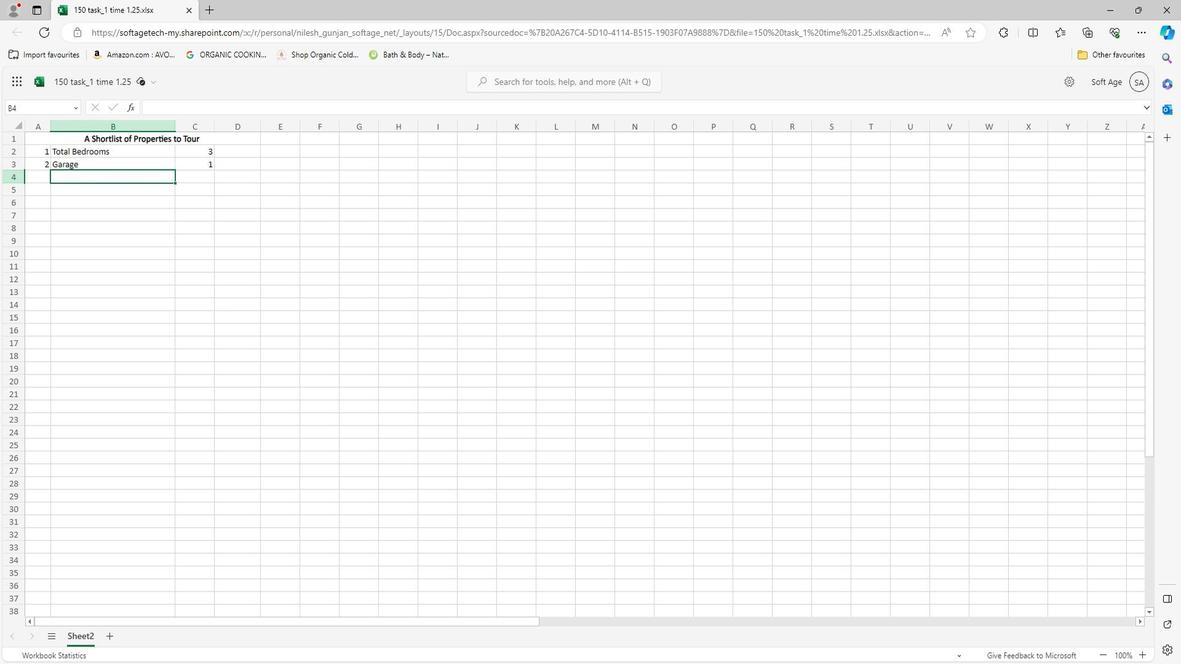 
Action: Mouse moved to (270, 662)
Screenshot: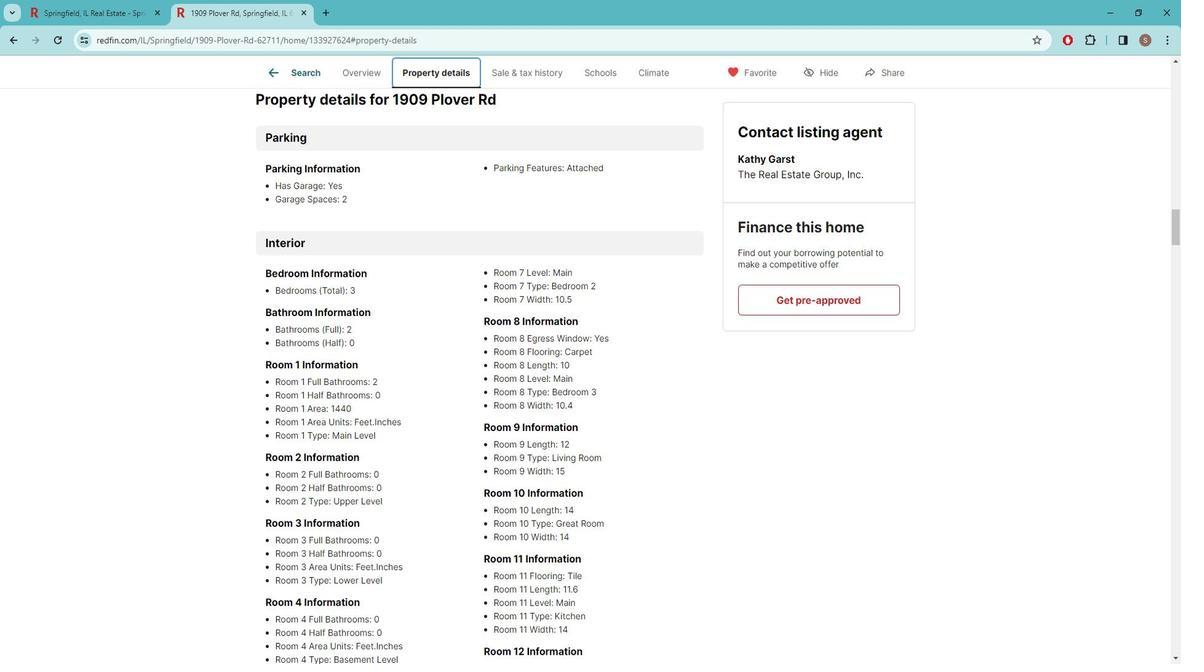 
Action: Mouse pressed left at (270, 662)
Screenshot: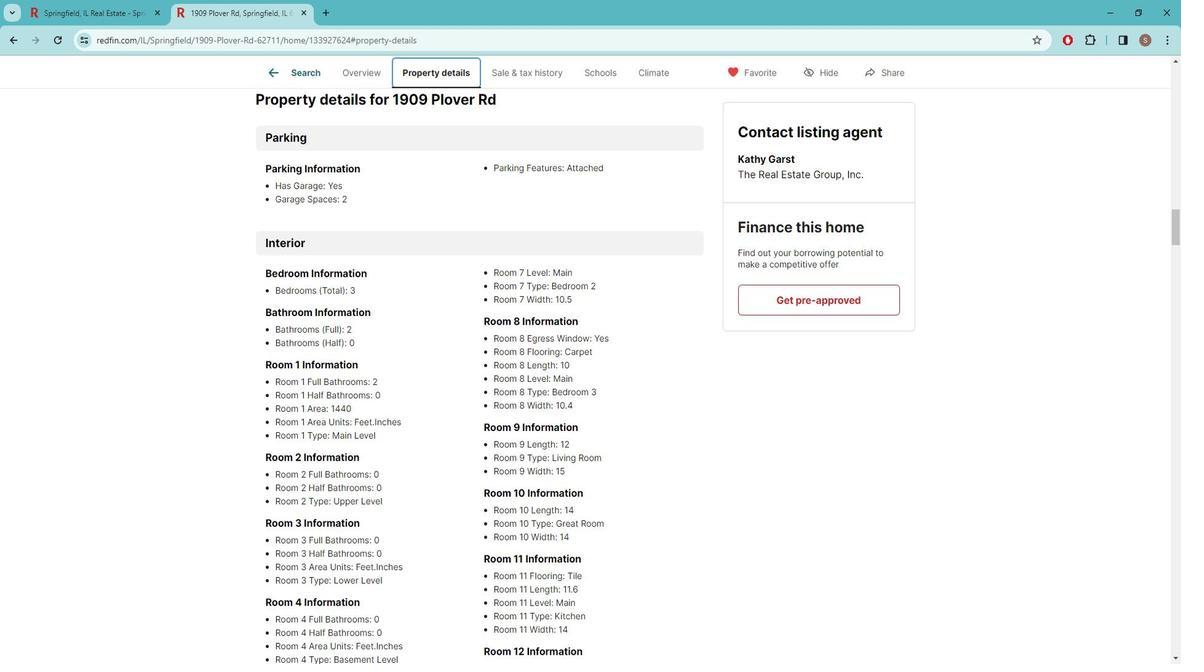 
Action: Mouse moved to (100, 182)
Screenshot: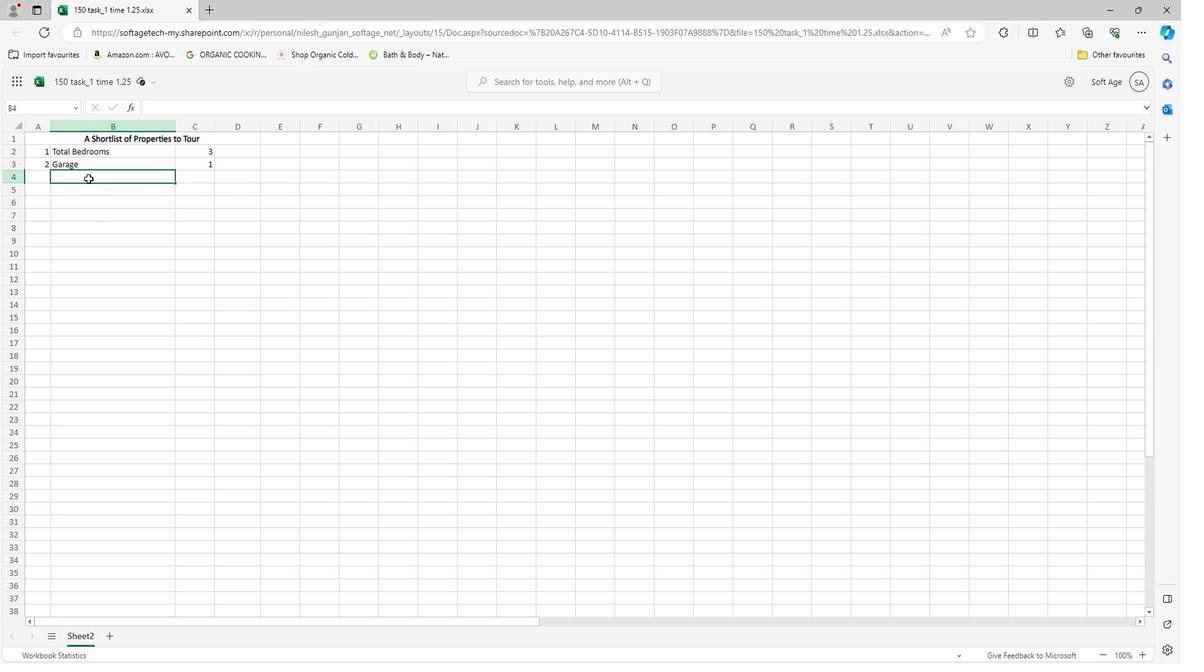 
Action: Key pressed <Key.caps_lock>p<Key.caps_lock>ARKING<Key.space><Key.caps_lock>f<Key.caps_lock>EATURE
Screenshot: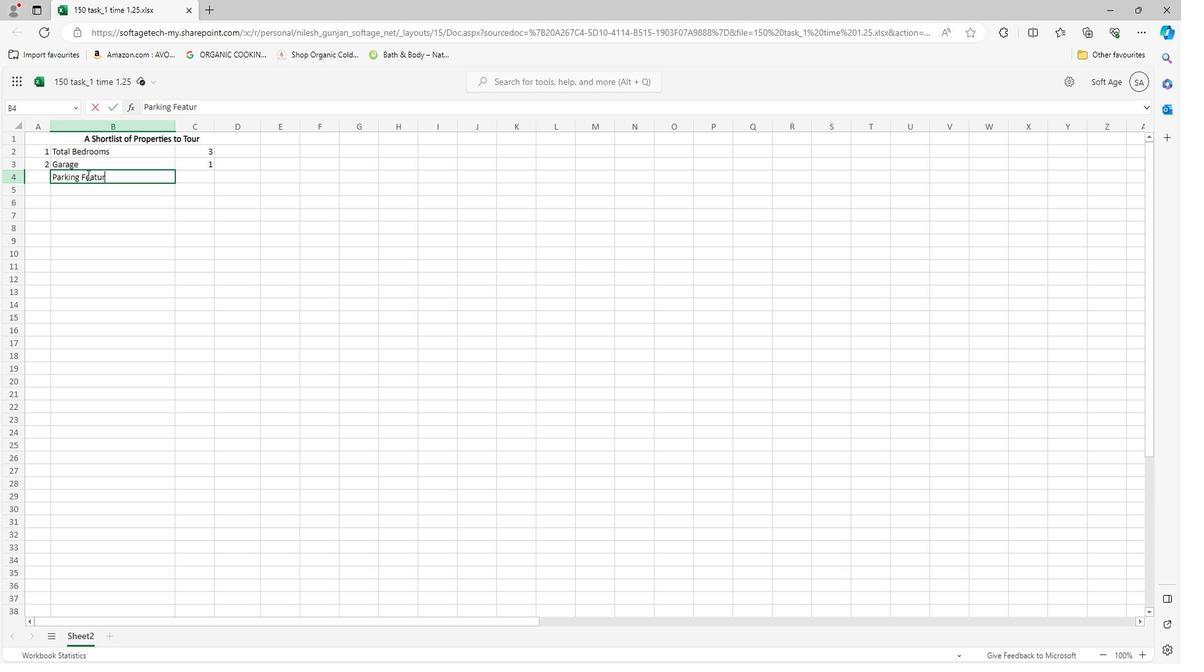 
Action: Mouse moved to (213, 183)
Screenshot: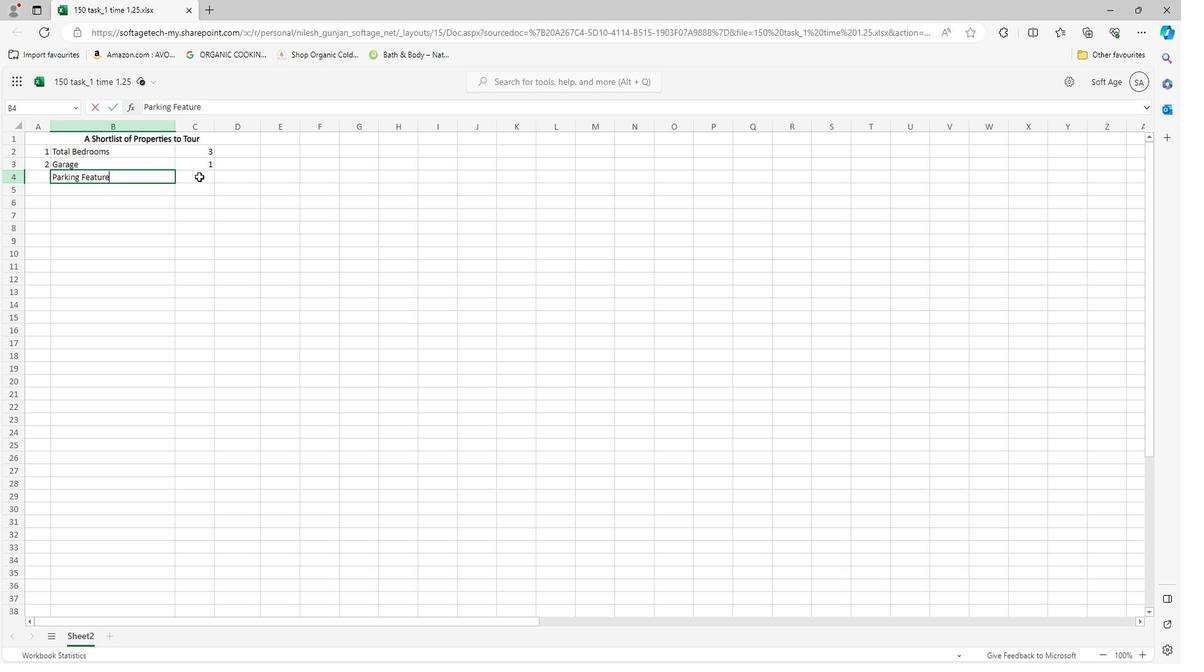 
Action: Key pressed <Key.space>
Screenshot: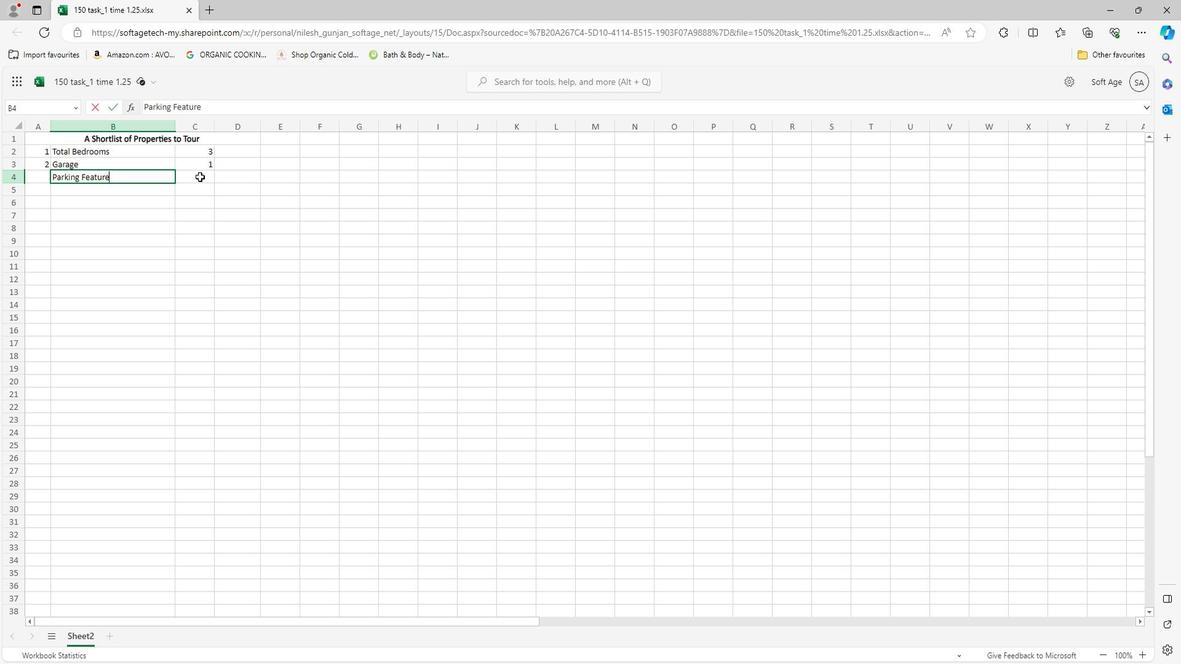 
Action: Mouse pressed left at (213, 183)
Screenshot: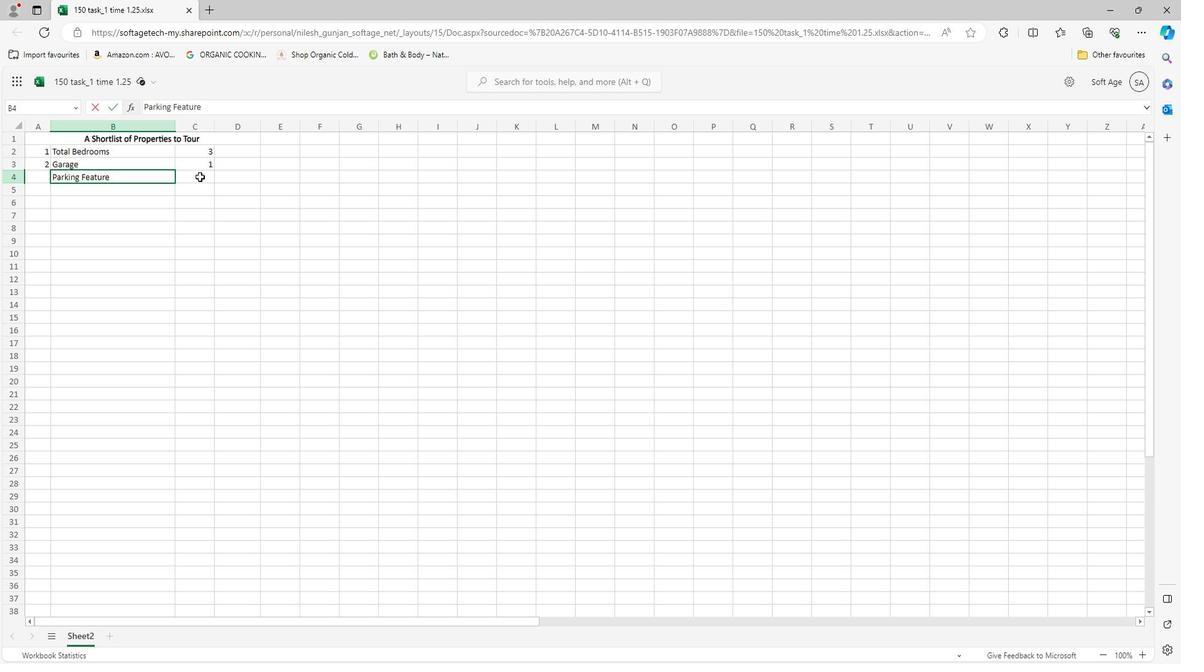 
Action: Mouse moved to (137, 186)
Screenshot: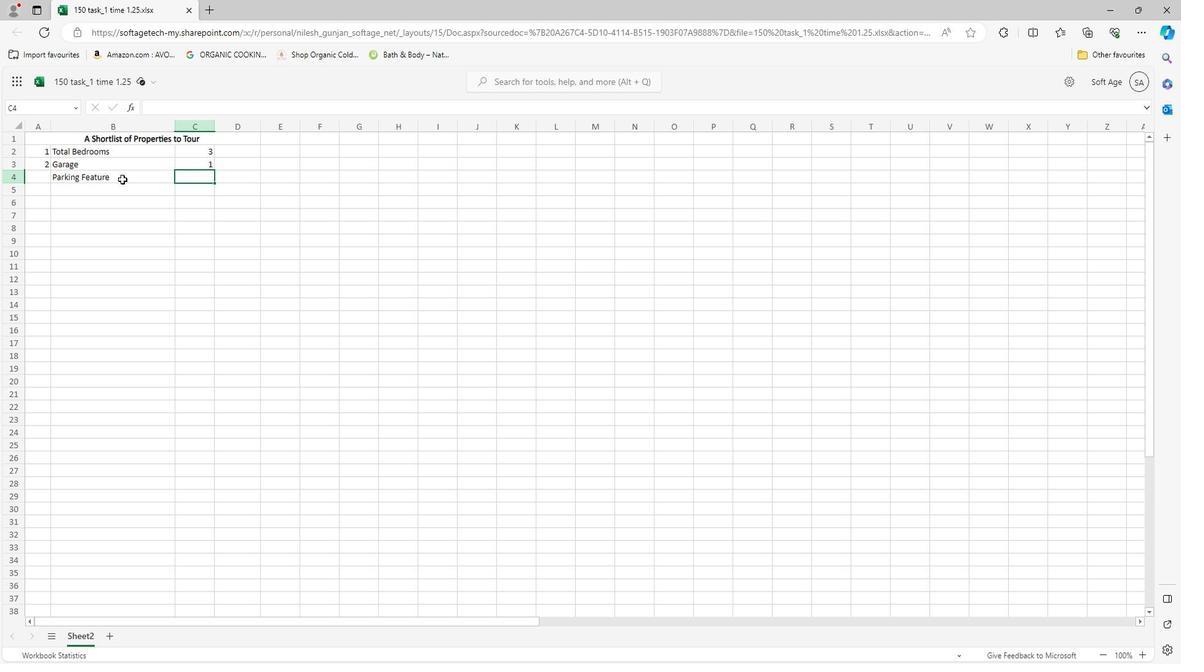 
Action: Mouse pressed left at (137, 186)
Screenshot: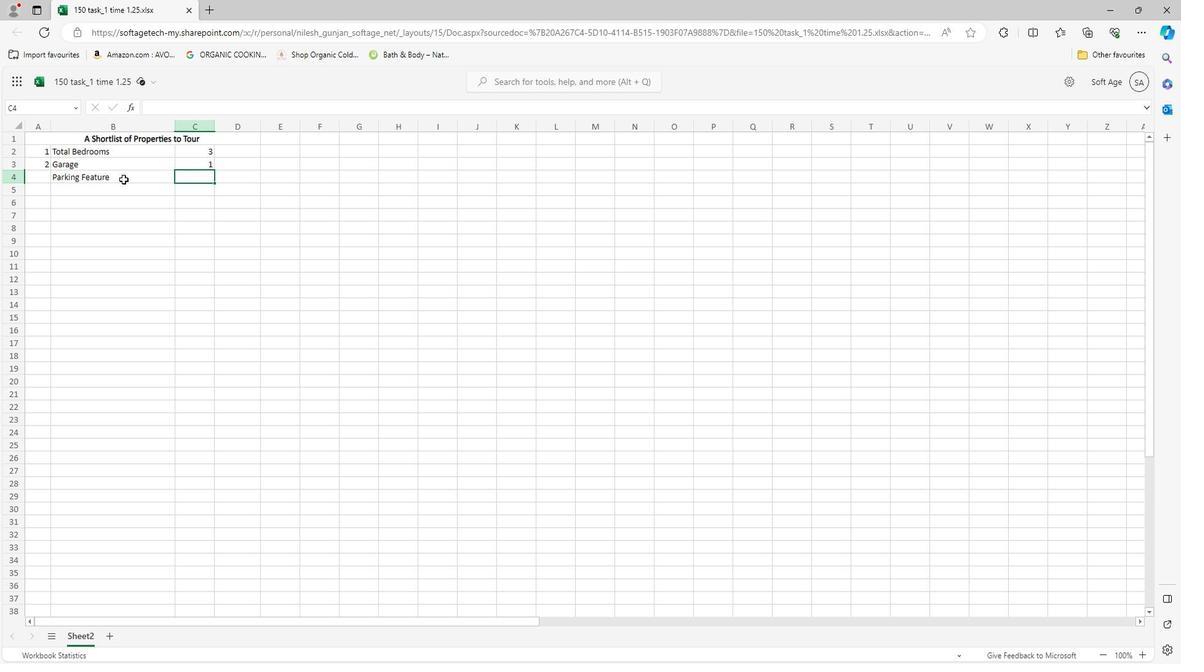 
Action: Mouse pressed left at (137, 186)
Screenshot: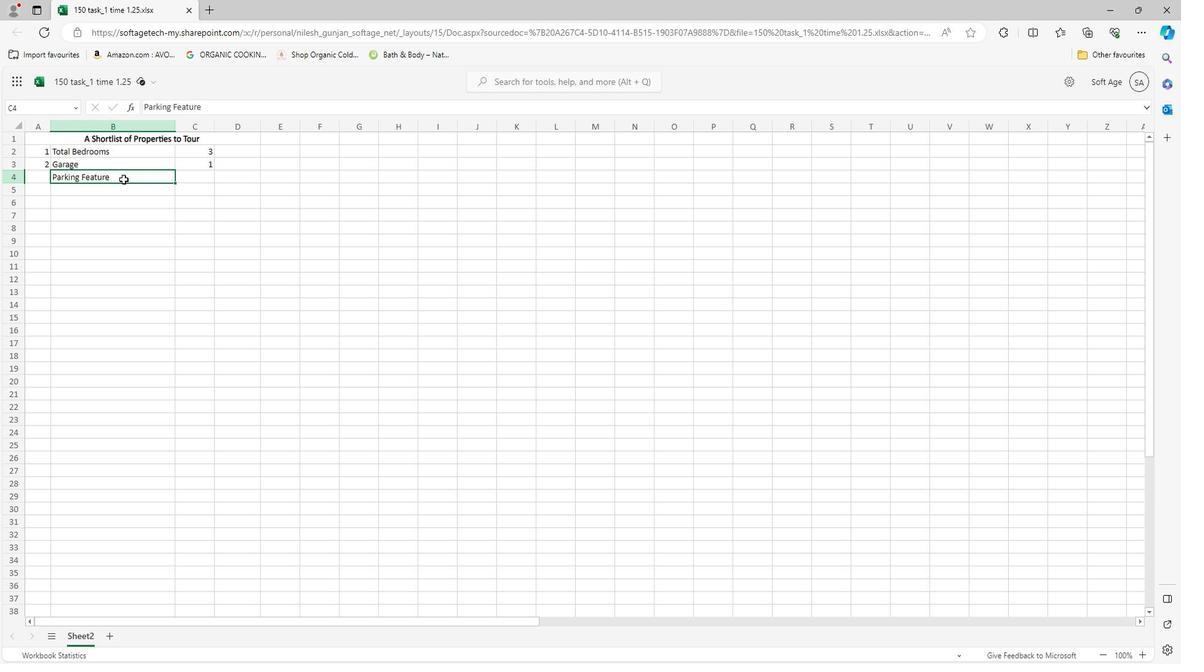 
Action: Key pressed <Key.shift_r>(<Key.caps_lock>v<Key.caps_lock>EHICLE<Key.shift_r>)
Screenshot: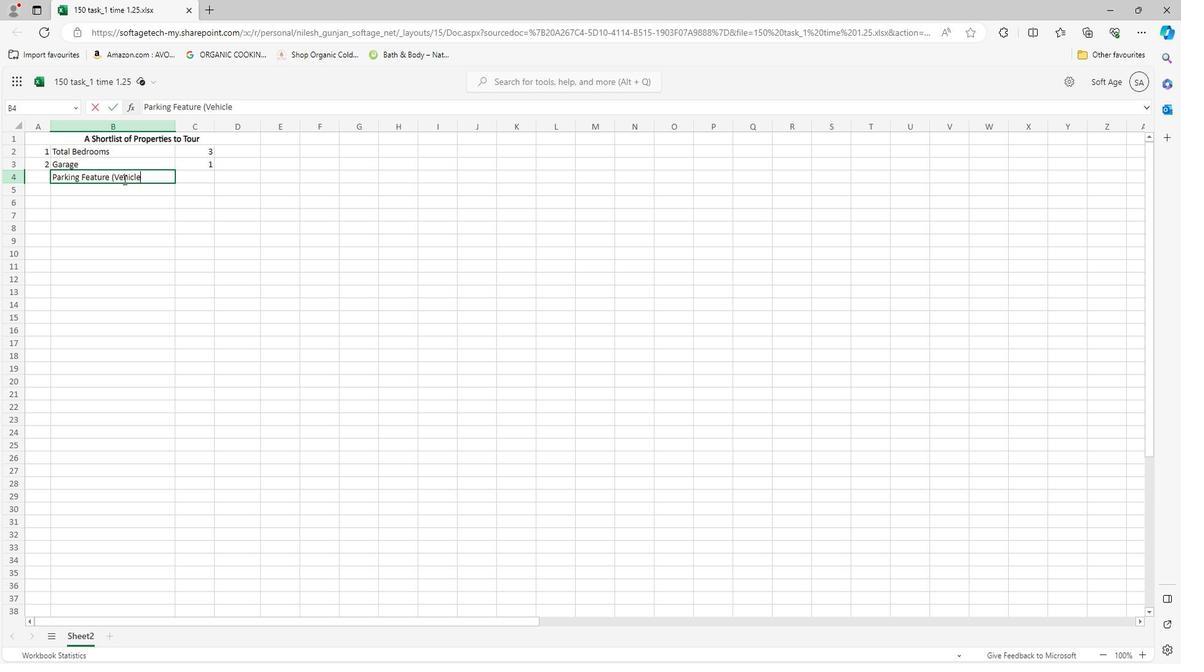 
Action: Mouse moved to (215, 180)
Screenshot: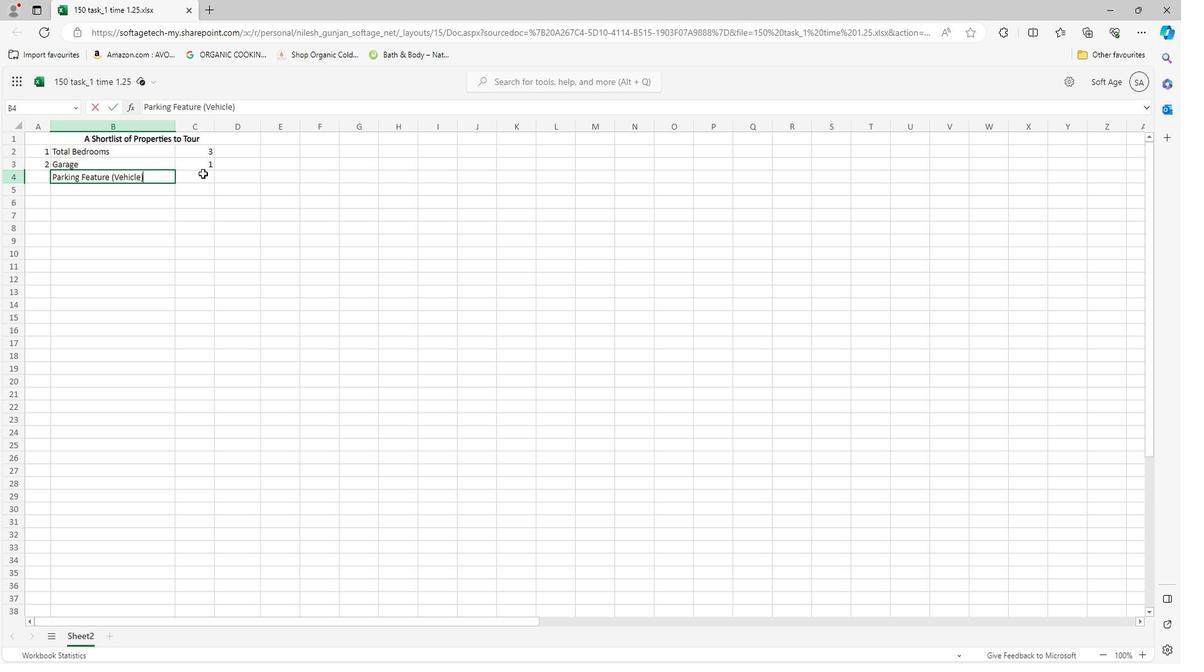 
Action: Mouse pressed left at (215, 180)
Screenshot: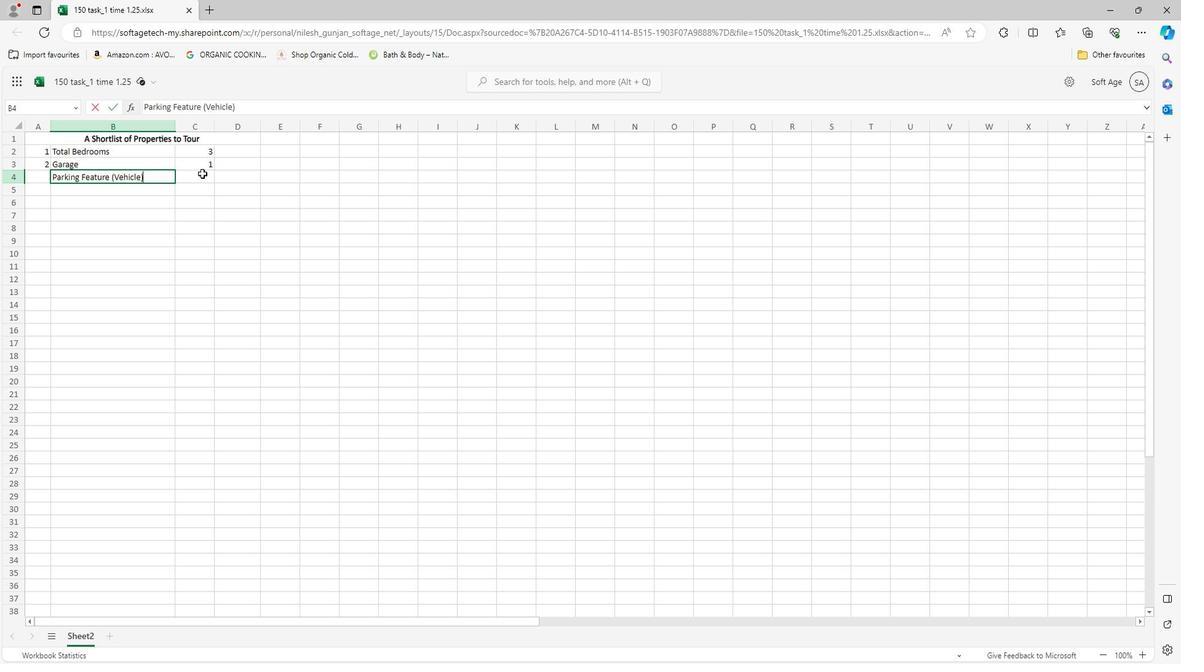 
Action: Key pressed 2<Key.space>
Screenshot: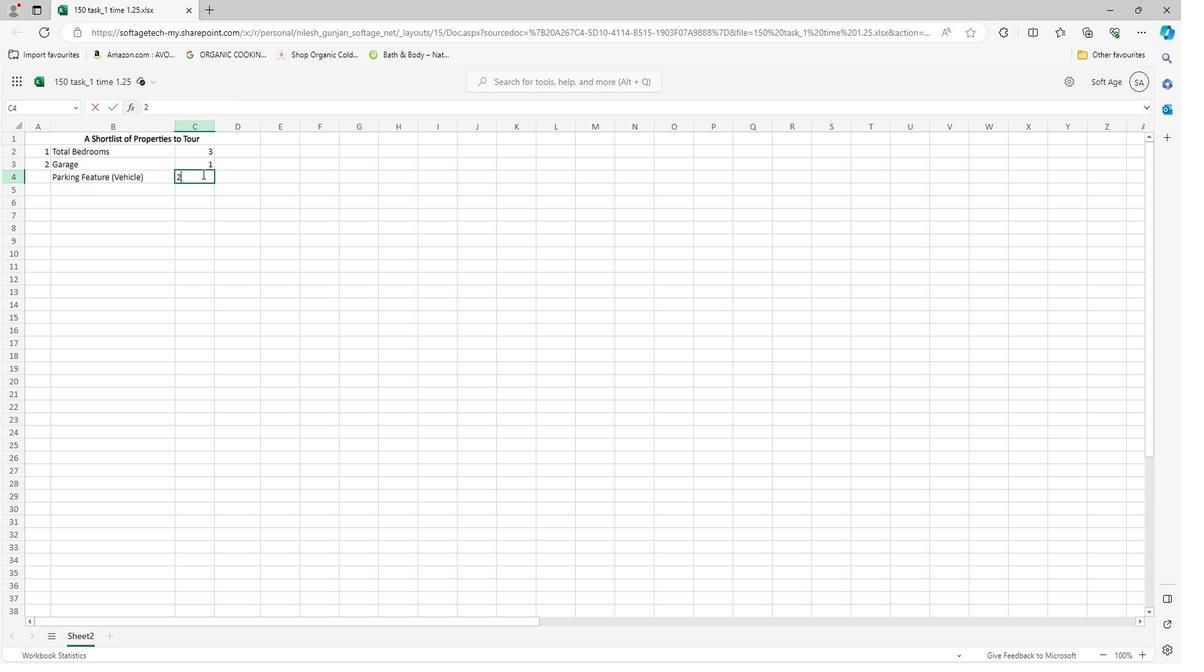 
Action: Mouse moved to (135, 192)
Screenshot: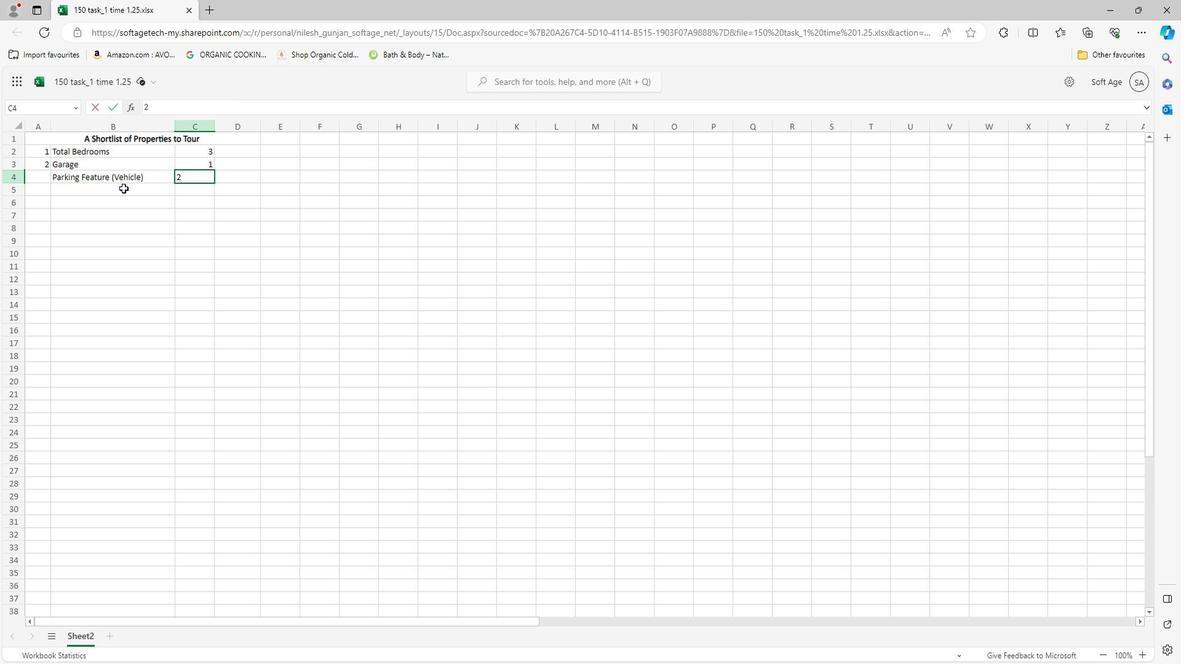 
Action: Mouse pressed left at (135, 192)
Screenshot: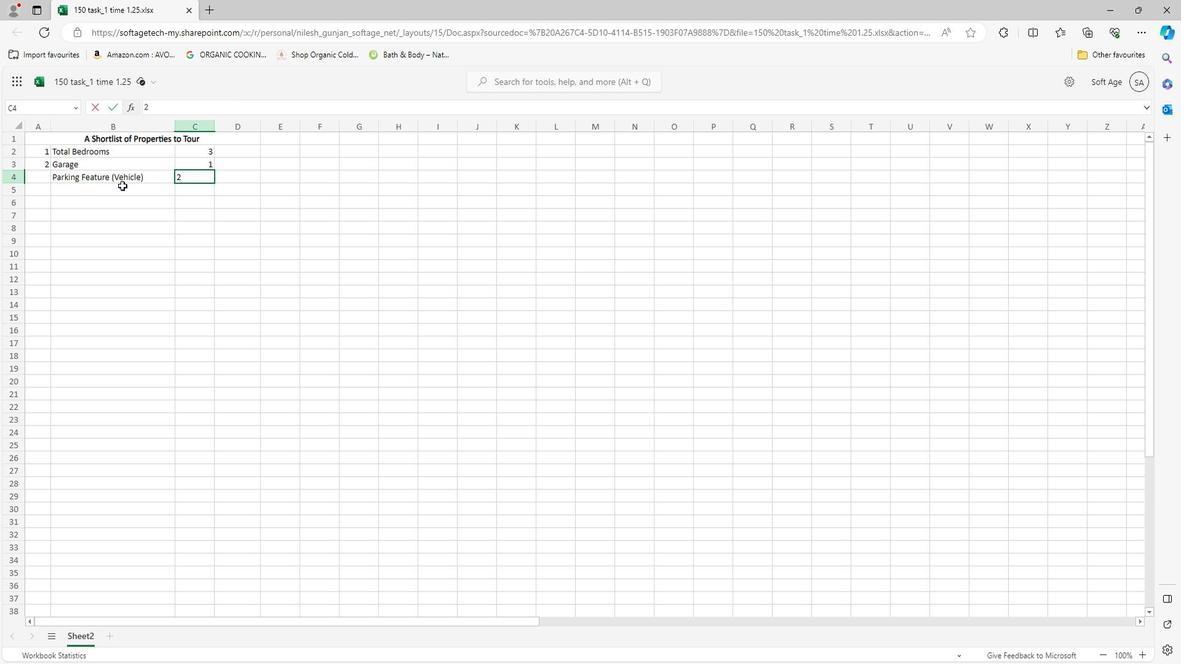 
Action: Mouse moved to (55, 182)
Screenshot: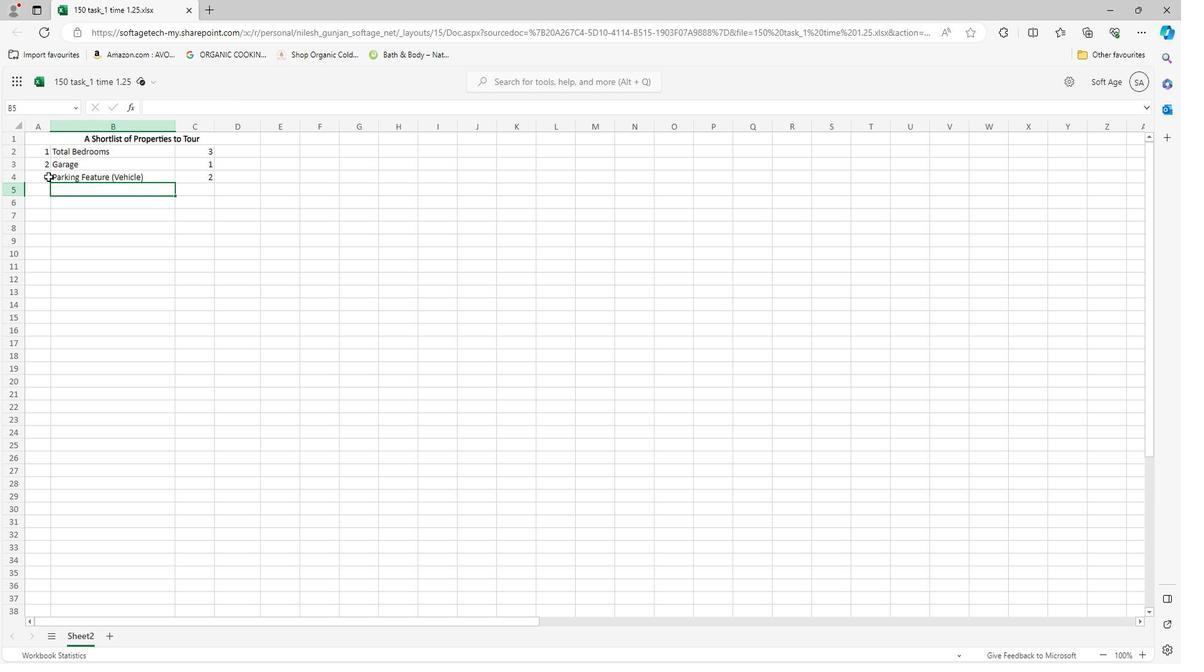 
Action: Mouse pressed left at (55, 182)
Screenshot: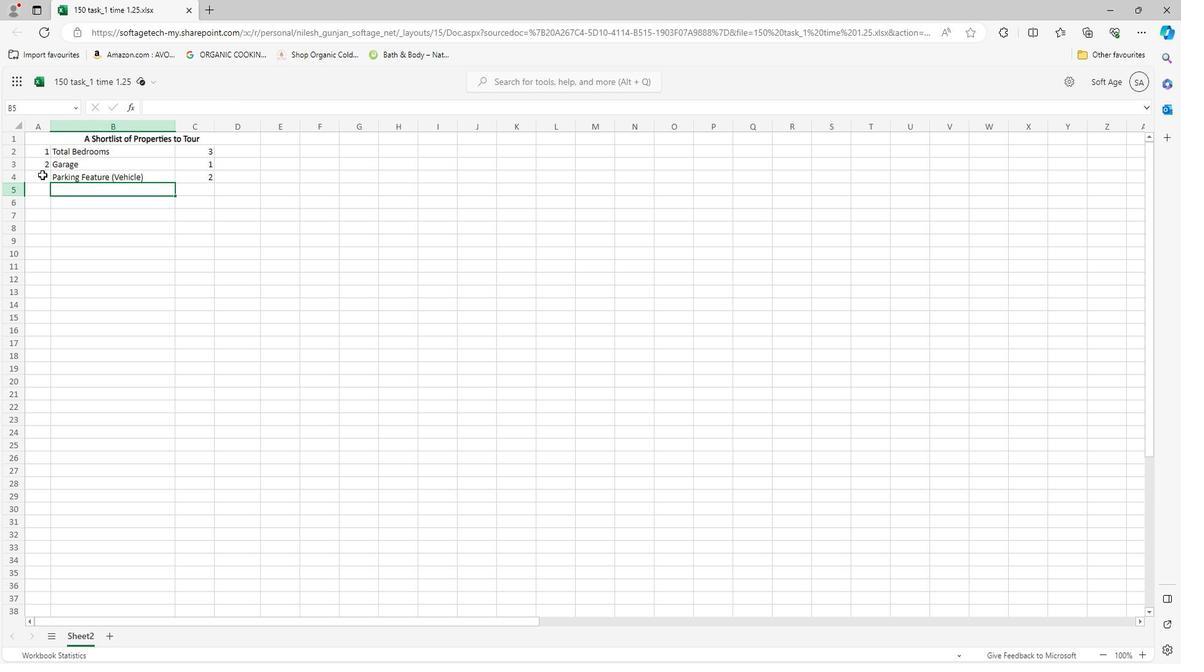 
Action: Key pressed 3<Key.space>
Screenshot: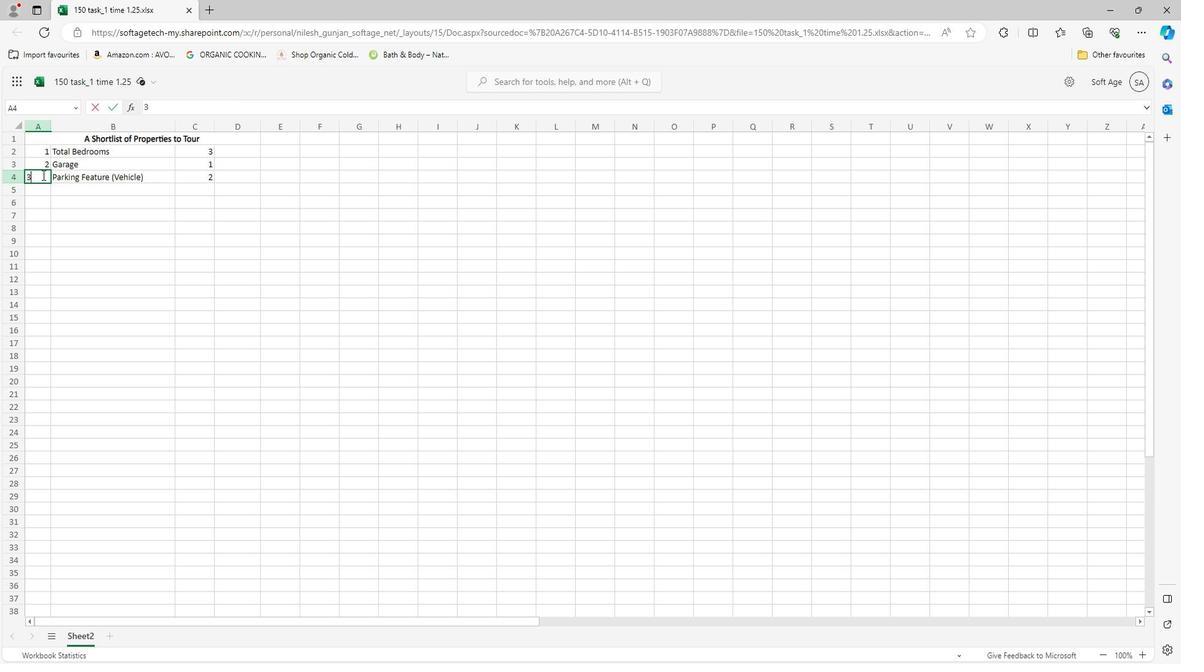 
Action: Mouse moved to (103, 220)
Screenshot: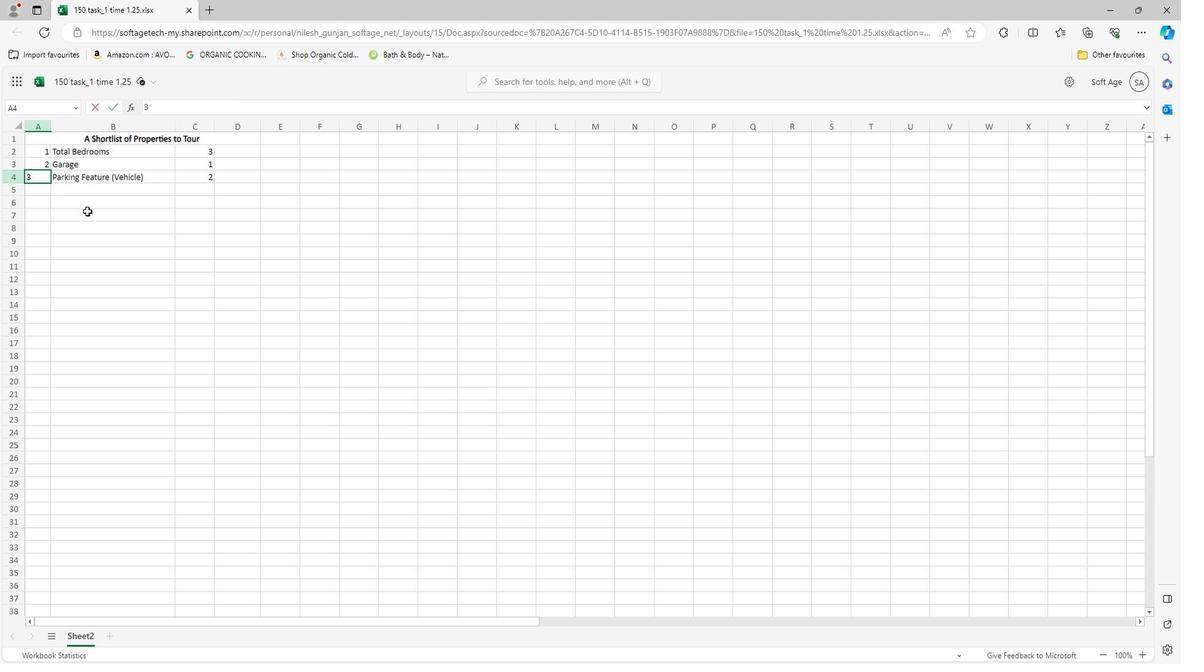 
Action: Mouse pressed left at (103, 220)
Screenshot: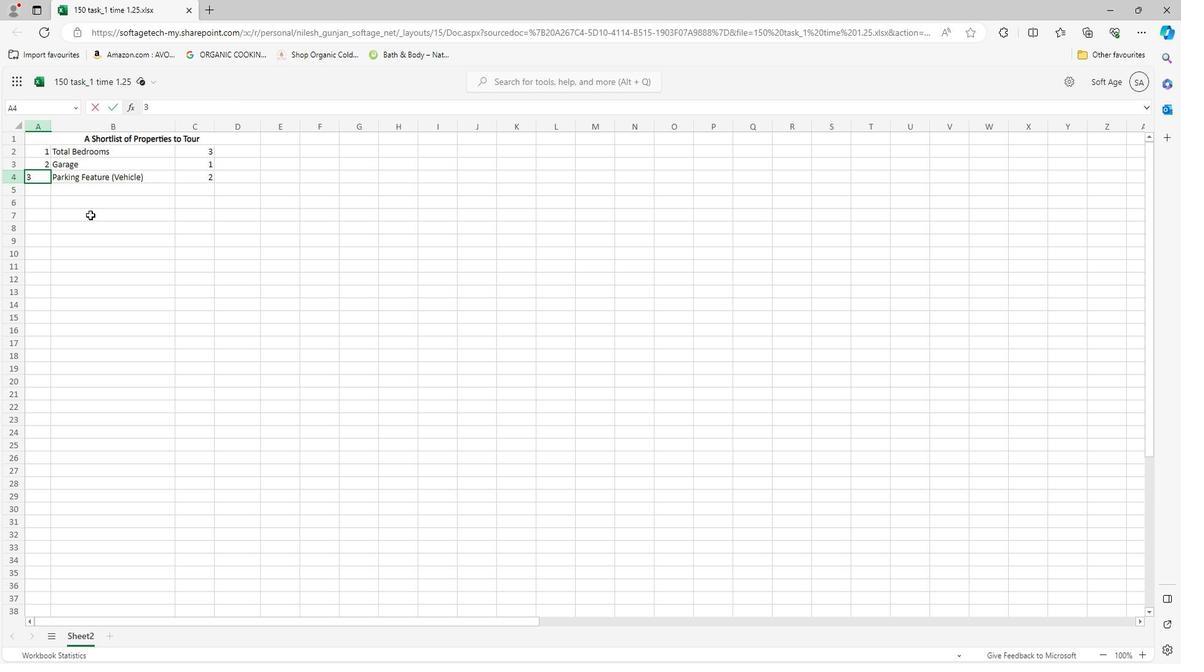 
Action: Mouse moved to (414, 662)
Screenshot: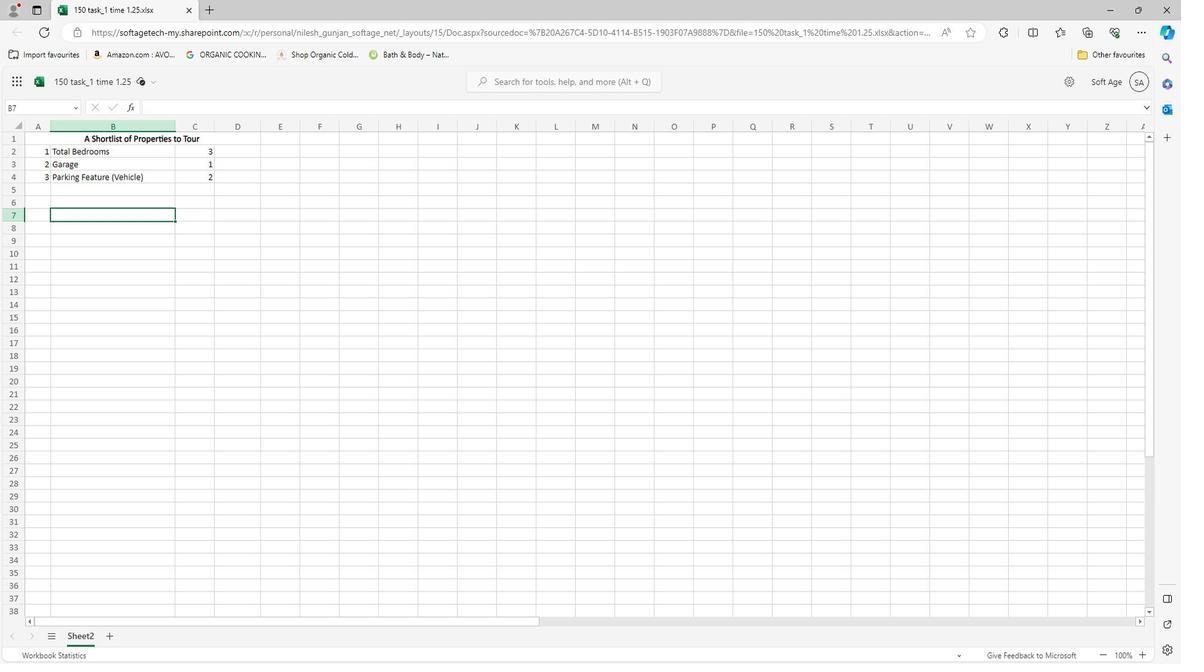 
Action: Mouse pressed left at (414, 662)
Screenshot: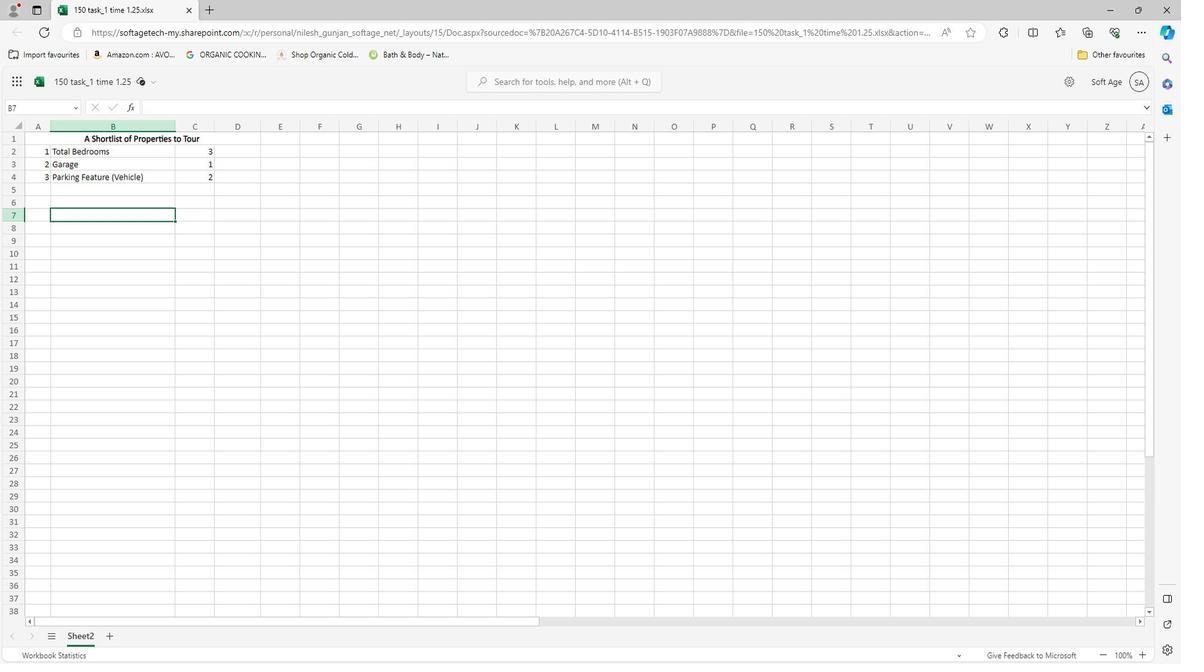 
Action: Mouse moved to (452, 372)
Screenshot: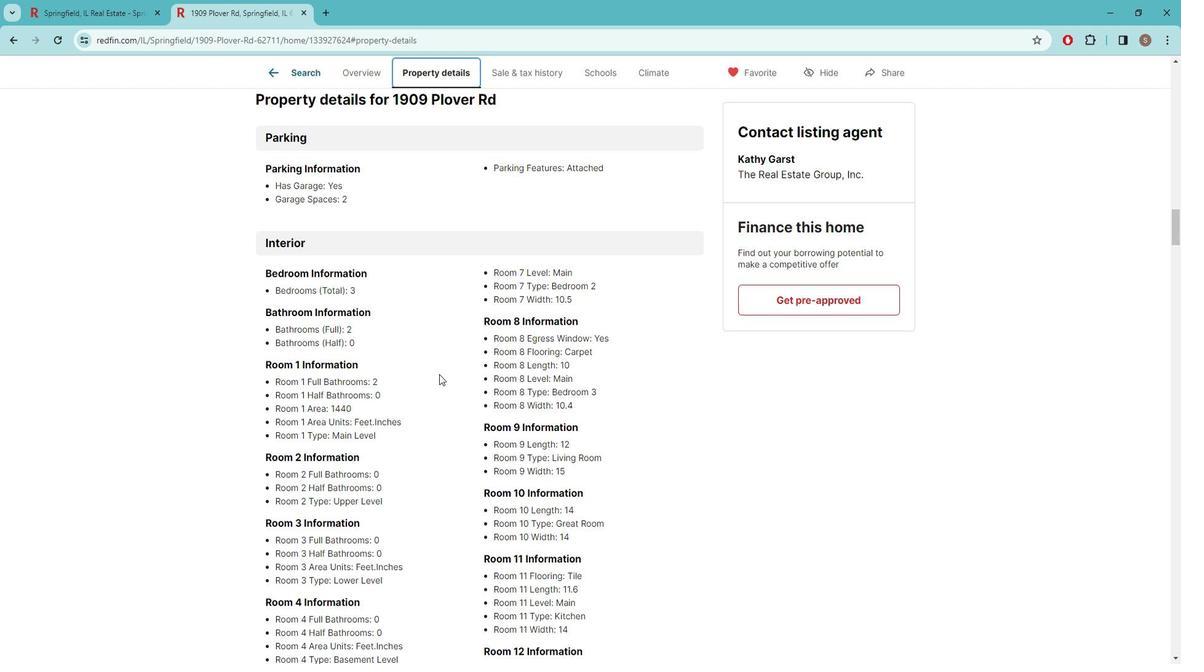 
Action: Mouse scrolled (452, 371) with delta (0, 0)
Screenshot: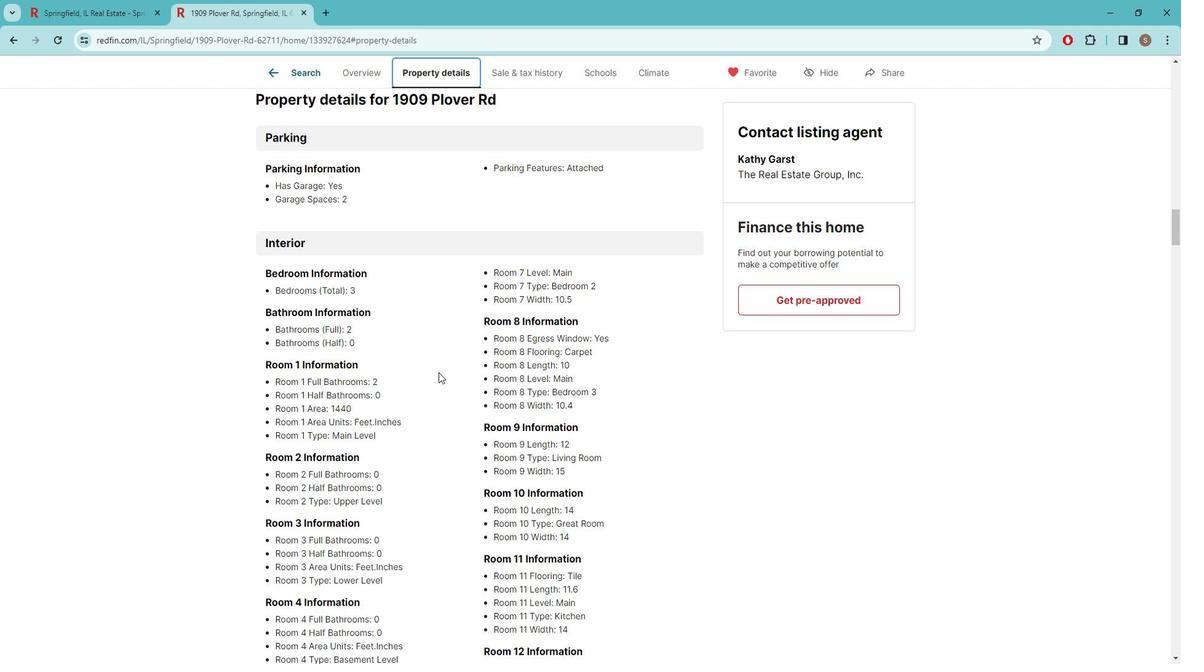 
Action: Mouse moved to (447, 372)
Screenshot: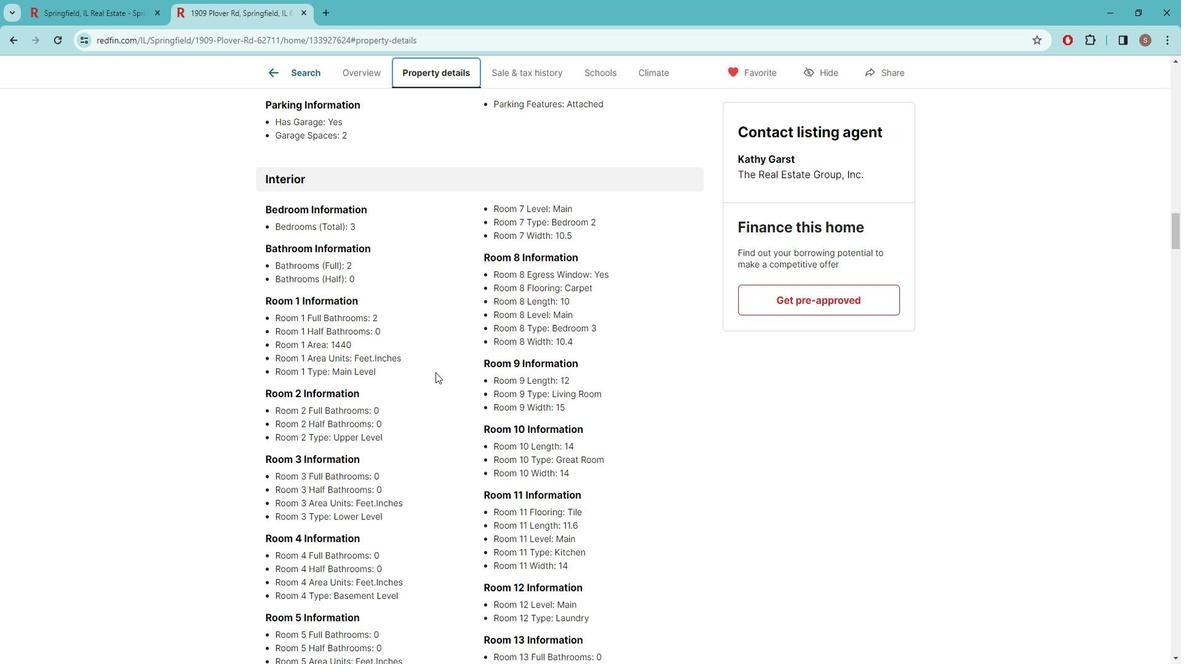 
Action: Mouse scrolled (447, 372) with delta (0, 0)
Screenshot: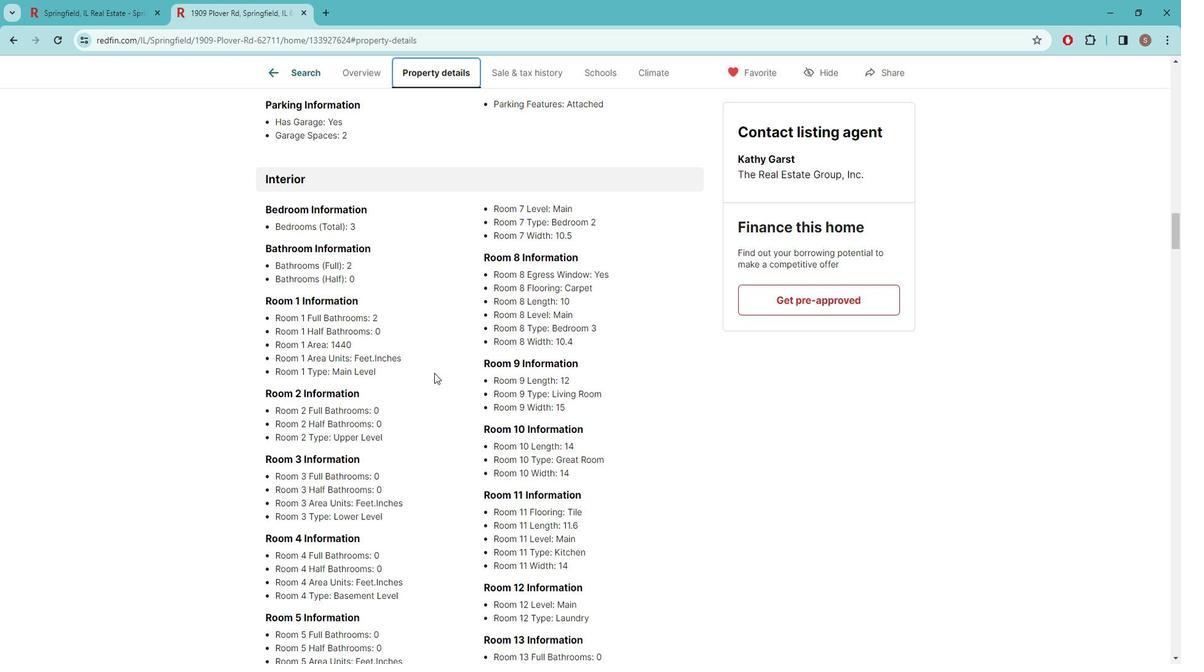 
Action: Mouse moved to (273, 662)
Screenshot: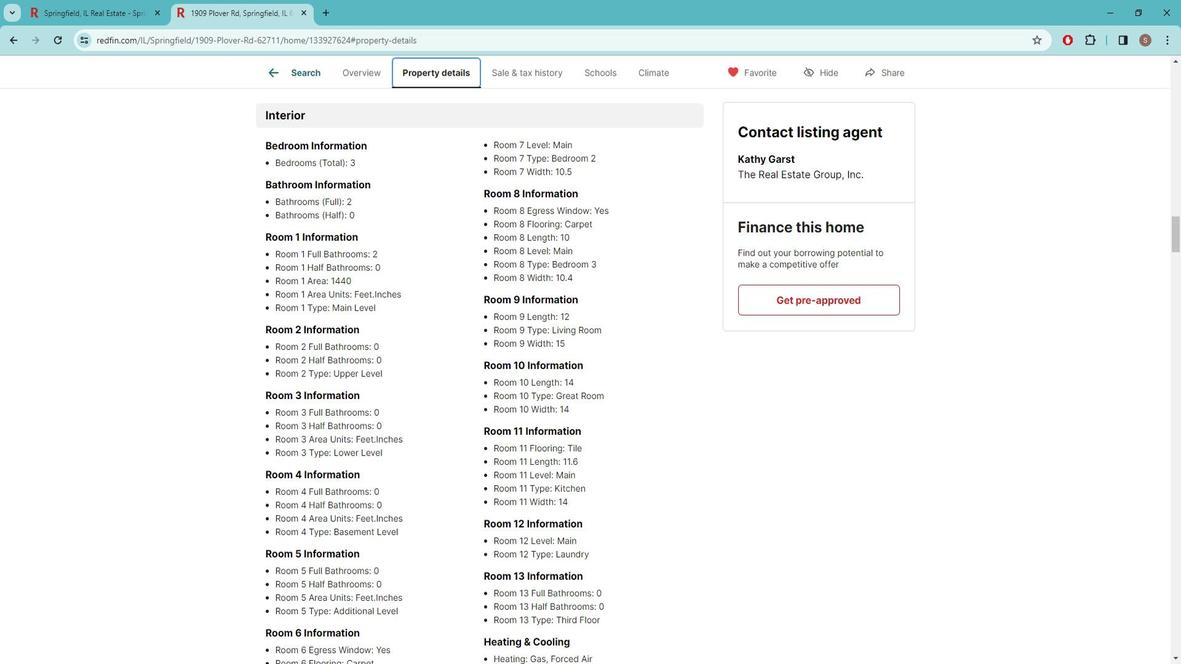 
Action: Mouse pressed left at (273, 662)
Screenshot: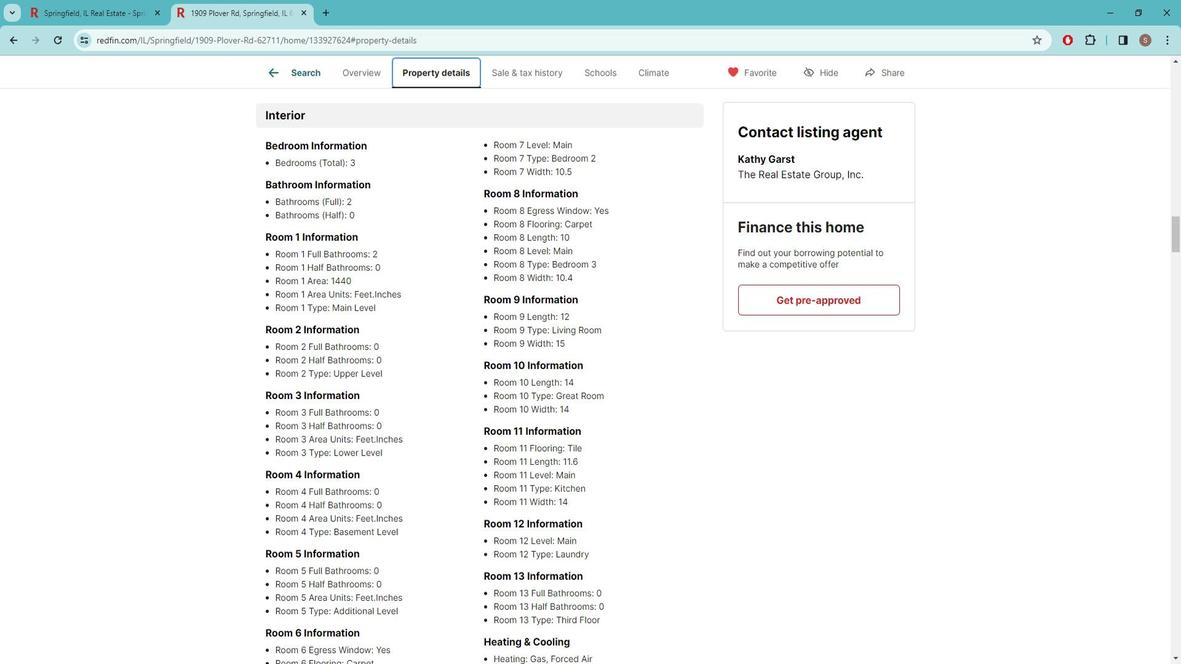 
Action: Mouse moved to (143, 194)
Screenshot: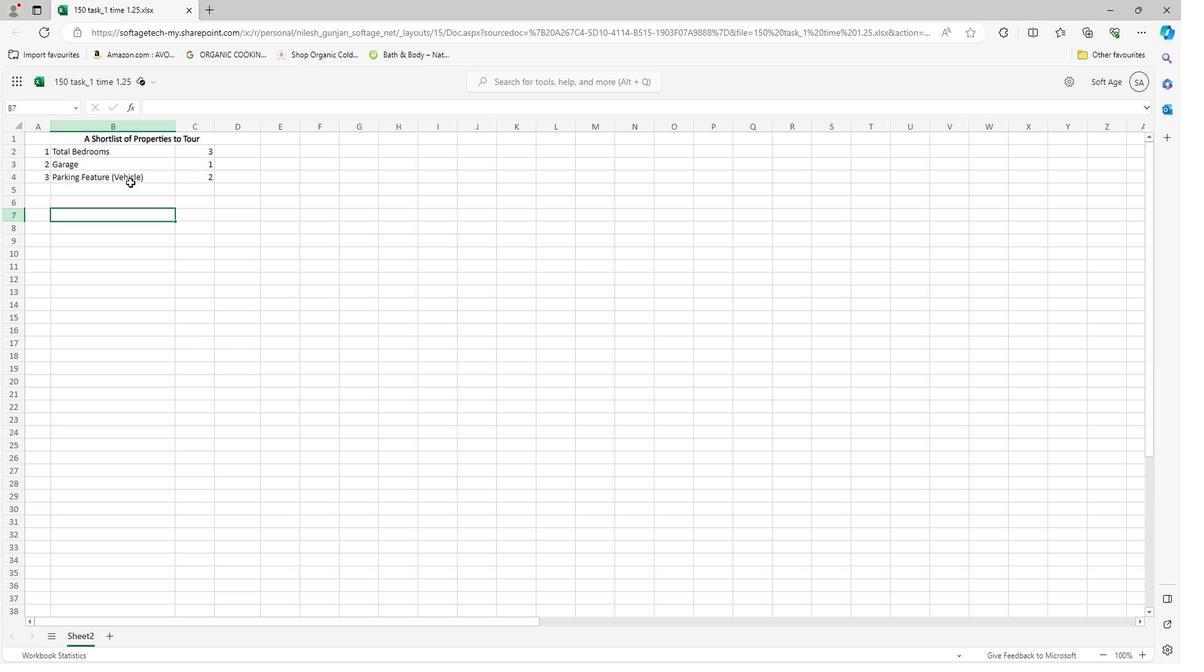 
Action: Mouse pressed left at (143, 194)
Screenshot: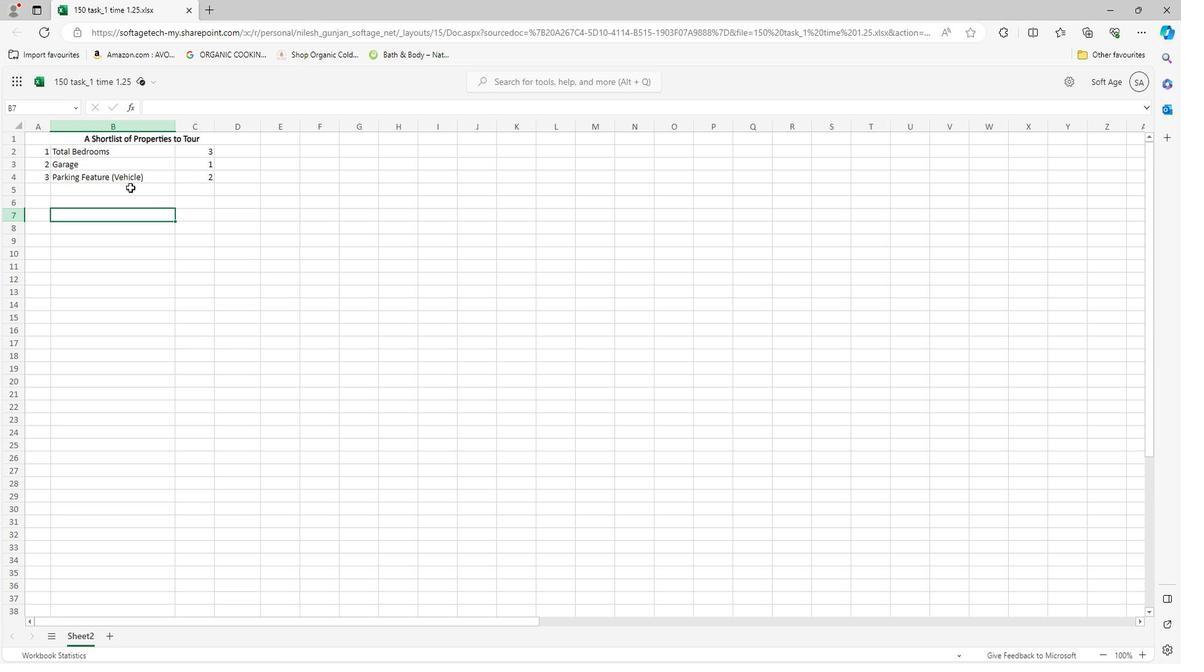 
Action: Mouse moved to (163, 195)
Screenshot: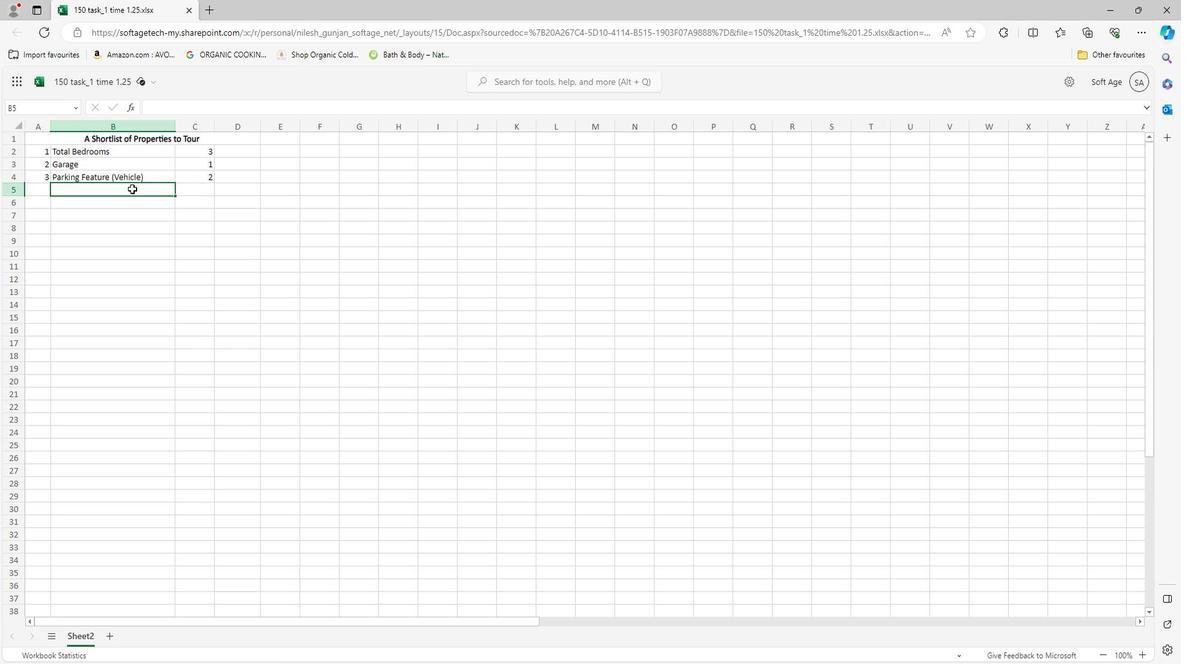 
Action: Key pressed <Key.caps_lock>b<Key.caps_lock>ATHROOM
Screenshot: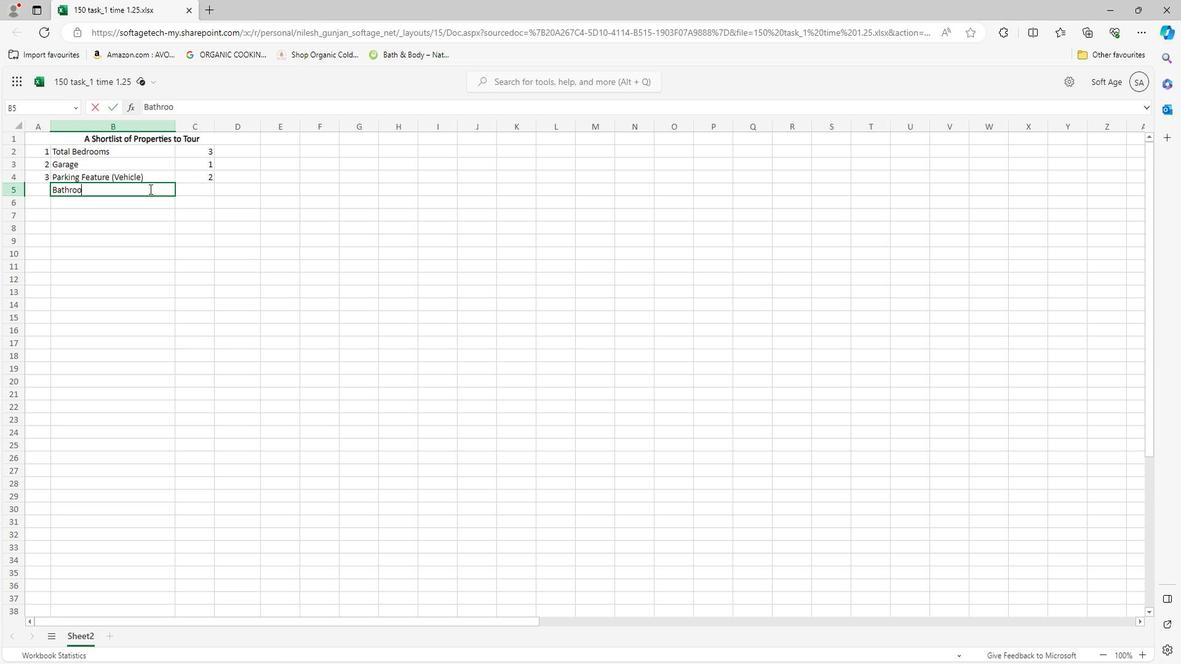 
Action: Mouse moved to (164, 195)
Screenshot: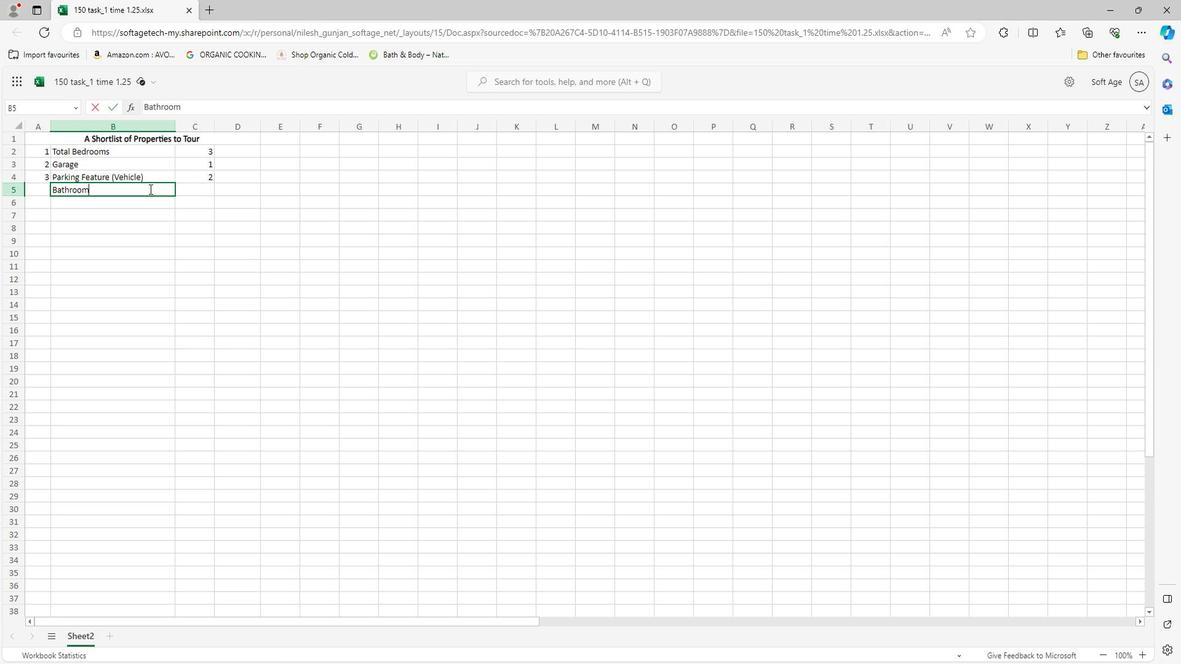 
Action: Key pressed S<Key.space>
Screenshot: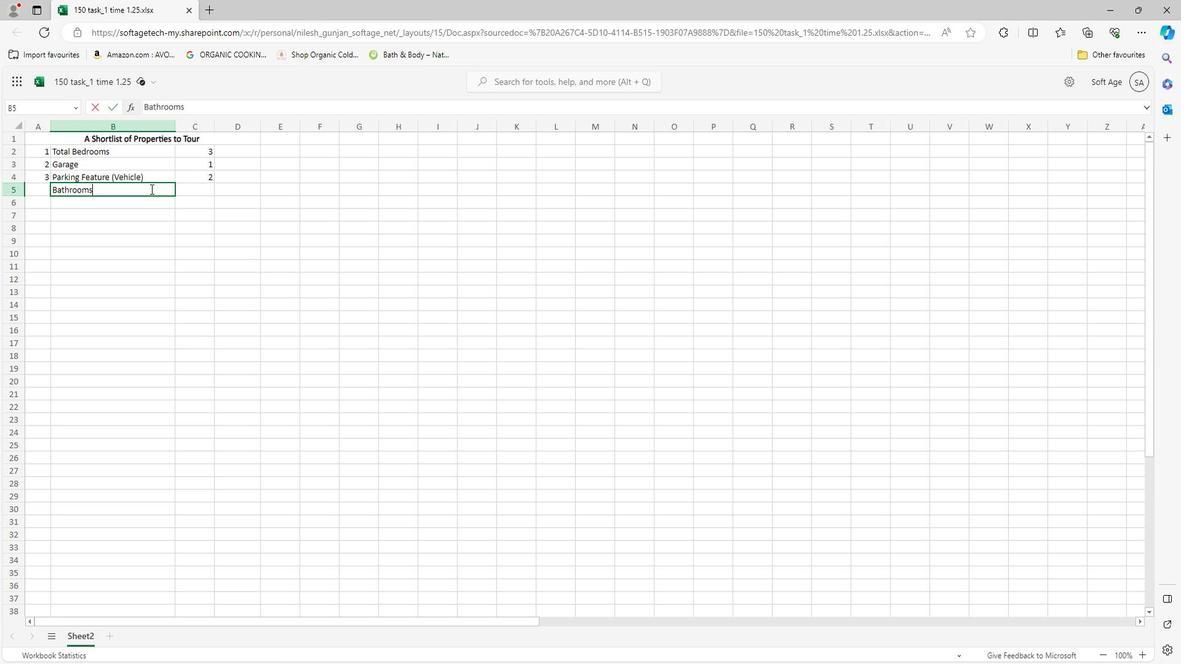 
Action: Mouse moved to (218, 195)
Screenshot: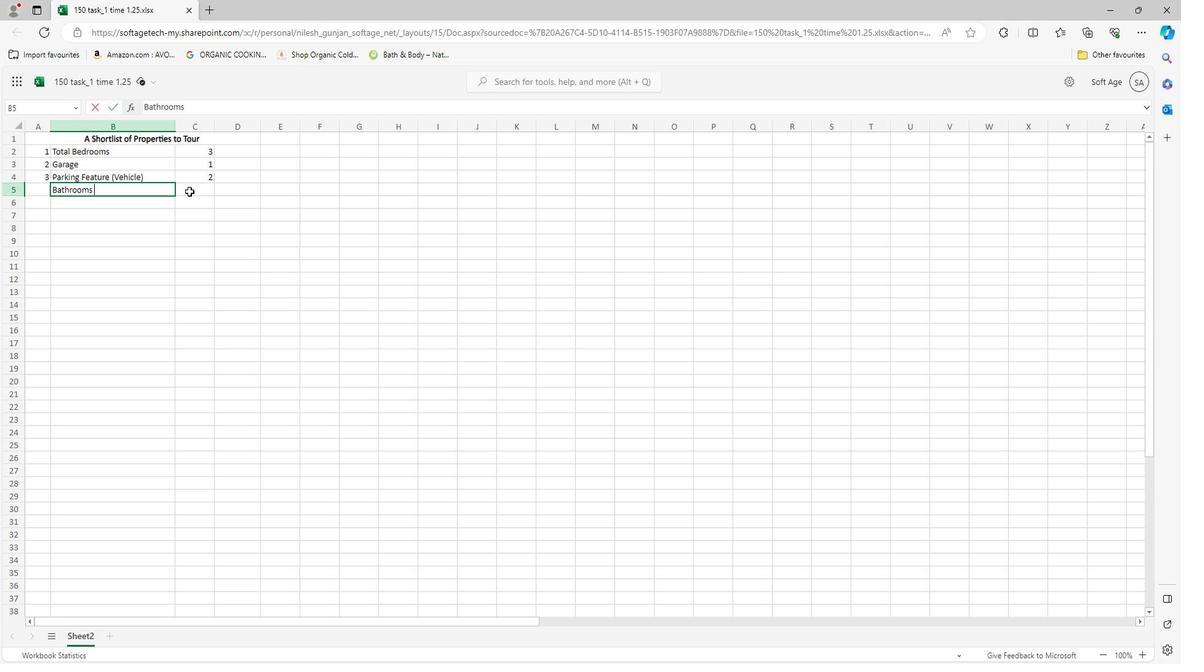 
Action: Mouse pressed left at (218, 195)
Screenshot: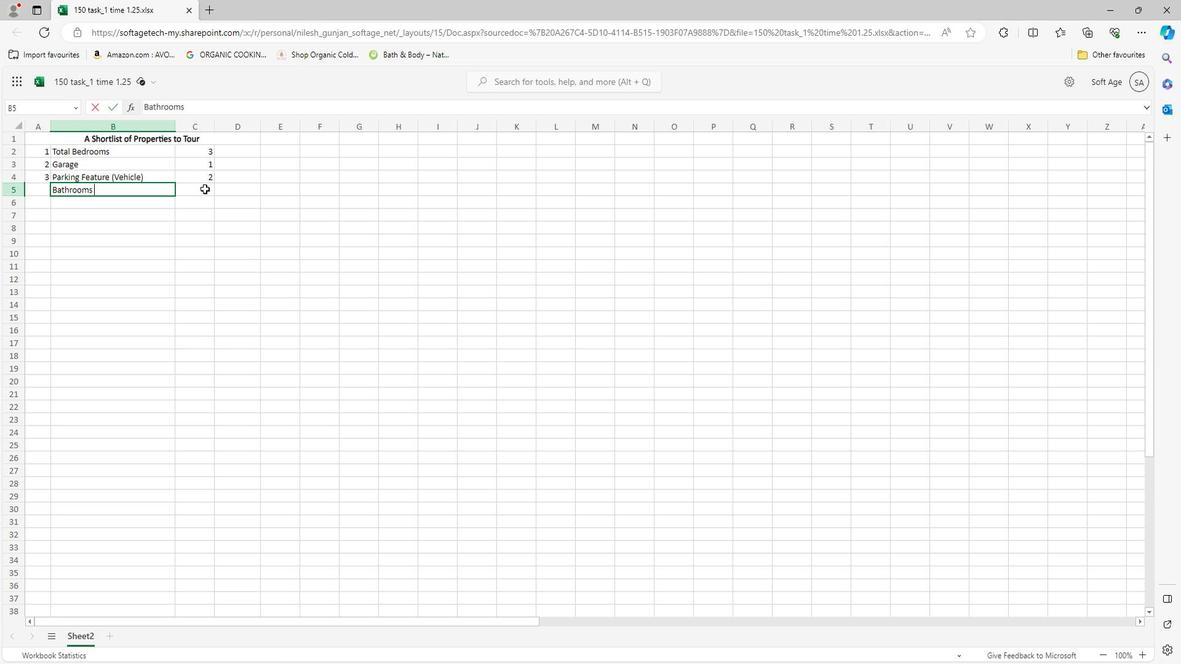 
Action: Key pressed 2
Screenshot: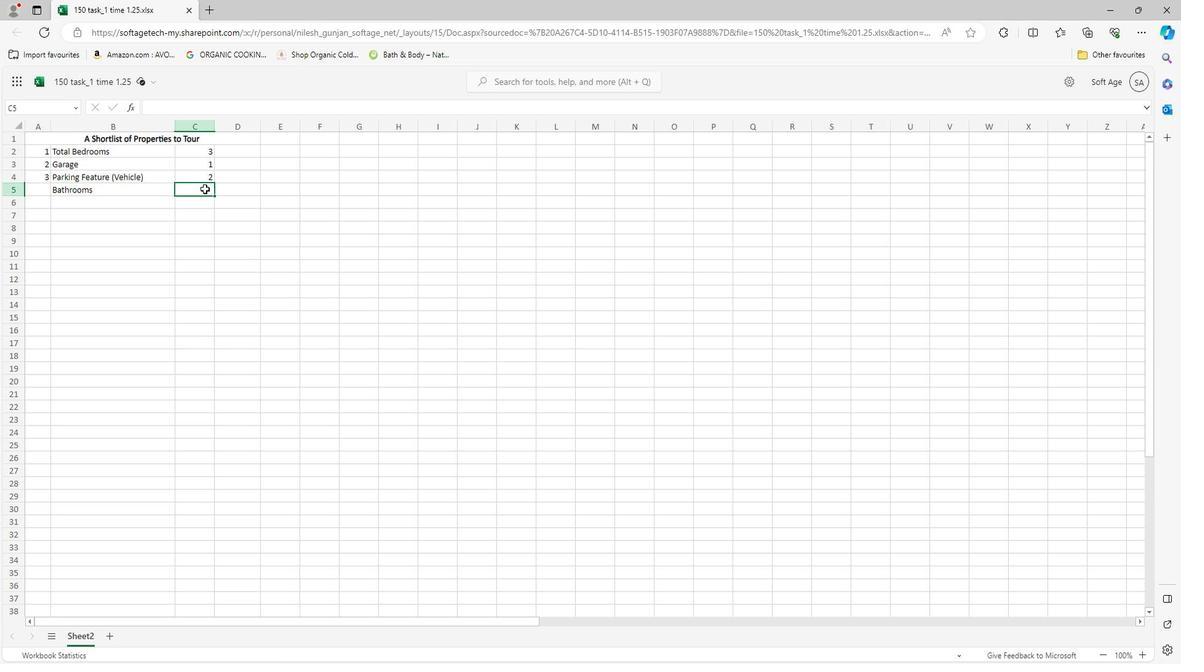 
Action: Mouse moved to (419, 662)
Screenshot: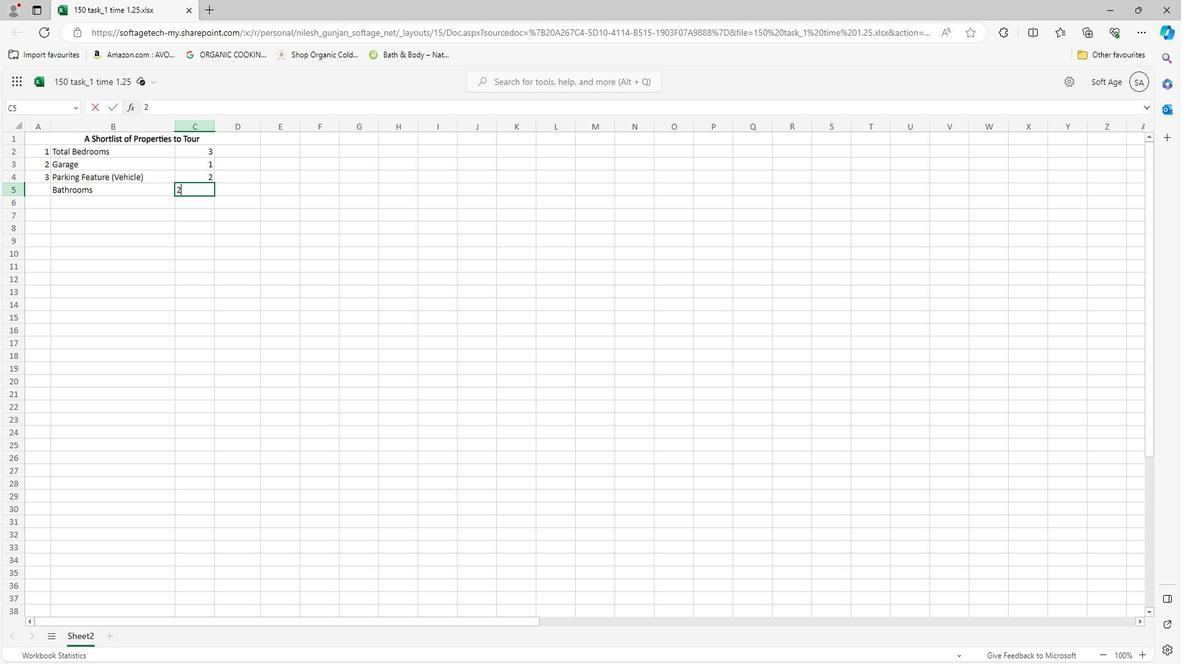
Action: Mouse pressed left at (419, 662)
Screenshot: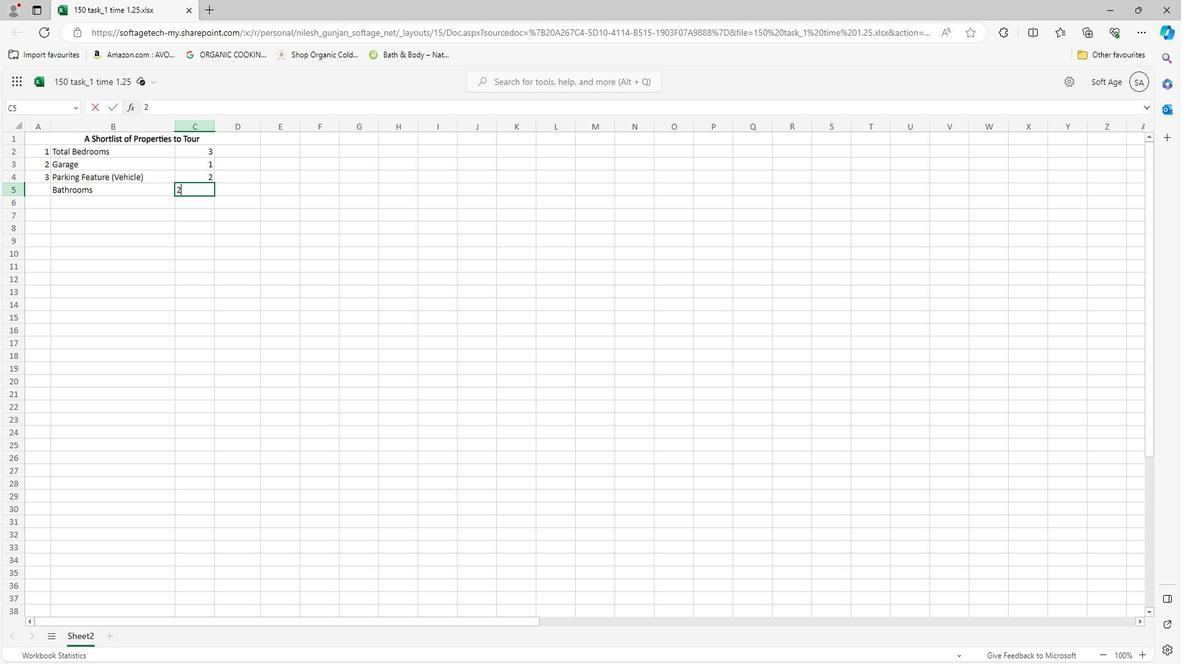 
Action: Mouse moved to (418, 407)
Screenshot: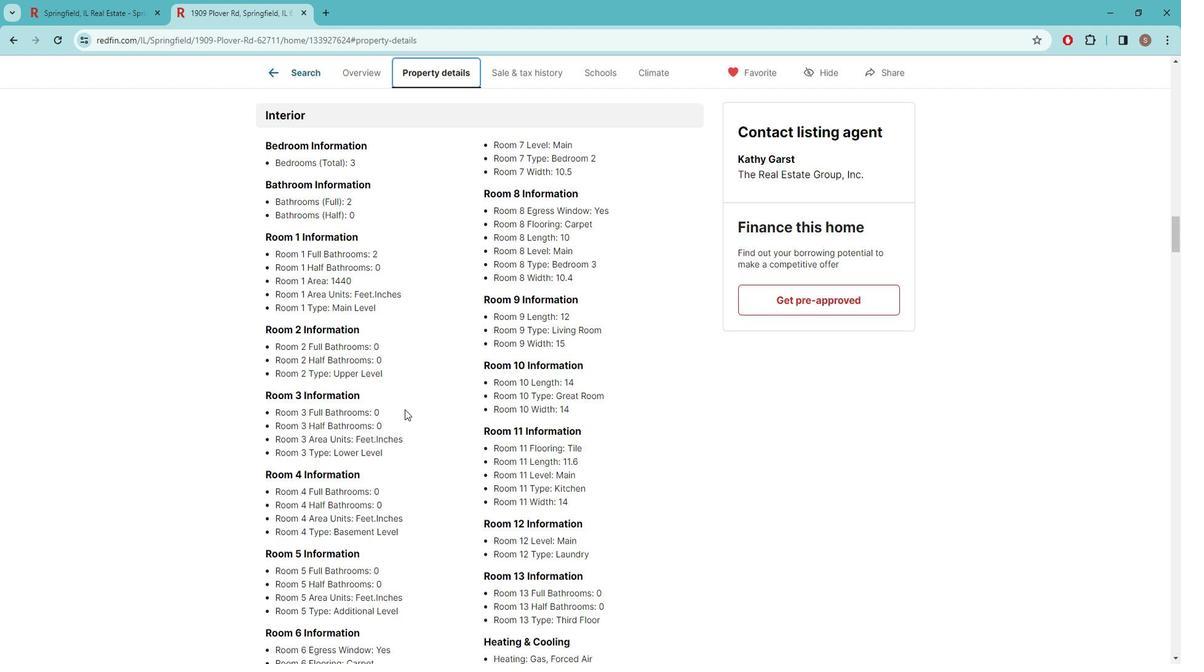 
Action: Mouse scrolled (418, 406) with delta (0, 0)
Screenshot: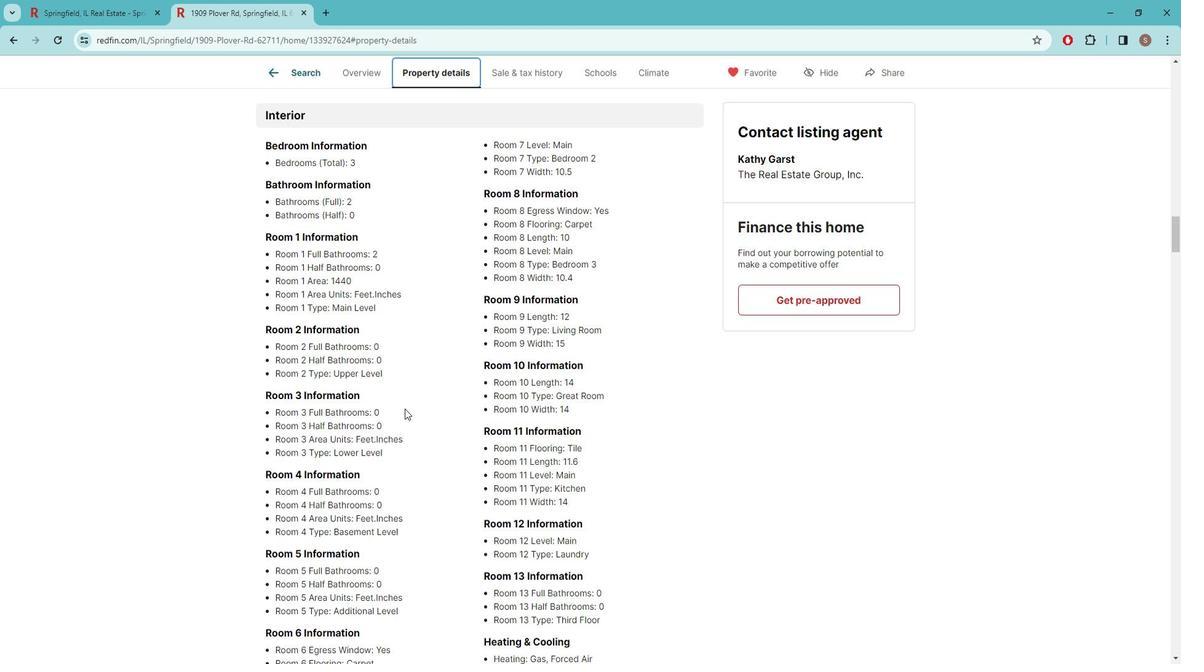 
Action: Mouse scrolled (418, 406) with delta (0, 0)
Screenshot: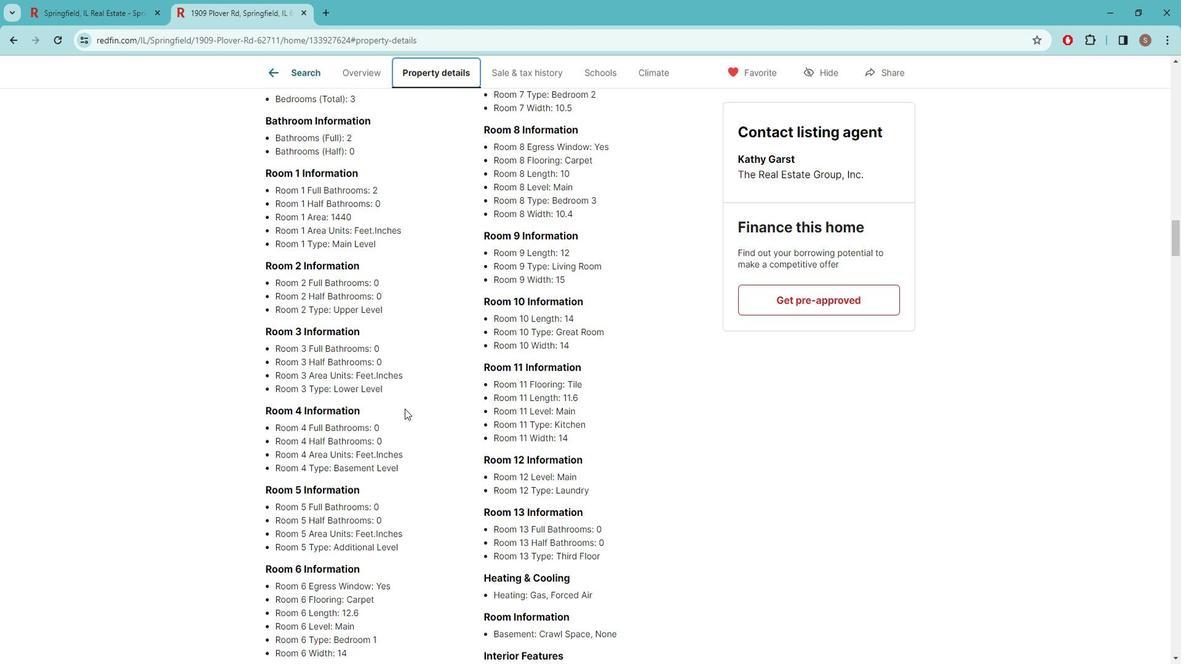 
Action: Mouse scrolled (418, 406) with delta (0, 0)
Screenshot: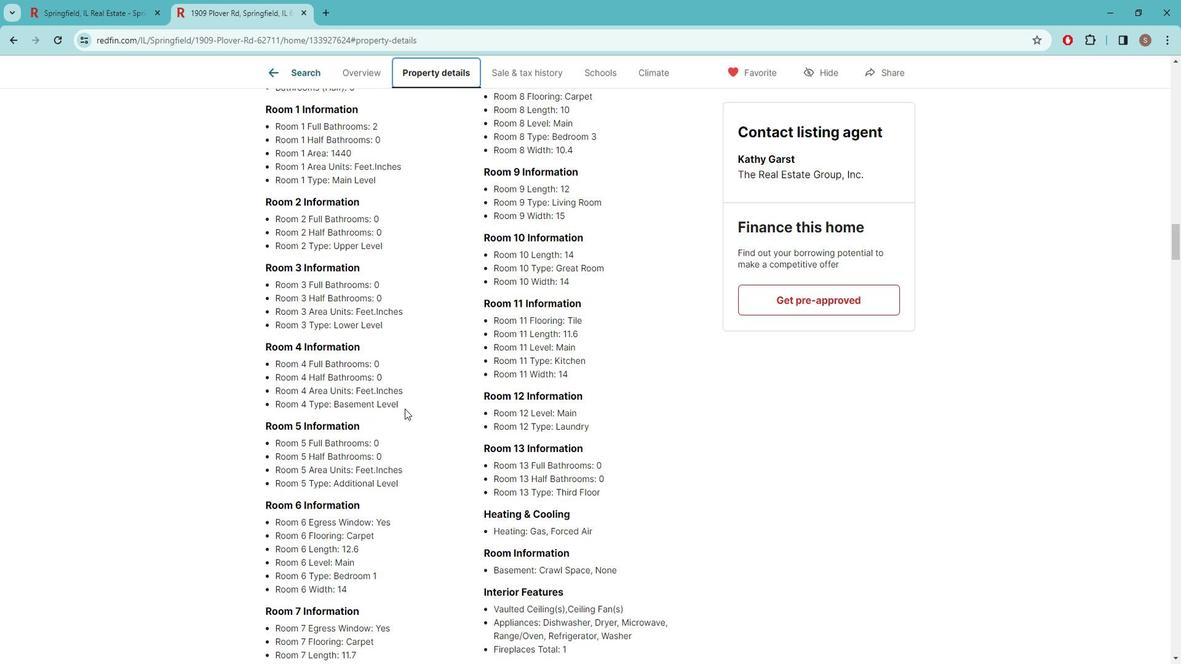 
Action: Mouse scrolled (418, 407) with delta (0, 0)
Screenshot: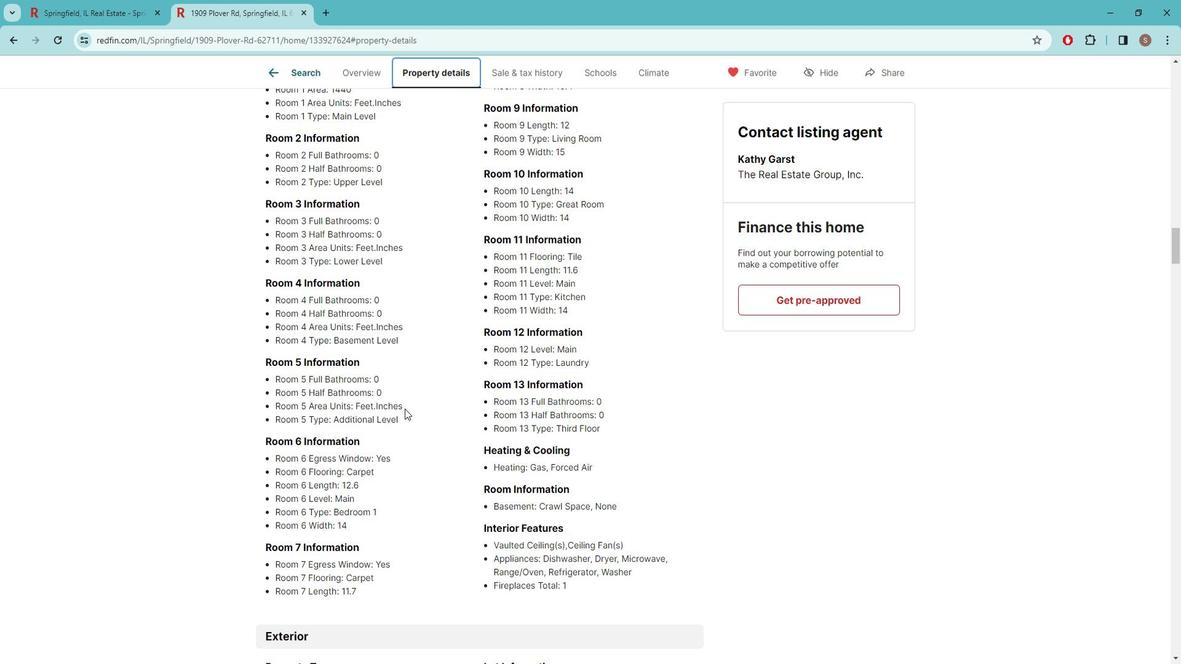 
Action: Mouse scrolled (418, 406) with delta (0, 0)
Screenshot: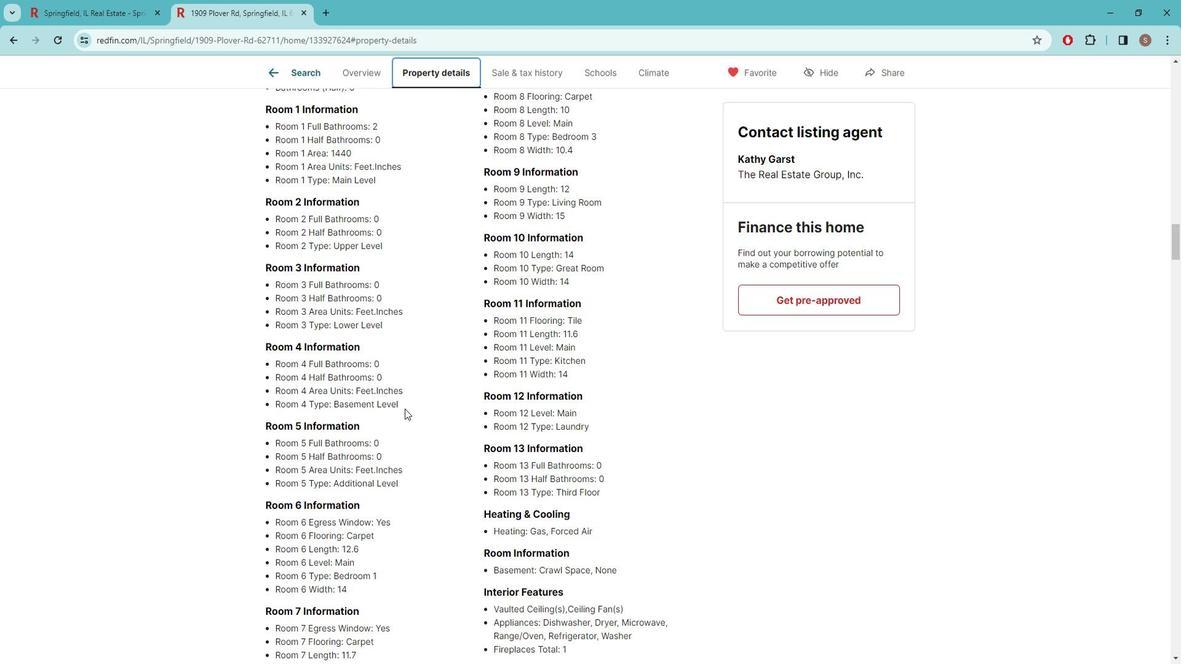 
Action: Mouse scrolled (418, 406) with delta (0, 0)
Screenshot: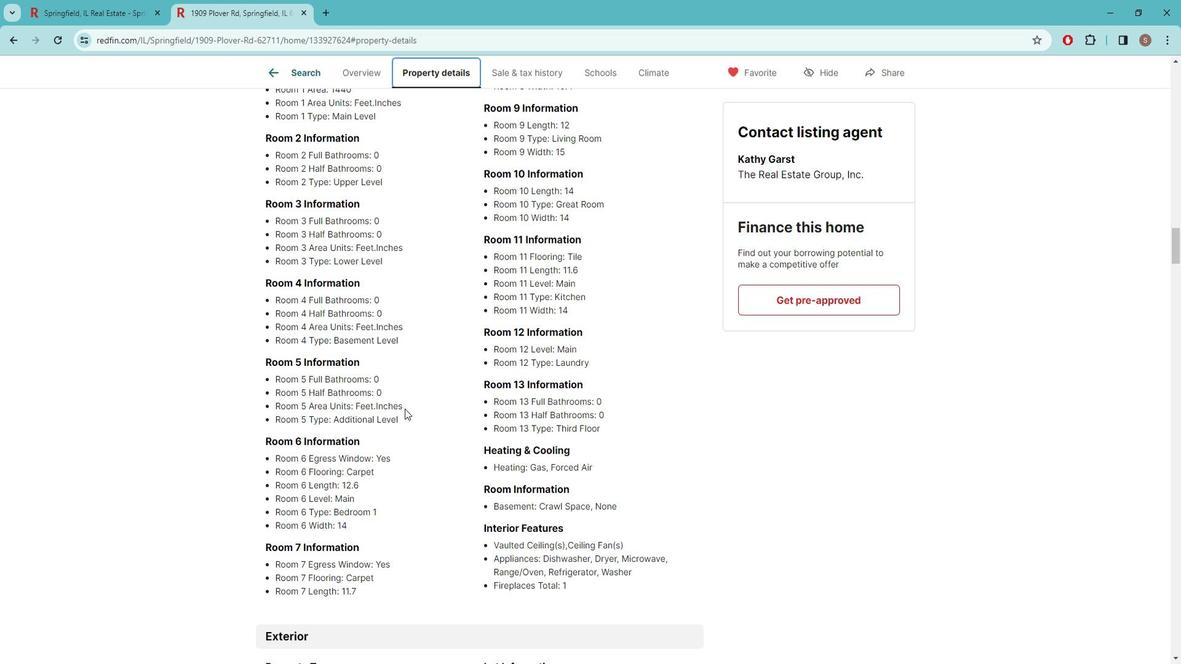 
Action: Mouse scrolled (418, 406) with delta (0, 0)
Screenshot: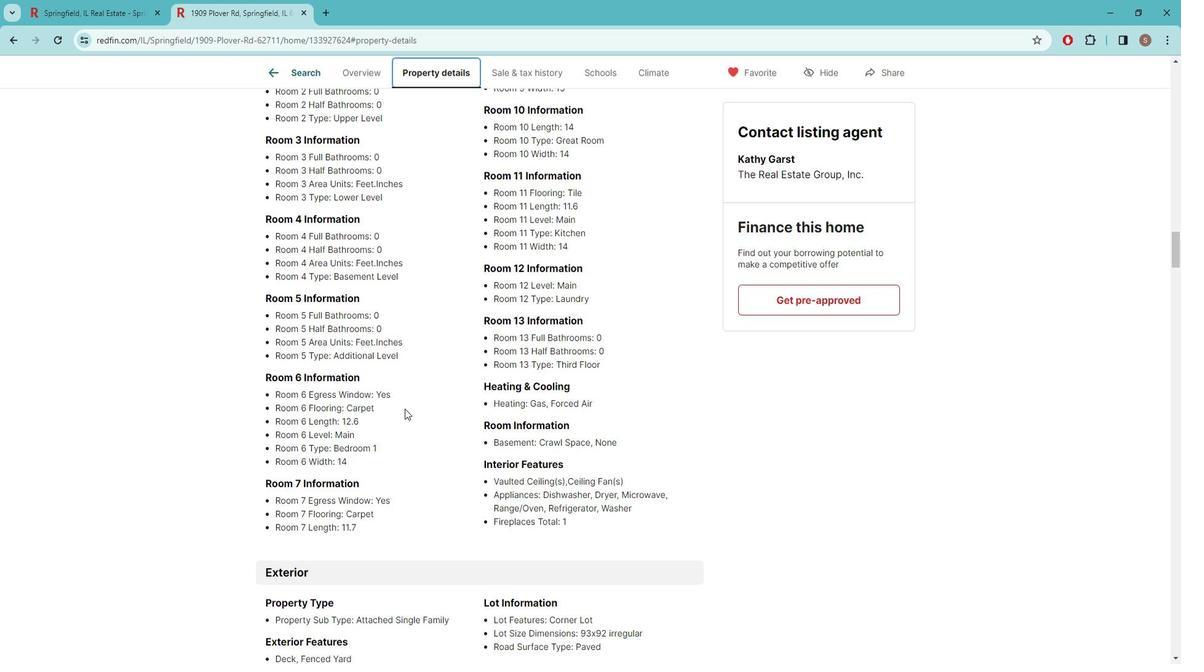 
Action: Mouse moved to (418, 406)
Screenshot: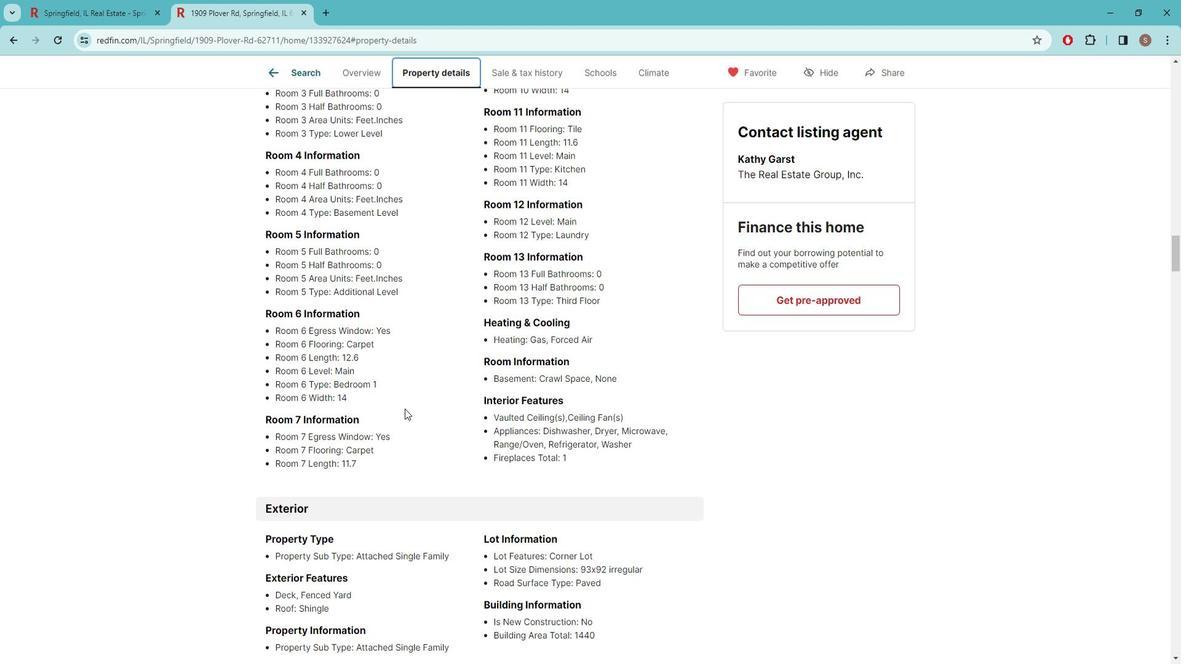 
Action: Mouse scrolled (418, 406) with delta (0, 0)
Screenshot: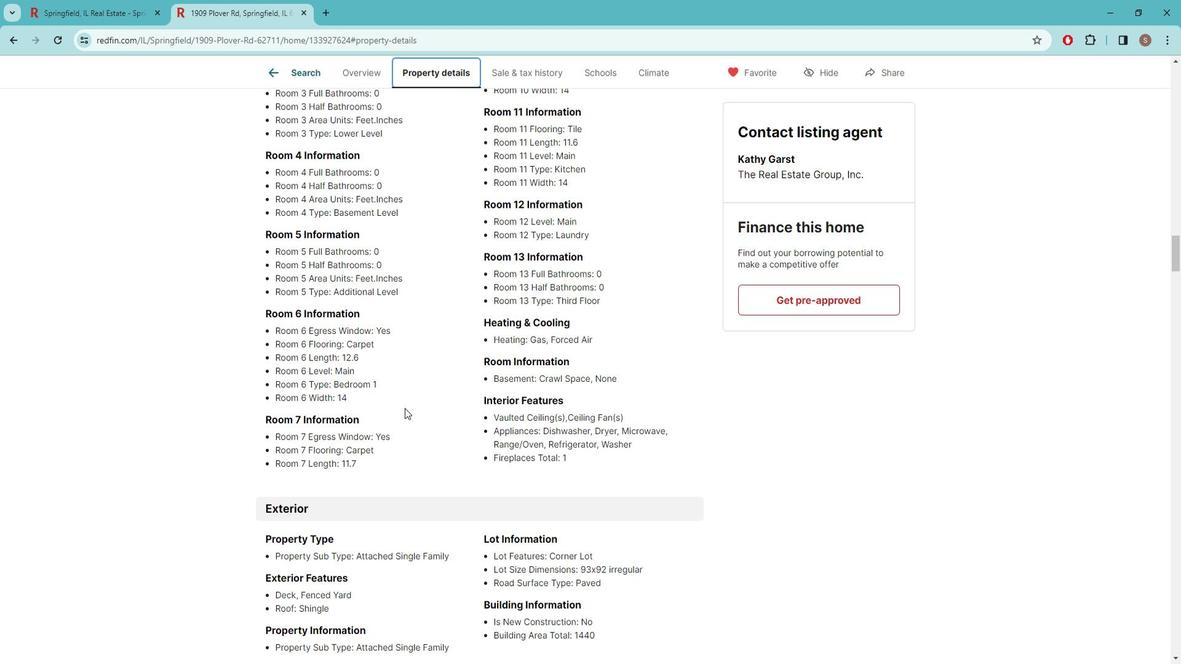 
Action: Mouse moved to (423, 409)
Screenshot: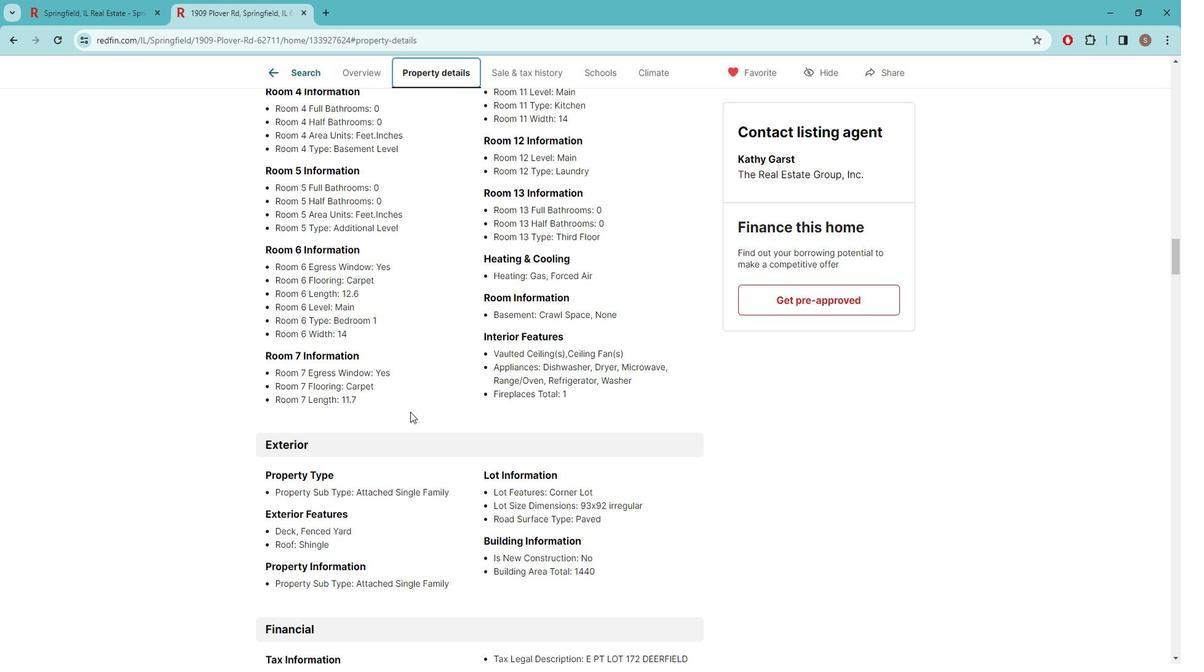 
Action: Mouse scrolled (423, 409) with delta (0, 0)
Screenshot: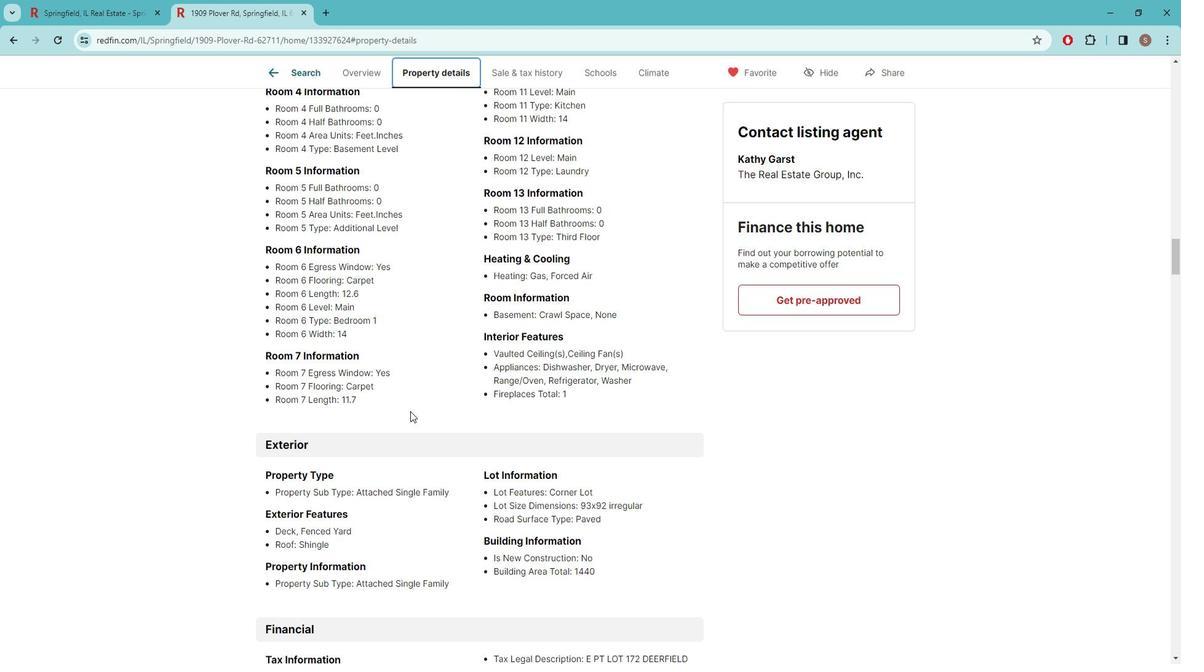 
Action: Mouse scrolled (423, 409) with delta (0, 0)
Screenshot: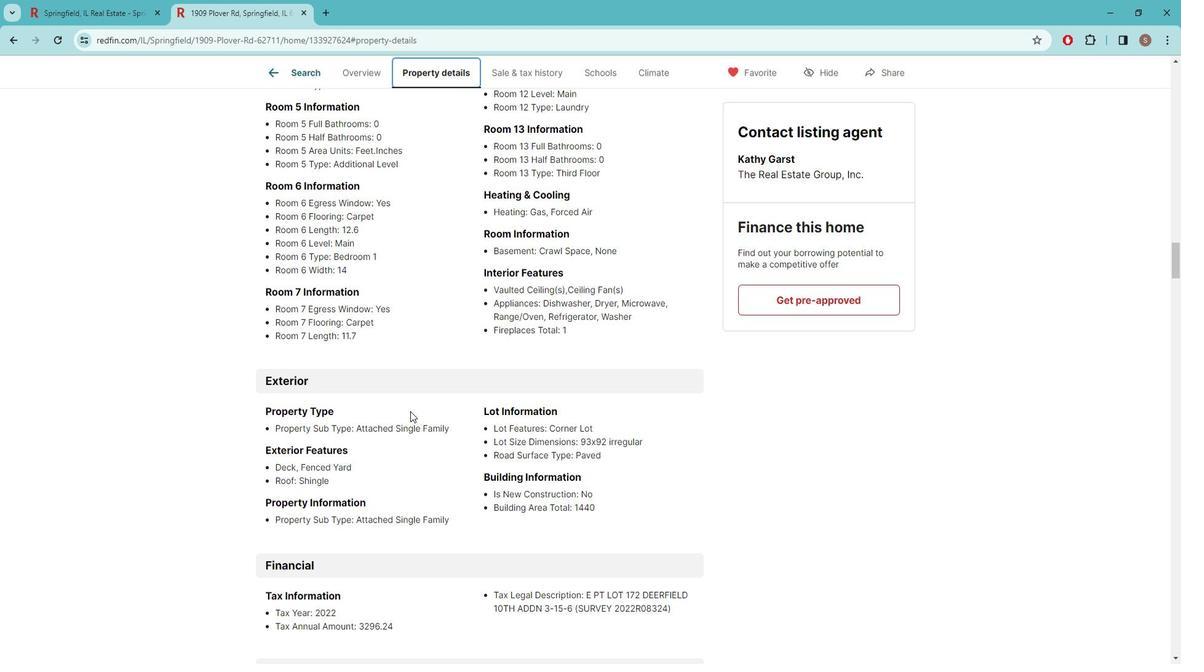 
Action: Mouse scrolled (423, 409) with delta (0, 0)
Screenshot: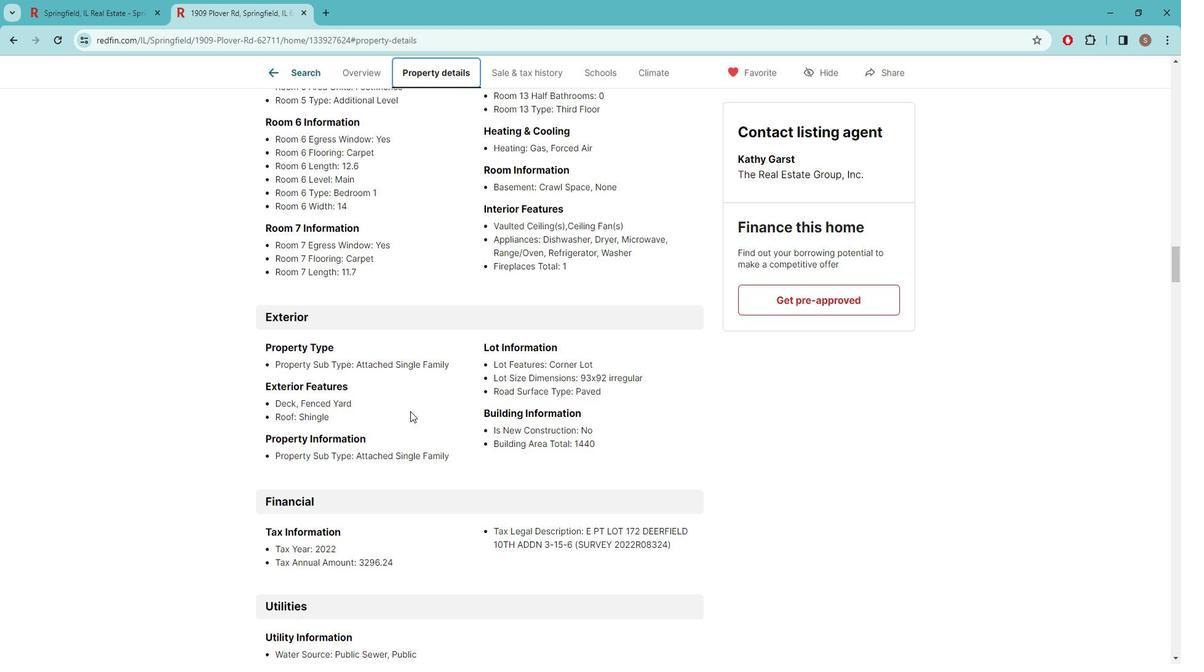 
Action: Mouse scrolled (423, 409) with delta (0, 0)
Screenshot: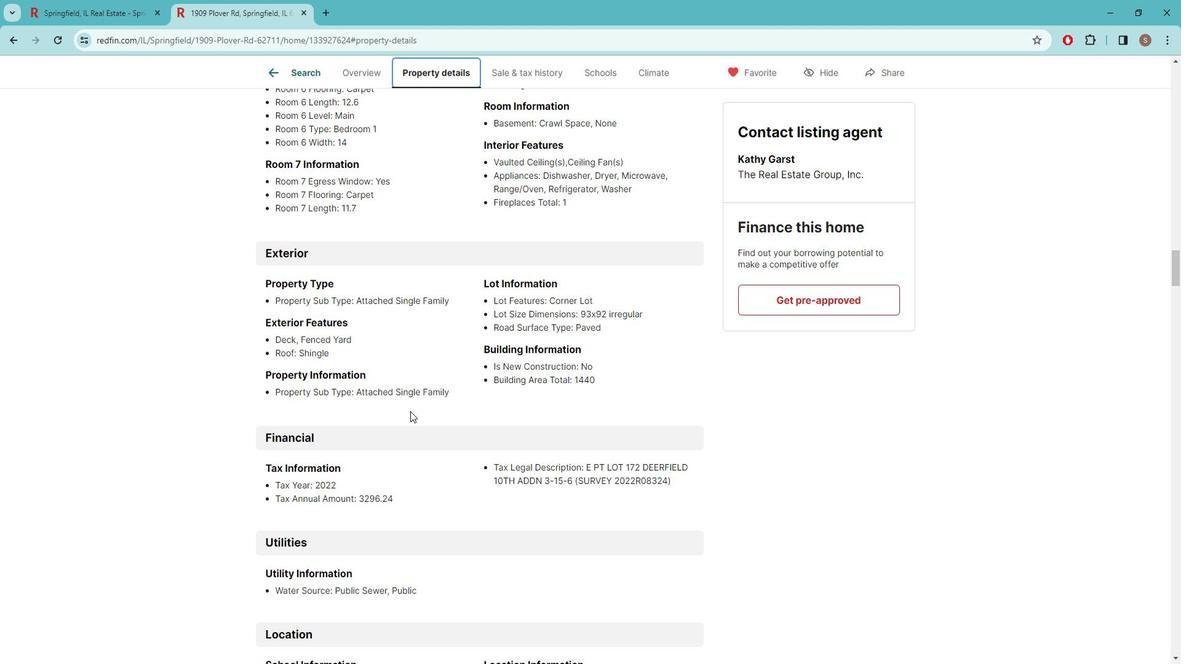 
Action: Mouse scrolled (423, 409) with delta (0, 0)
Screenshot: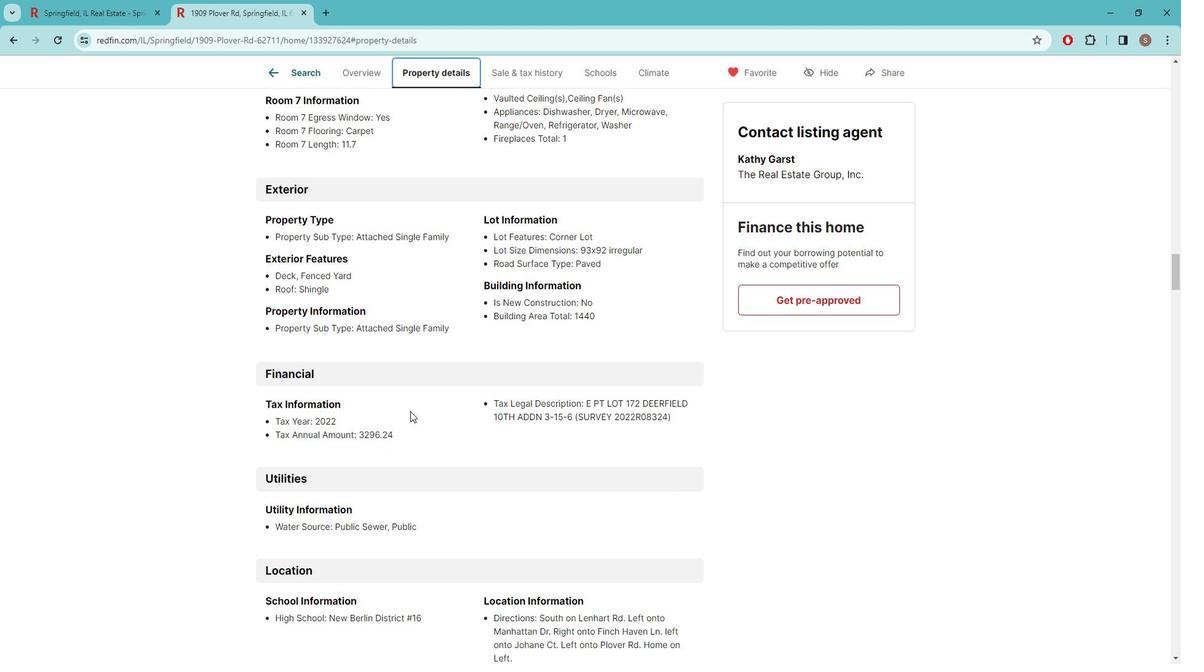 
Action: Mouse moved to (263, 664)
Screenshot: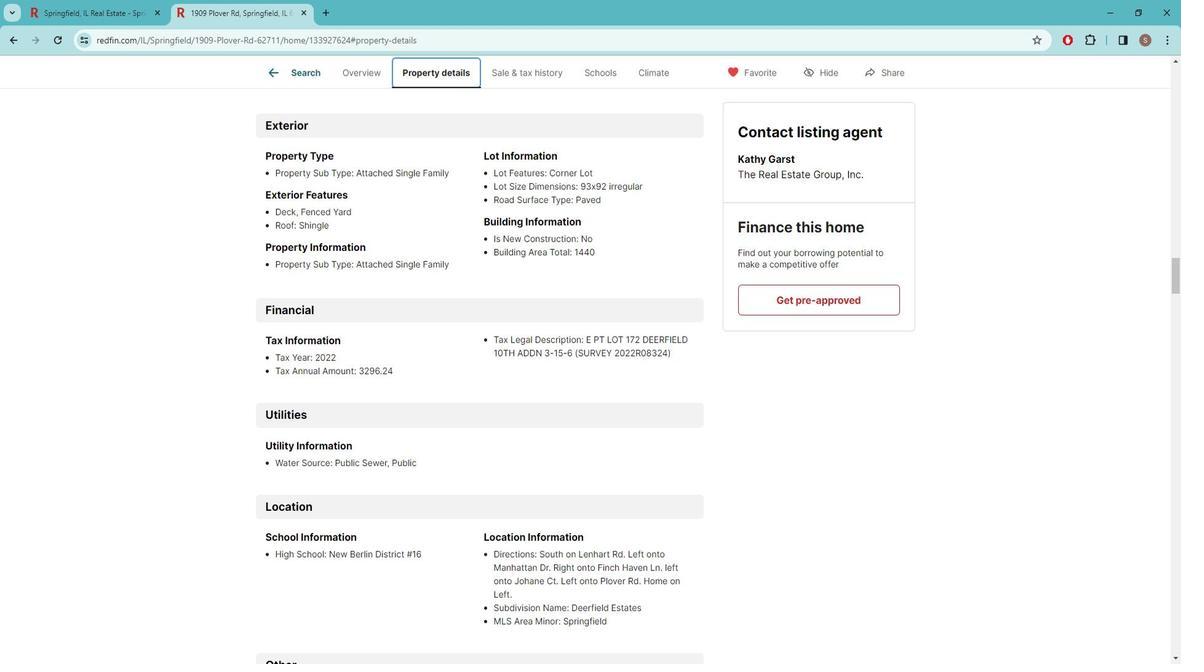 
Action: Mouse pressed left at (263, 664)
Screenshot: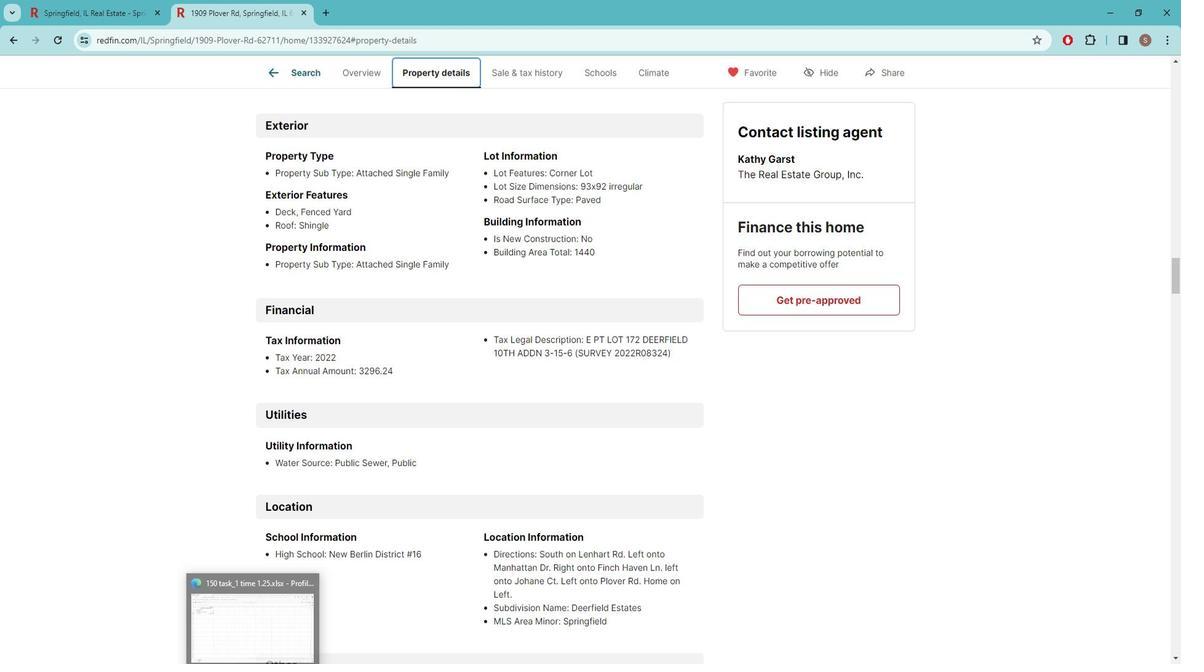 
Action: Mouse moved to (116, 211)
Screenshot: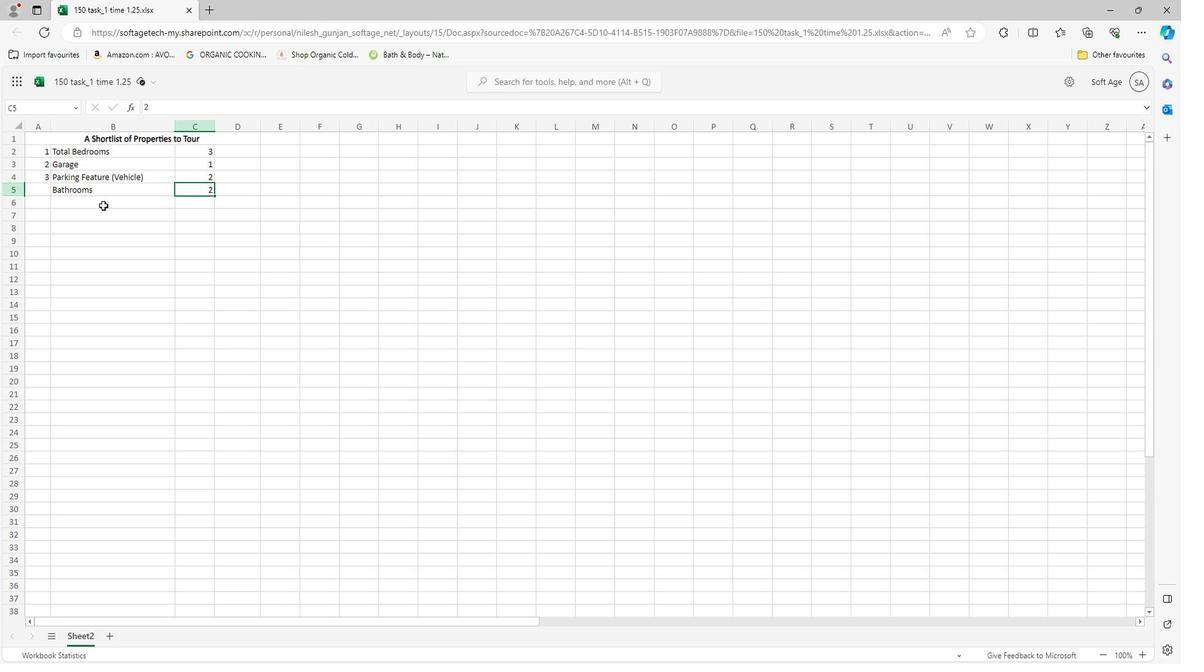 
Action: Mouse pressed left at (116, 211)
Screenshot: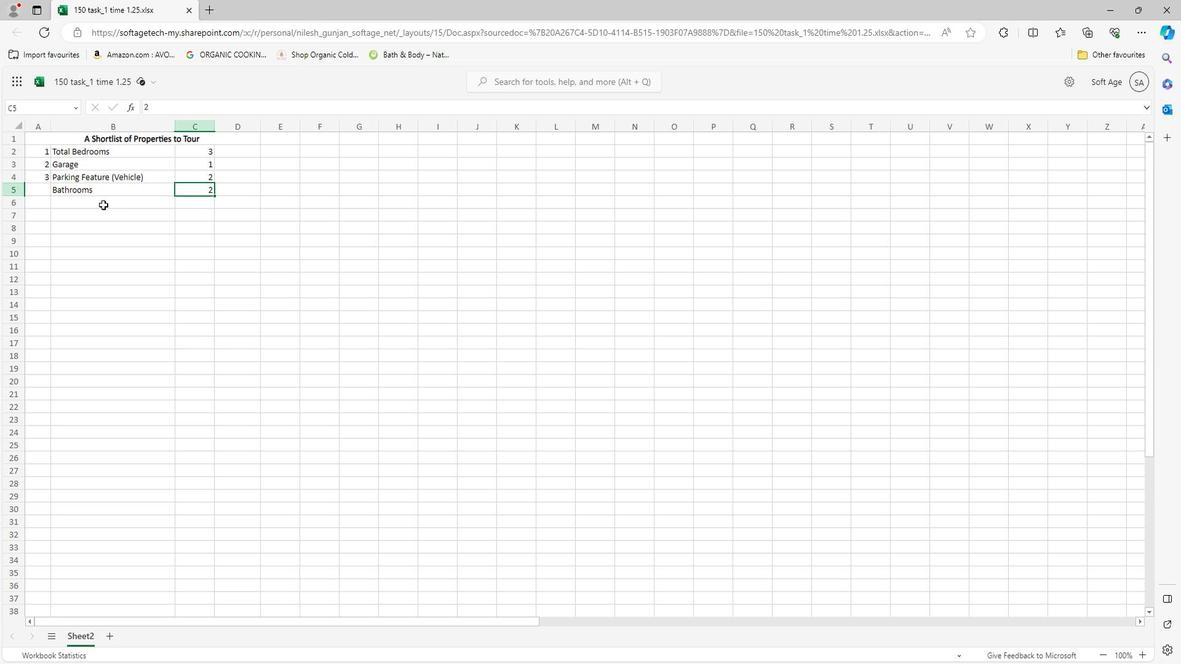 
Action: Mouse moved to (118, 209)
Screenshot: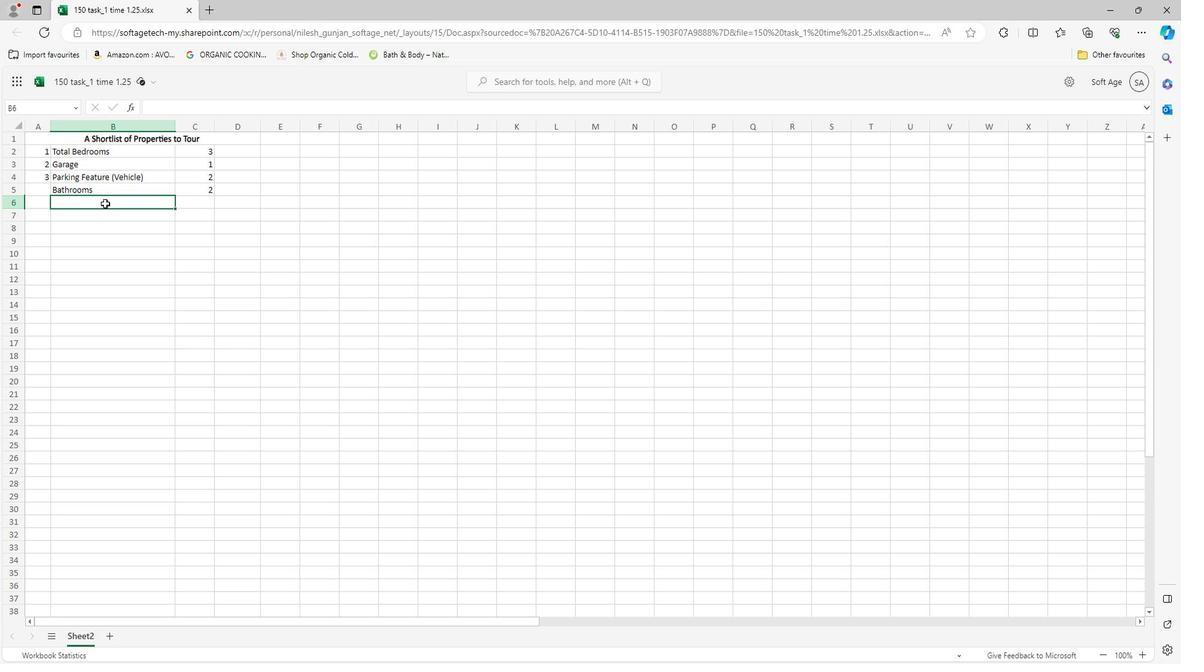 
Action: Key pressed <Key.caps_lock>w<Key.caps_lock>ATER<Key.space><Key.caps_lock>s<Key.caps_lock>OURCE
Screenshot: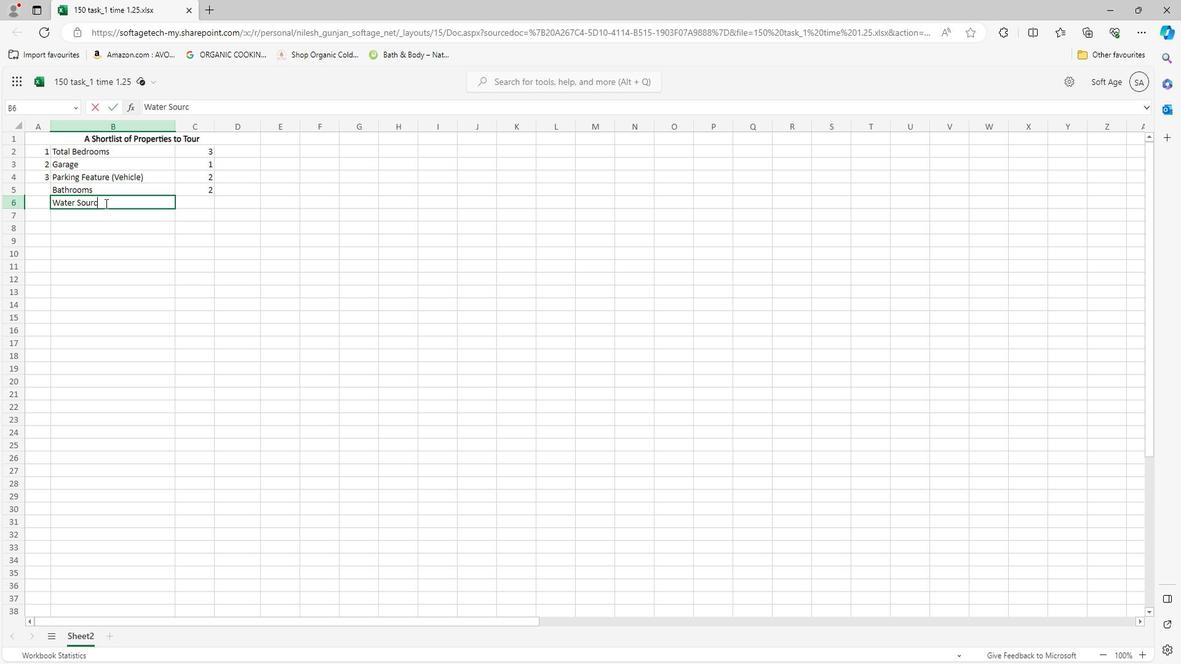 
Action: Mouse moved to (406, 664)
Screenshot: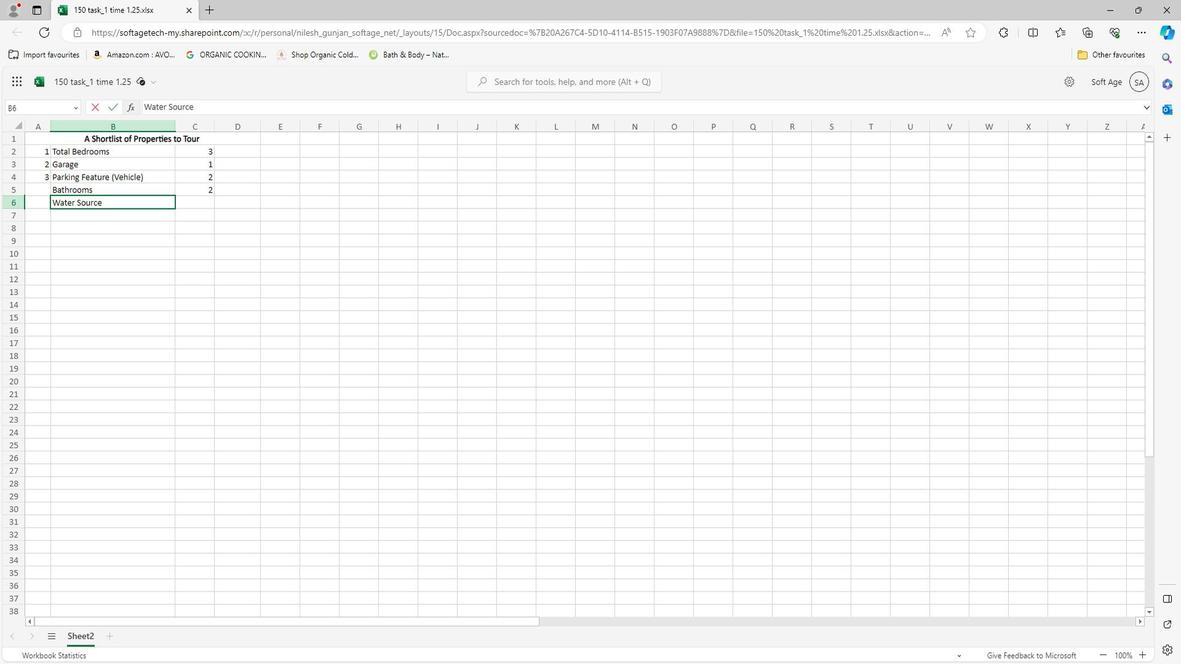 
Action: Mouse pressed left at (406, 664)
Screenshot: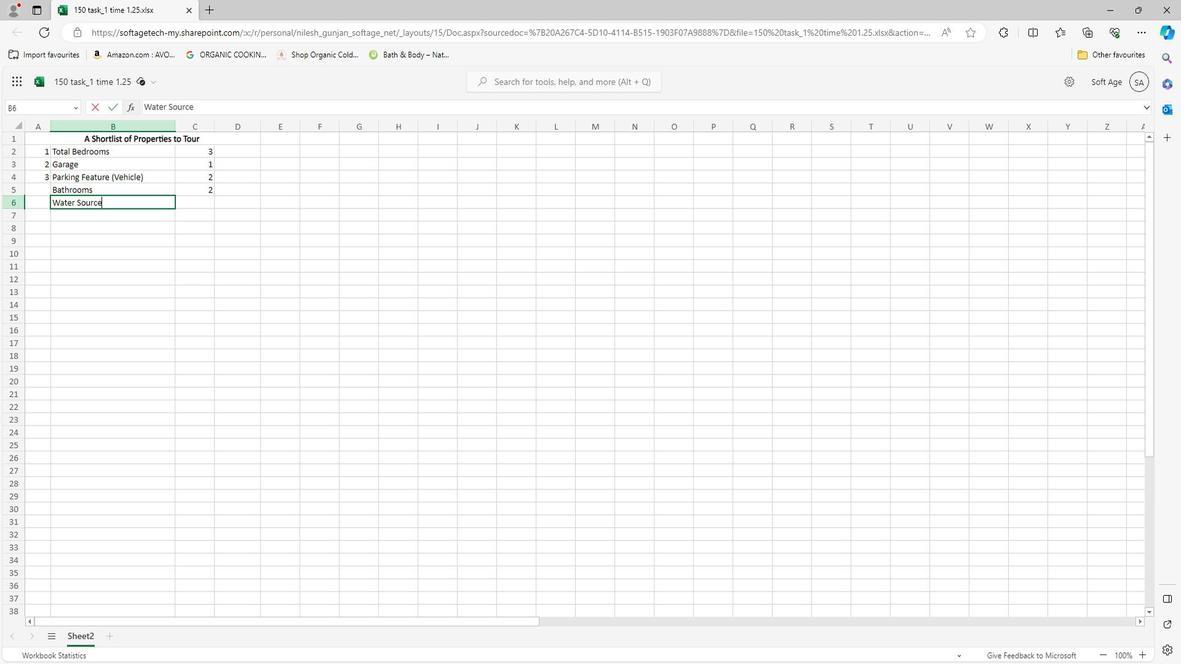 
Action: Mouse moved to (265, 615)
Screenshot: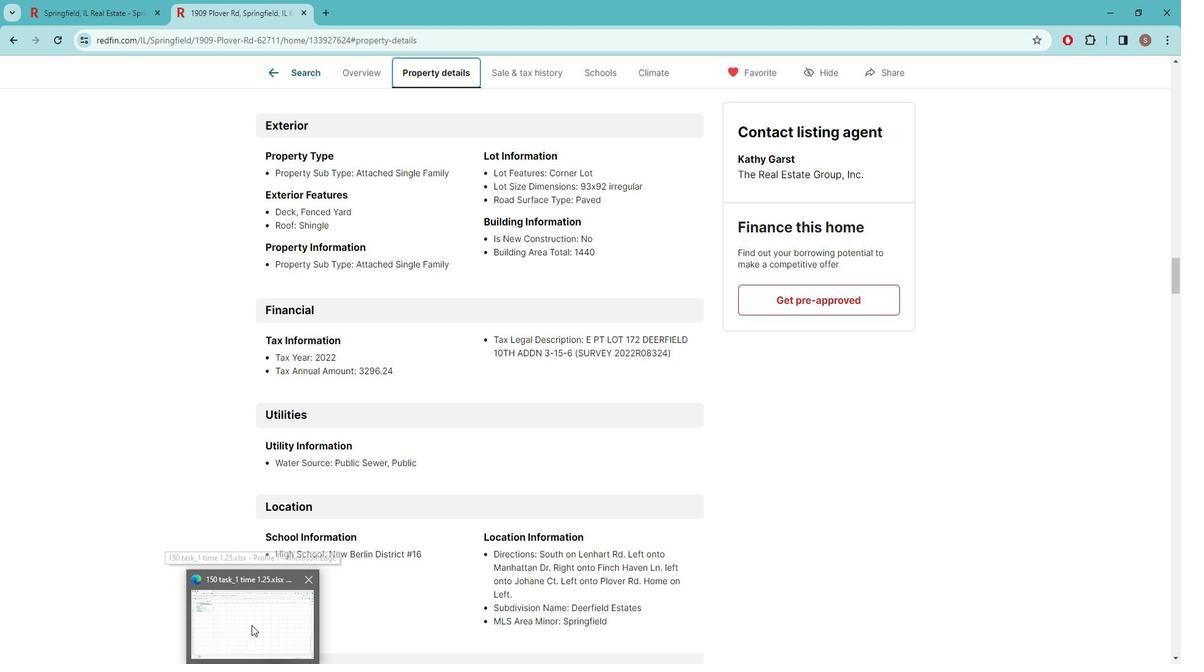 
Action: Mouse pressed left at (265, 615)
Screenshot: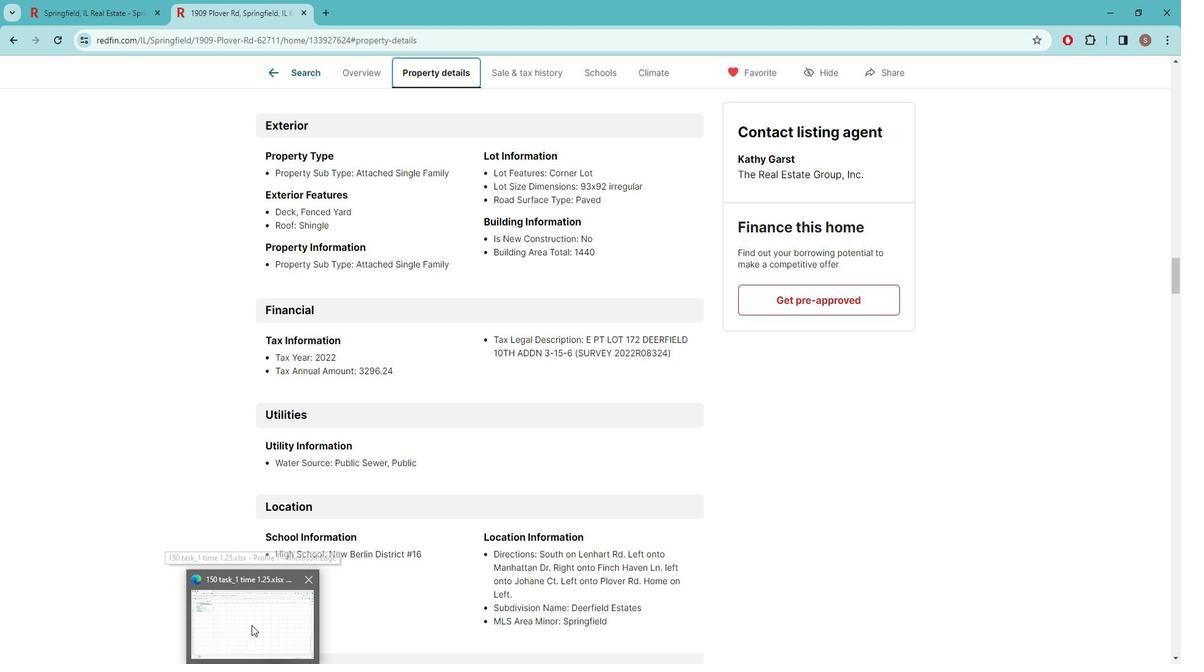 
Action: Mouse moved to (202, 208)
Screenshot: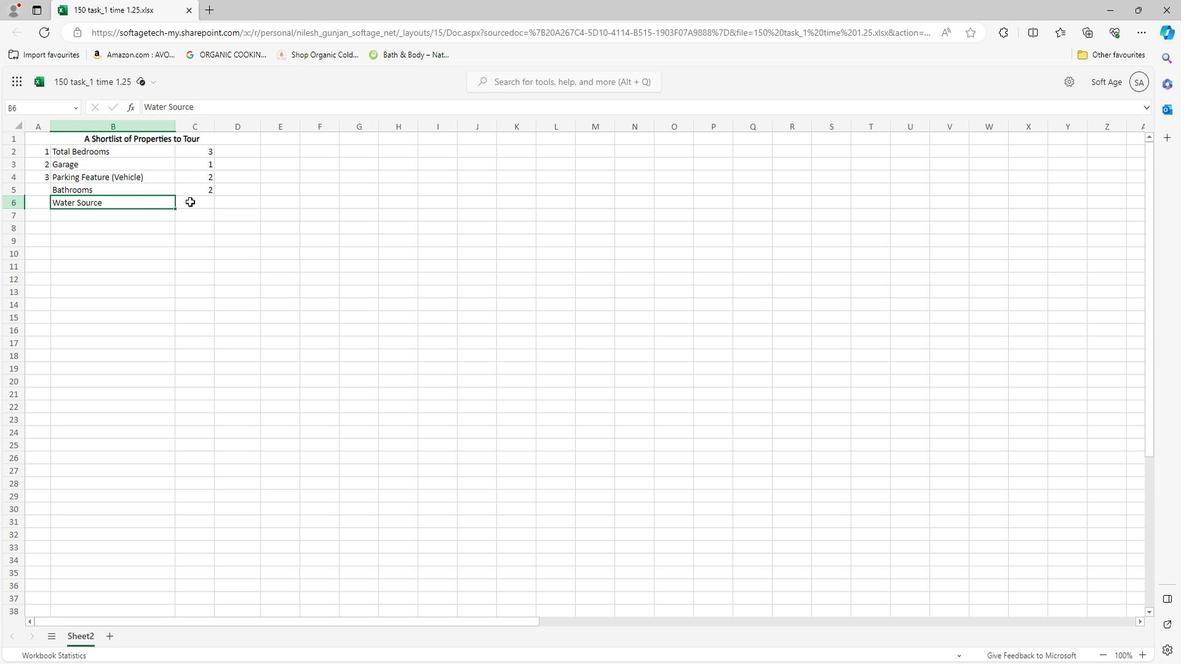 
Action: Mouse pressed left at (202, 208)
Screenshot: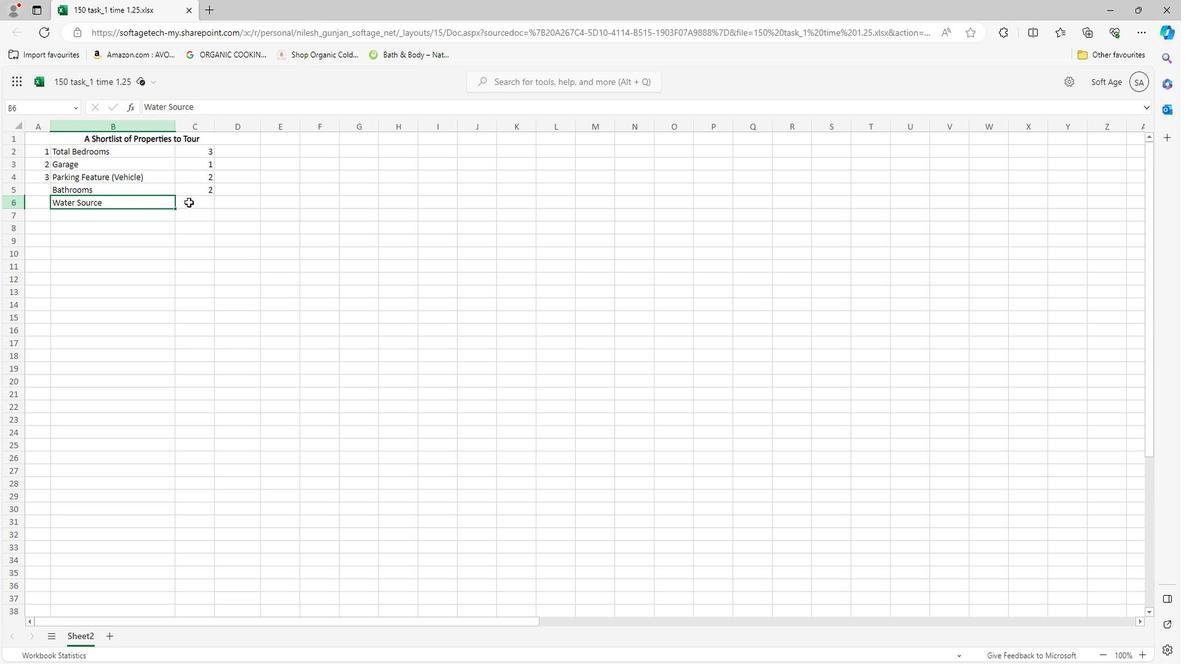 
Action: Key pressed <Key.caps_lock>p<Key.caps_lock>UBLIC<Key.space>AND<Key.space><Key.backspace><Key.backspace><Key.backspace><Key.backspace><Key.caps_lock>s<Key.caps_lock>EWAR<Key.space>AND<Key.space>
Screenshot: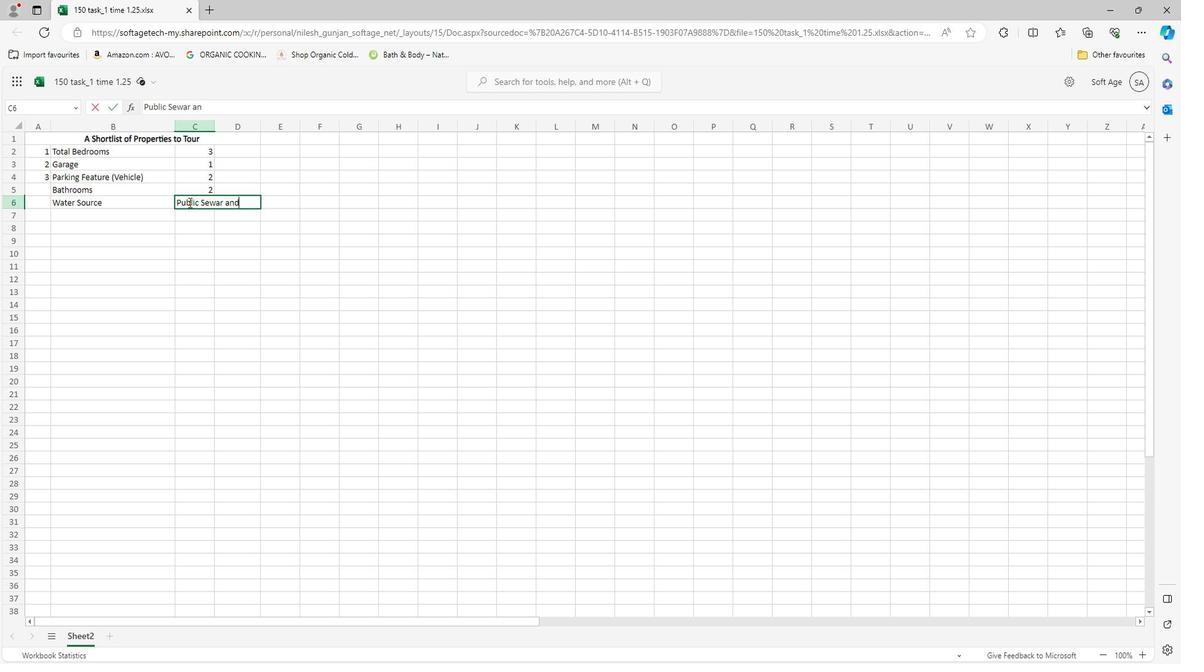 
Action: Mouse moved to (414, 668)
Screenshot: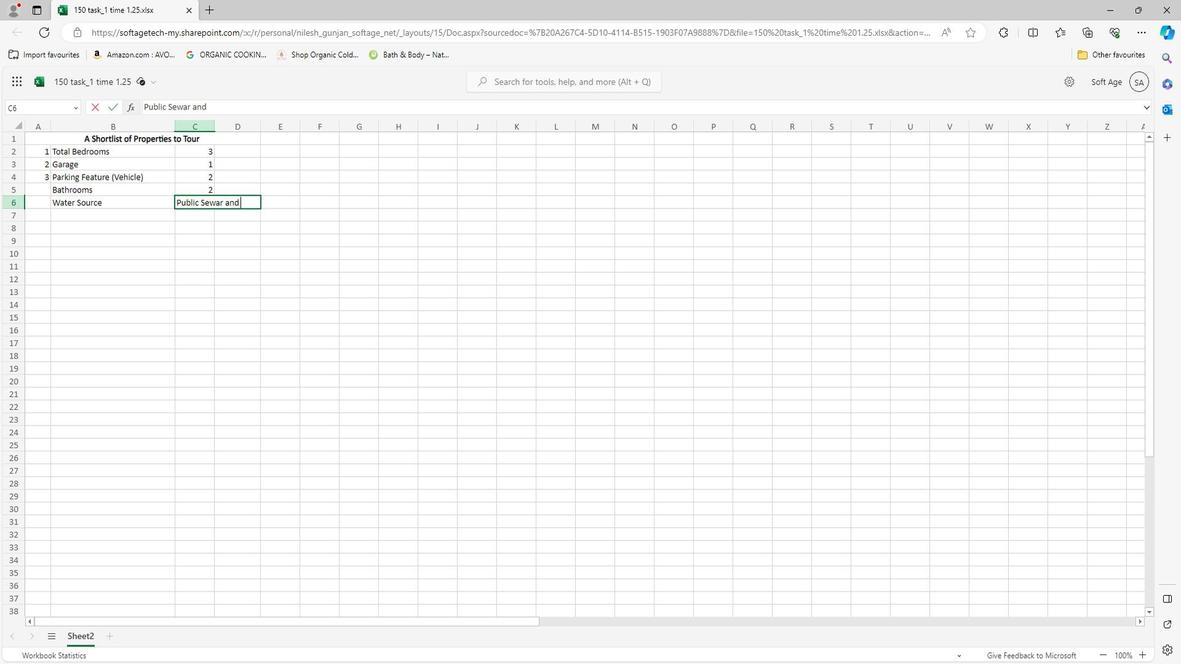 
Action: Mouse pressed left at (414, 668)
Screenshot: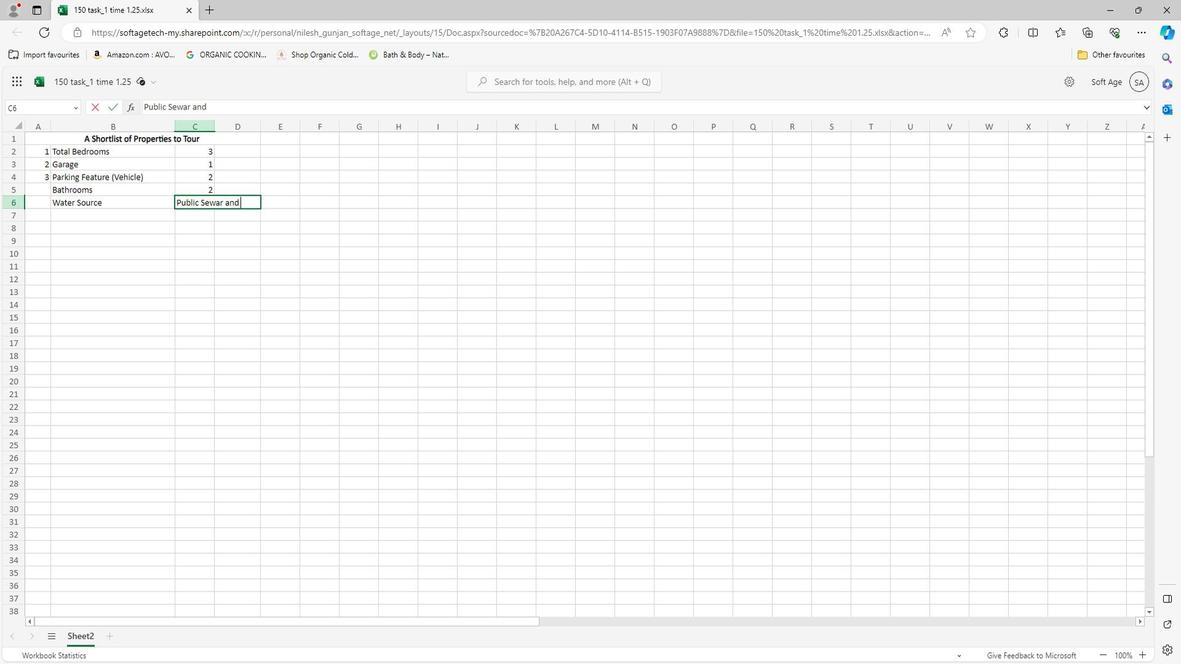 
Action: Mouse moved to (268, 594)
Screenshot: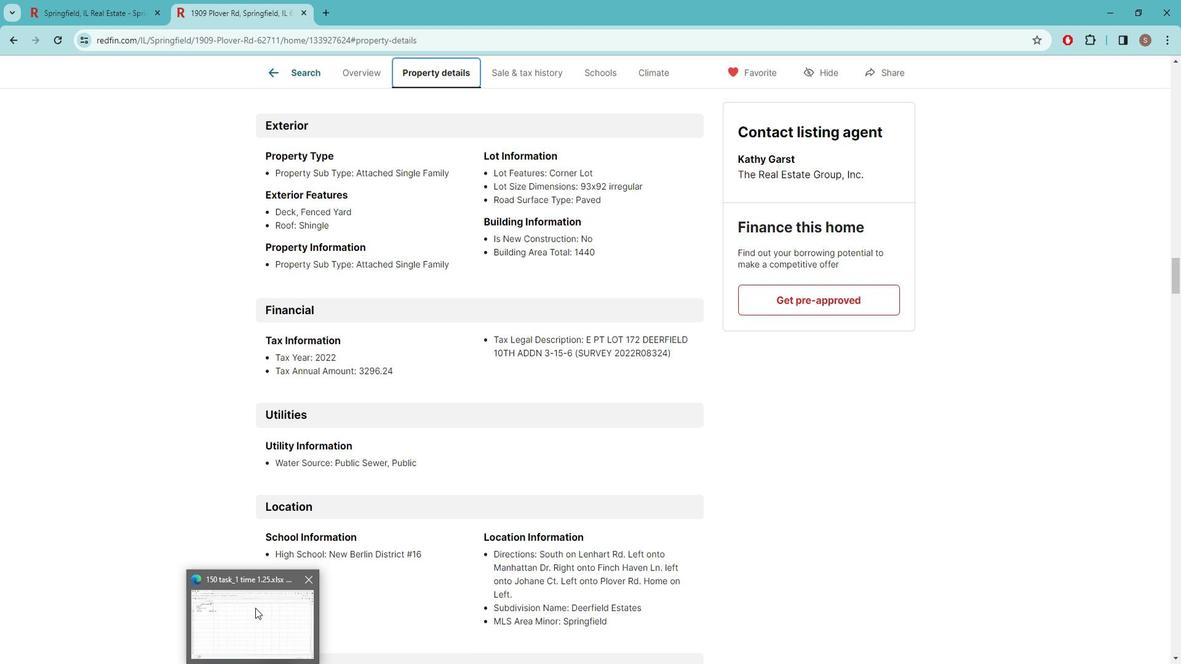 
Action: Mouse pressed left at (268, 594)
Screenshot: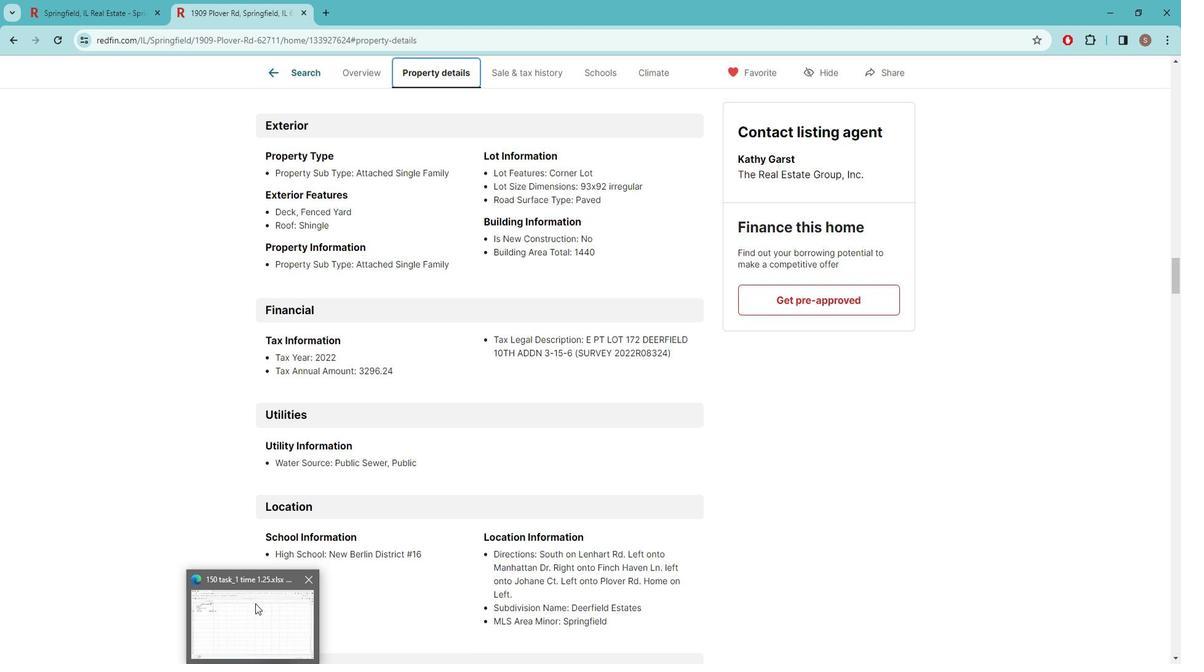 
Action: Mouse moved to (209, 209)
Screenshot: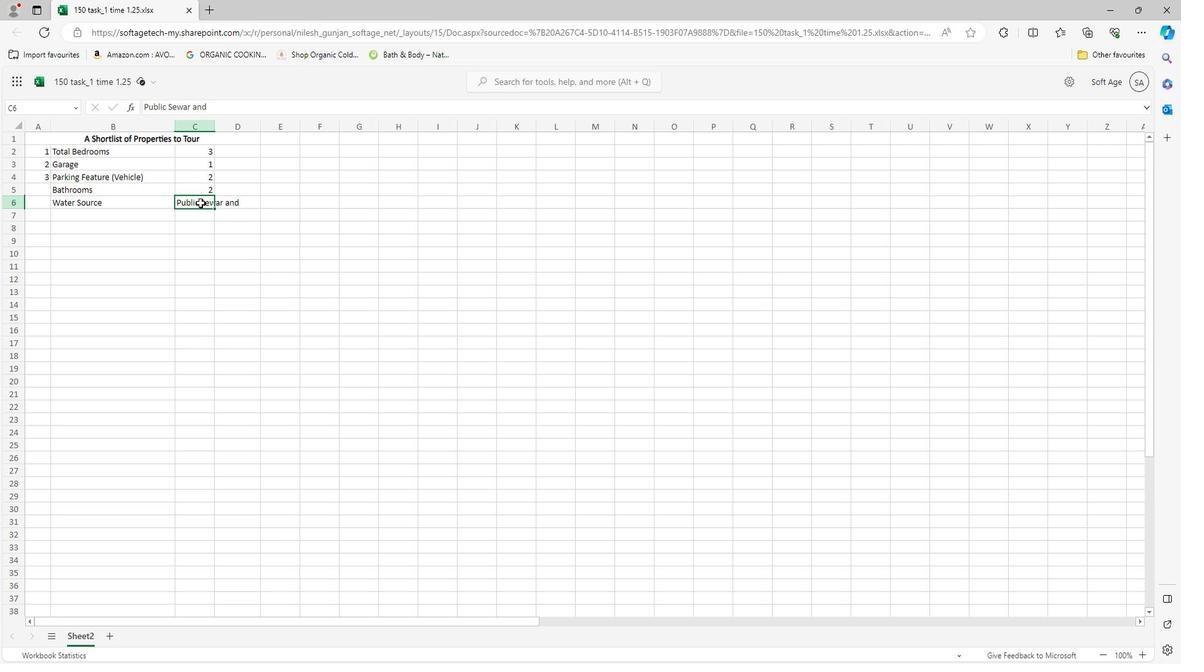 
Action: Mouse pressed left at (209, 209)
Screenshot: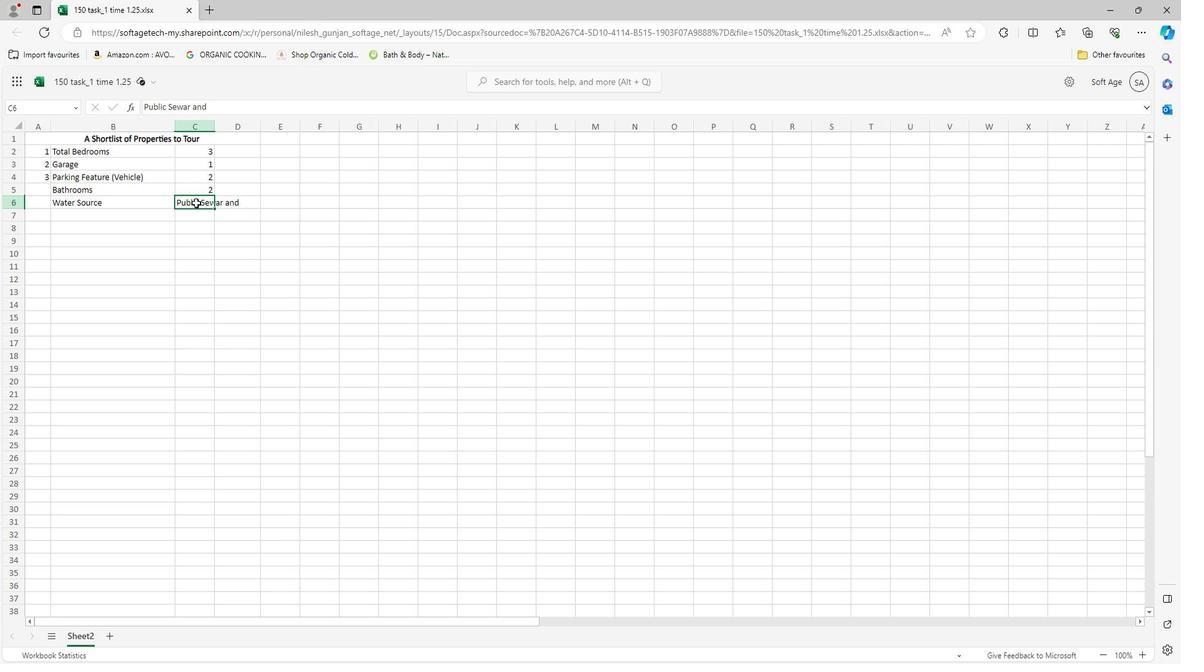 
Action: Mouse pressed left at (209, 209)
Screenshot: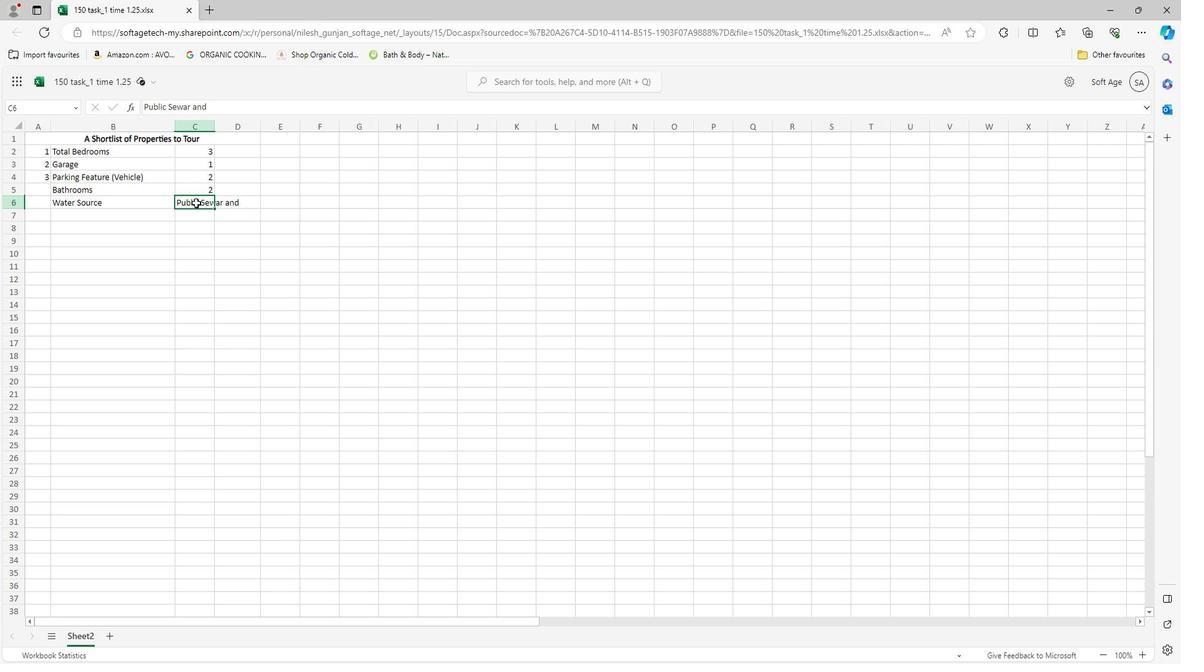 
Action: Mouse moved to (268, 211)
Screenshot: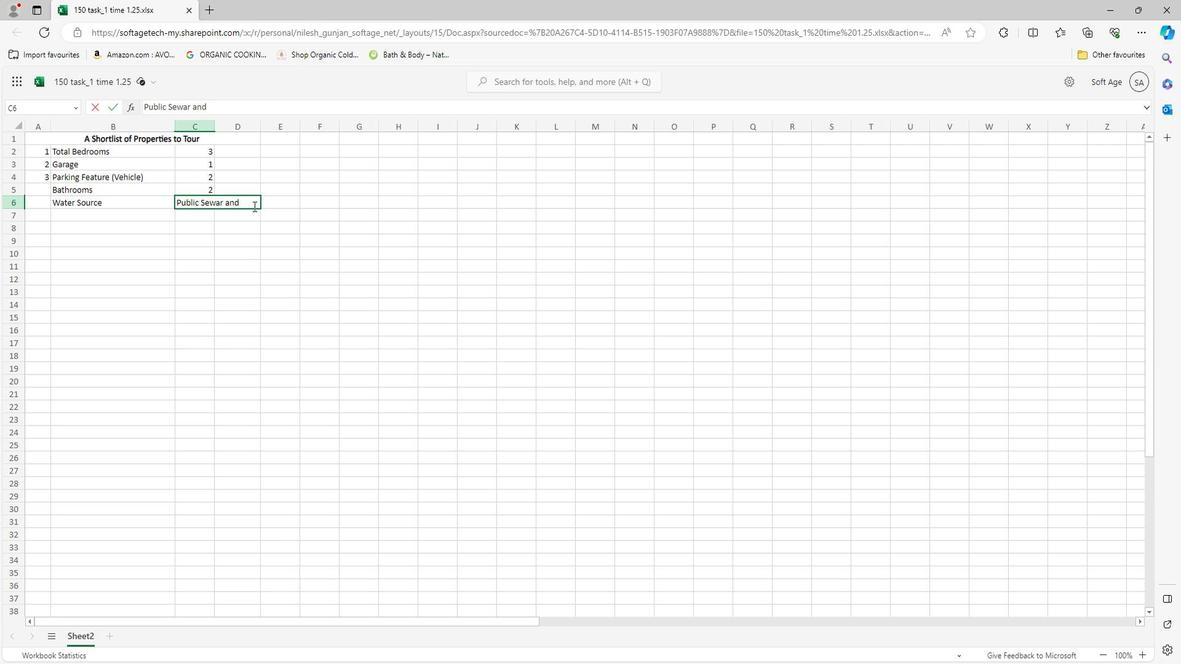 
Action: Key pressed <Key.caps_lock>p<Key.caps_lock>UBLIC<Key.space>
Screenshot: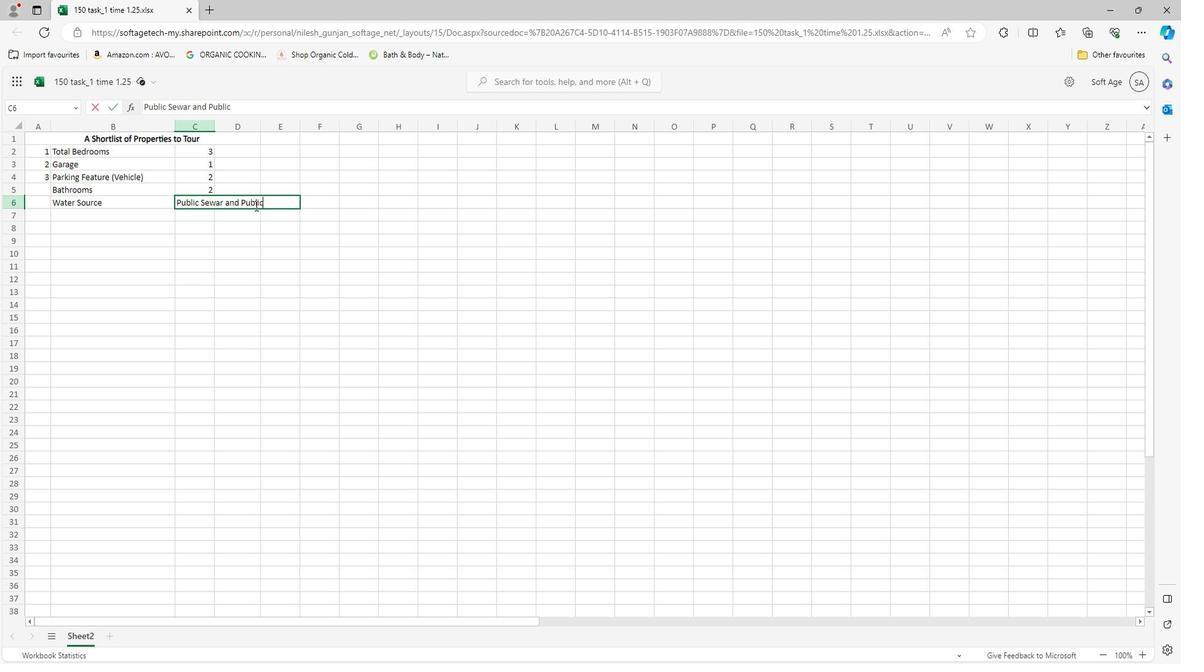 
Action: Mouse moved to (262, 279)
Screenshot: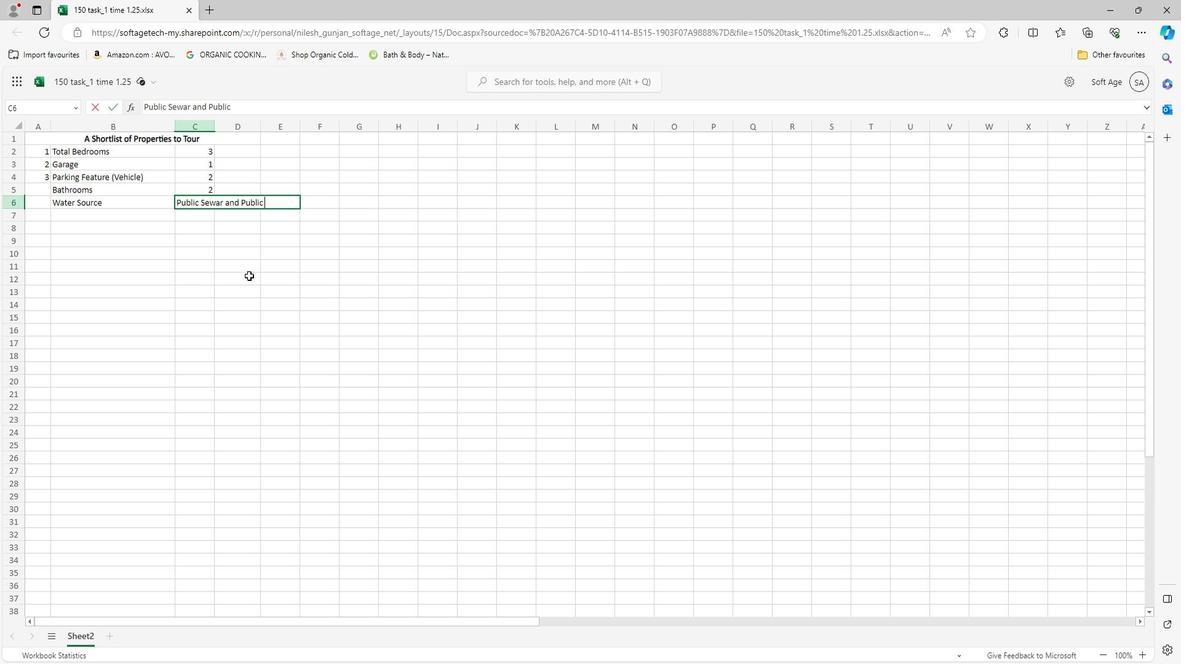 
Action: Mouse pressed left at (262, 279)
Screenshot: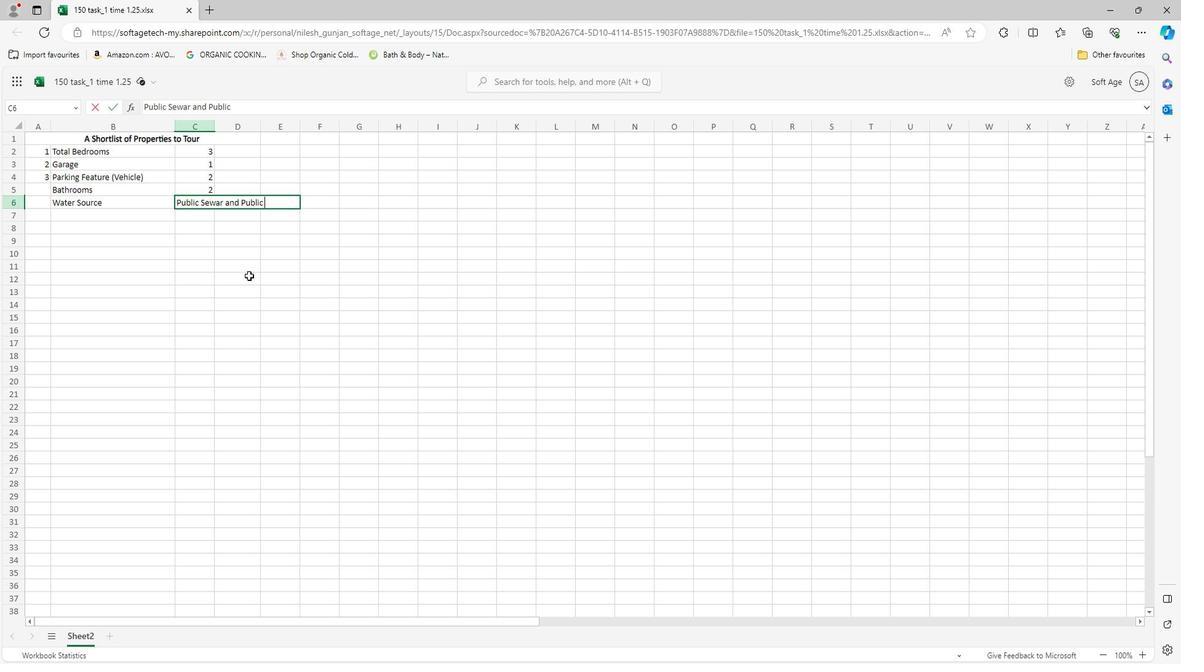 
Action: Mouse moved to (419, 663)
